 Task: Plan a trip to Sidi Bennour, Morocco from 10th December, 2023 to 25th December, 2023 for 4 adults. Place can be private room with 4 bedrooms having 4 beds and 4 bathrooms. Property type can be hotel. Amenities needed are: wifi, TV, free parkinig on premises, gym, breakfast.
Action: Mouse moved to (610, 133)
Screenshot: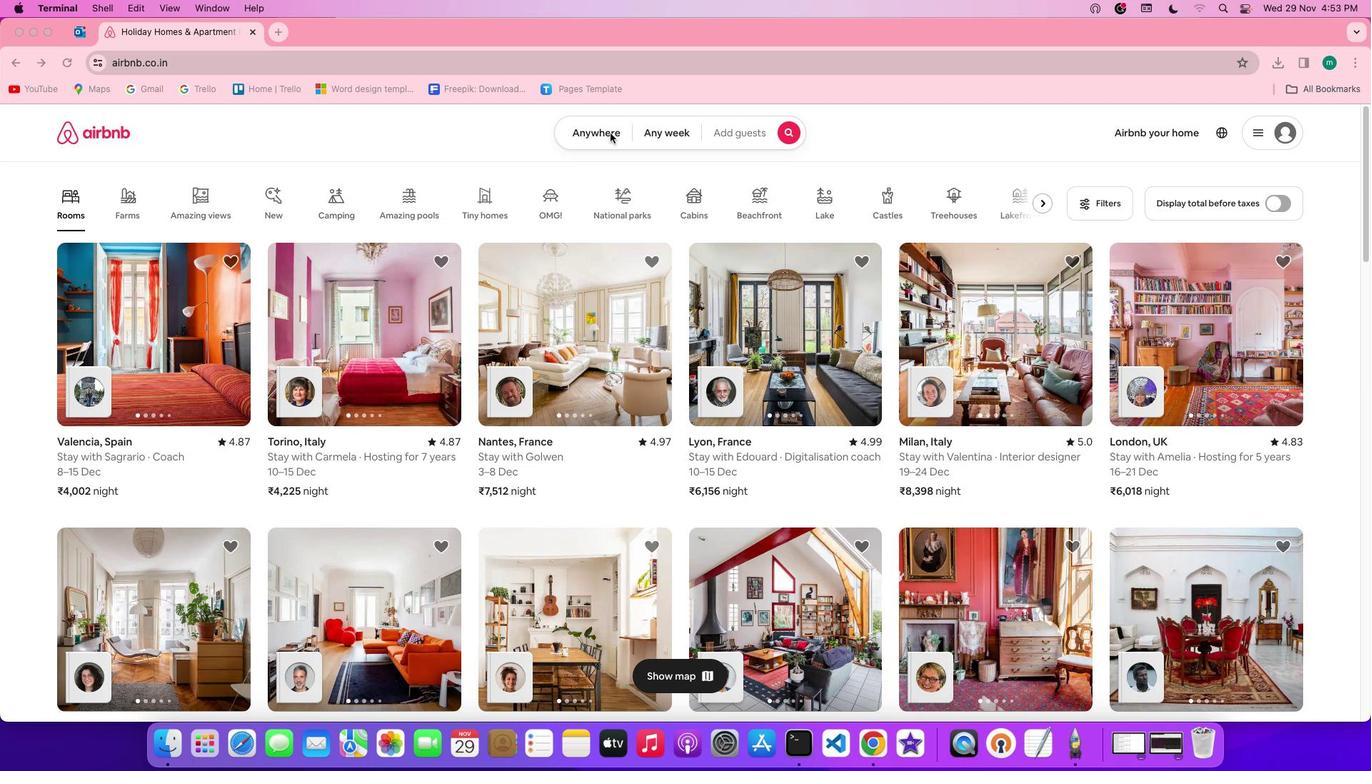 
Action: Mouse pressed left at (610, 133)
Screenshot: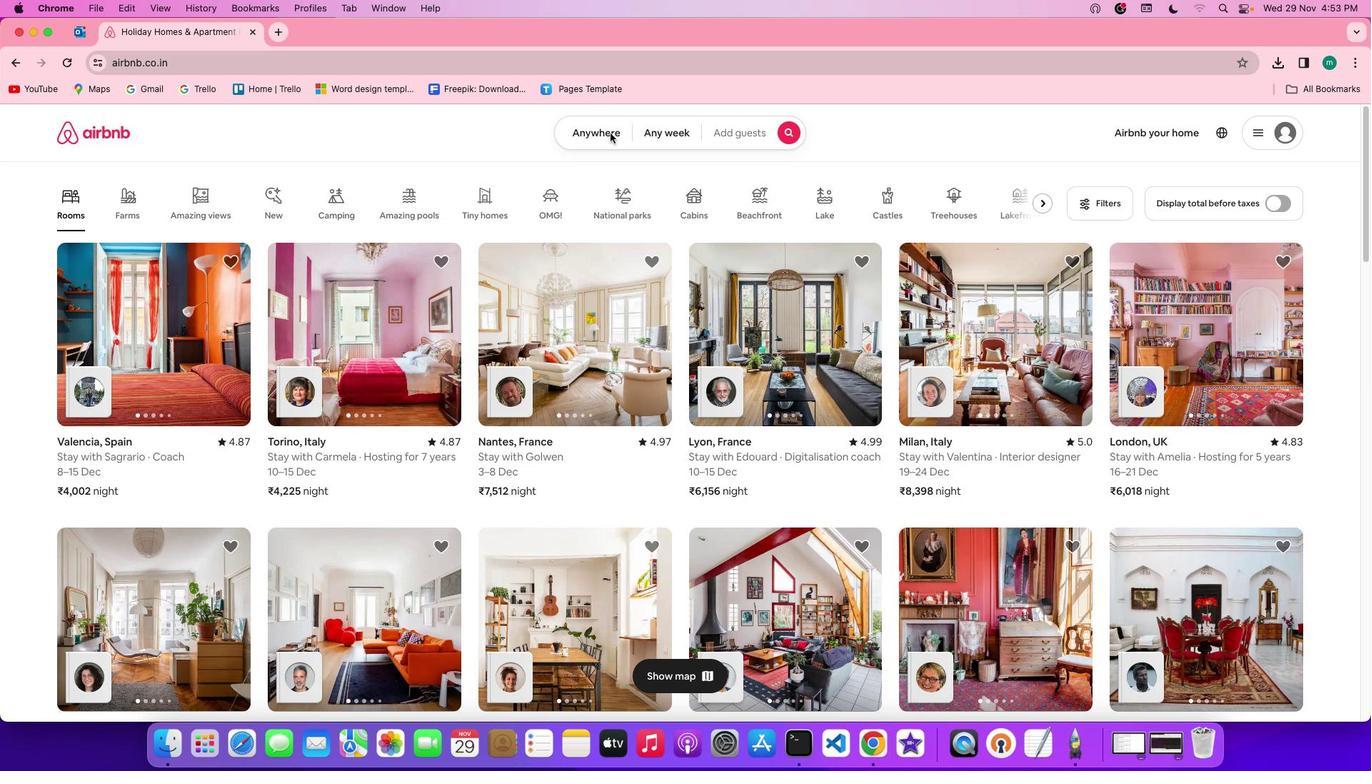 
Action: Mouse pressed left at (610, 133)
Screenshot: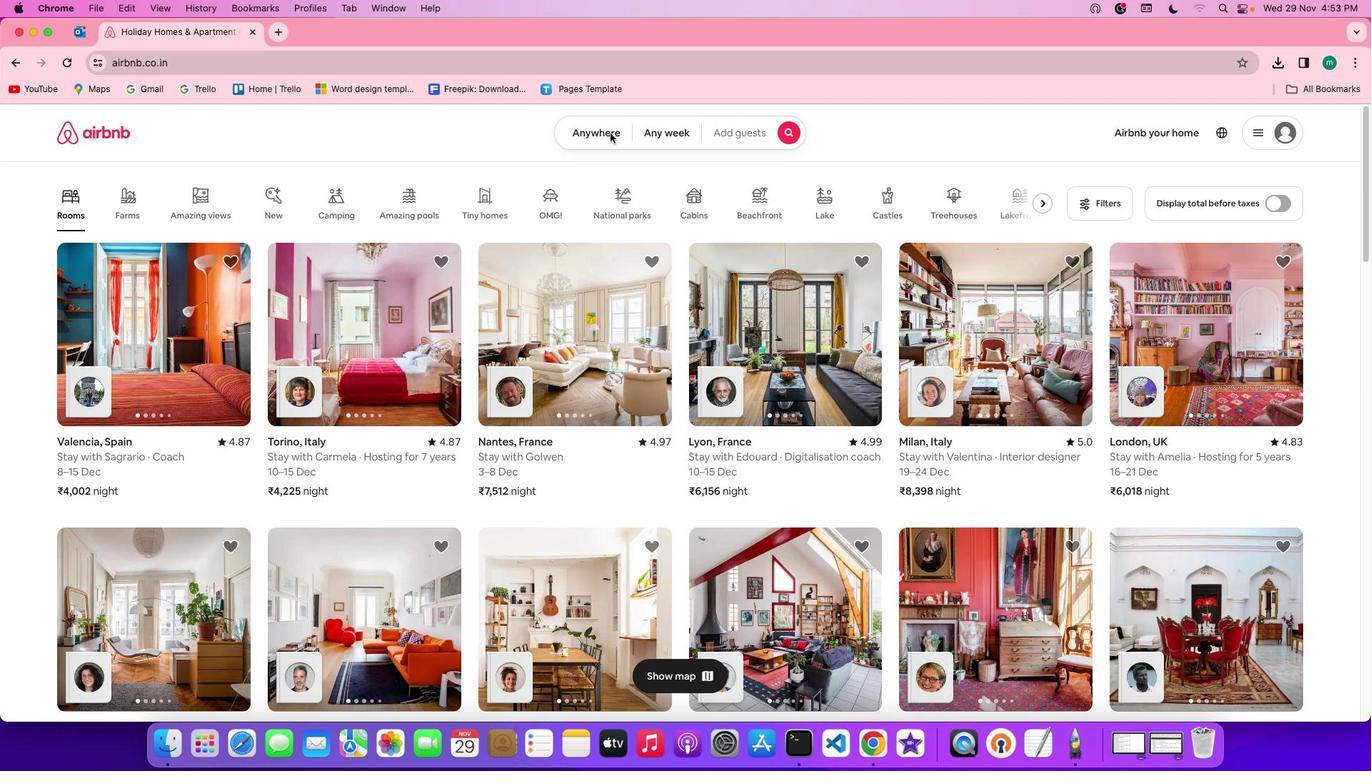 
Action: Mouse moved to (520, 188)
Screenshot: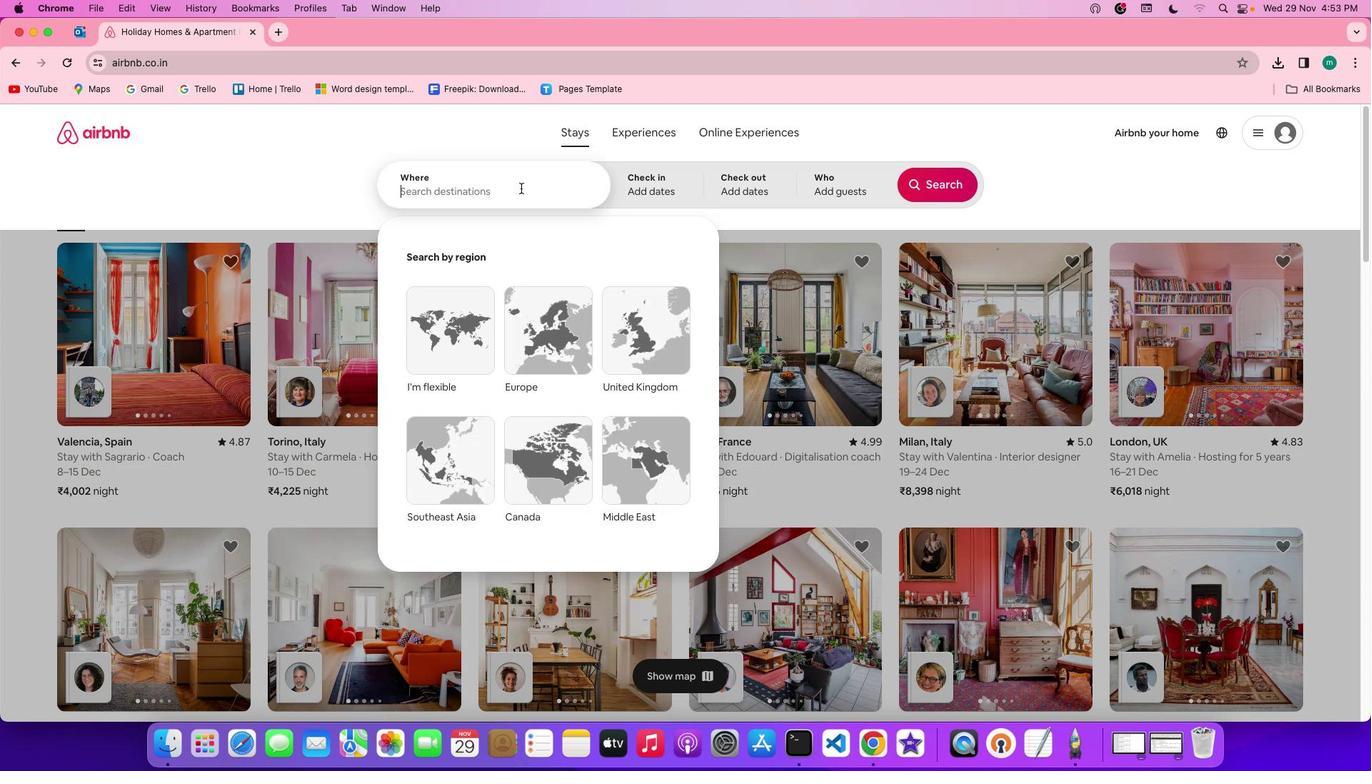 
Action: Mouse pressed left at (520, 188)
Screenshot: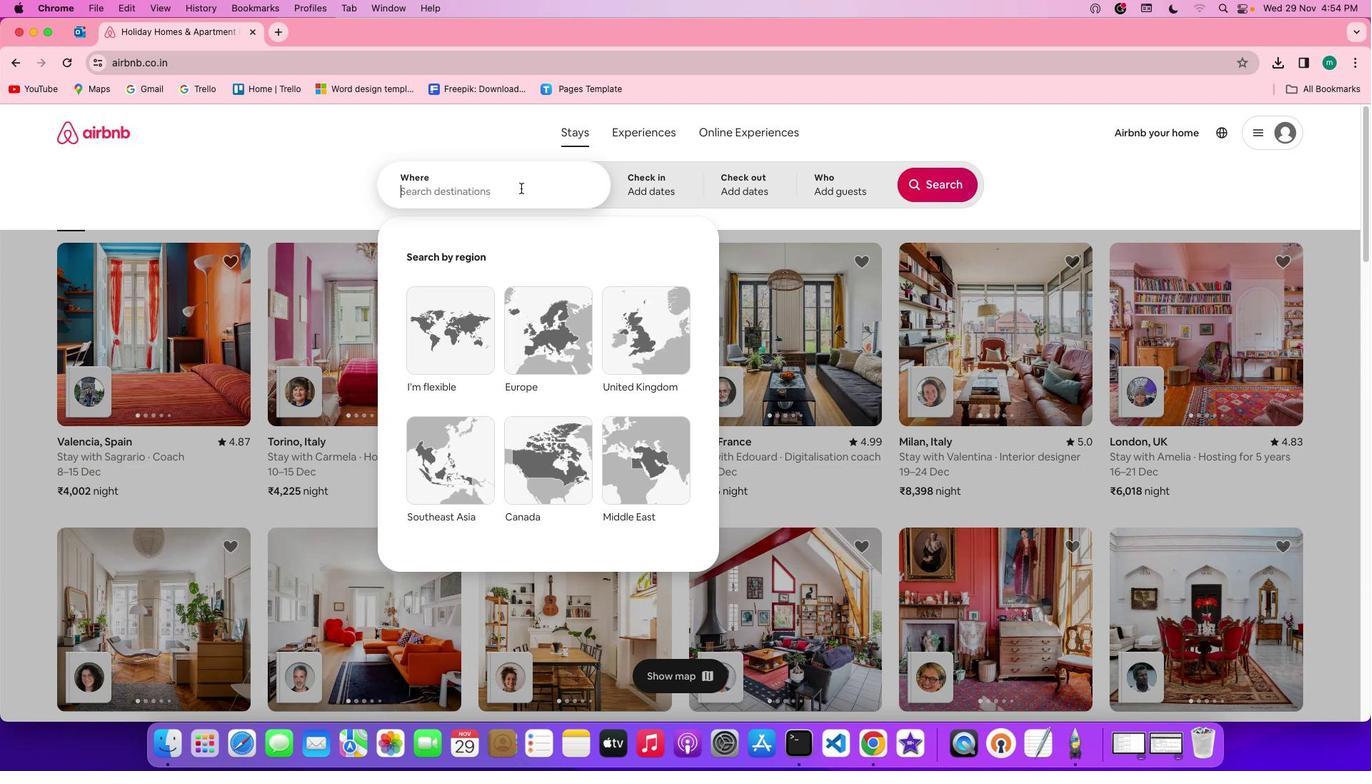 
Action: Key pressed Key.shift'S''i''d''i'','Key.spaceKey.backspaceKey.backspaceKey.spaceKey.shift'B''e''n''n''o''u''r'','Key.spaceKey.shift'M''o''r''o''c''c''o'
Screenshot: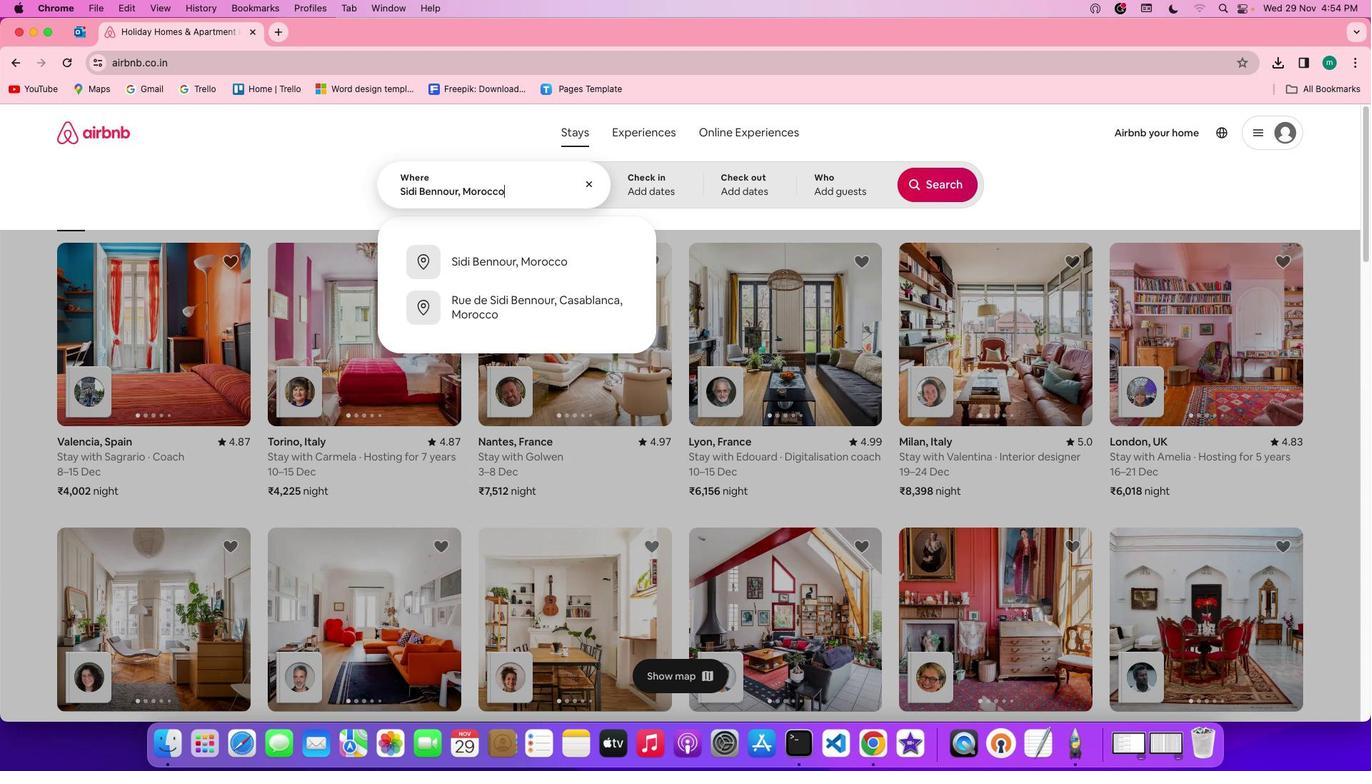 
Action: Mouse moved to (671, 190)
Screenshot: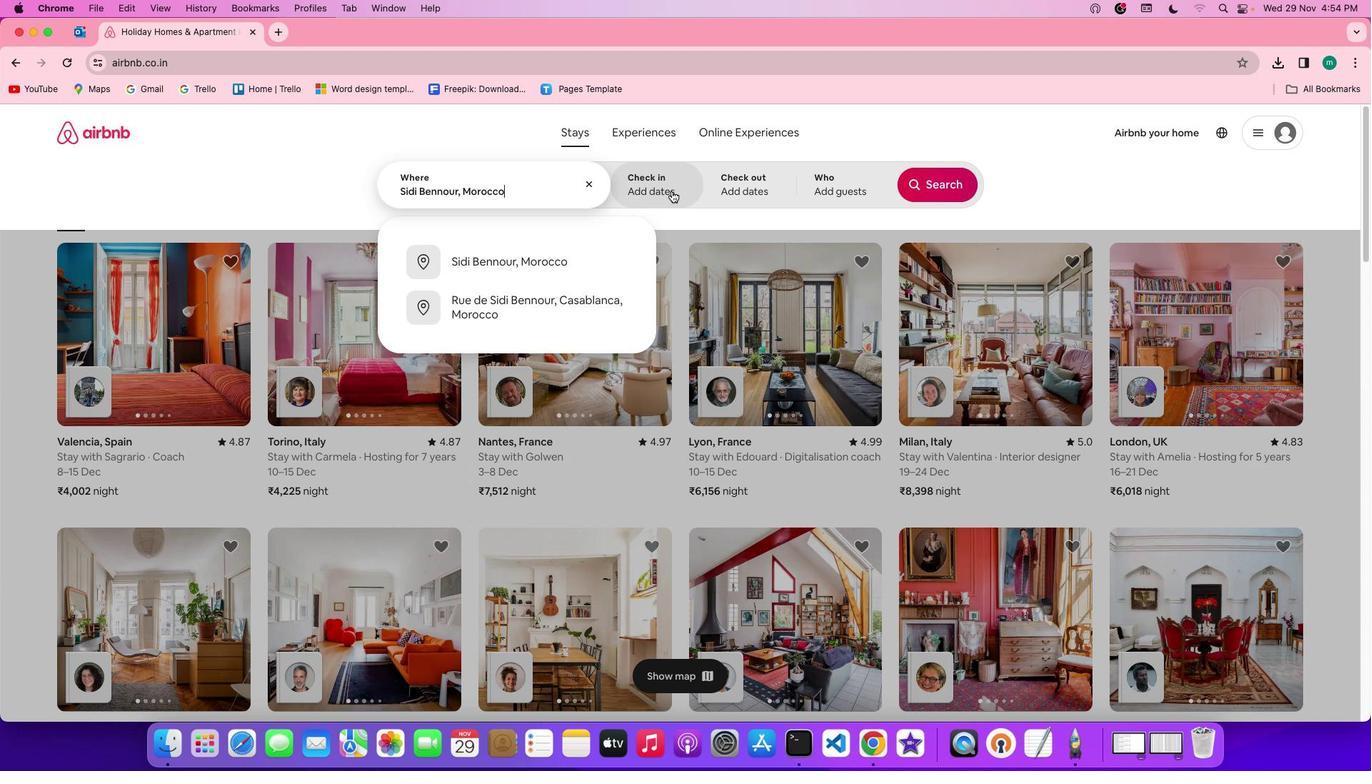 
Action: Mouse pressed left at (671, 190)
Screenshot: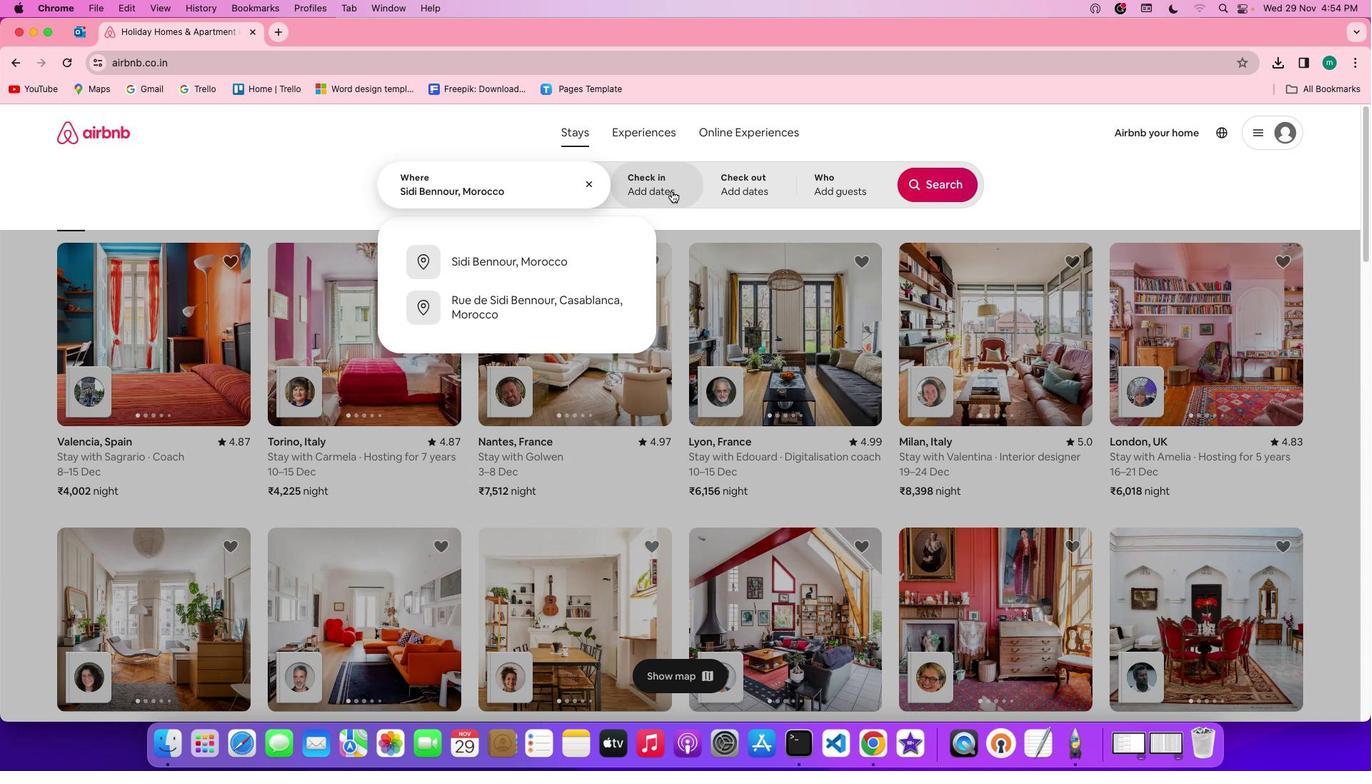 
Action: Mouse moved to (710, 425)
Screenshot: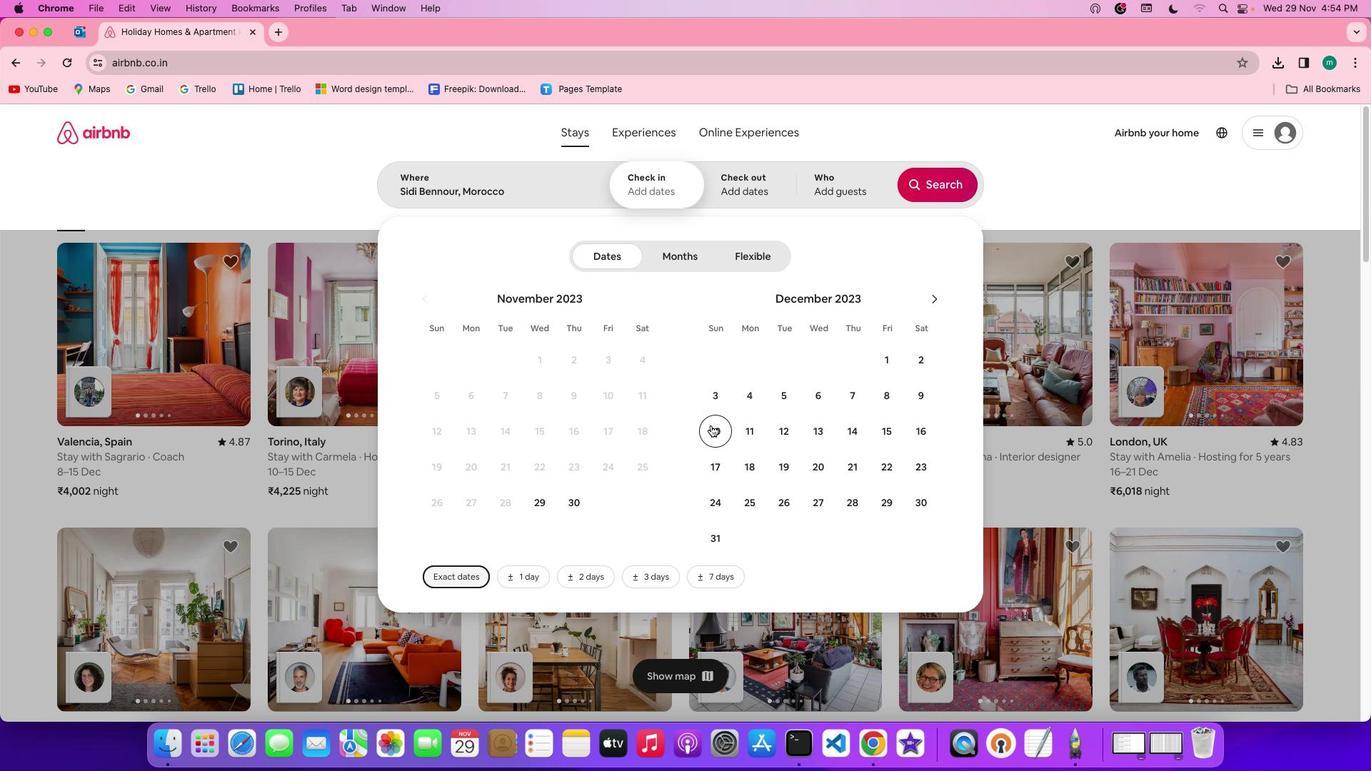 
Action: Mouse pressed left at (710, 425)
Screenshot: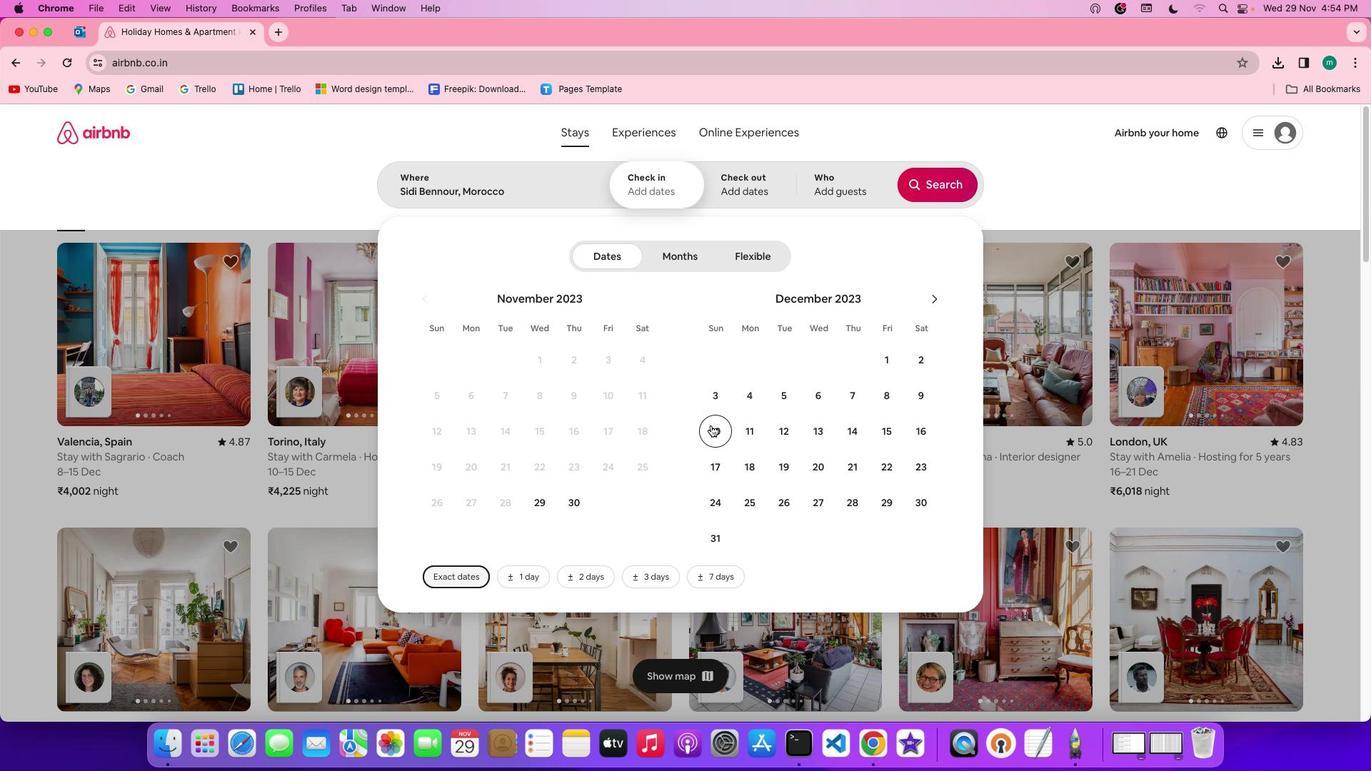 
Action: Mouse moved to (747, 504)
Screenshot: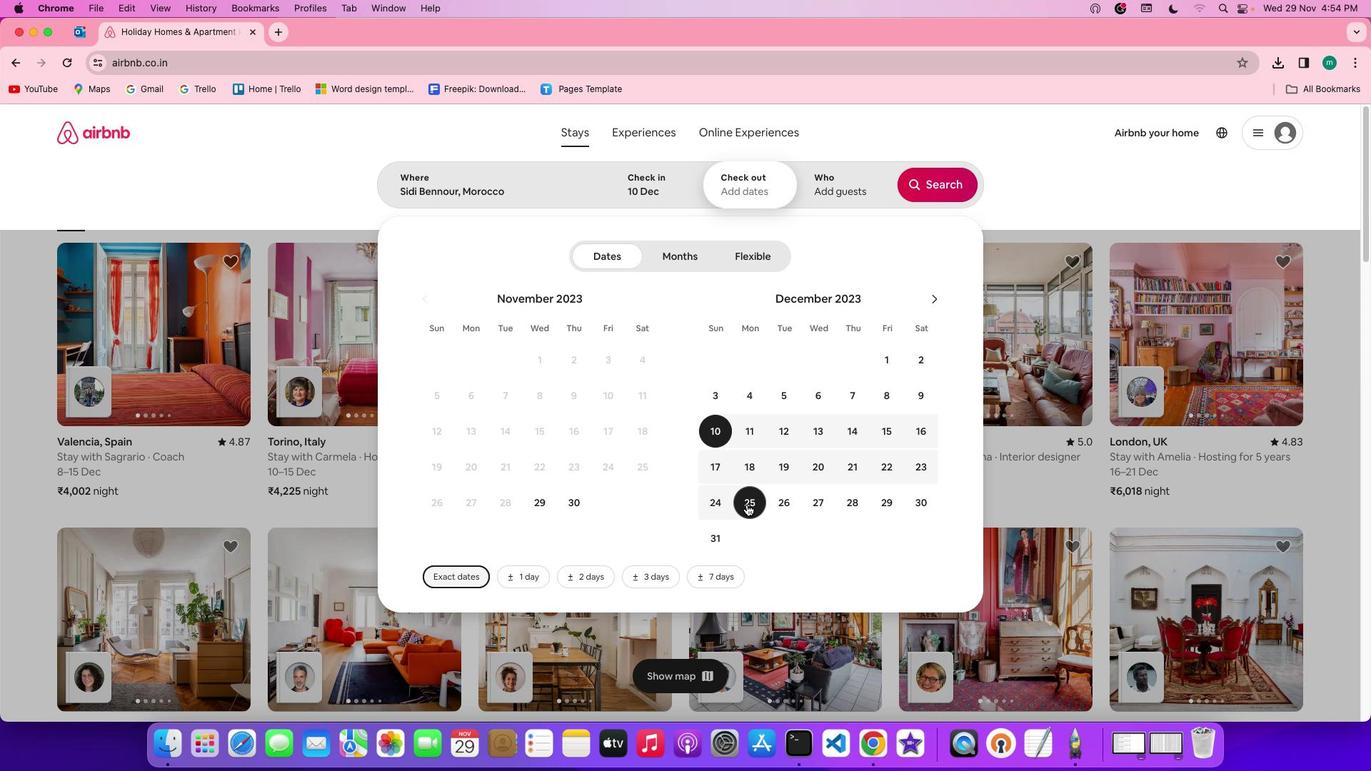
Action: Mouse pressed left at (747, 504)
Screenshot: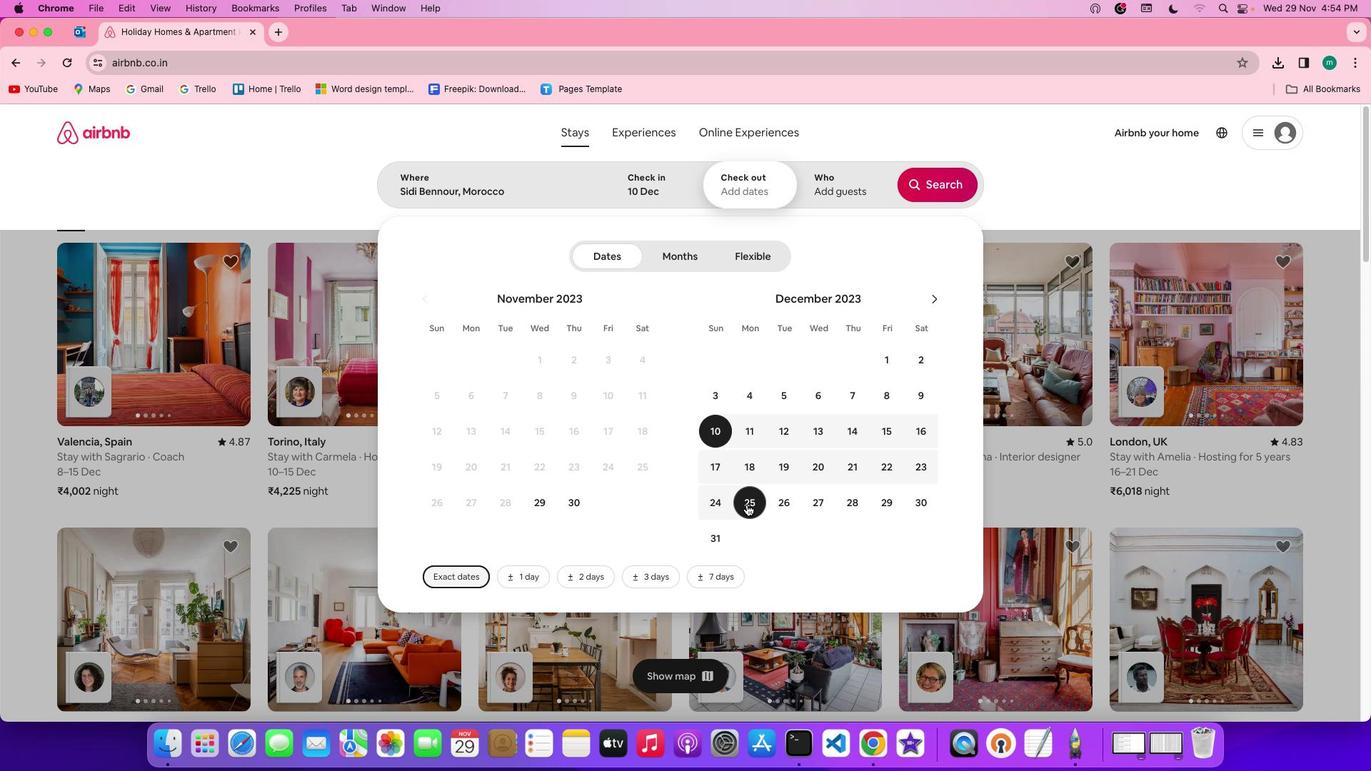 
Action: Mouse moved to (833, 180)
Screenshot: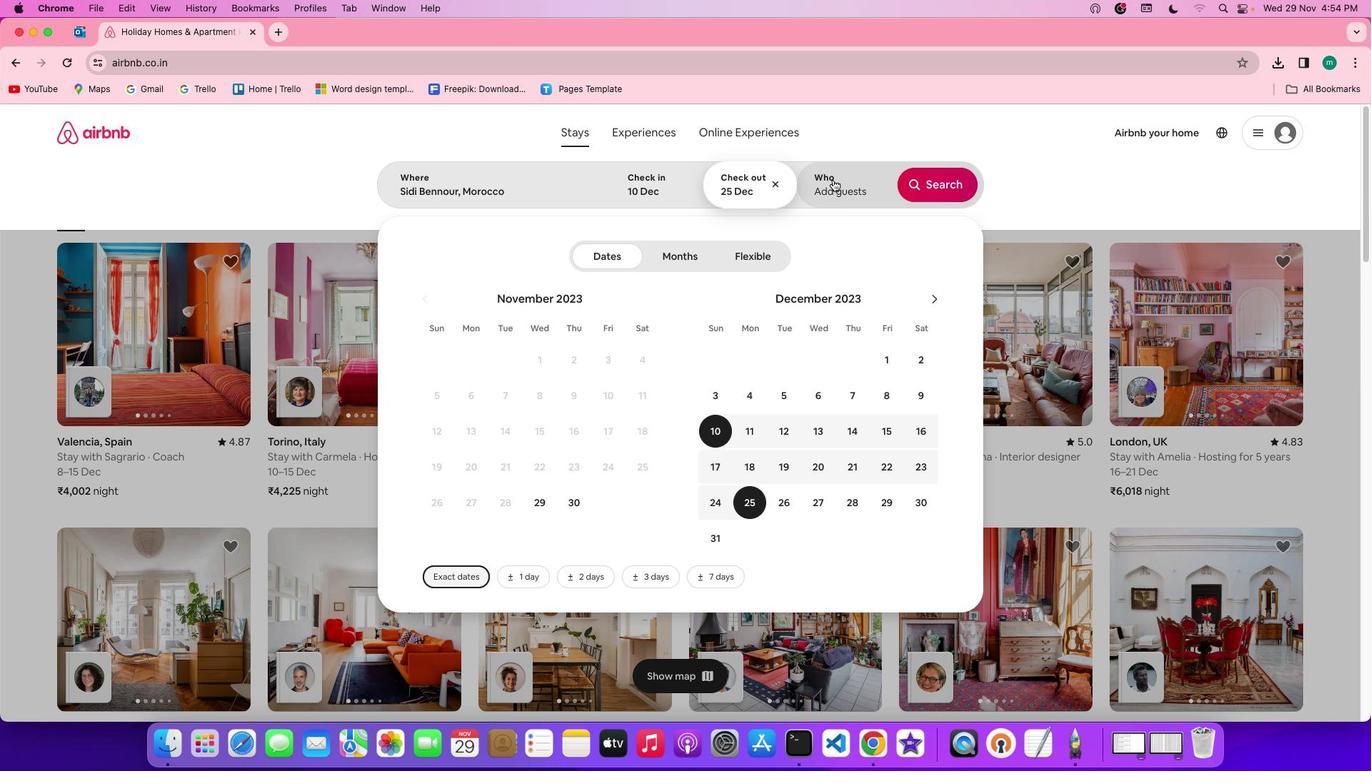 
Action: Mouse pressed left at (833, 180)
Screenshot: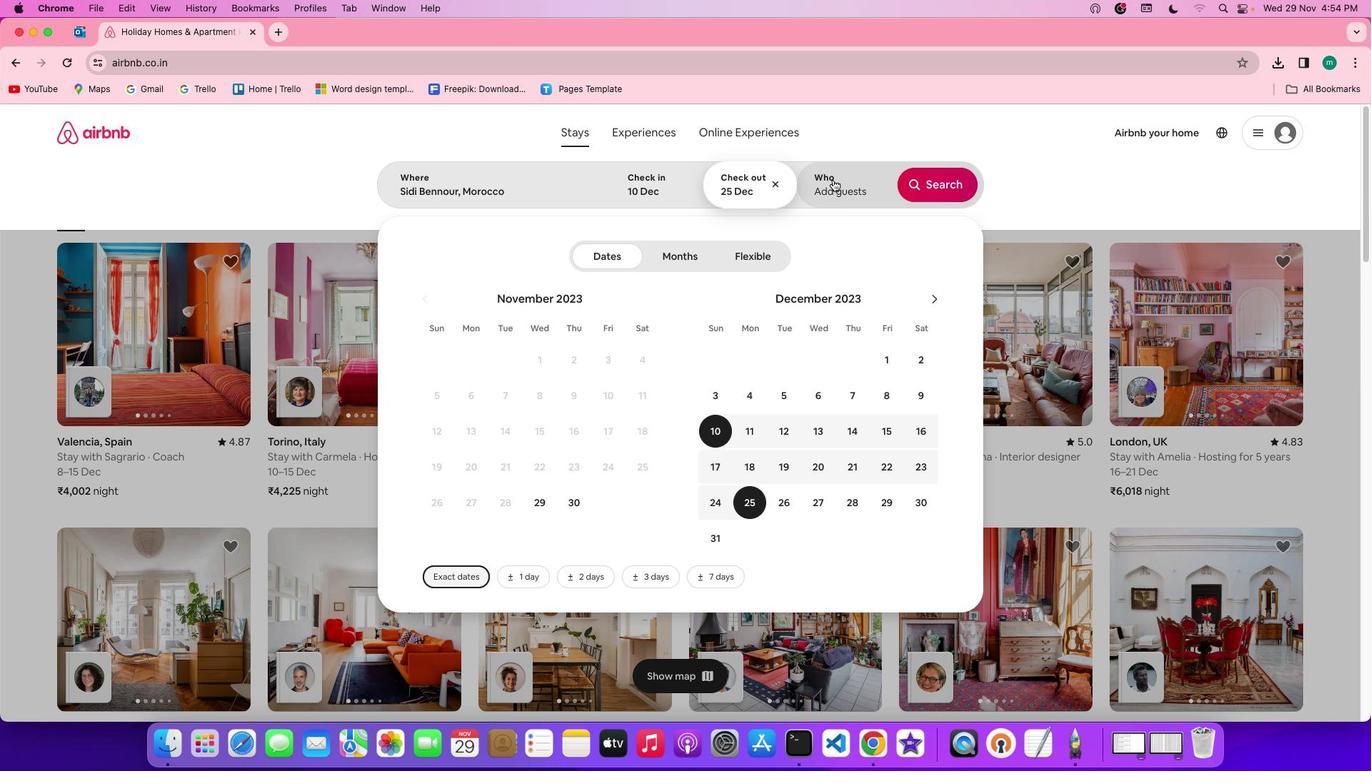 
Action: Mouse moved to (945, 267)
Screenshot: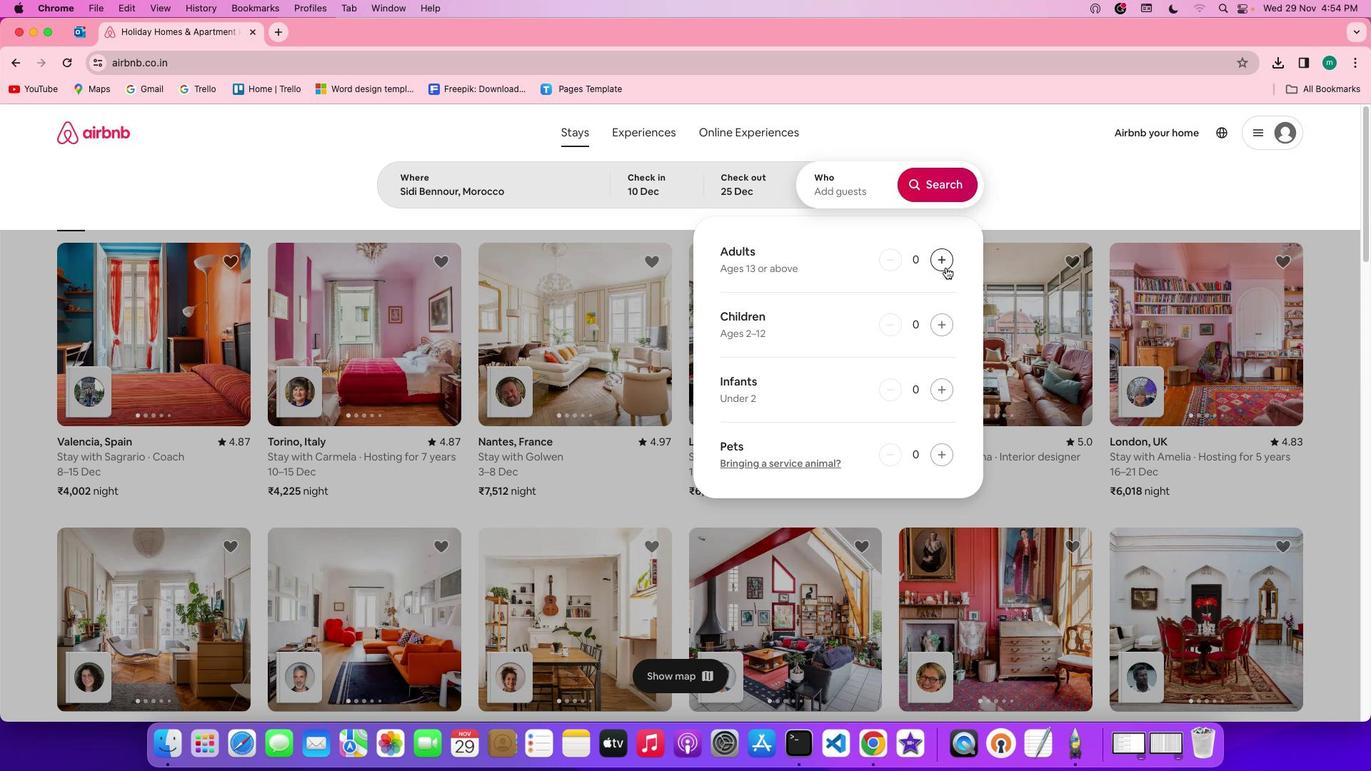 
Action: Mouse pressed left at (945, 267)
Screenshot: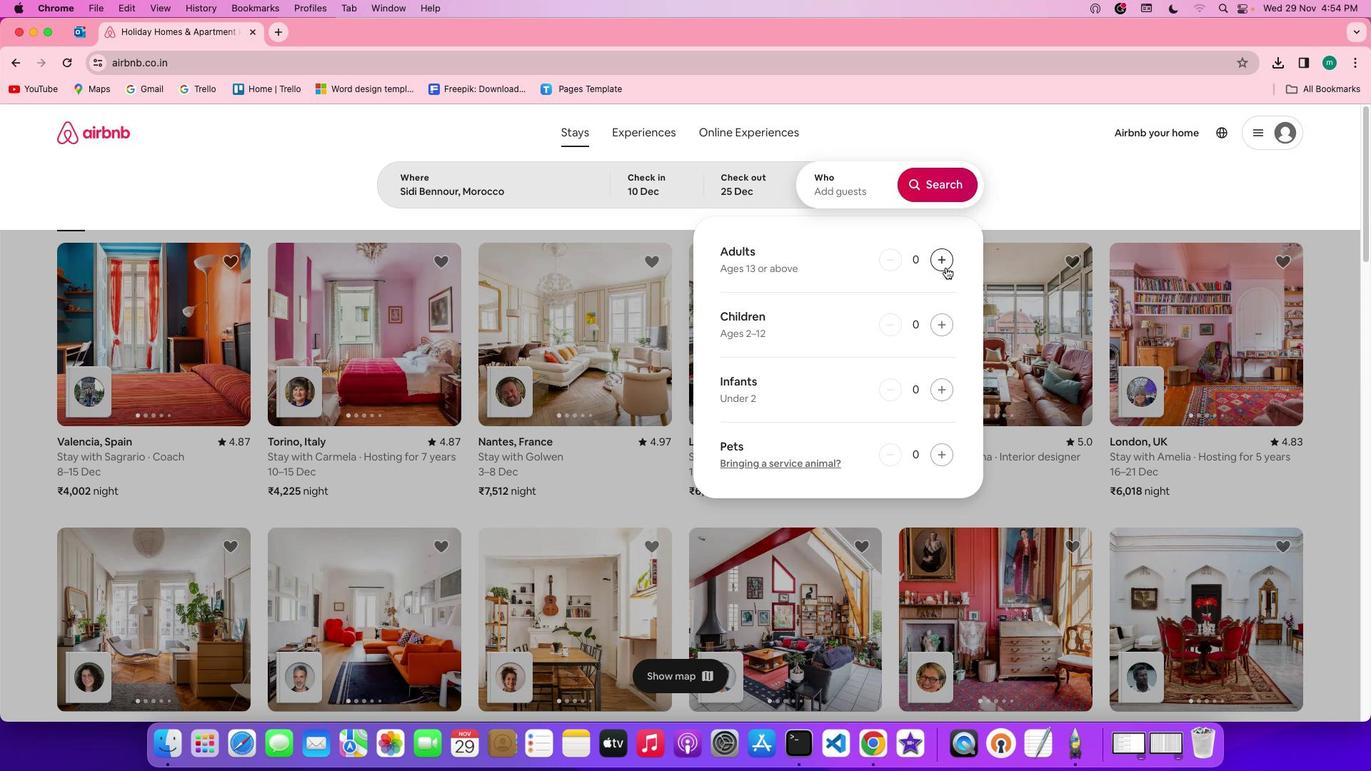 
Action: Mouse pressed left at (945, 267)
Screenshot: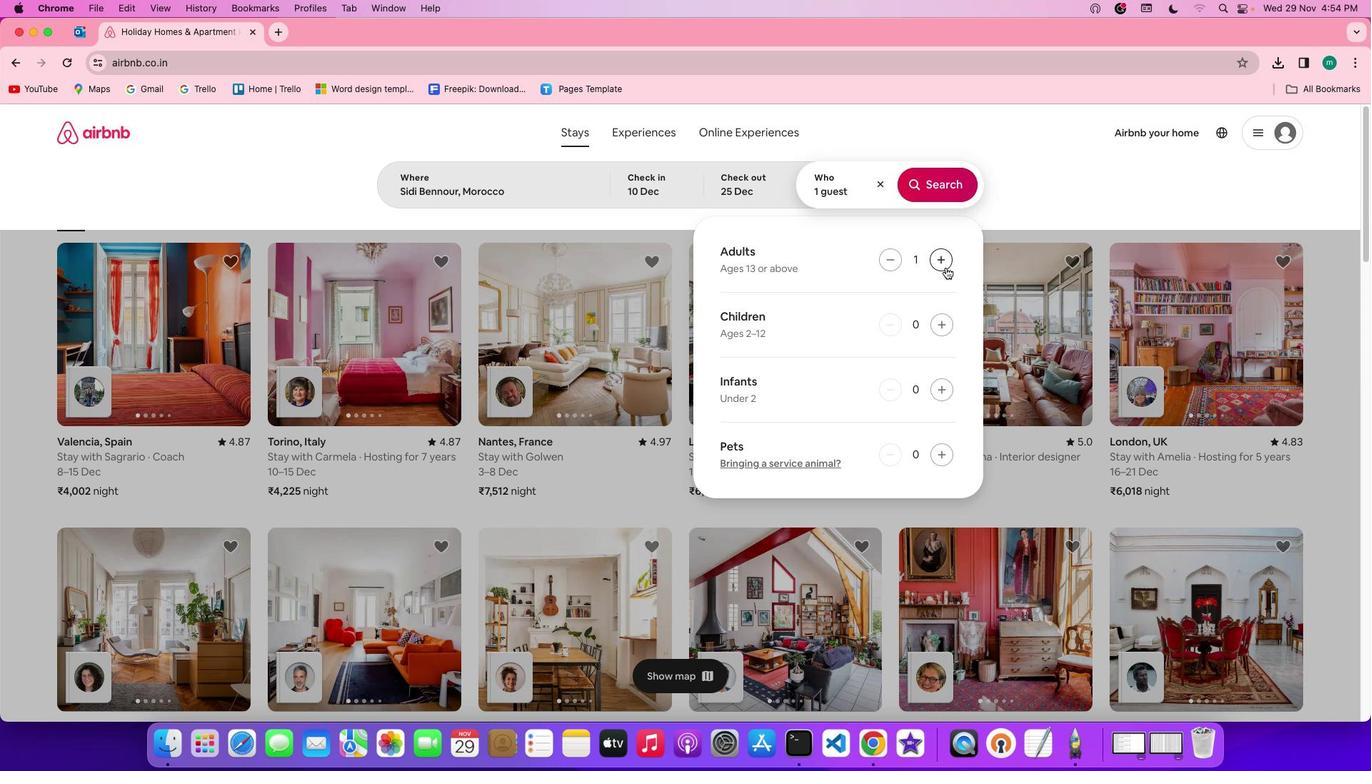 
Action: Mouse pressed left at (945, 267)
Screenshot: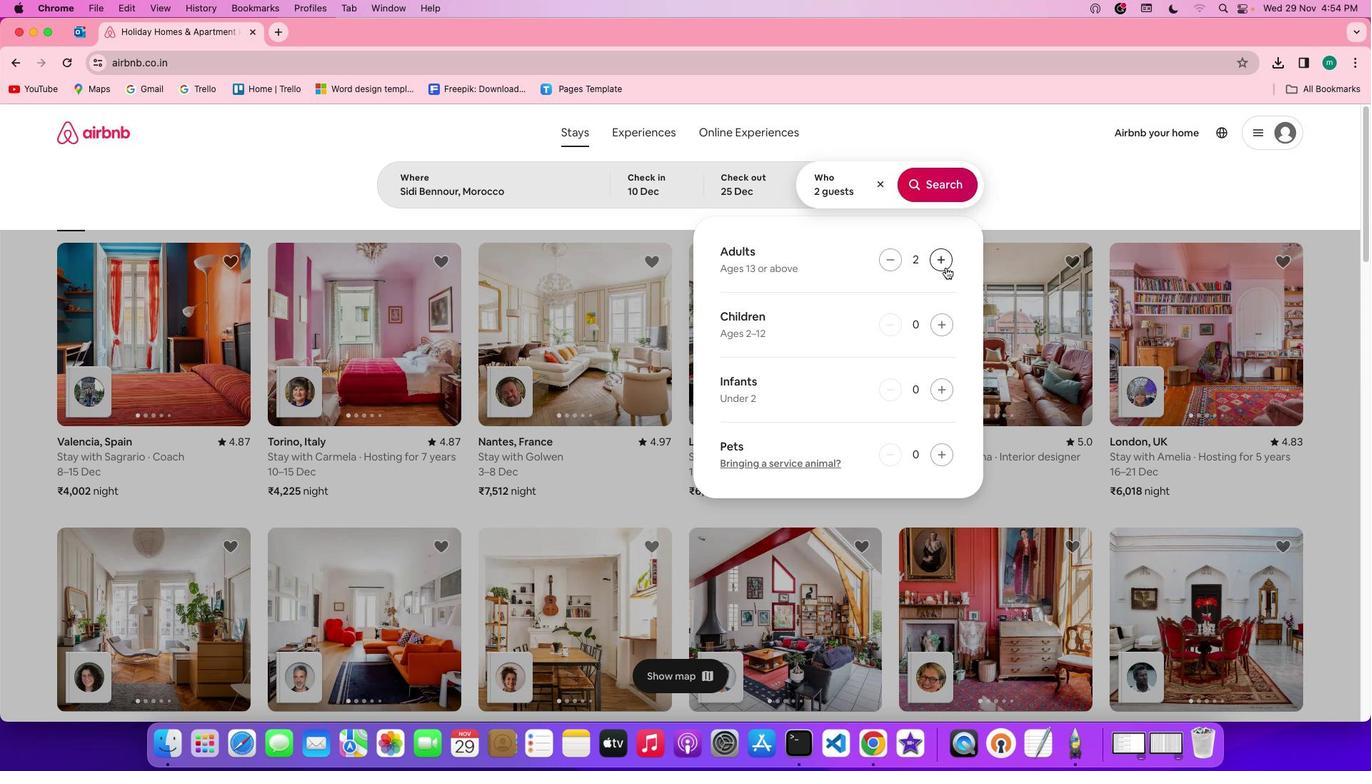 
Action: Mouse pressed left at (945, 267)
Screenshot: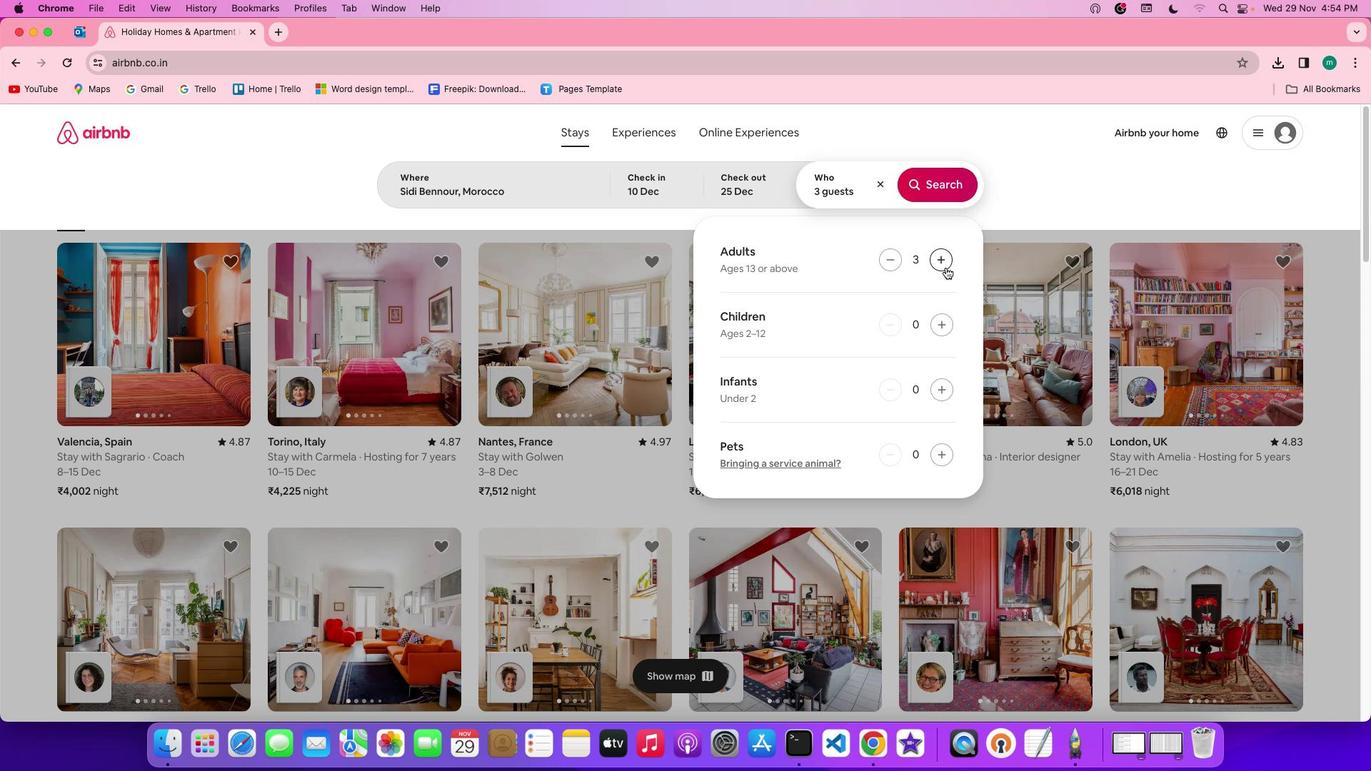 
Action: Mouse moved to (933, 180)
Screenshot: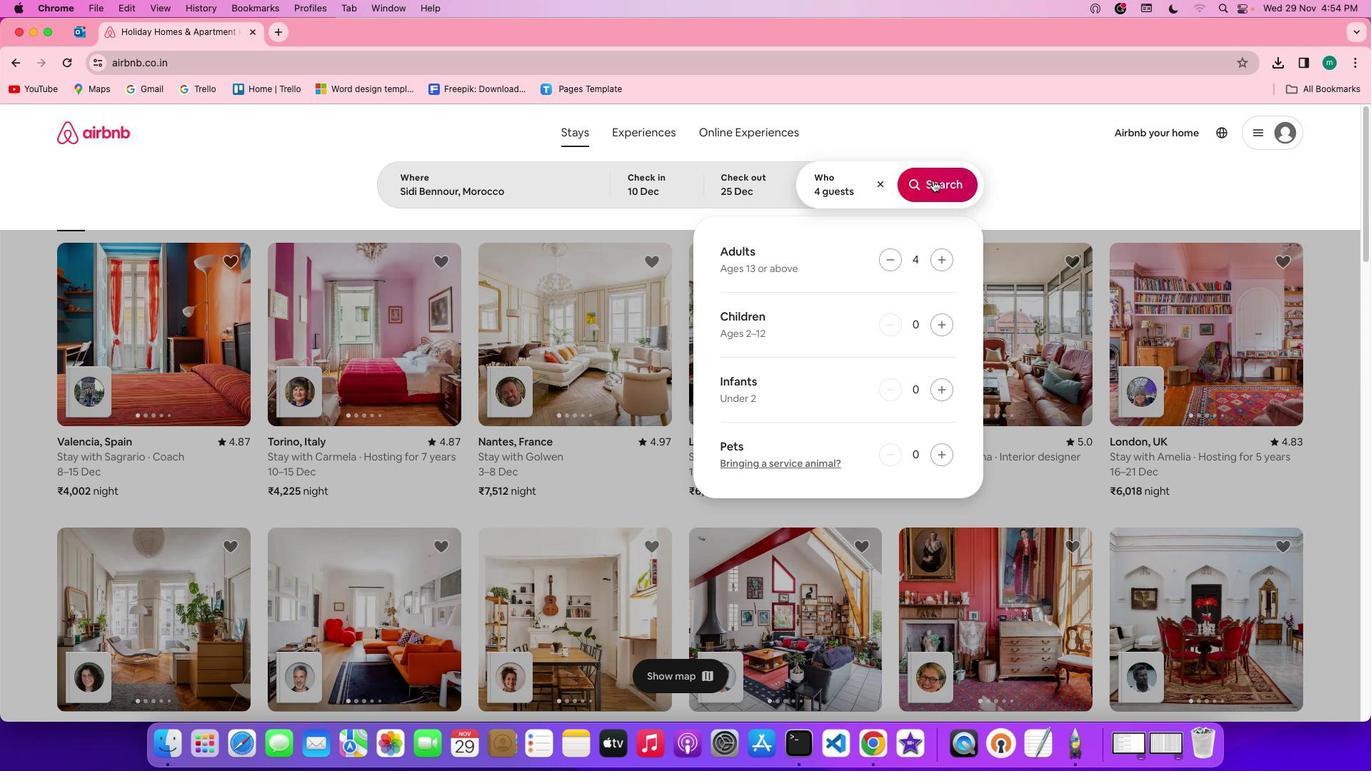 
Action: Mouse pressed left at (933, 180)
Screenshot: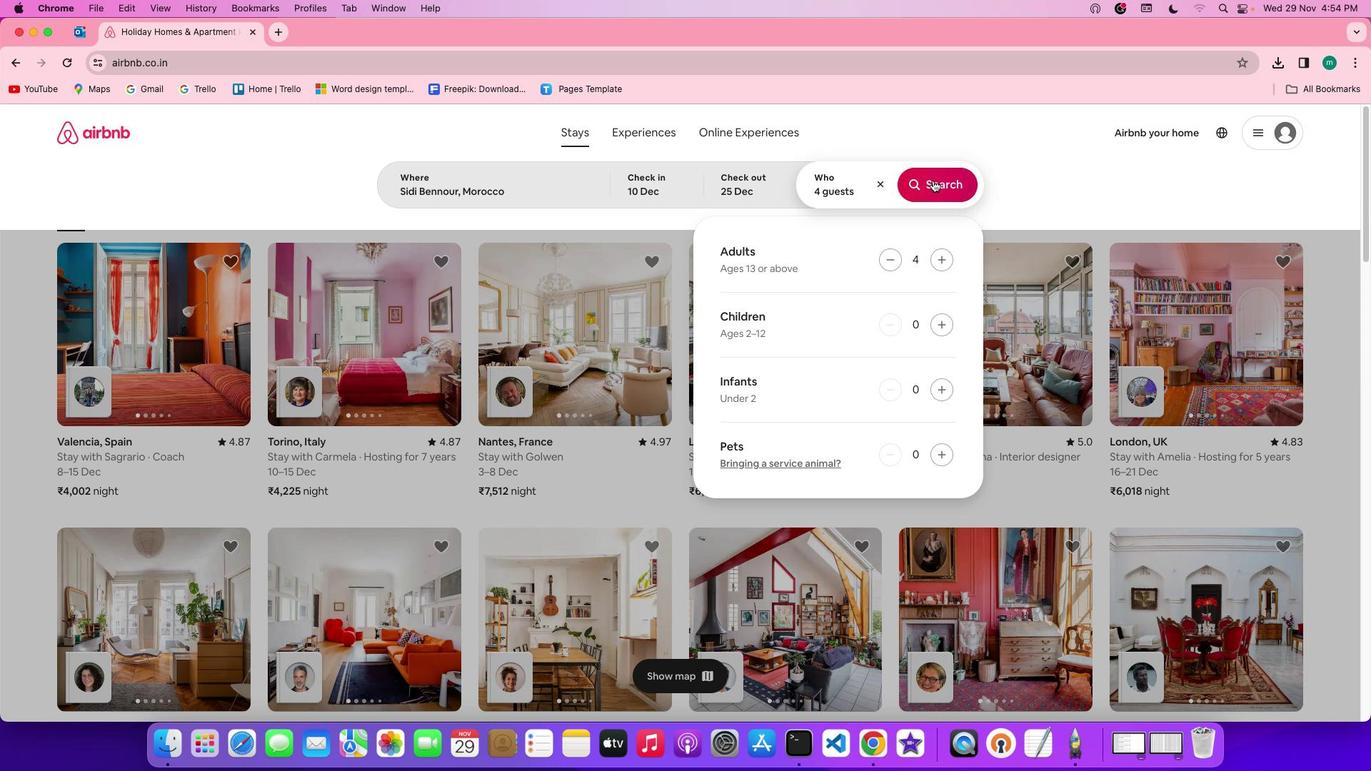 
Action: Mouse moved to (1166, 191)
Screenshot: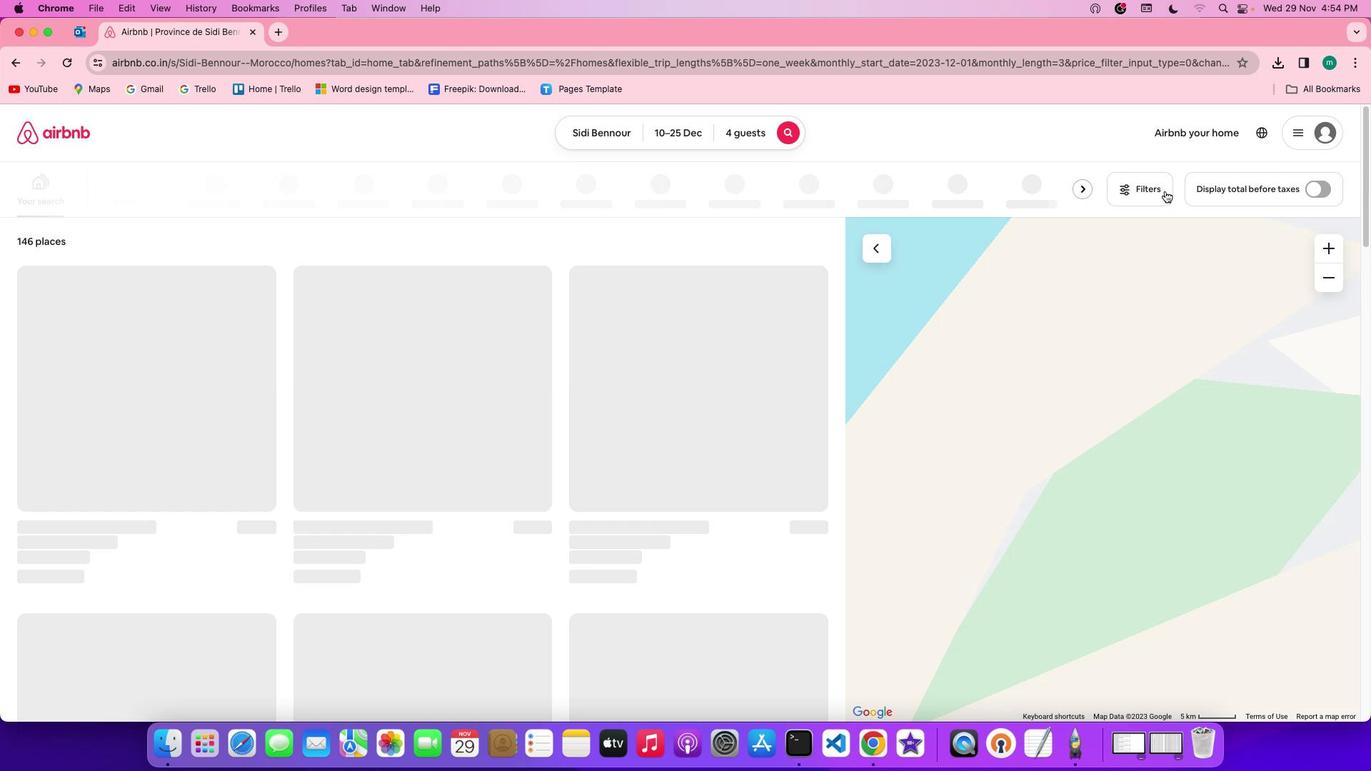 
Action: Mouse pressed left at (1166, 191)
Screenshot: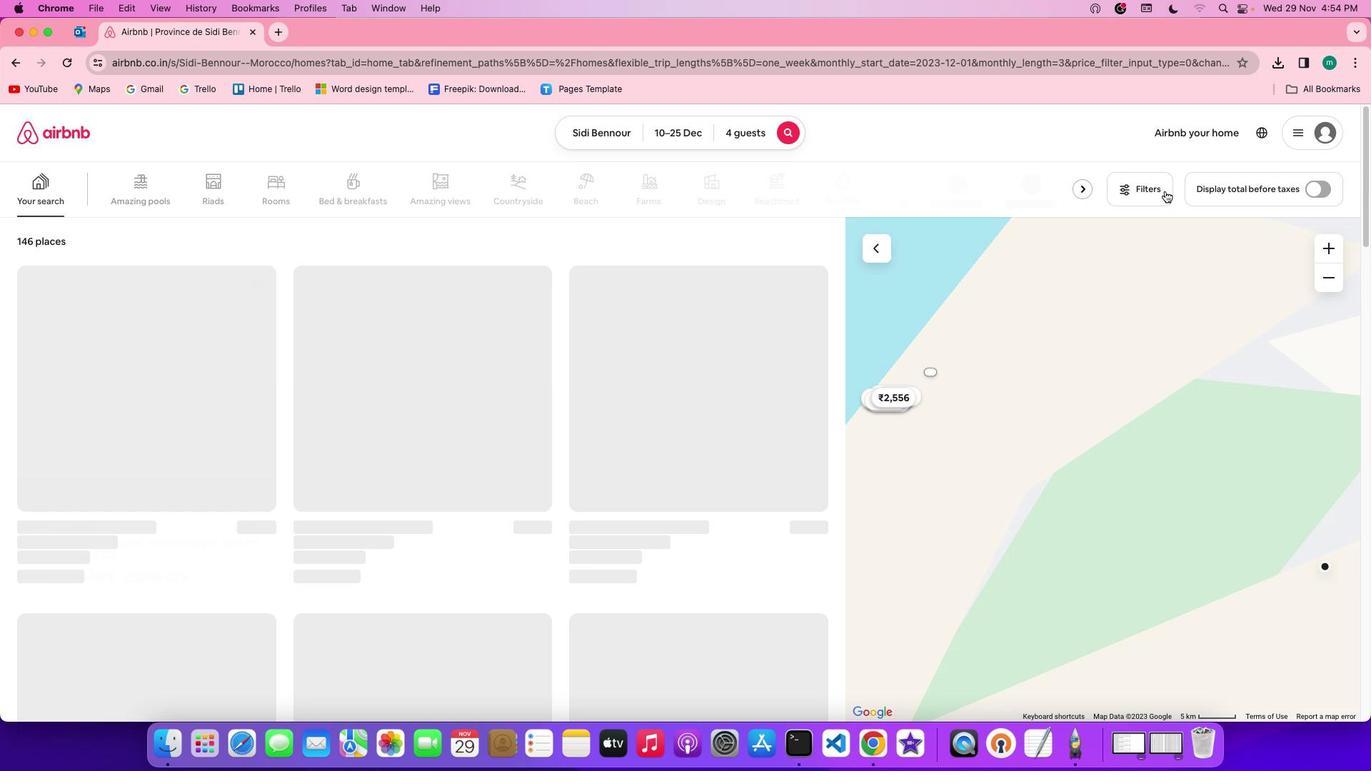 
Action: Mouse moved to (694, 433)
Screenshot: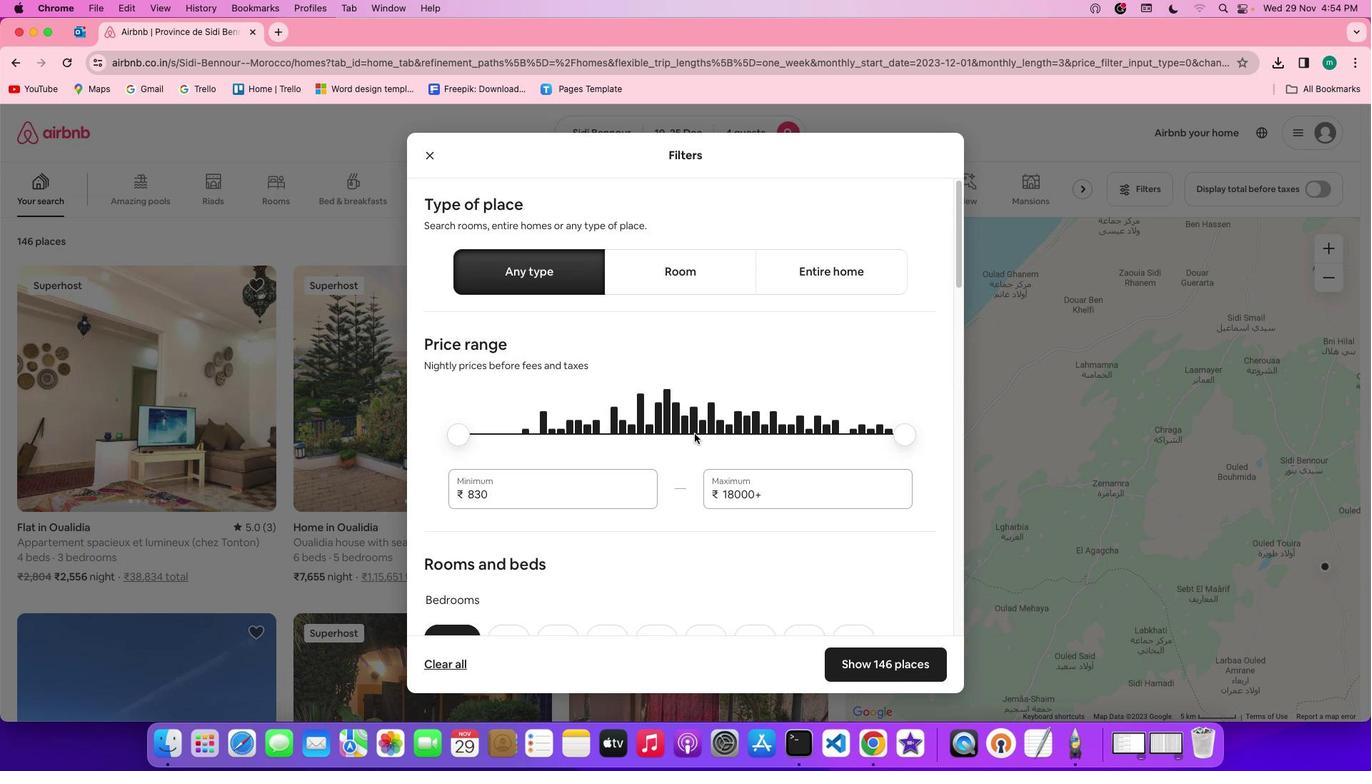 
Action: Mouse scrolled (694, 433) with delta (0, 0)
Screenshot: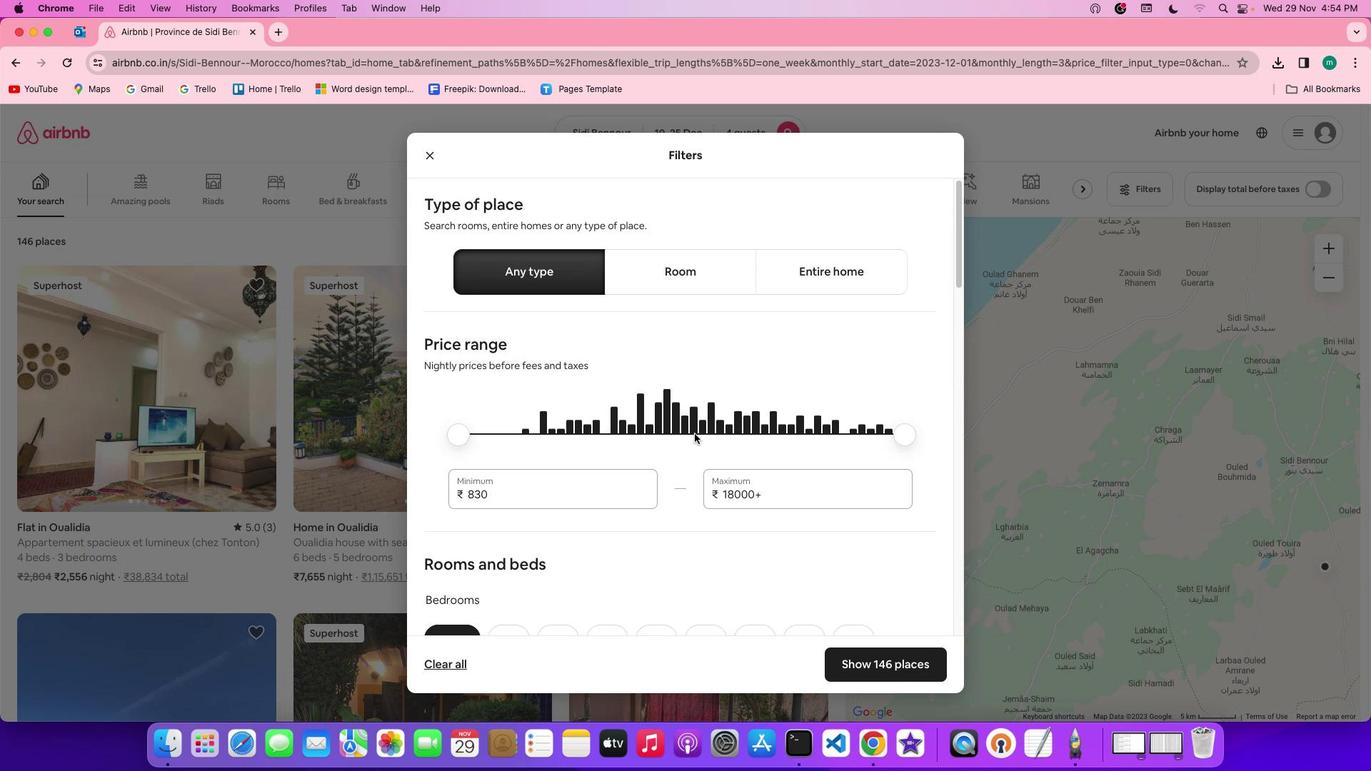 
Action: Mouse moved to (694, 433)
Screenshot: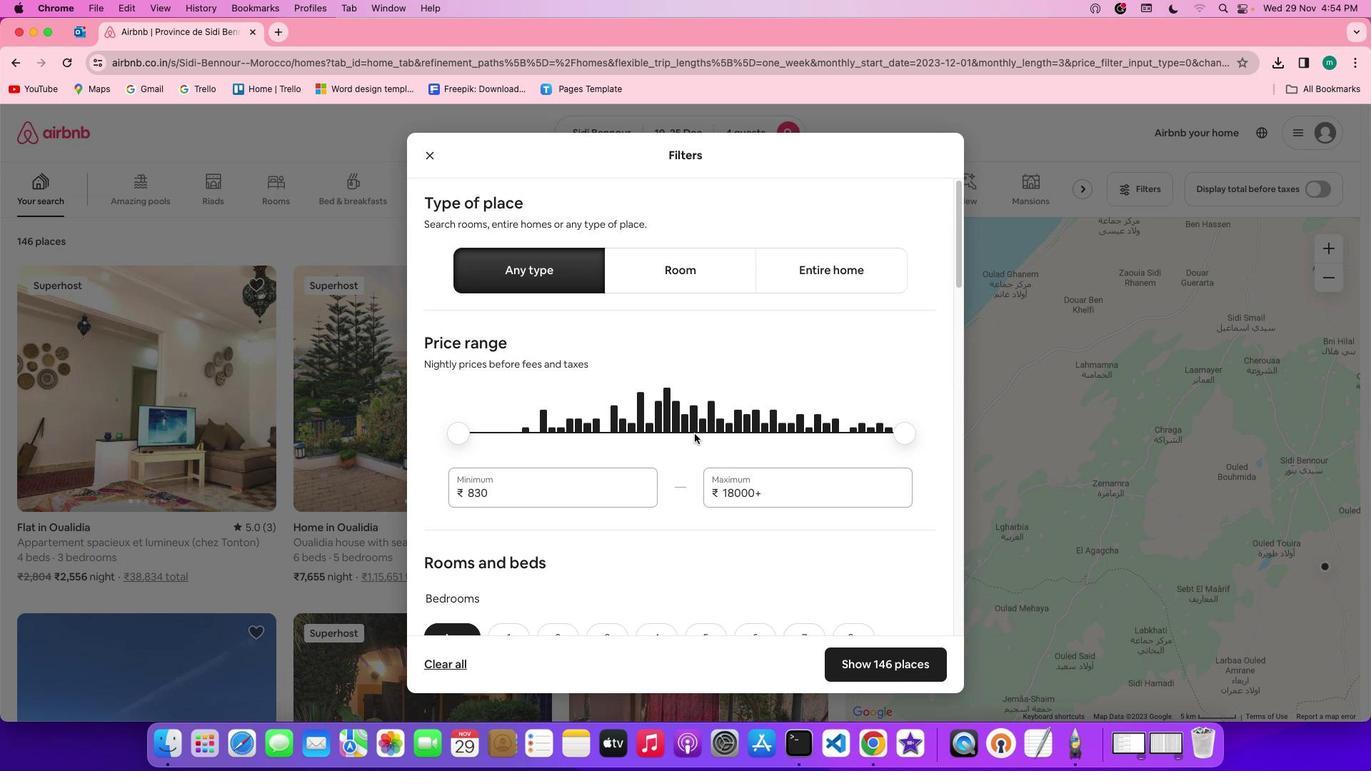 
Action: Mouse scrolled (694, 433) with delta (0, 0)
Screenshot: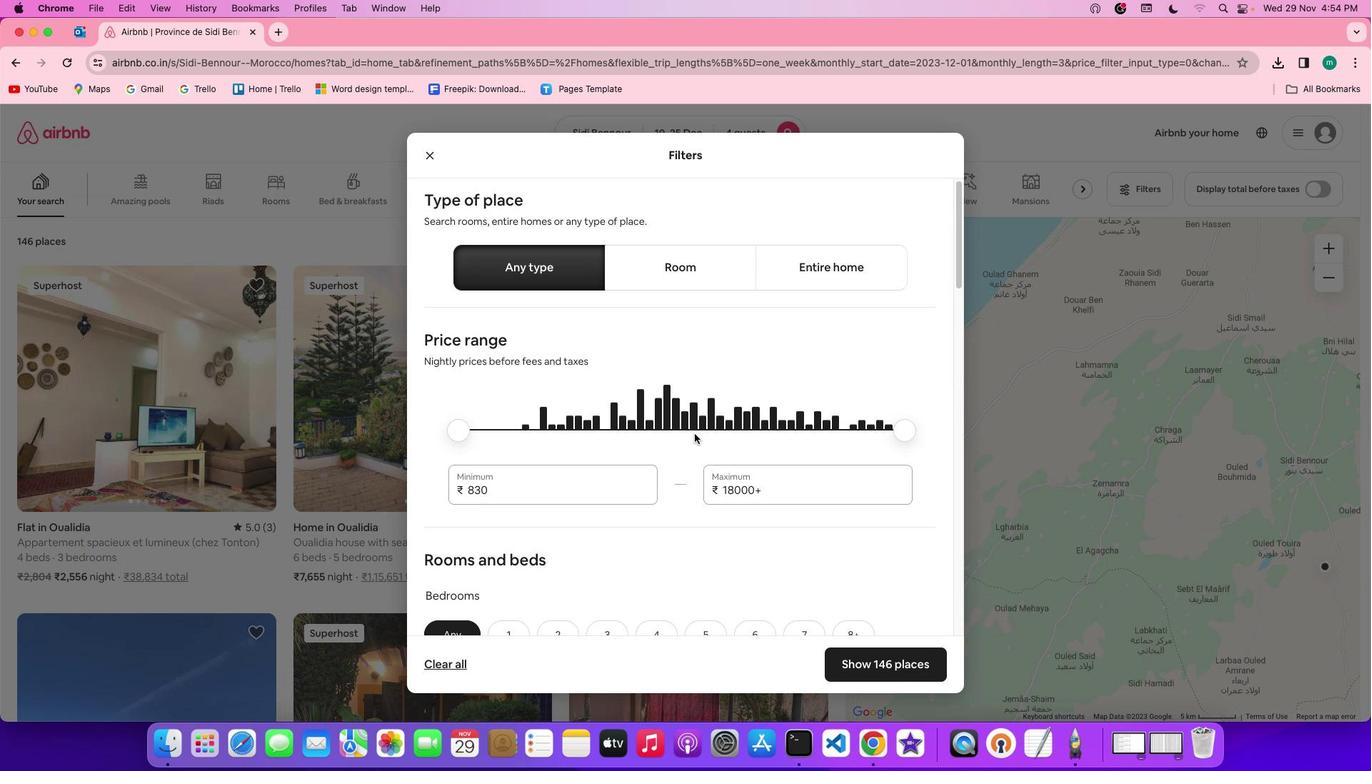 
Action: Mouse scrolled (694, 433) with delta (0, 0)
Screenshot: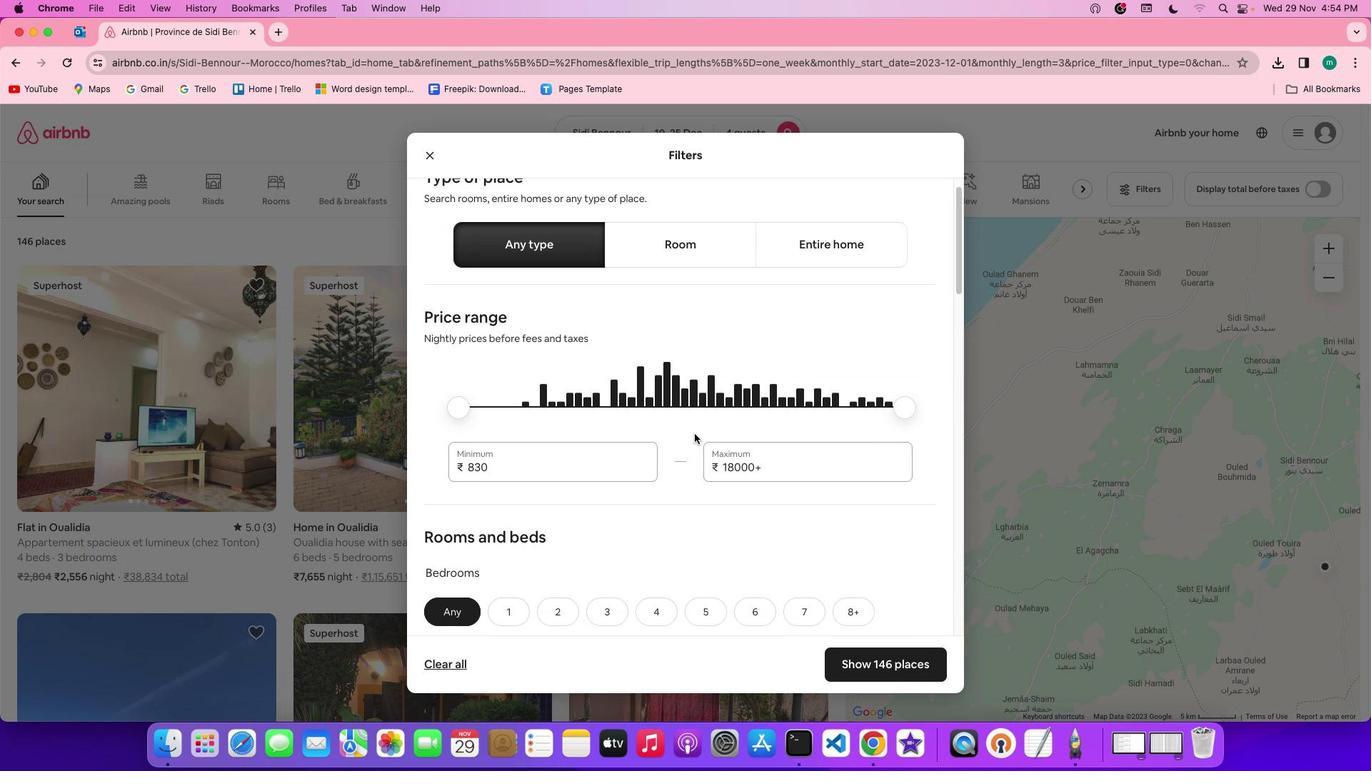 
Action: Mouse scrolled (694, 433) with delta (0, -1)
Screenshot: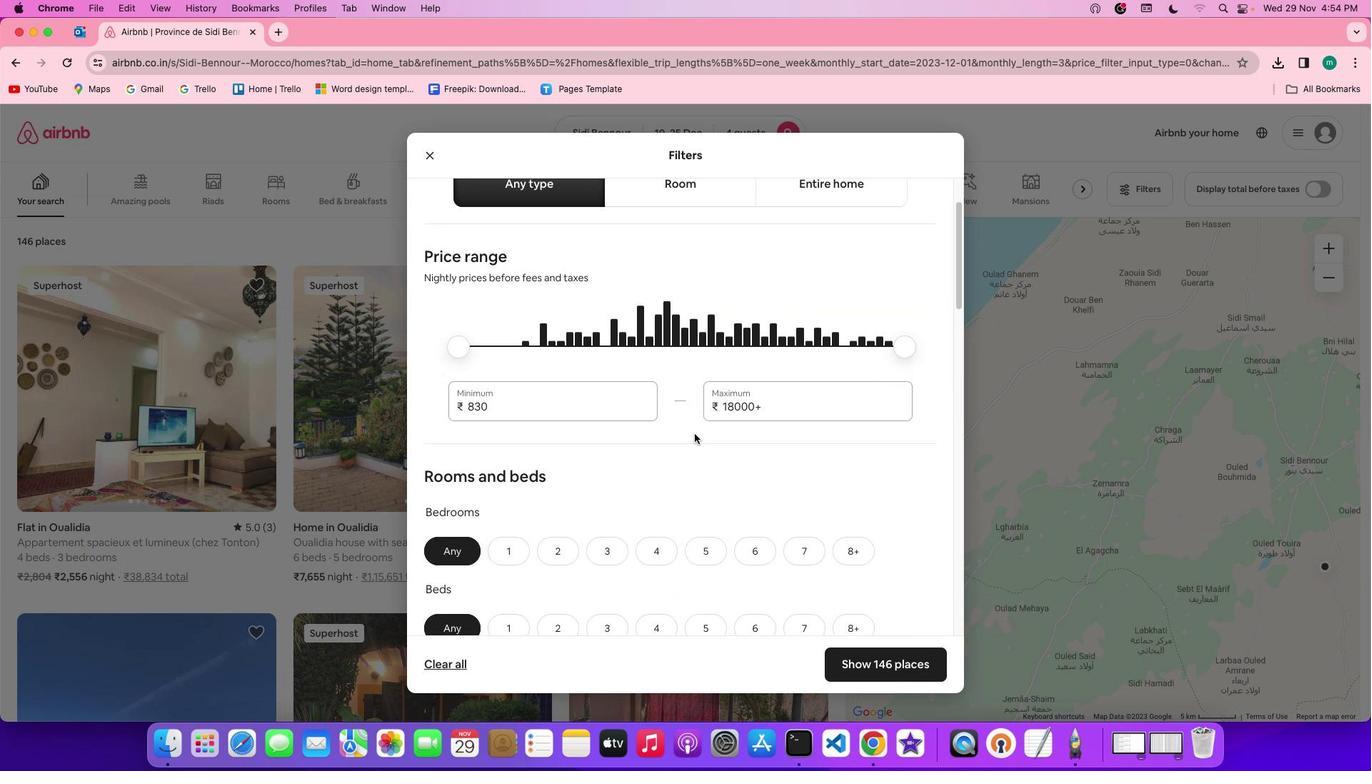
Action: Mouse scrolled (694, 433) with delta (0, -2)
Screenshot: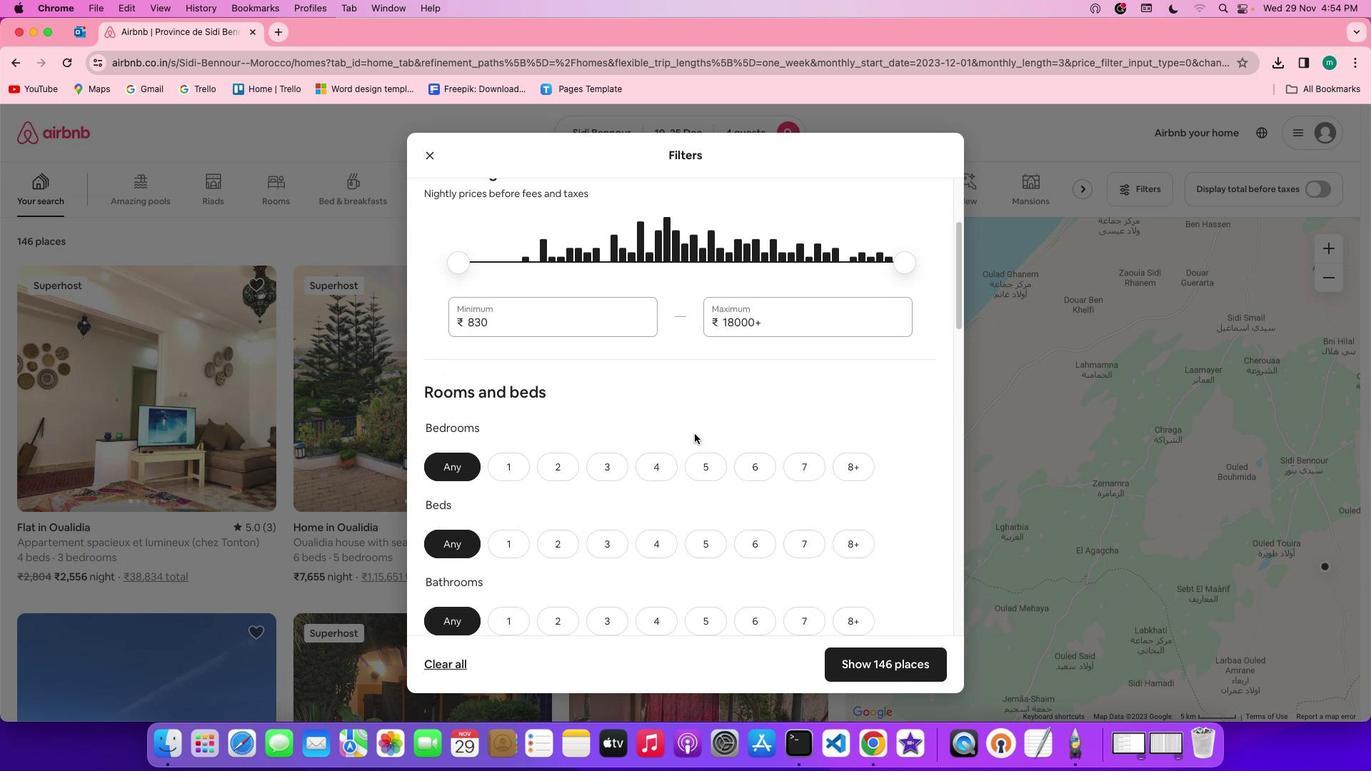 
Action: Mouse scrolled (694, 433) with delta (0, 0)
Screenshot: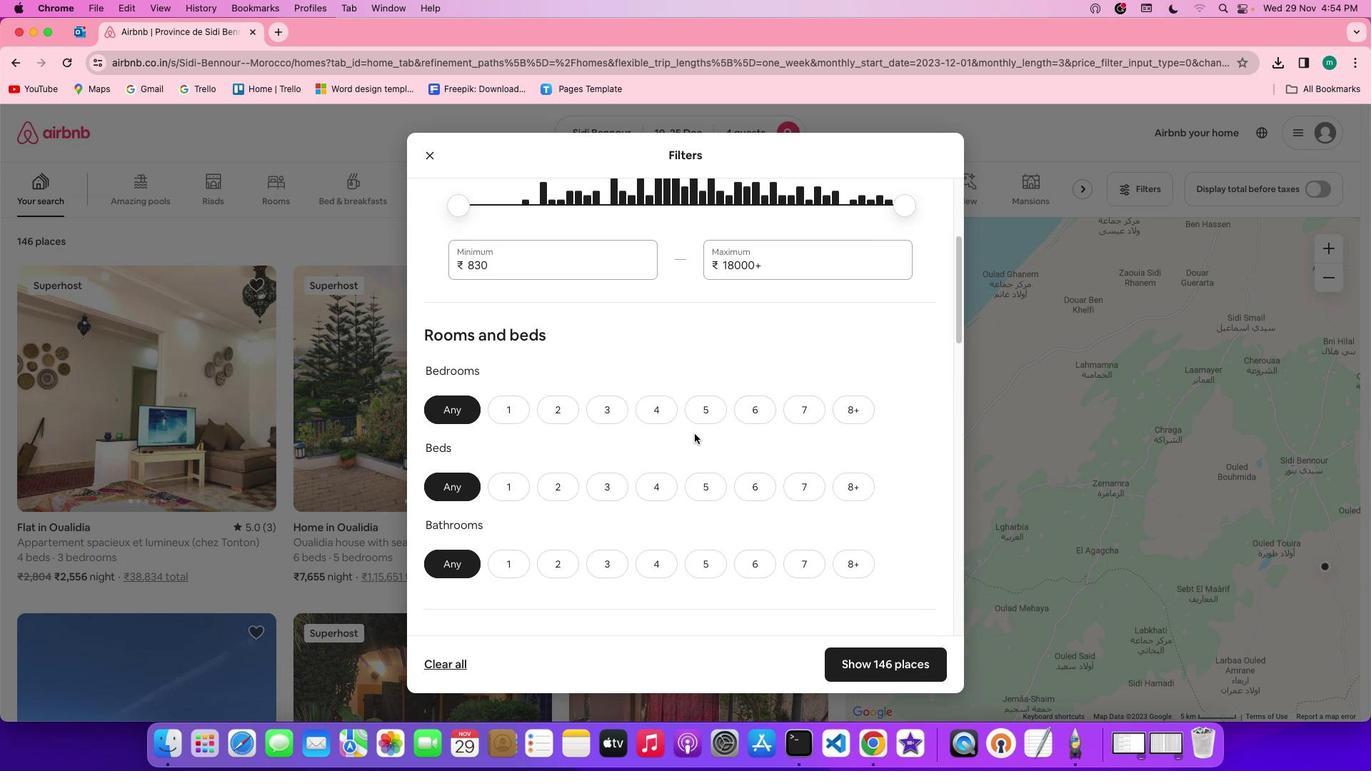 
Action: Mouse scrolled (694, 433) with delta (0, 0)
Screenshot: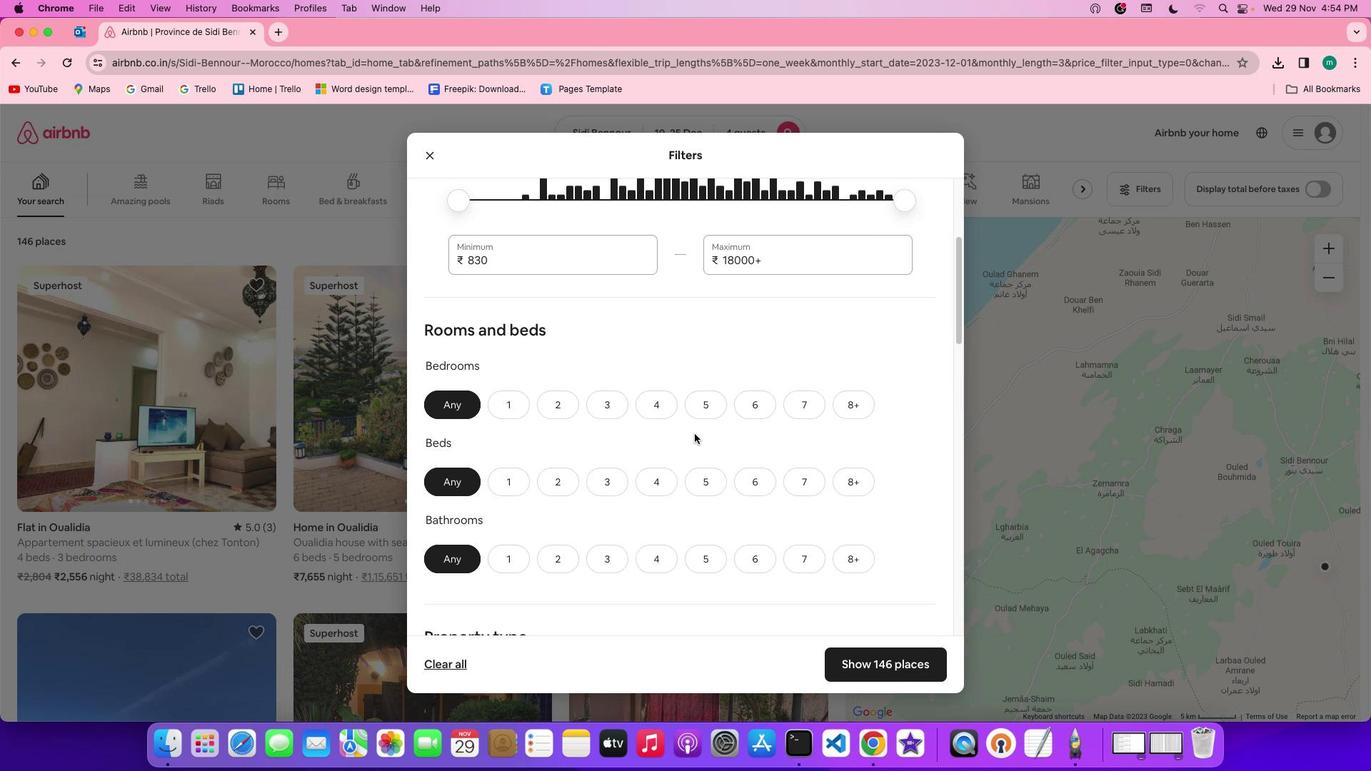 
Action: Mouse scrolled (694, 433) with delta (0, 0)
Screenshot: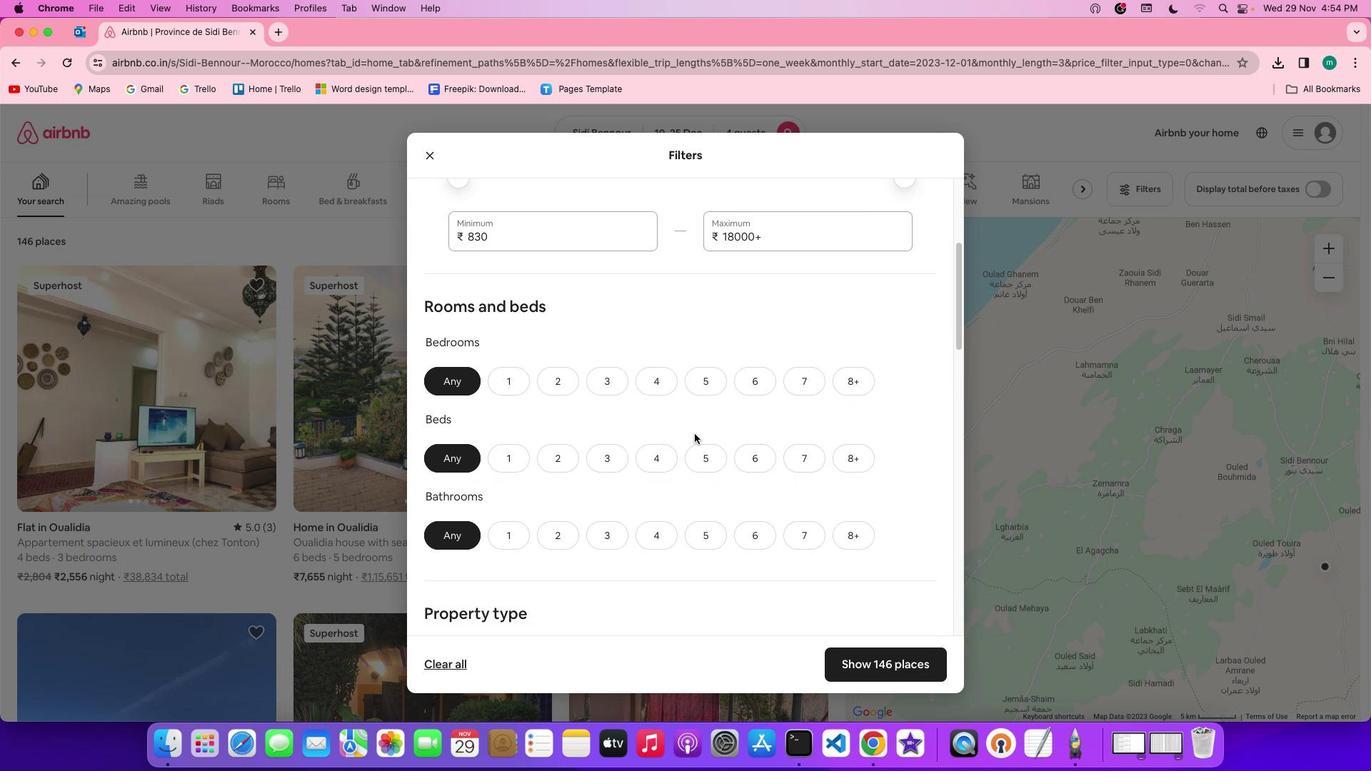 
Action: Mouse scrolled (694, 433) with delta (0, 0)
Screenshot: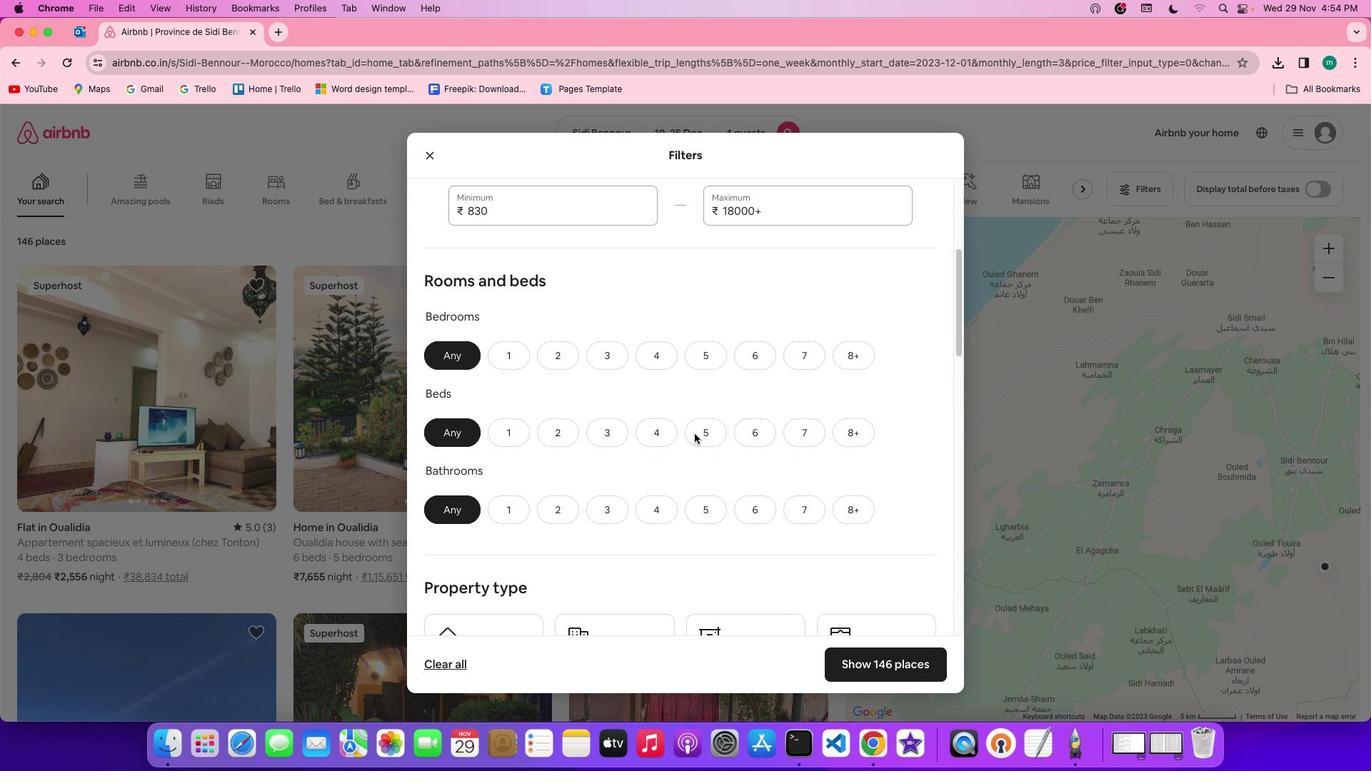 
Action: Mouse scrolled (694, 433) with delta (0, 0)
Screenshot: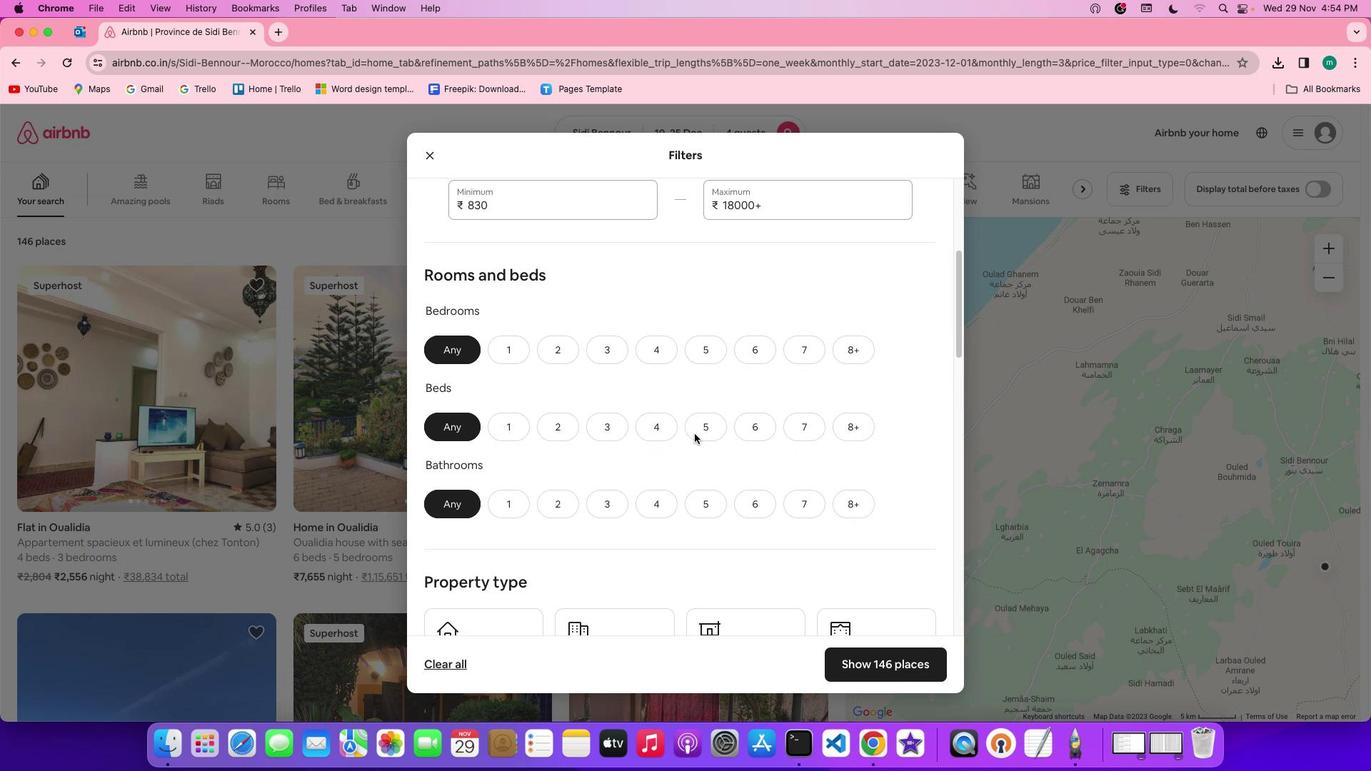 
Action: Mouse scrolled (694, 433) with delta (0, 0)
Screenshot: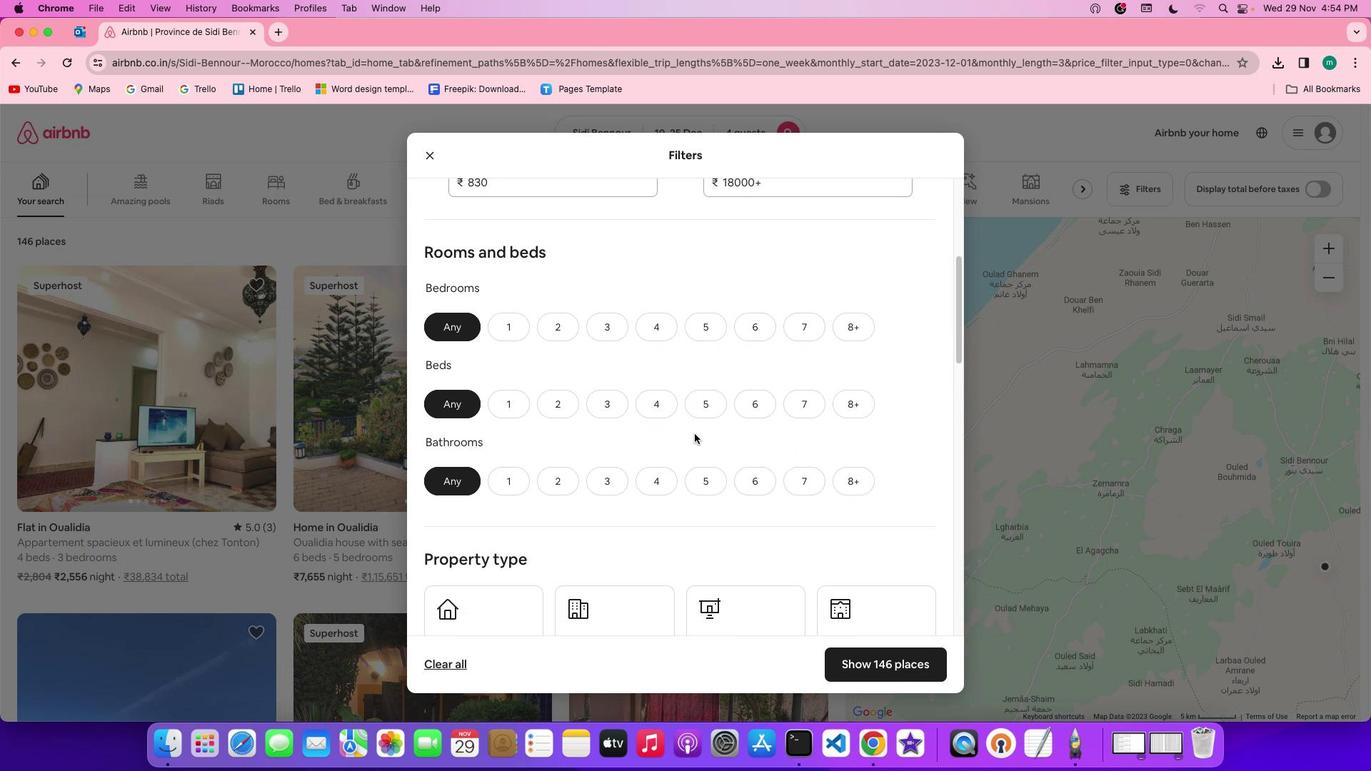 
Action: Mouse moved to (651, 290)
Screenshot: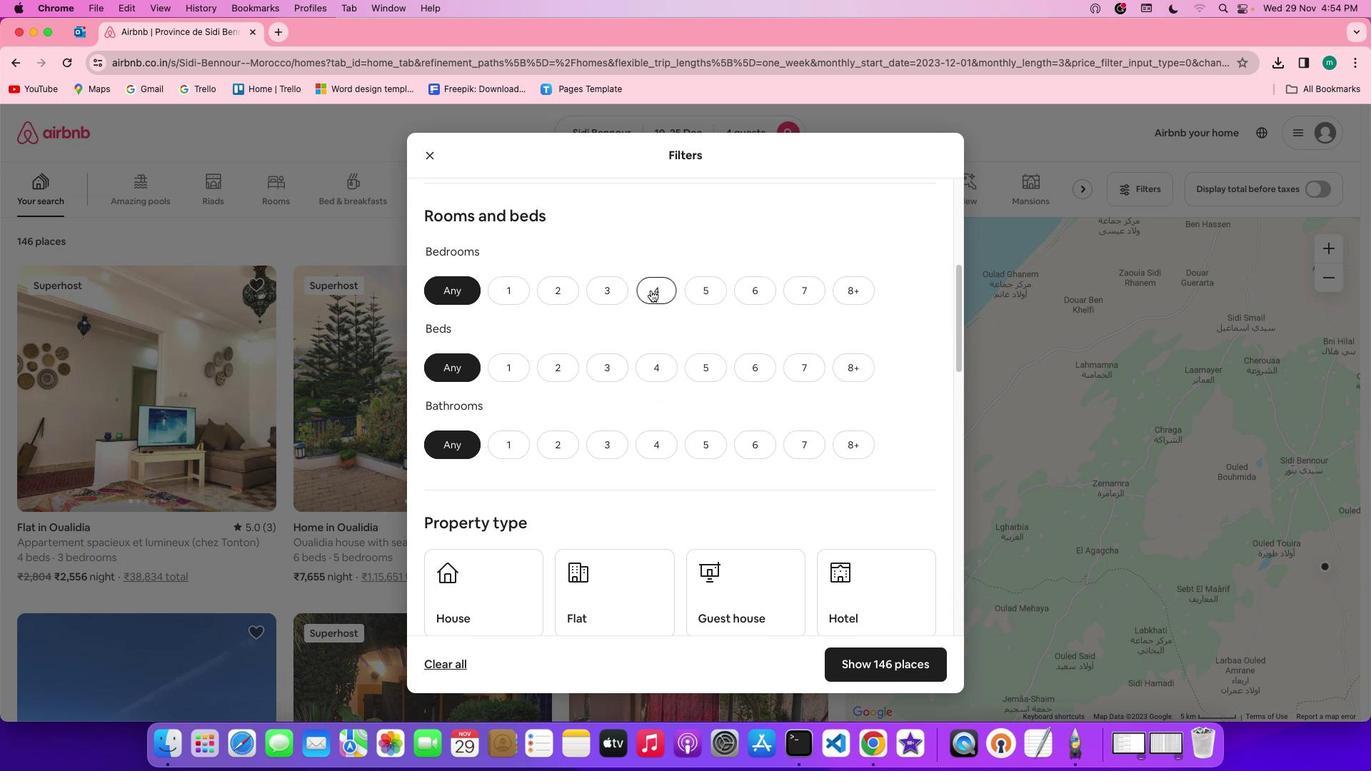 
Action: Mouse pressed left at (651, 290)
Screenshot: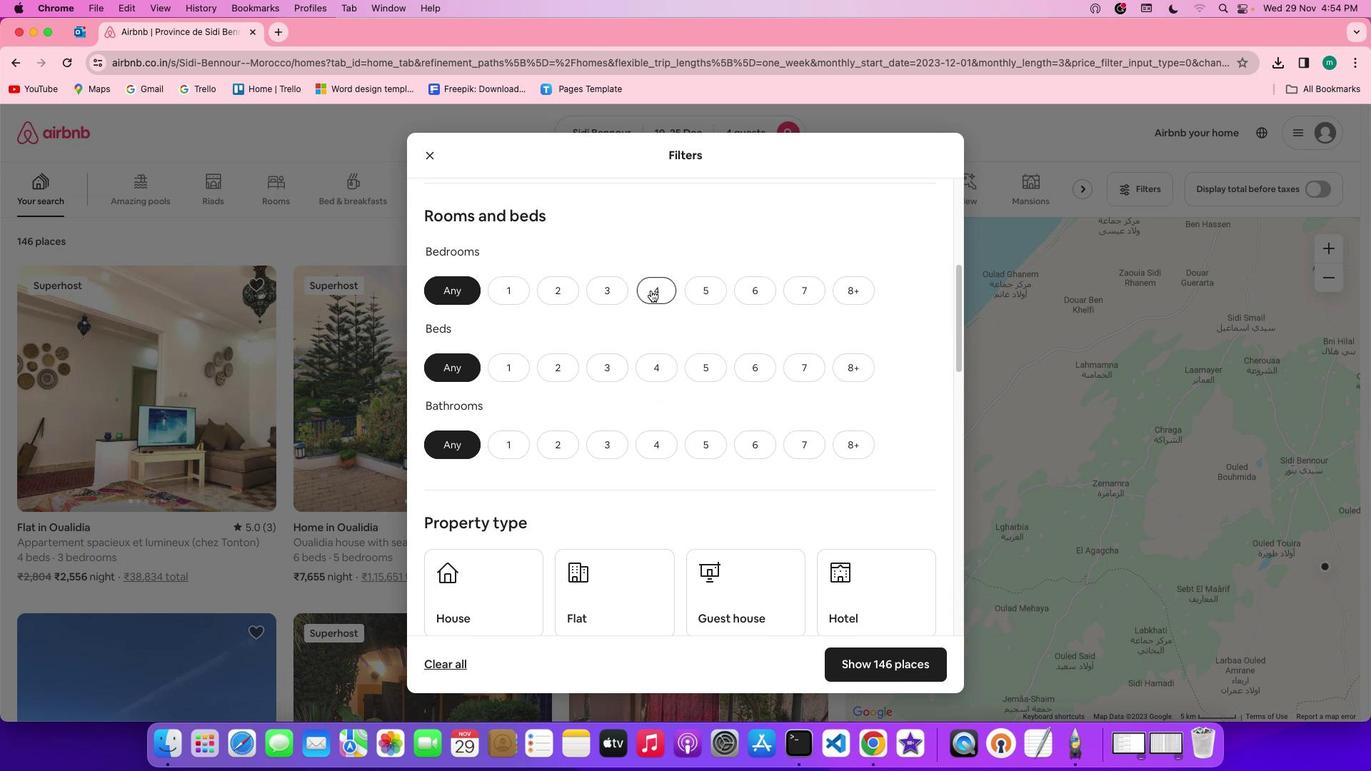 
Action: Mouse moved to (665, 372)
Screenshot: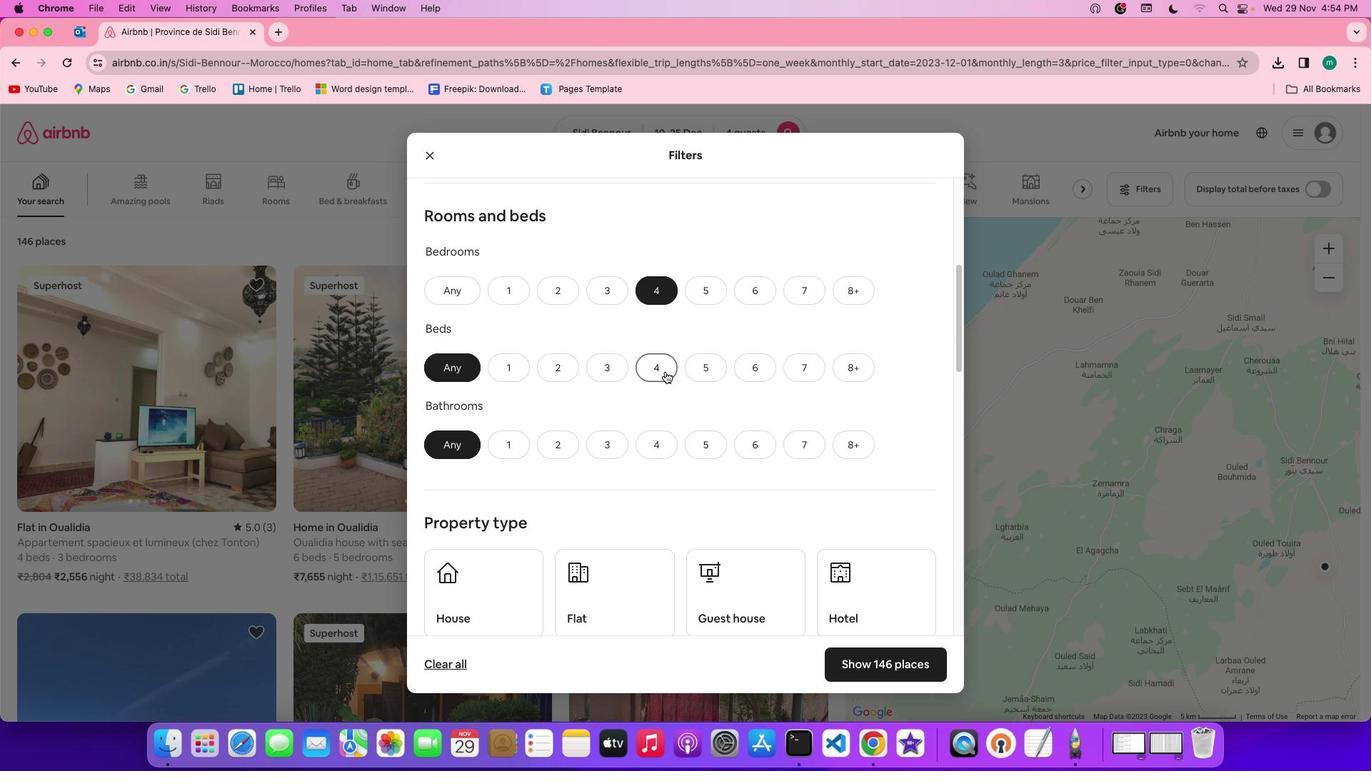 
Action: Mouse pressed left at (665, 372)
Screenshot: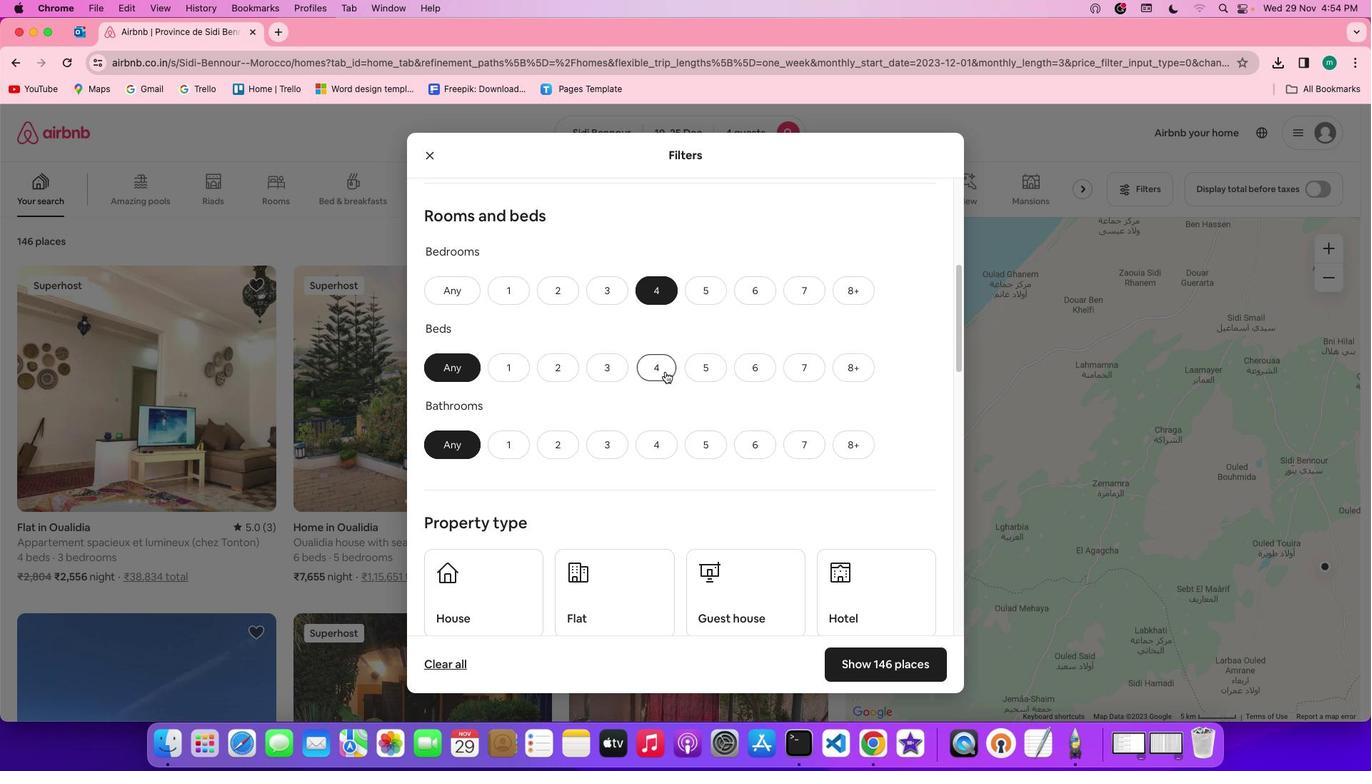 
Action: Mouse moved to (668, 448)
Screenshot: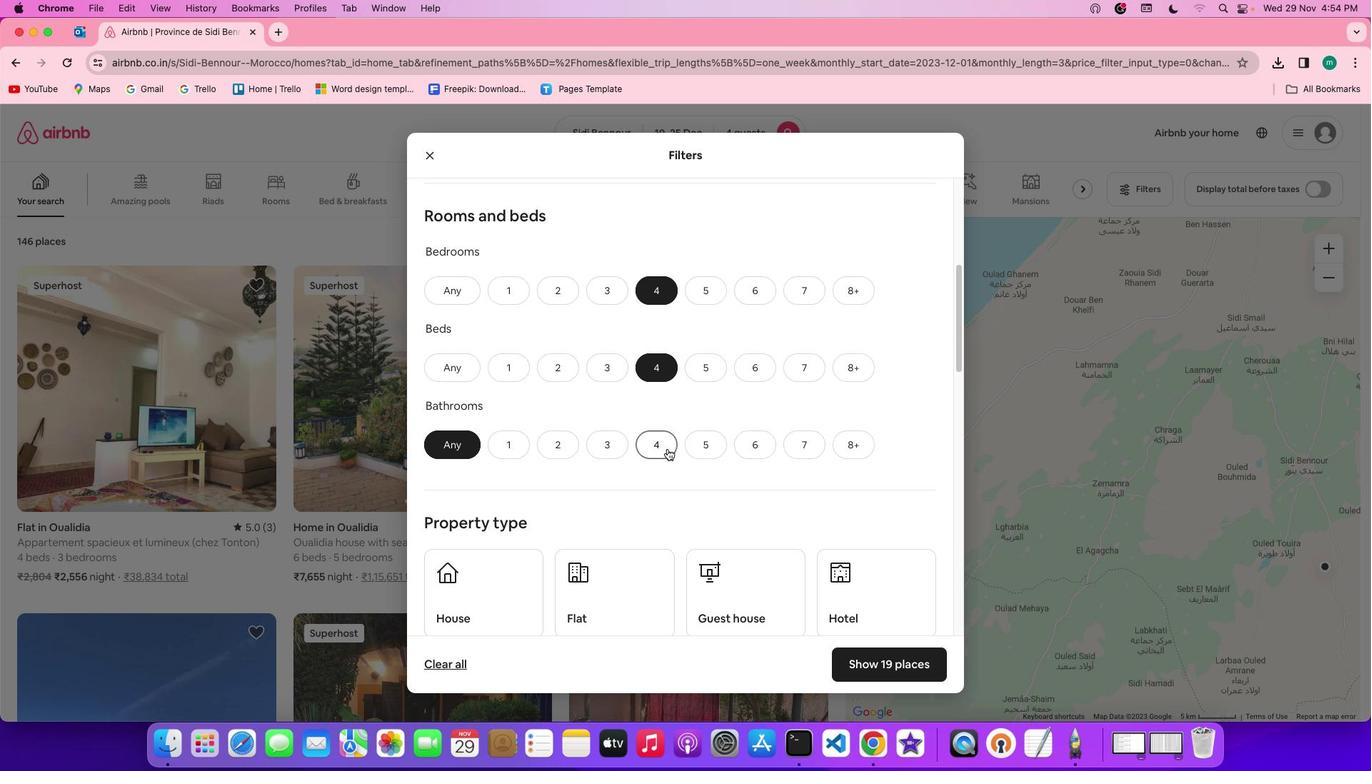 
Action: Mouse pressed left at (668, 448)
Screenshot: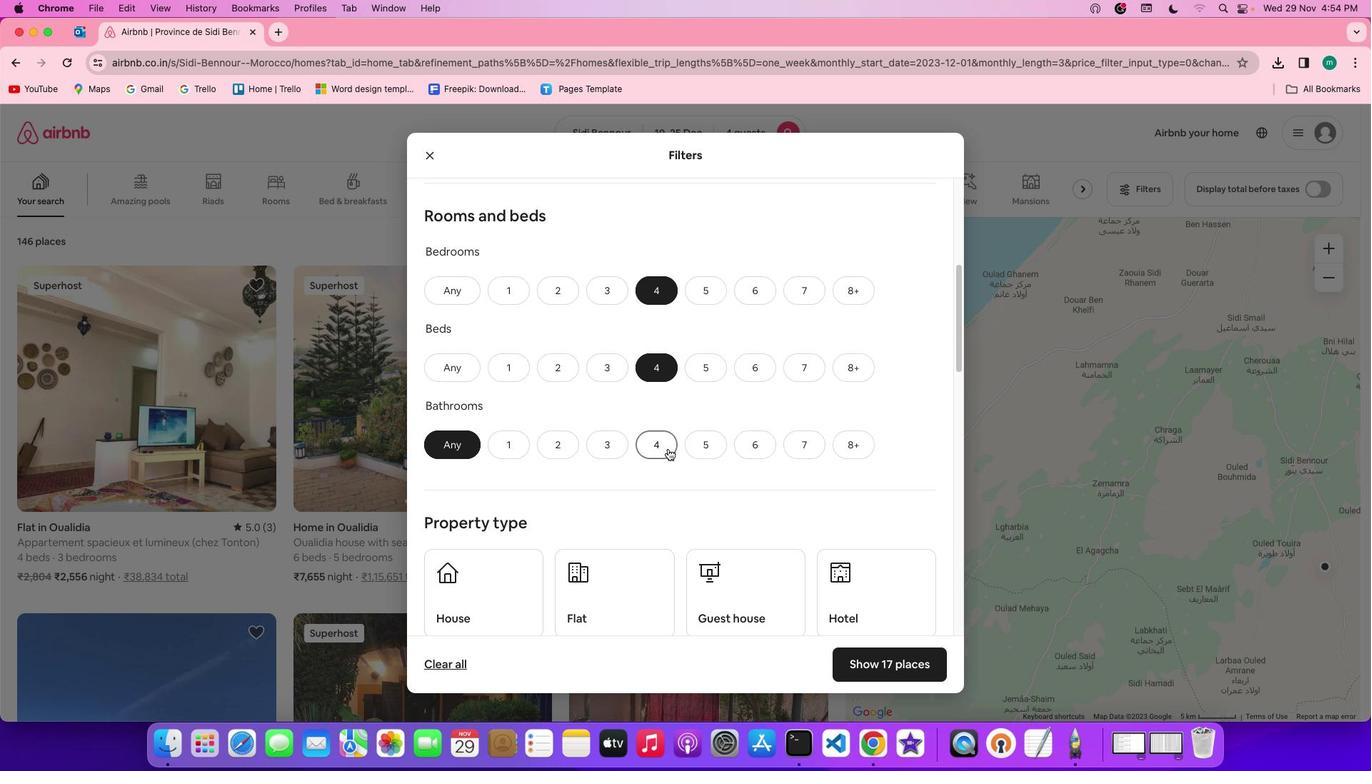 
Action: Mouse moved to (779, 457)
Screenshot: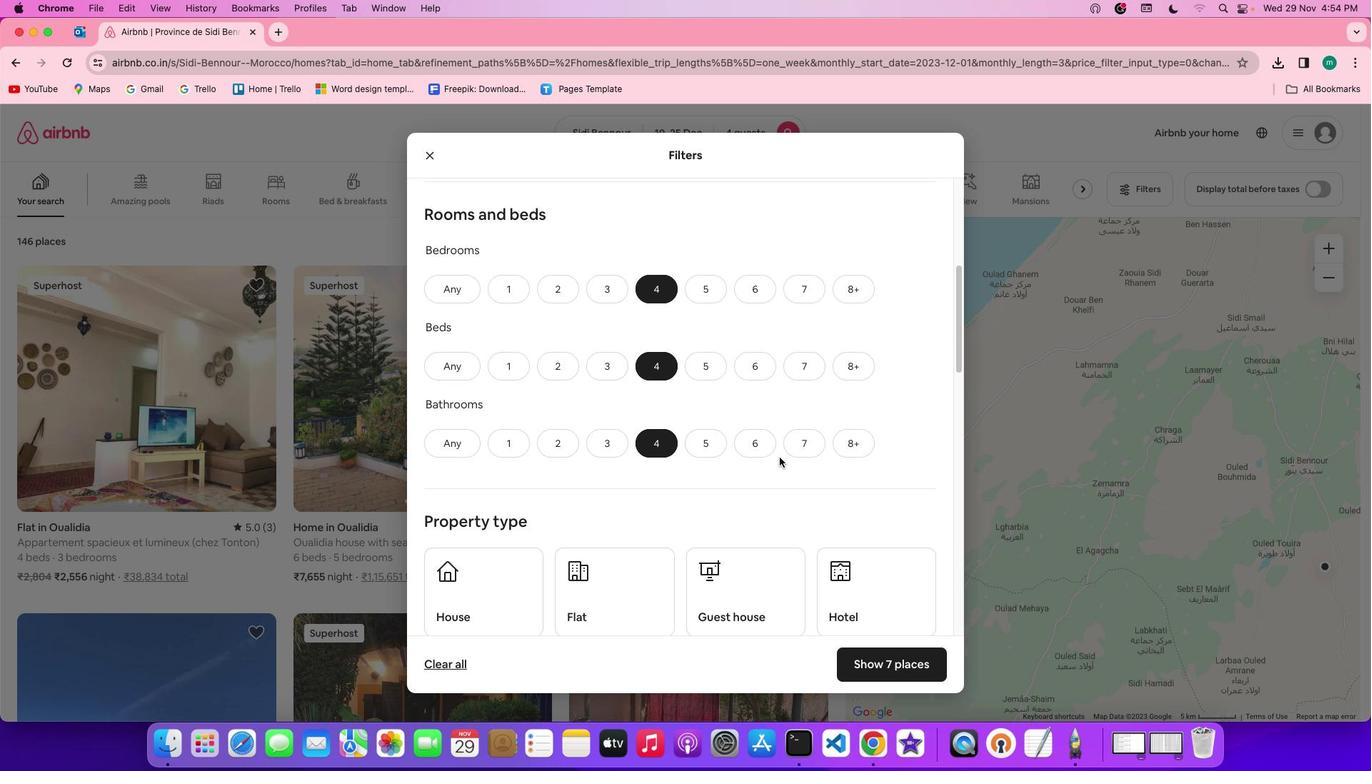 
Action: Mouse scrolled (779, 457) with delta (0, 0)
Screenshot: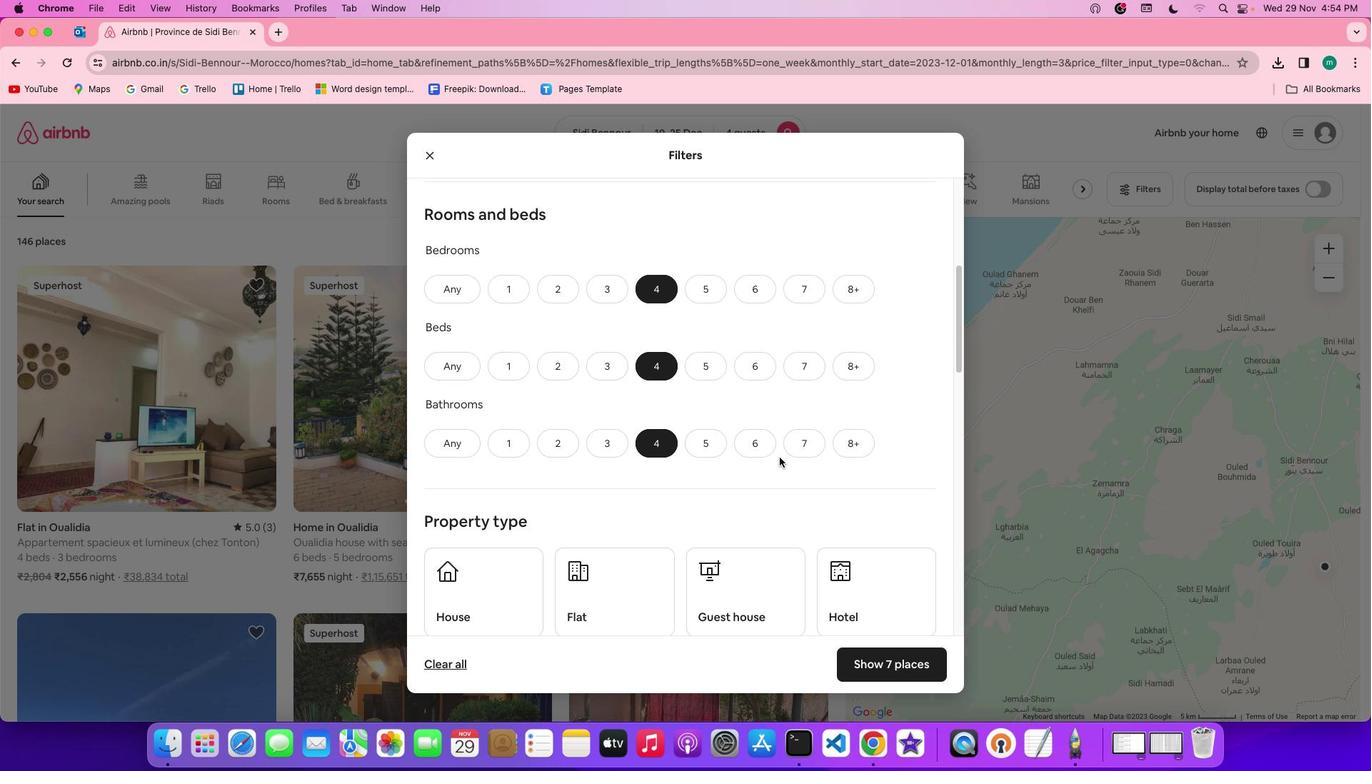 
Action: Mouse moved to (780, 457)
Screenshot: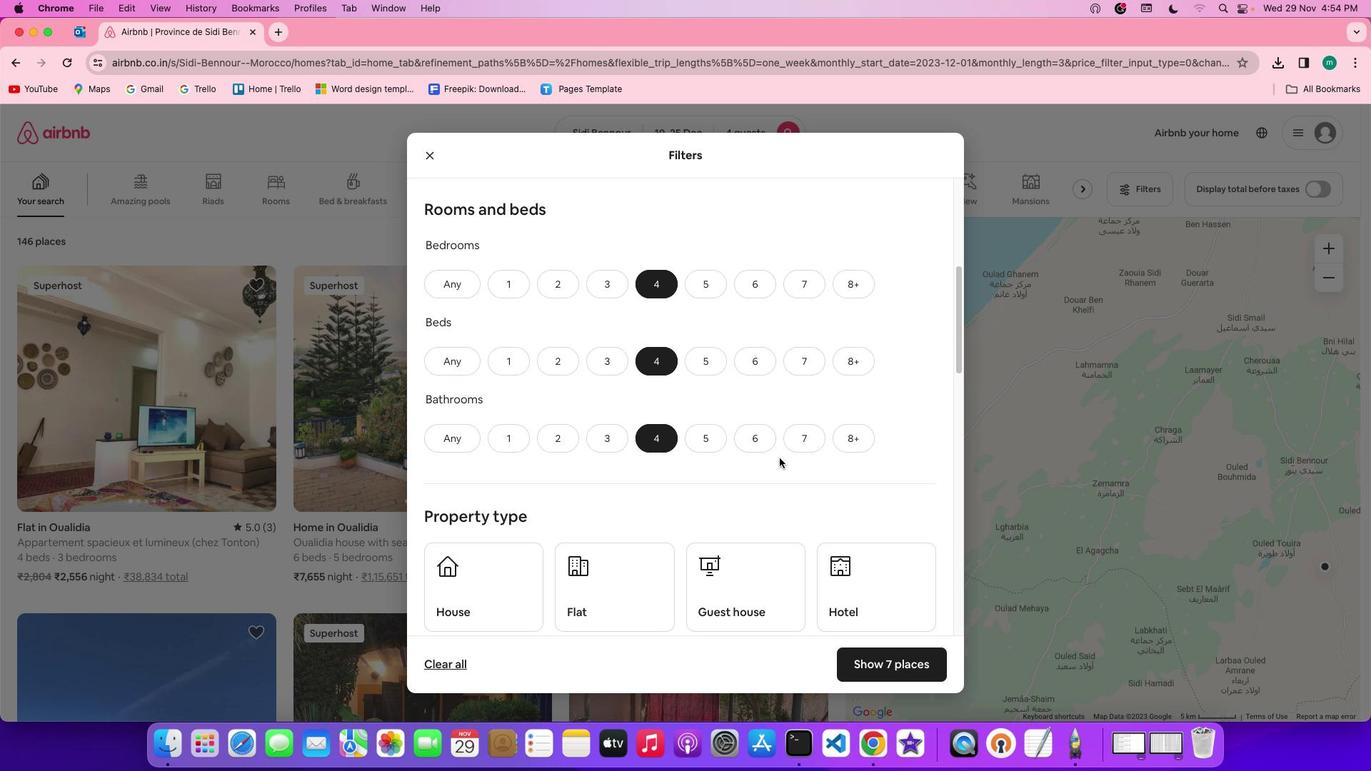 
Action: Mouse scrolled (780, 457) with delta (0, 0)
Screenshot: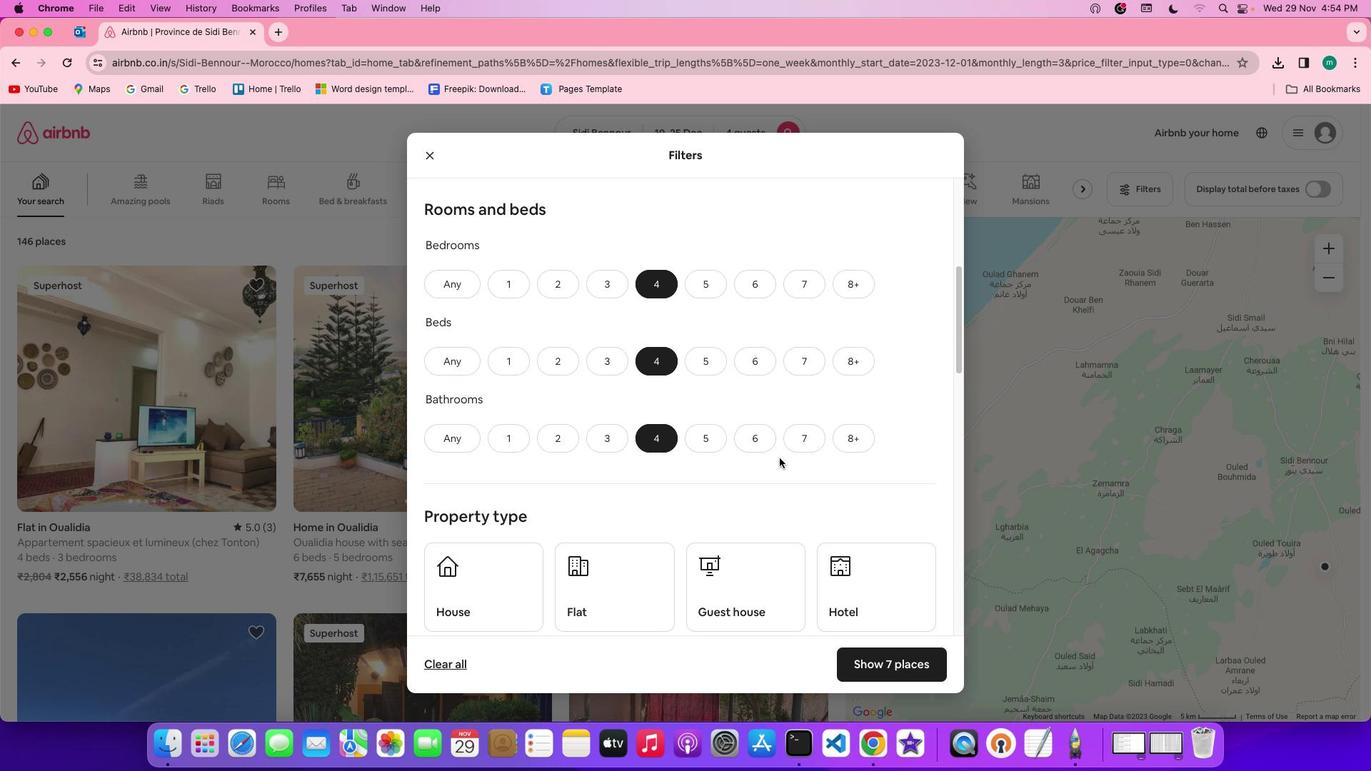 
Action: Mouse moved to (780, 457)
Screenshot: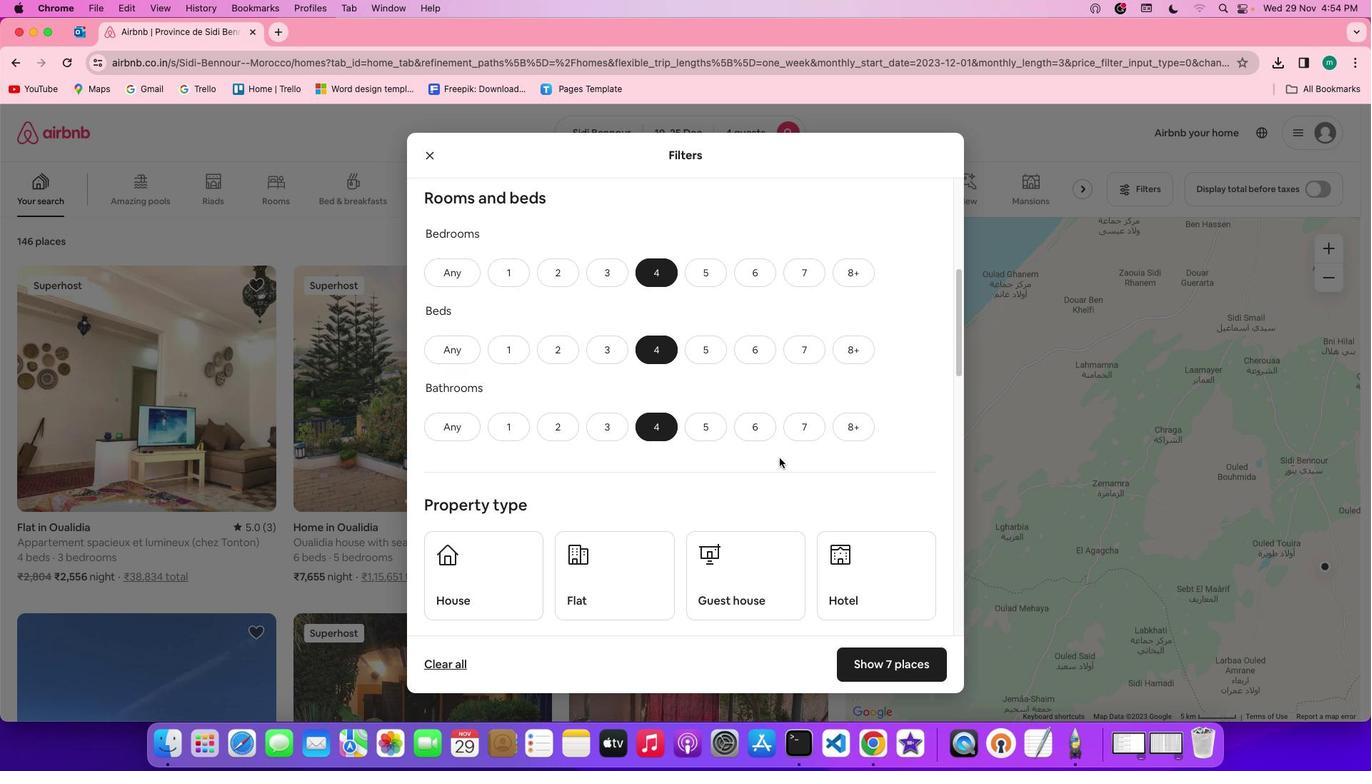 
Action: Mouse scrolled (780, 457) with delta (0, 0)
Screenshot: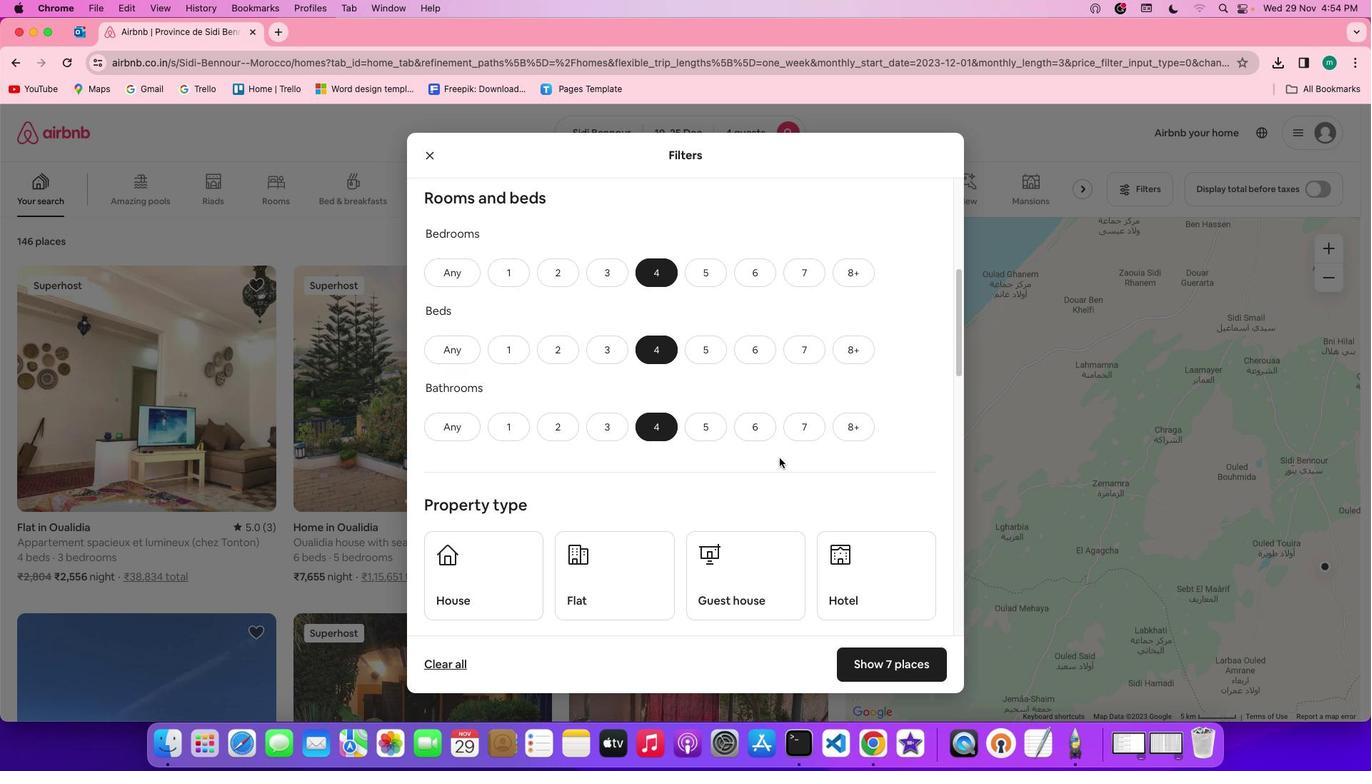
Action: Mouse moved to (780, 457)
Screenshot: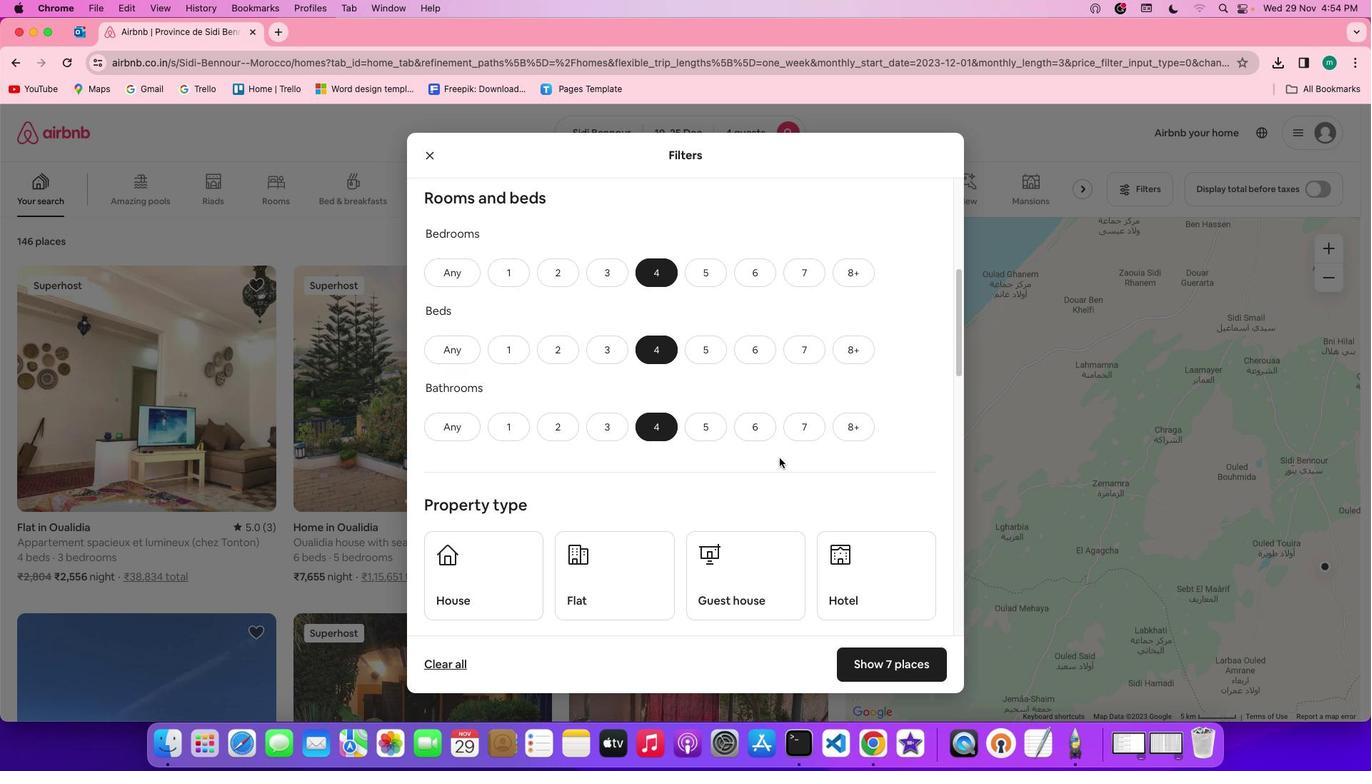 
Action: Mouse scrolled (780, 457) with delta (0, 0)
Screenshot: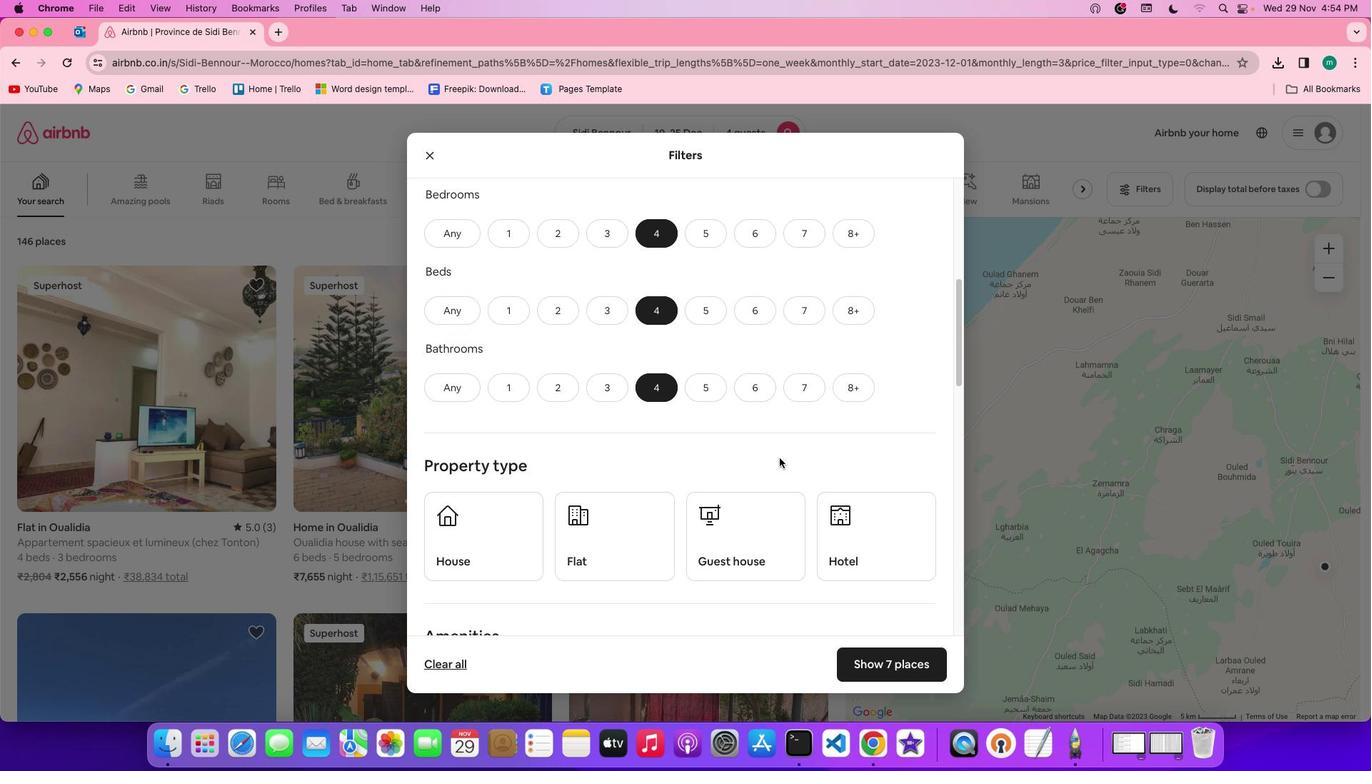 
Action: Mouse scrolled (780, 457) with delta (0, 0)
Screenshot: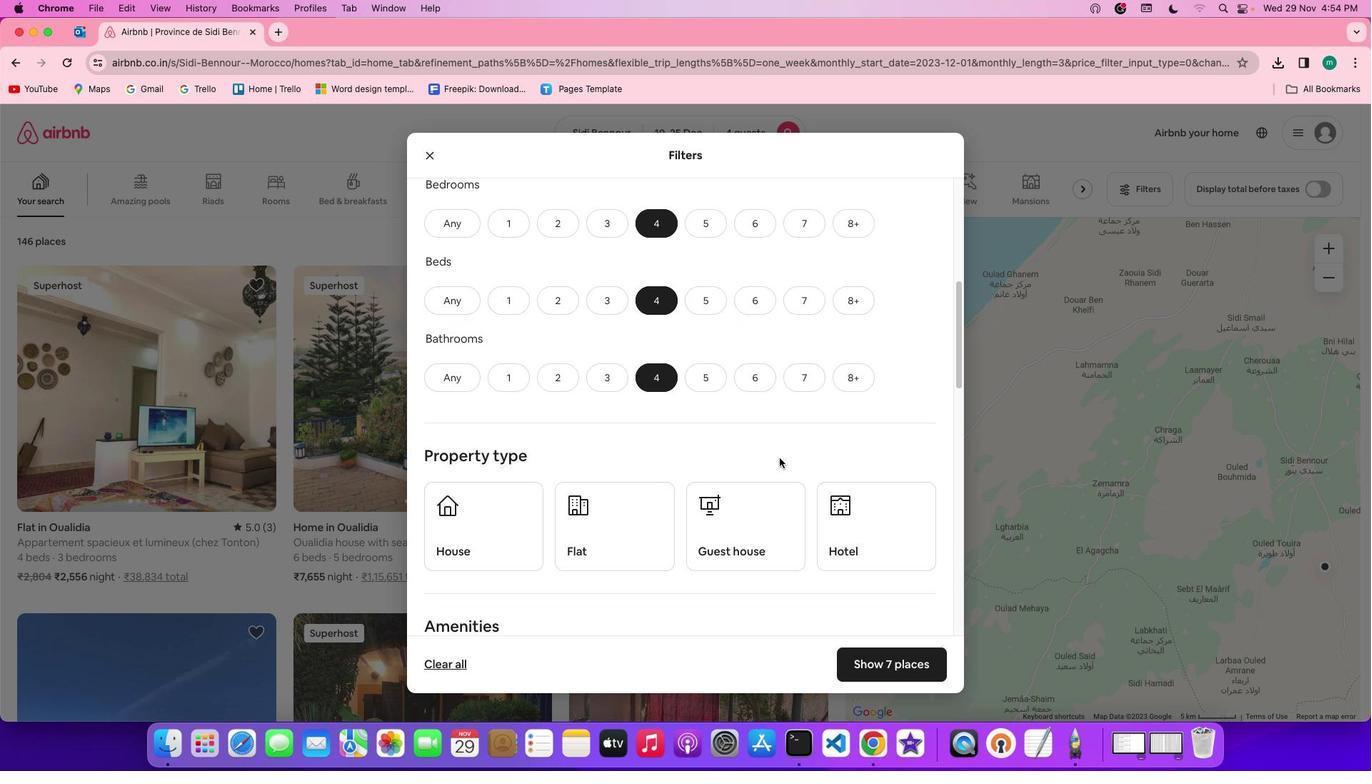 
Action: Mouse scrolled (780, 457) with delta (0, 0)
Screenshot: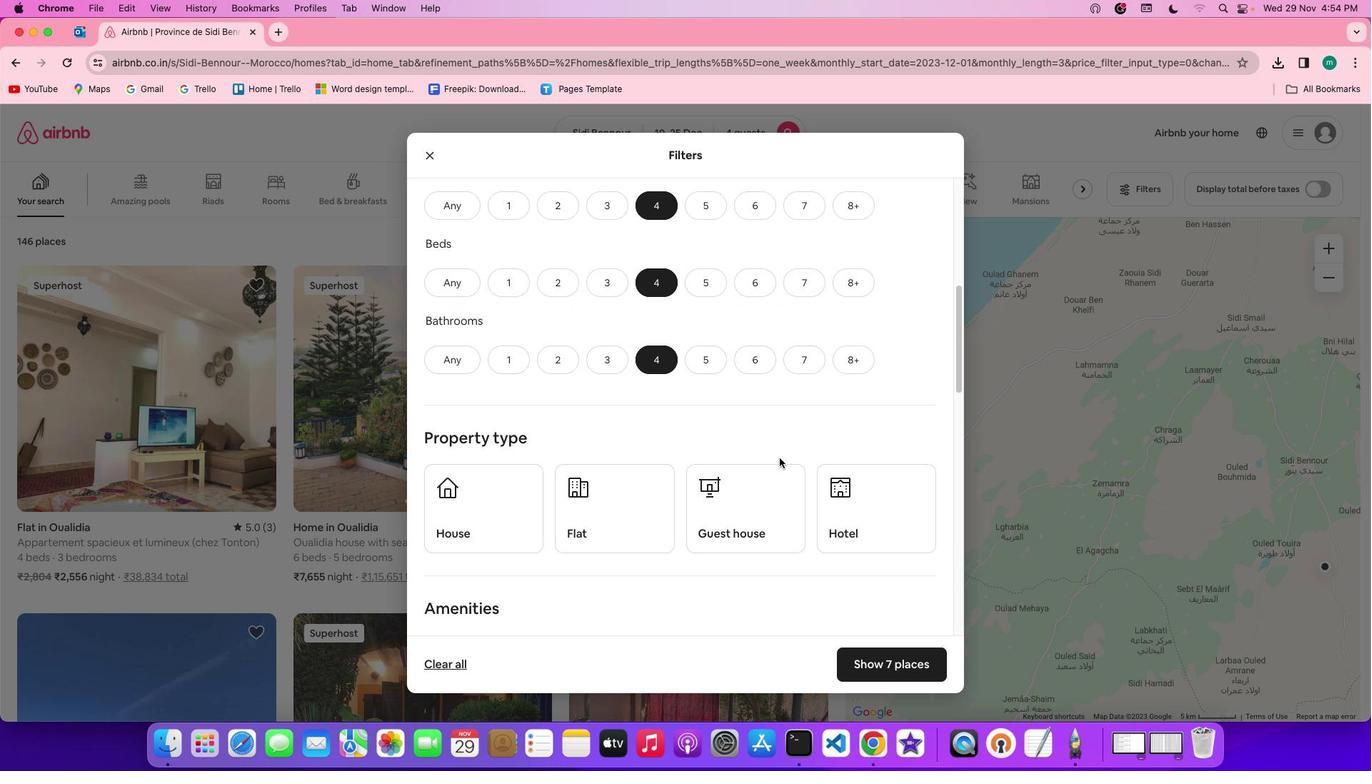
Action: Mouse moved to (780, 458)
Screenshot: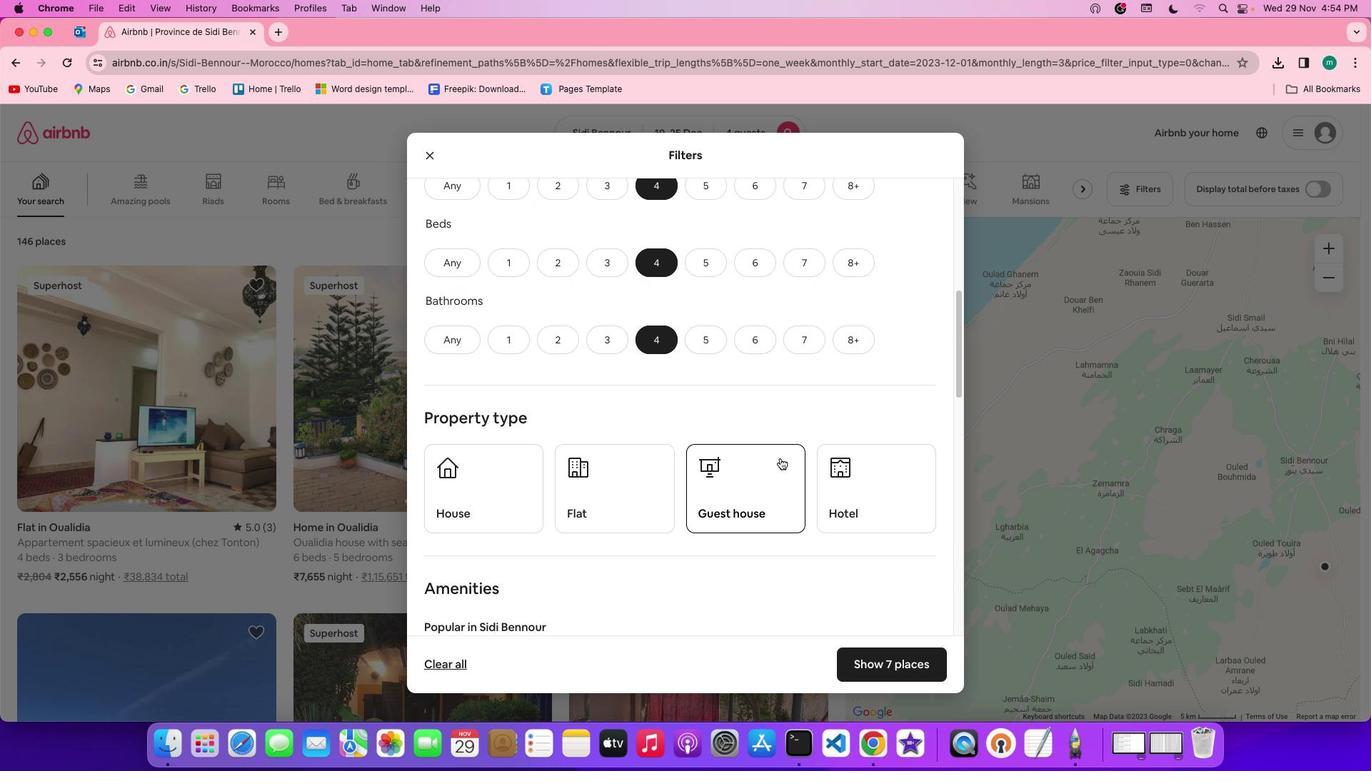 
Action: Mouse scrolled (780, 458) with delta (0, 0)
Screenshot: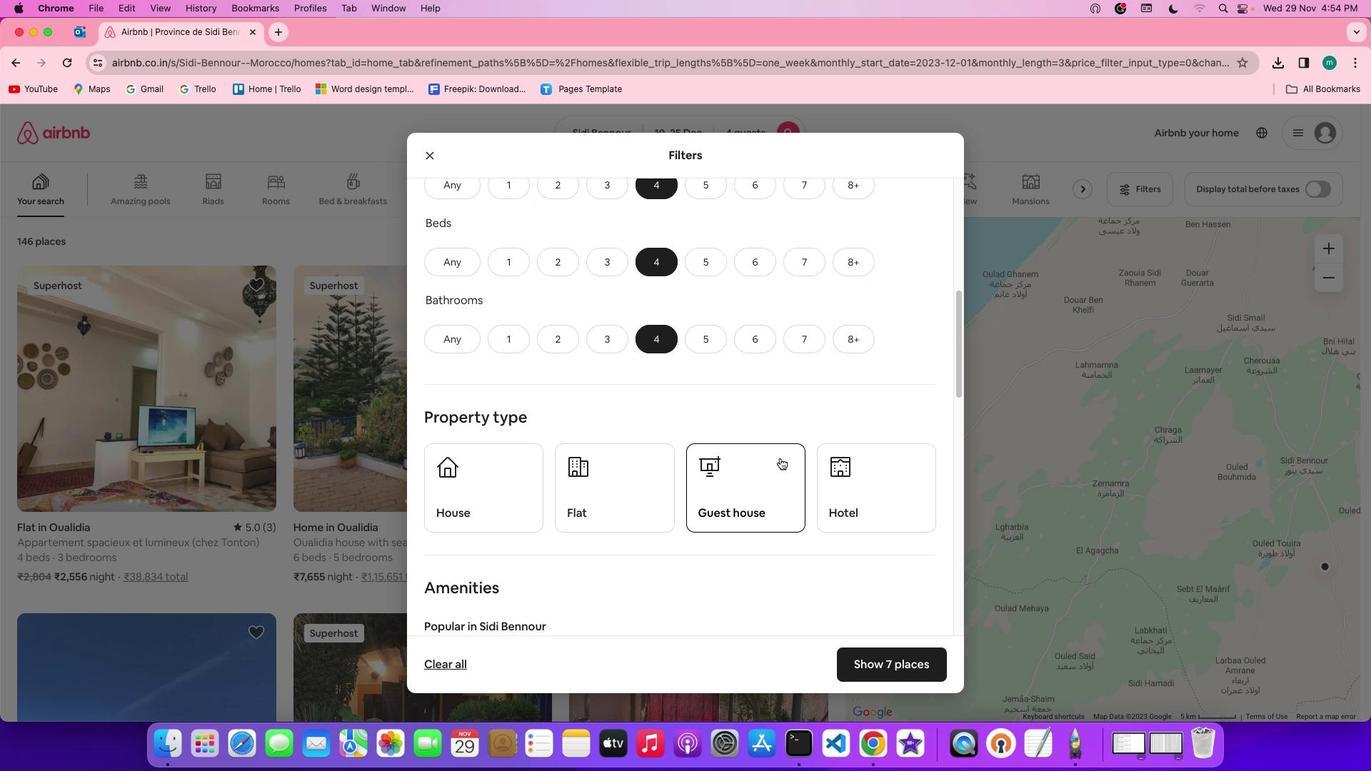 
Action: Mouse scrolled (780, 458) with delta (0, 0)
Screenshot: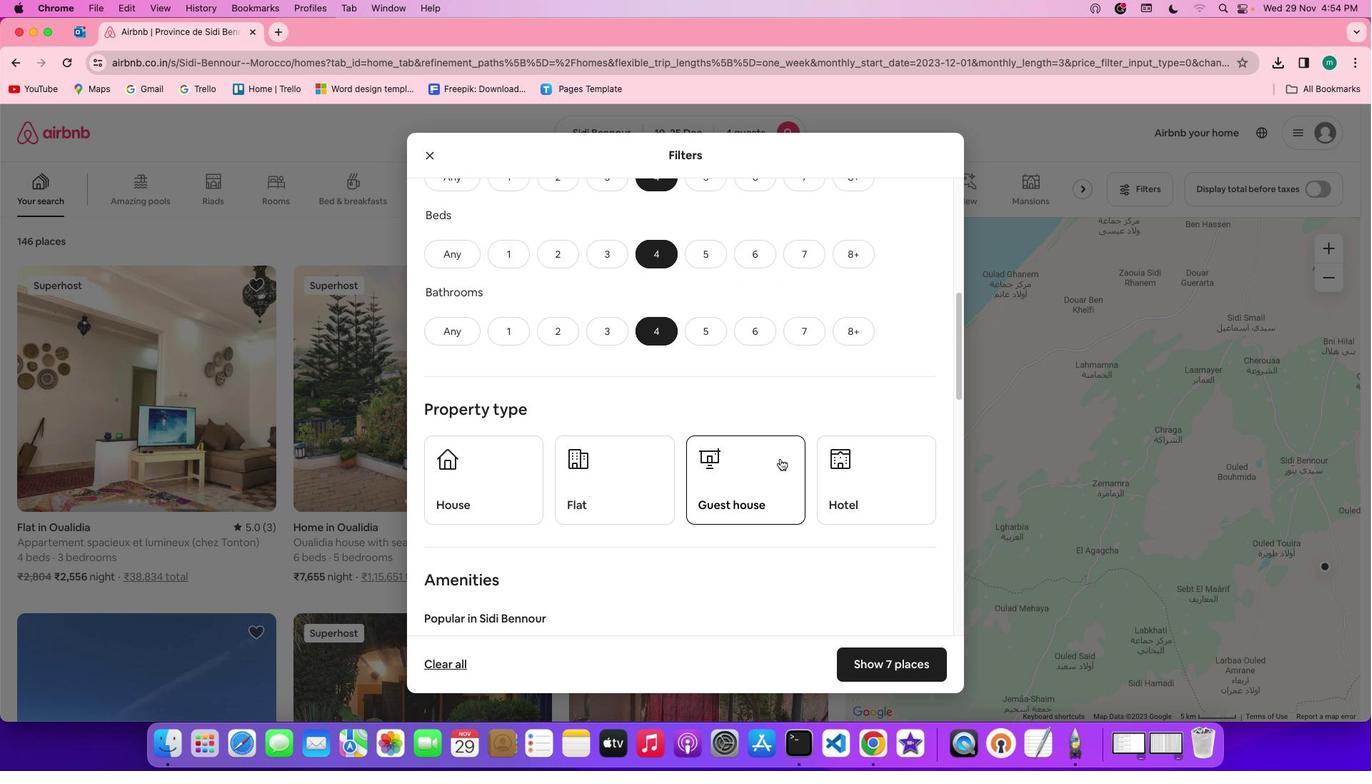 
Action: Mouse moved to (780, 458)
Screenshot: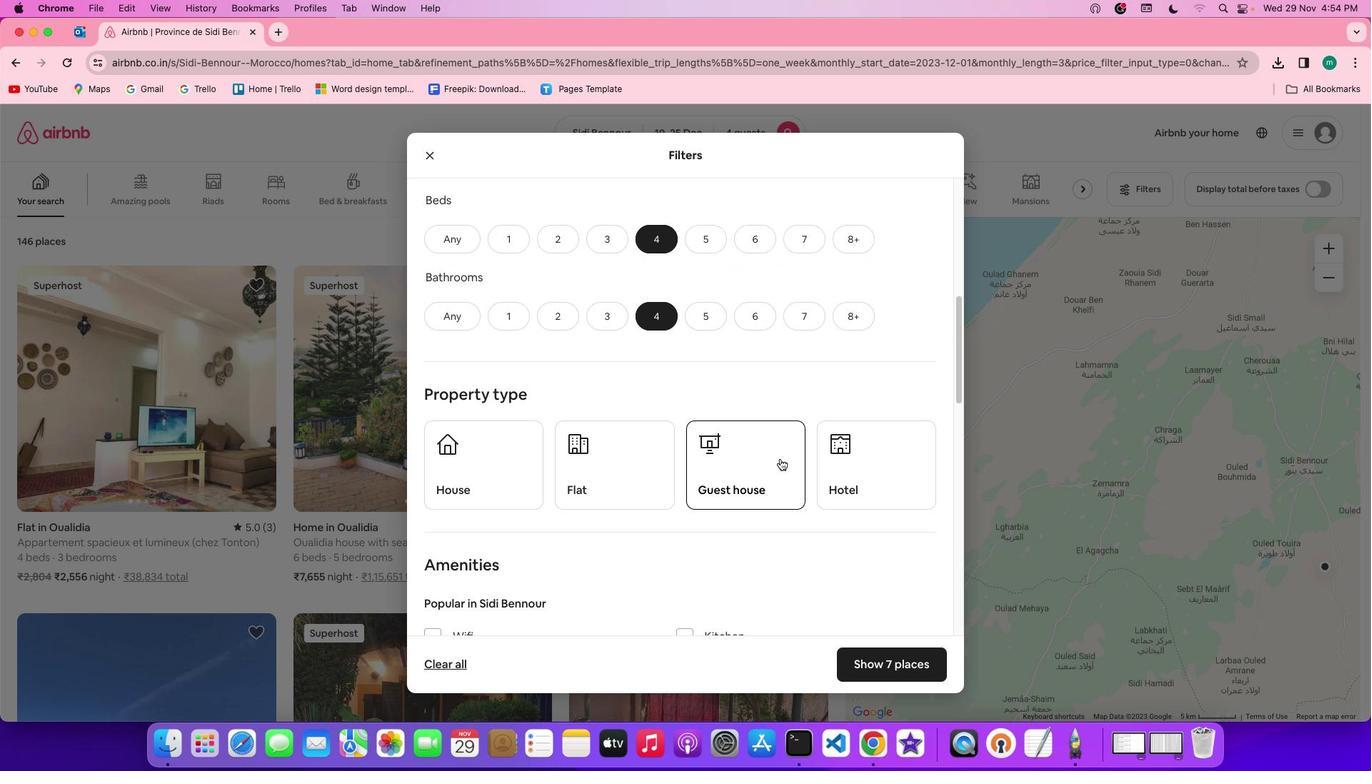 
Action: Mouse scrolled (780, 458) with delta (0, 0)
Screenshot: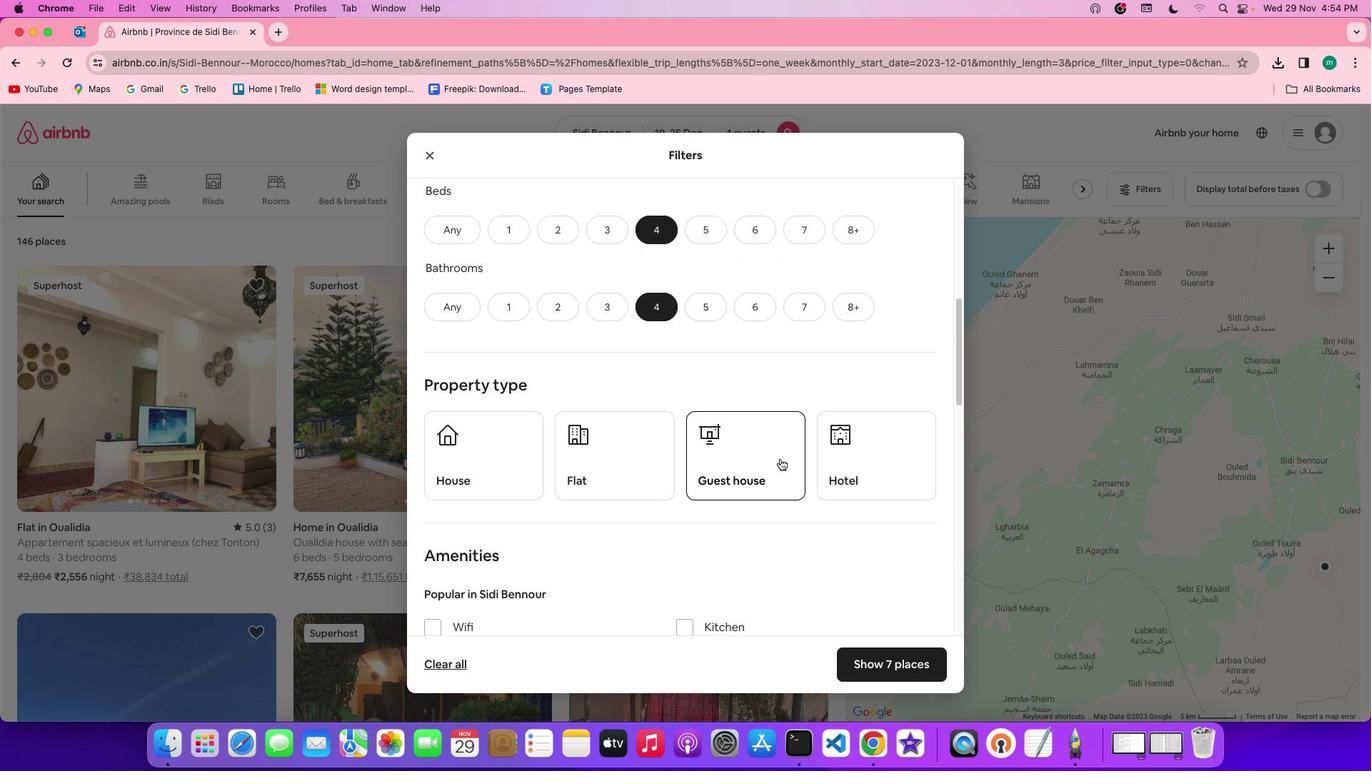 
Action: Mouse scrolled (780, 458) with delta (0, 0)
Screenshot: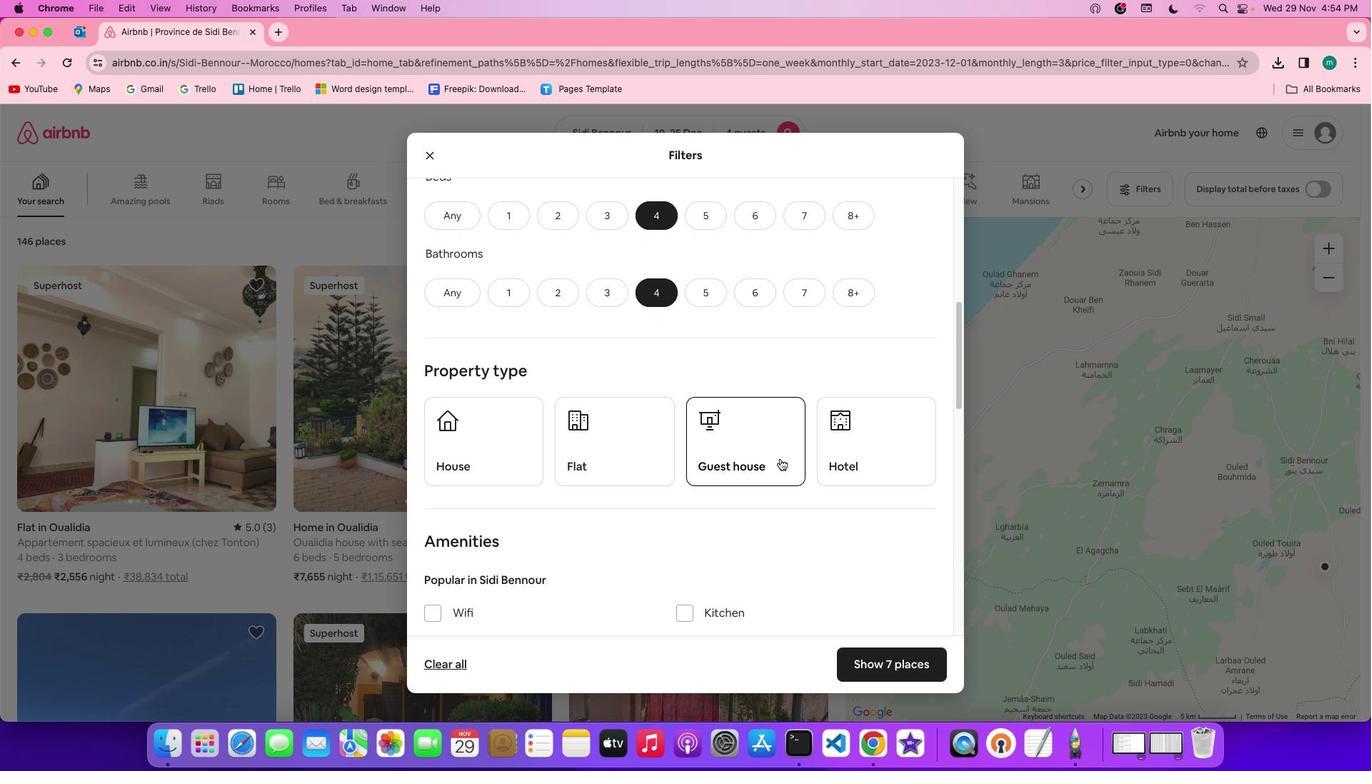 
Action: Mouse scrolled (780, 458) with delta (0, 0)
Screenshot: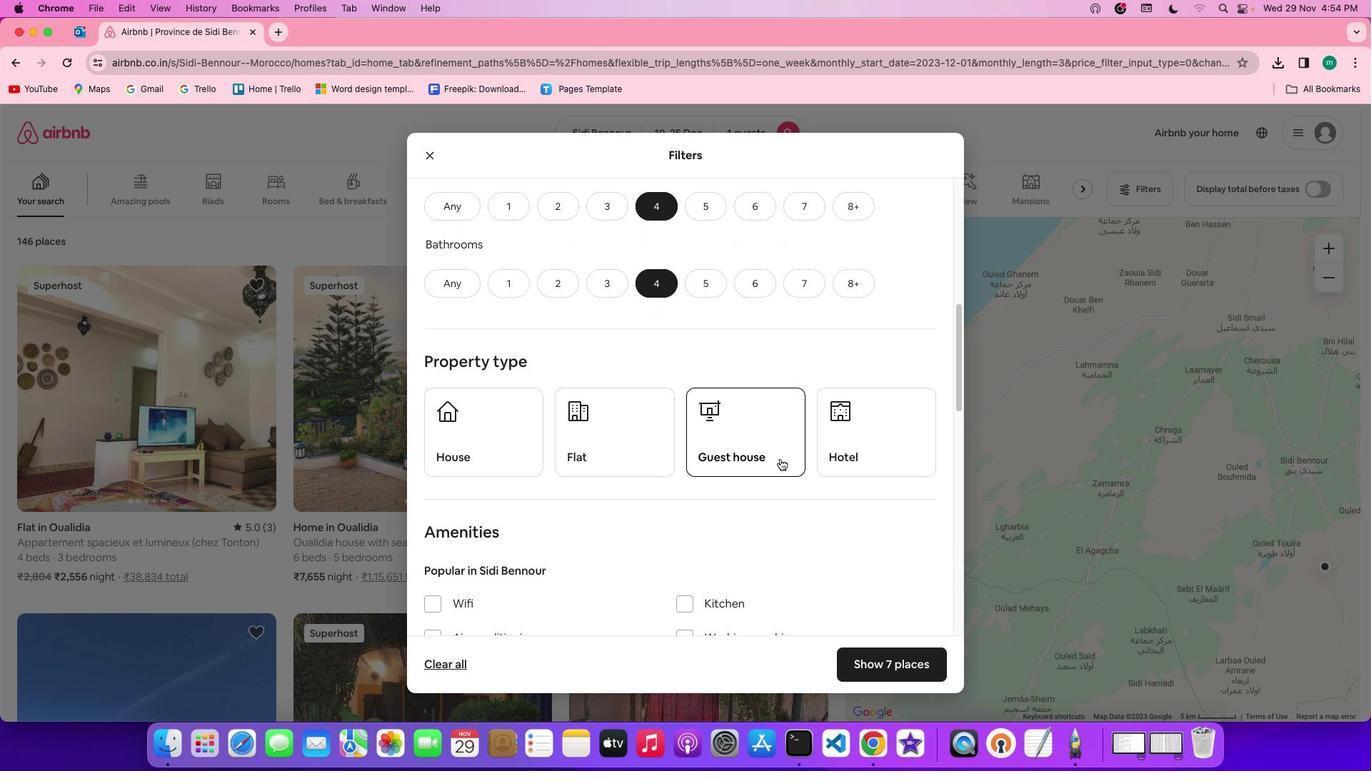 
Action: Mouse scrolled (780, 458) with delta (0, 0)
Screenshot: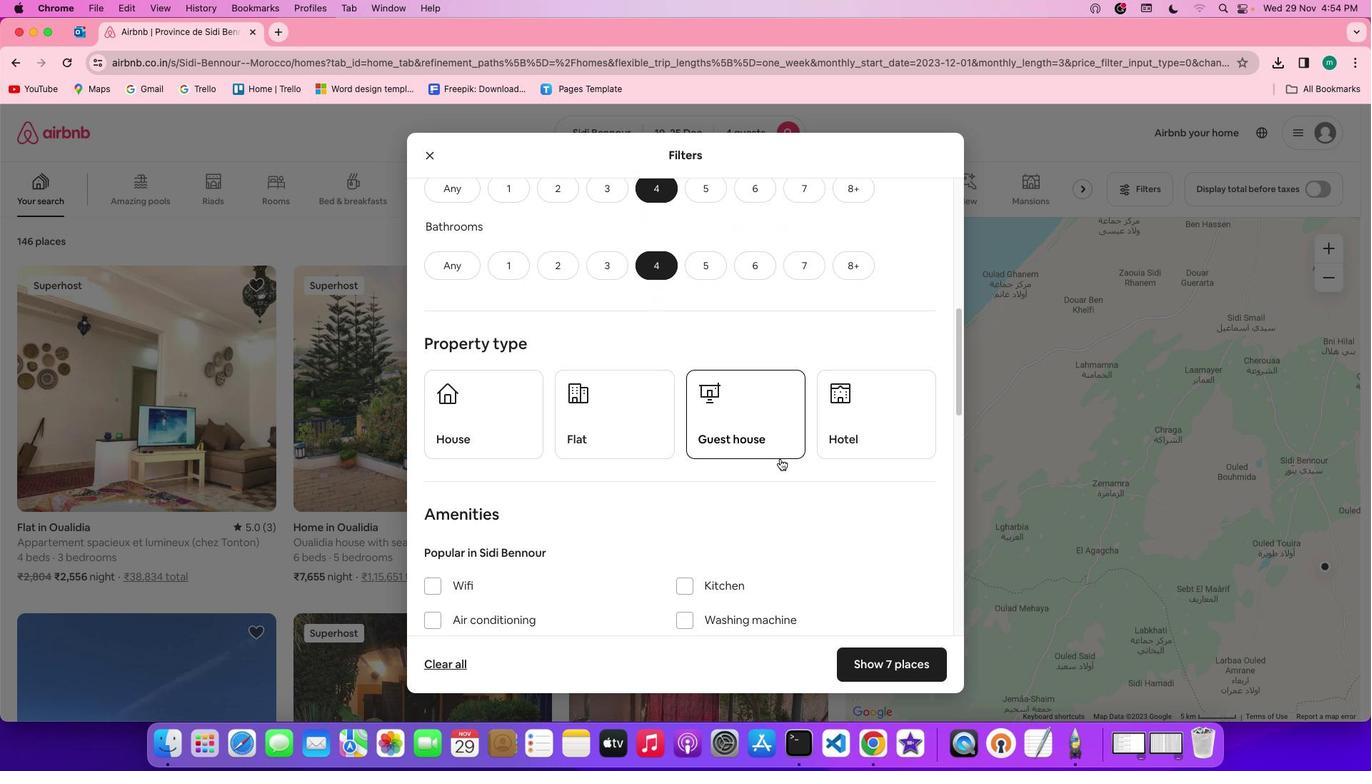 
Action: Mouse moved to (875, 400)
Screenshot: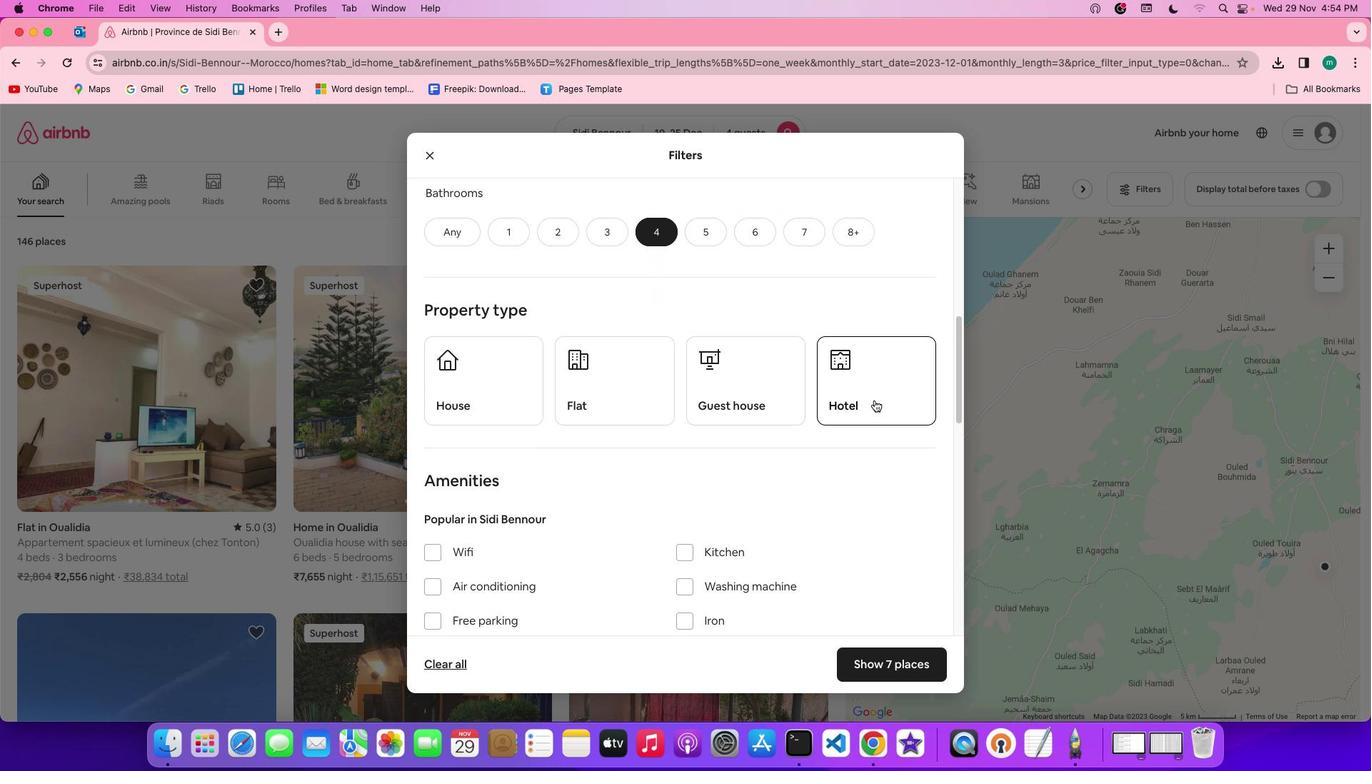 
Action: Mouse pressed left at (875, 400)
Screenshot: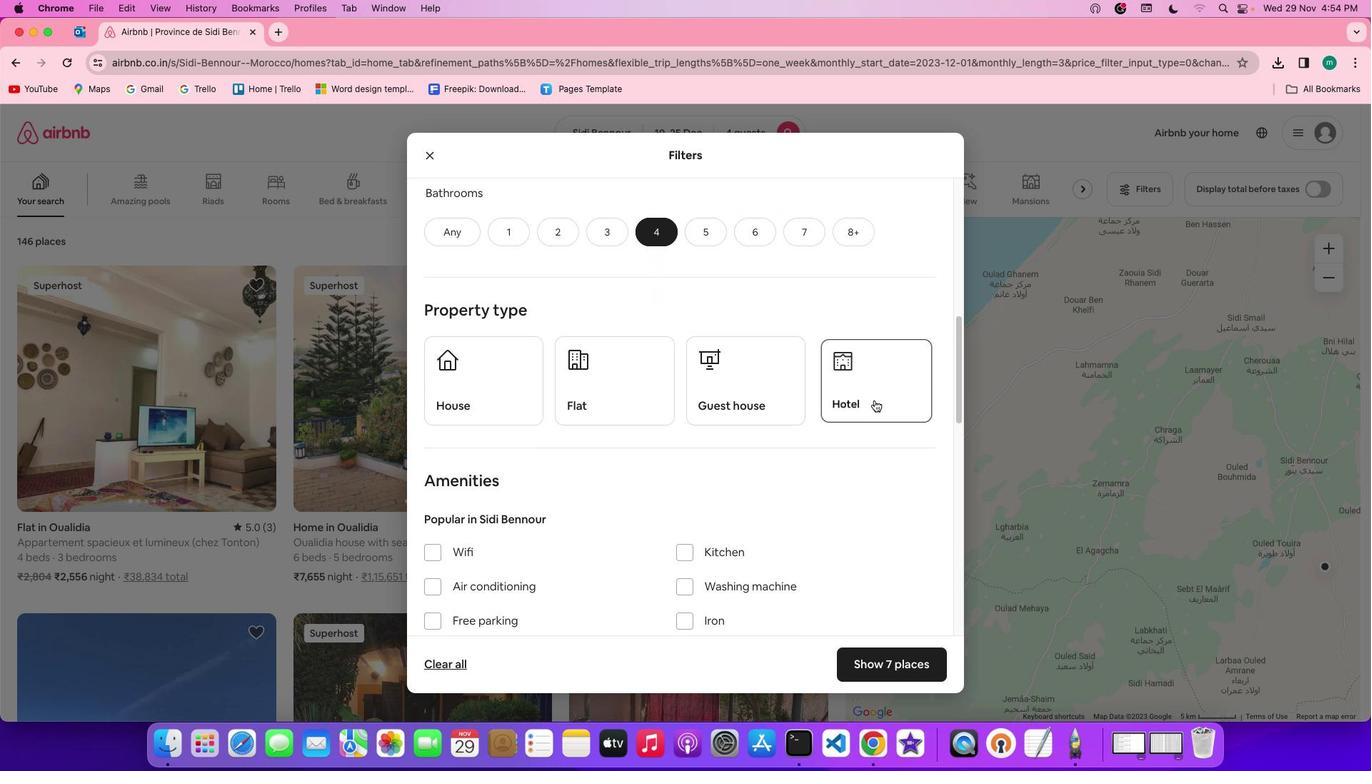
Action: Mouse moved to (808, 444)
Screenshot: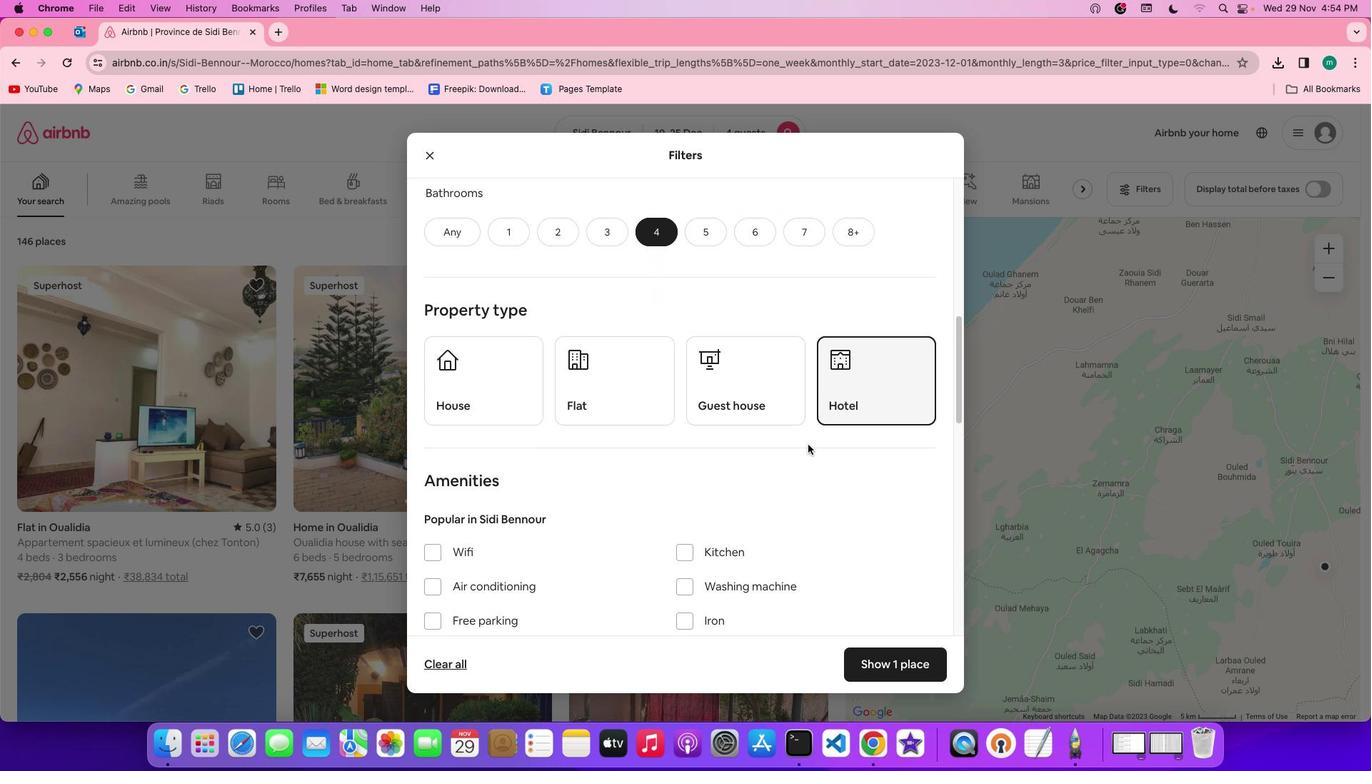 
Action: Mouse scrolled (808, 444) with delta (0, 0)
Screenshot: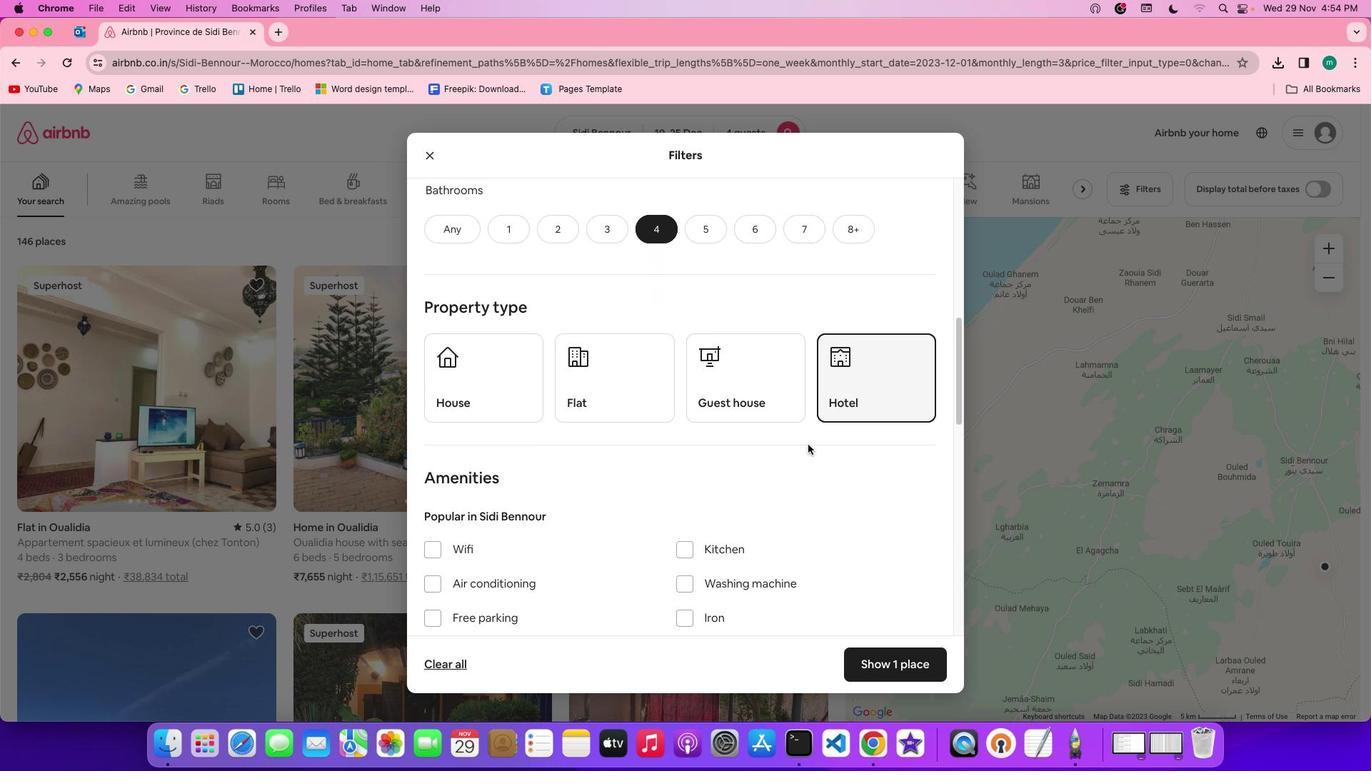 
Action: Mouse scrolled (808, 444) with delta (0, 0)
Screenshot: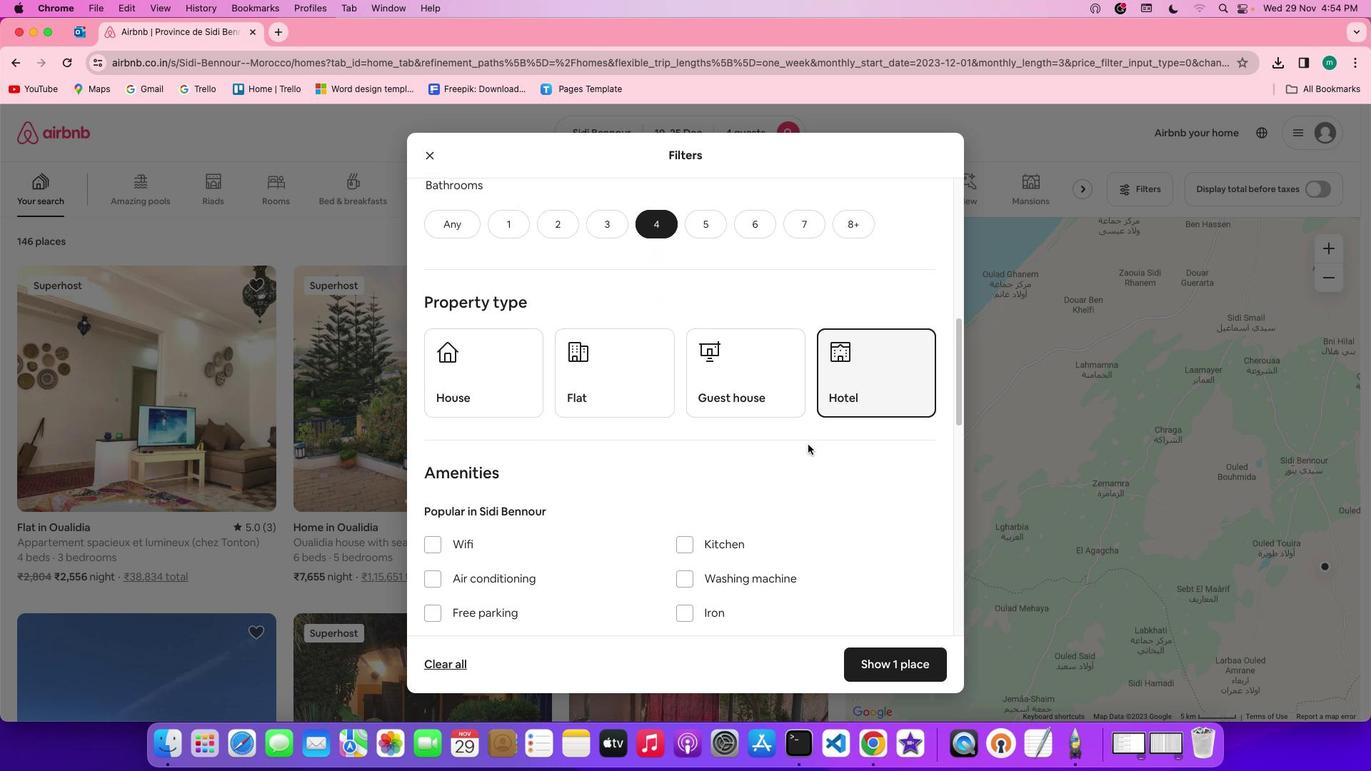 
Action: Mouse scrolled (808, 444) with delta (0, 0)
Screenshot: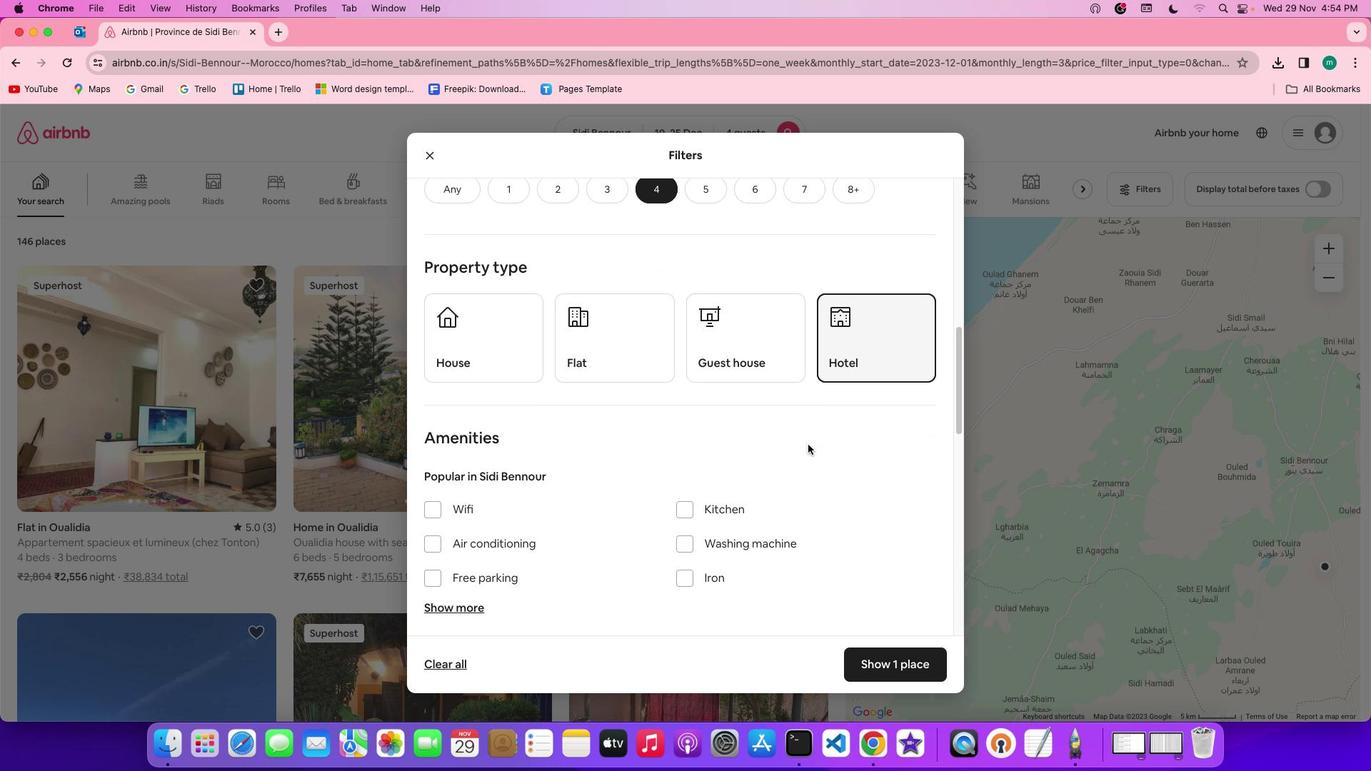 
Action: Mouse moved to (808, 444)
Screenshot: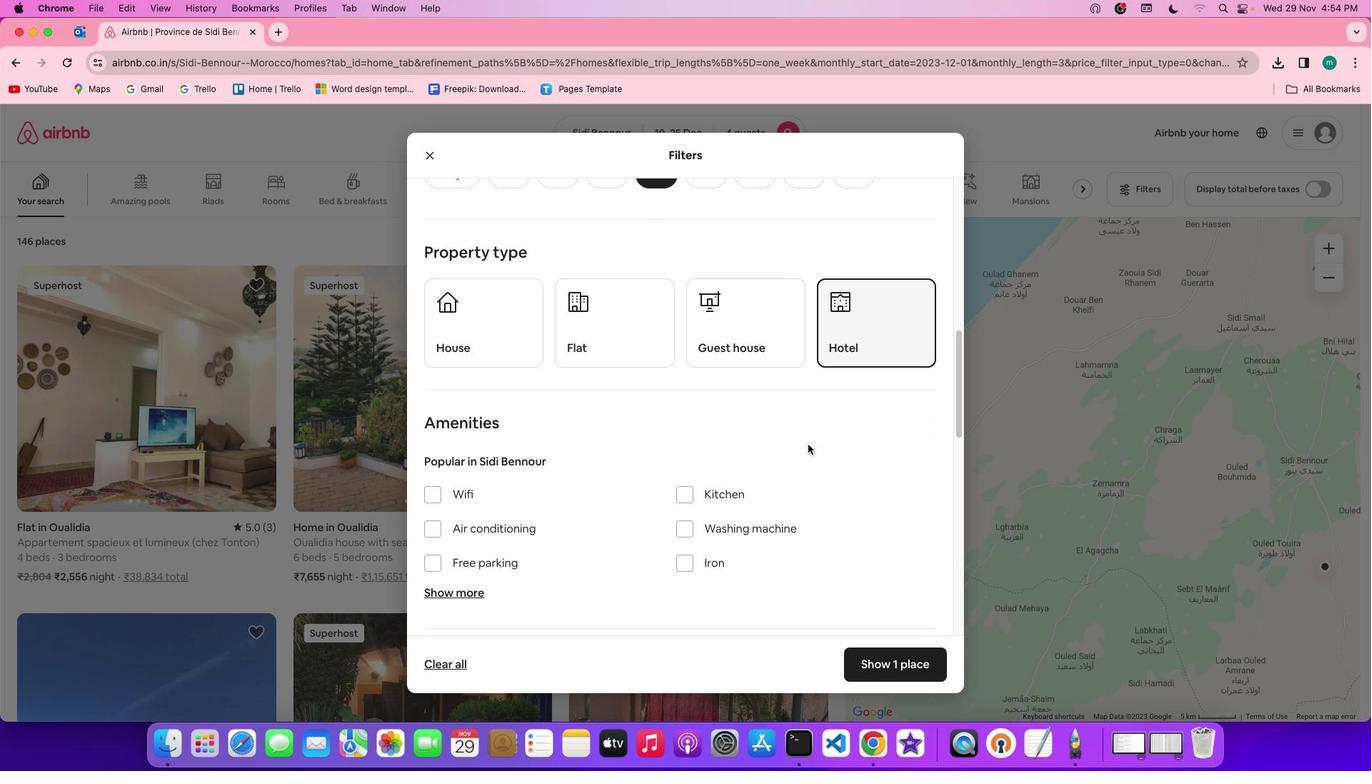 
Action: Mouse scrolled (808, 444) with delta (0, 0)
Screenshot: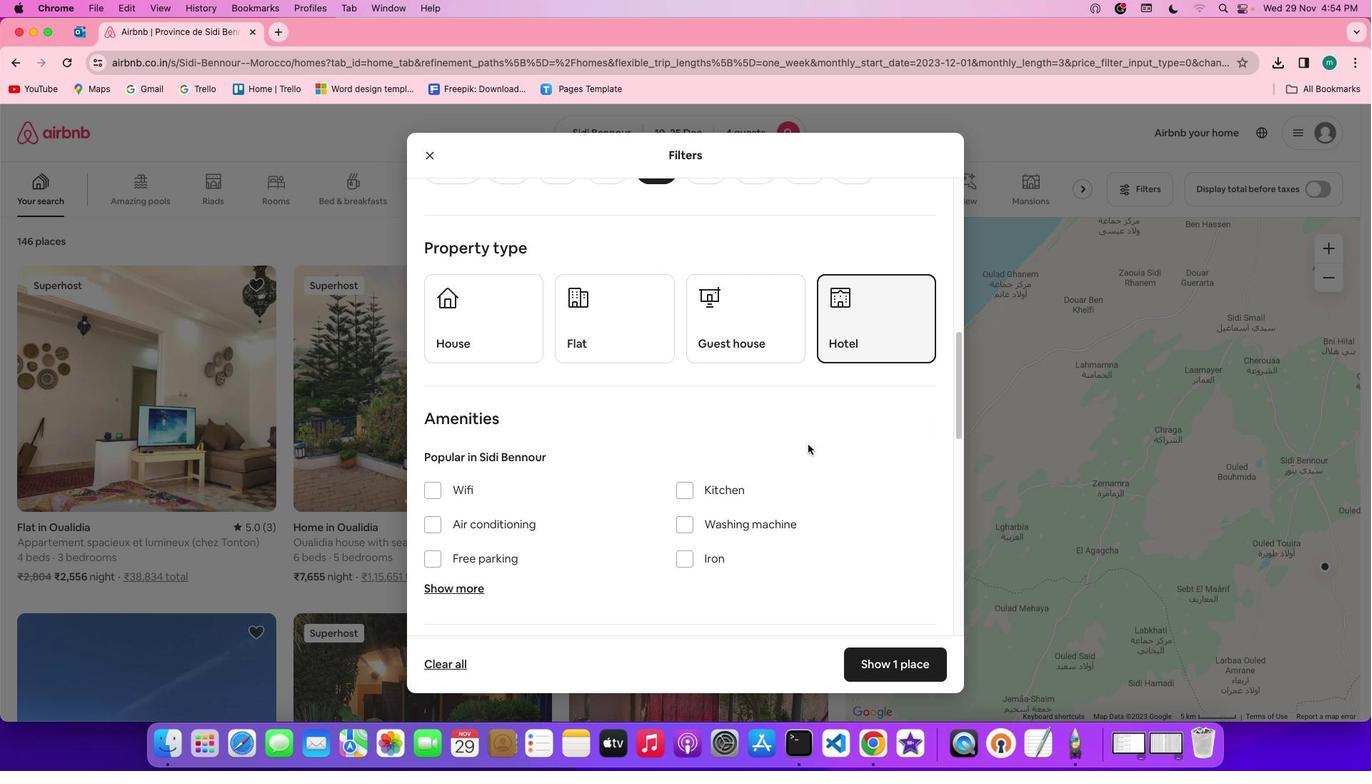 
Action: Mouse scrolled (808, 444) with delta (0, 0)
Screenshot: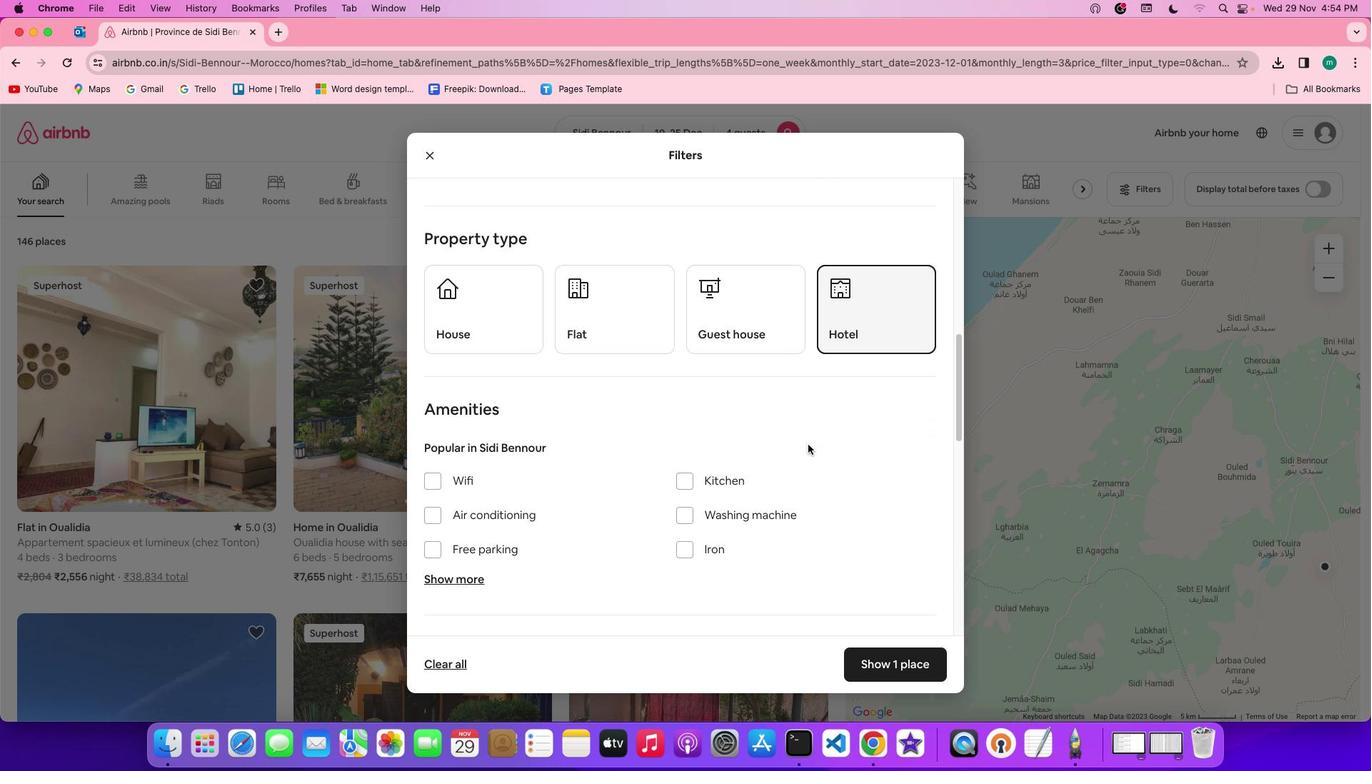 
Action: Mouse scrolled (808, 444) with delta (0, -1)
Screenshot: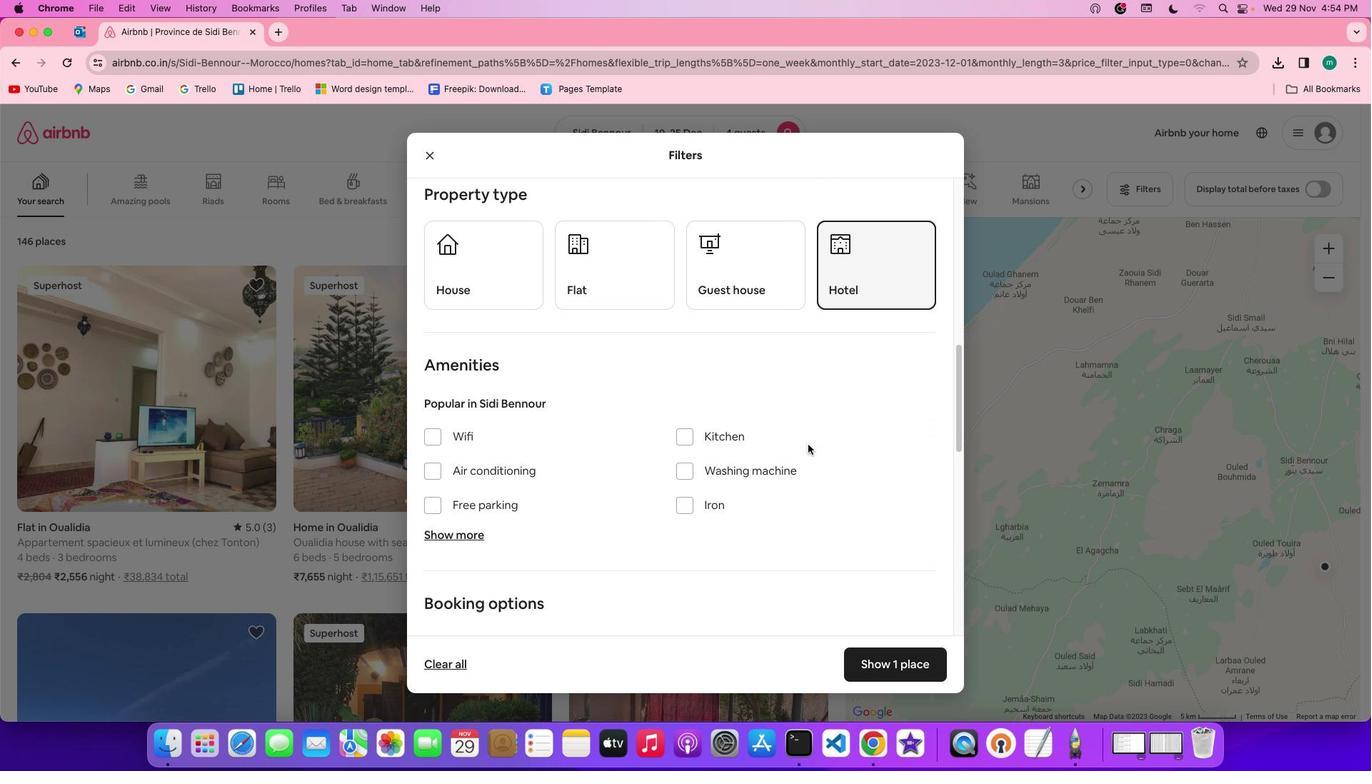 
Action: Mouse moved to (808, 443)
Screenshot: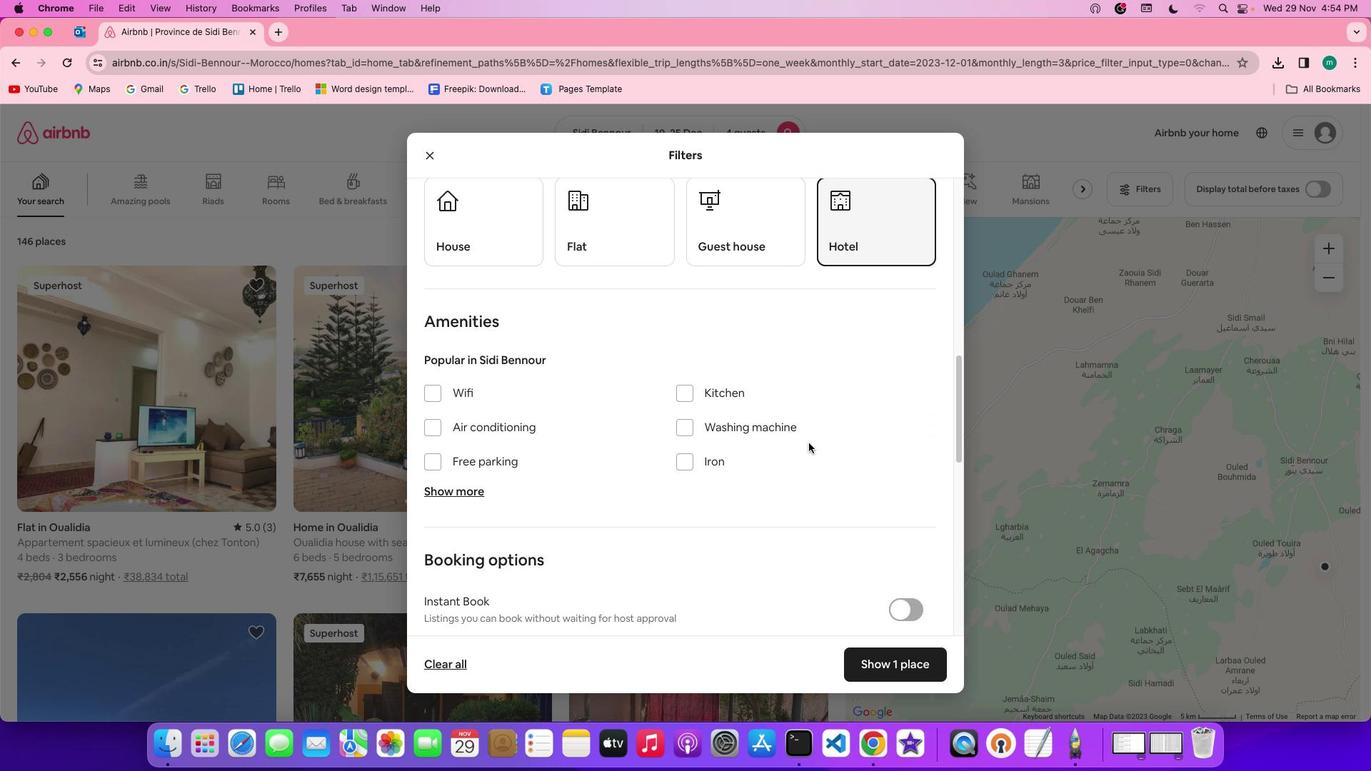 
Action: Mouse scrolled (808, 443) with delta (0, 0)
Screenshot: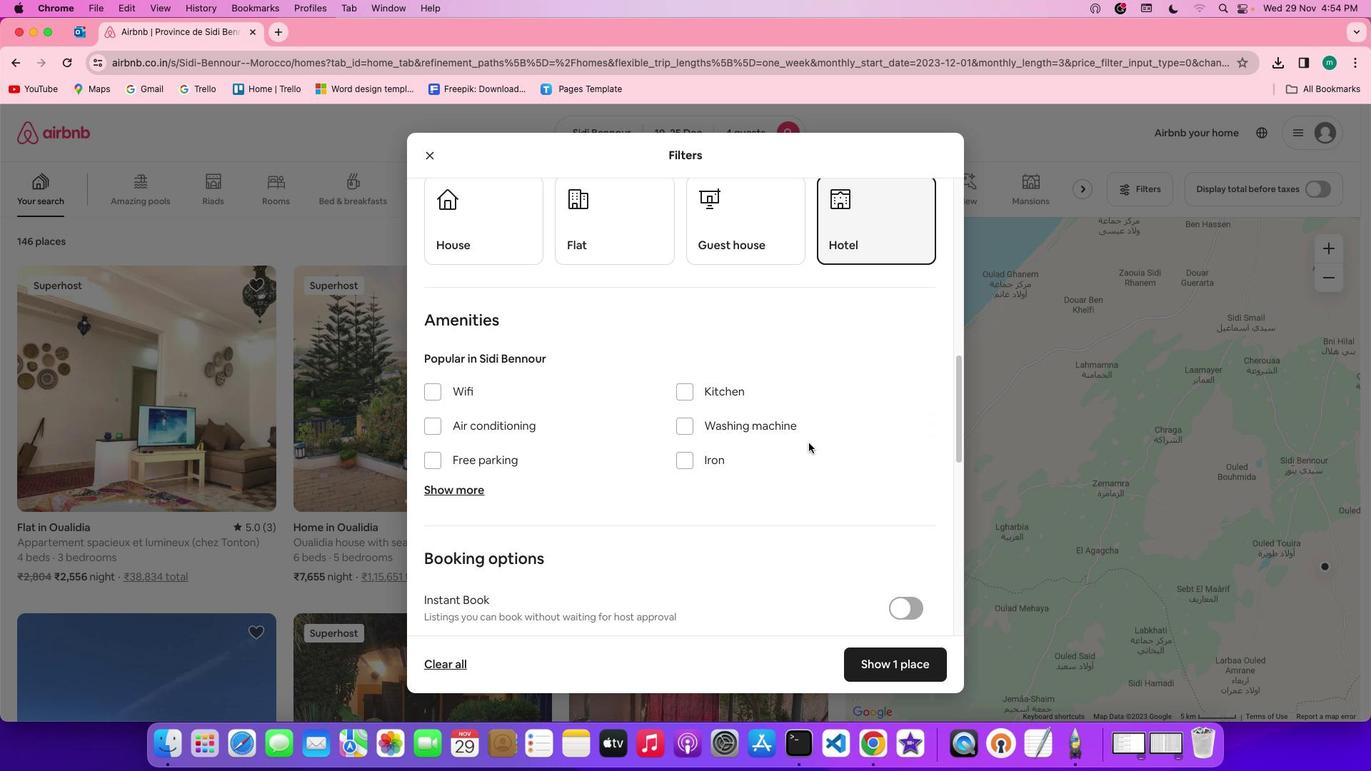 
Action: Mouse scrolled (808, 443) with delta (0, 0)
Screenshot: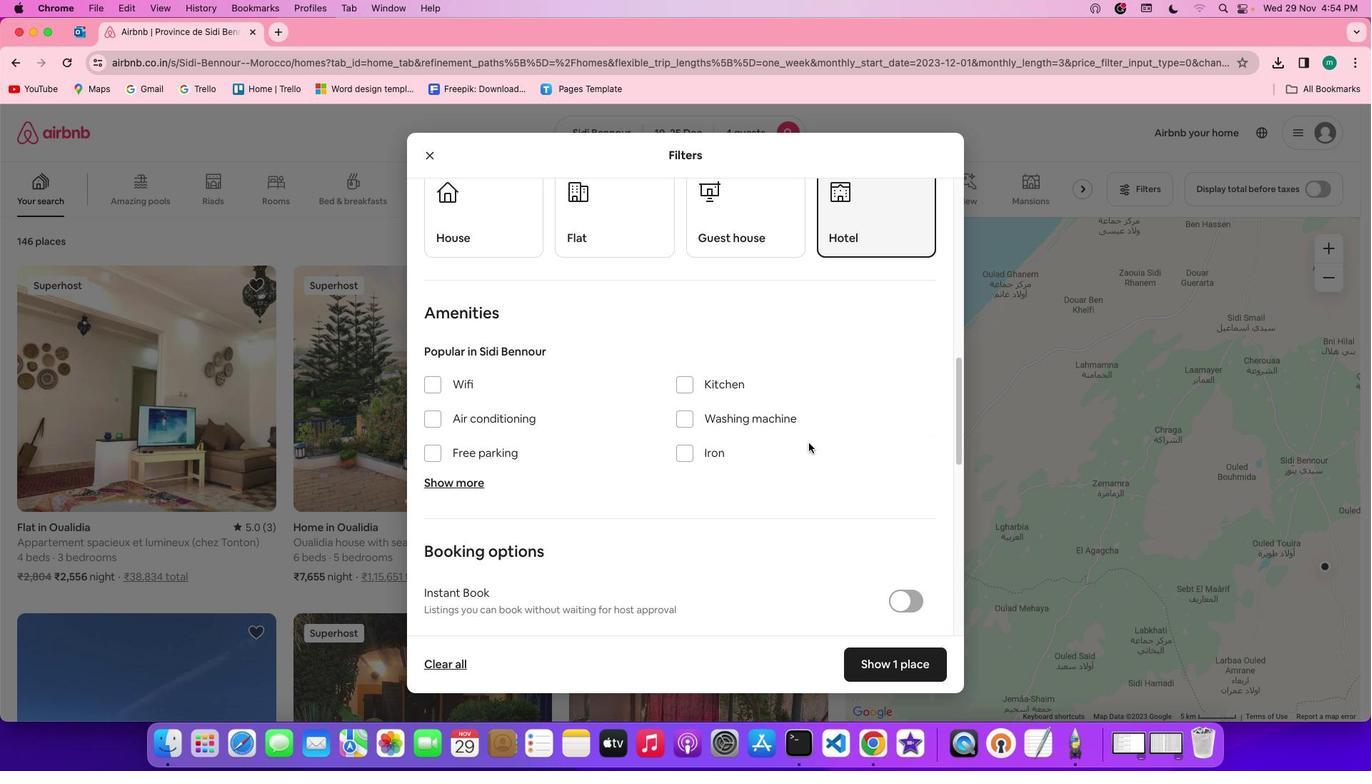 
Action: Mouse scrolled (808, 443) with delta (0, 0)
Screenshot: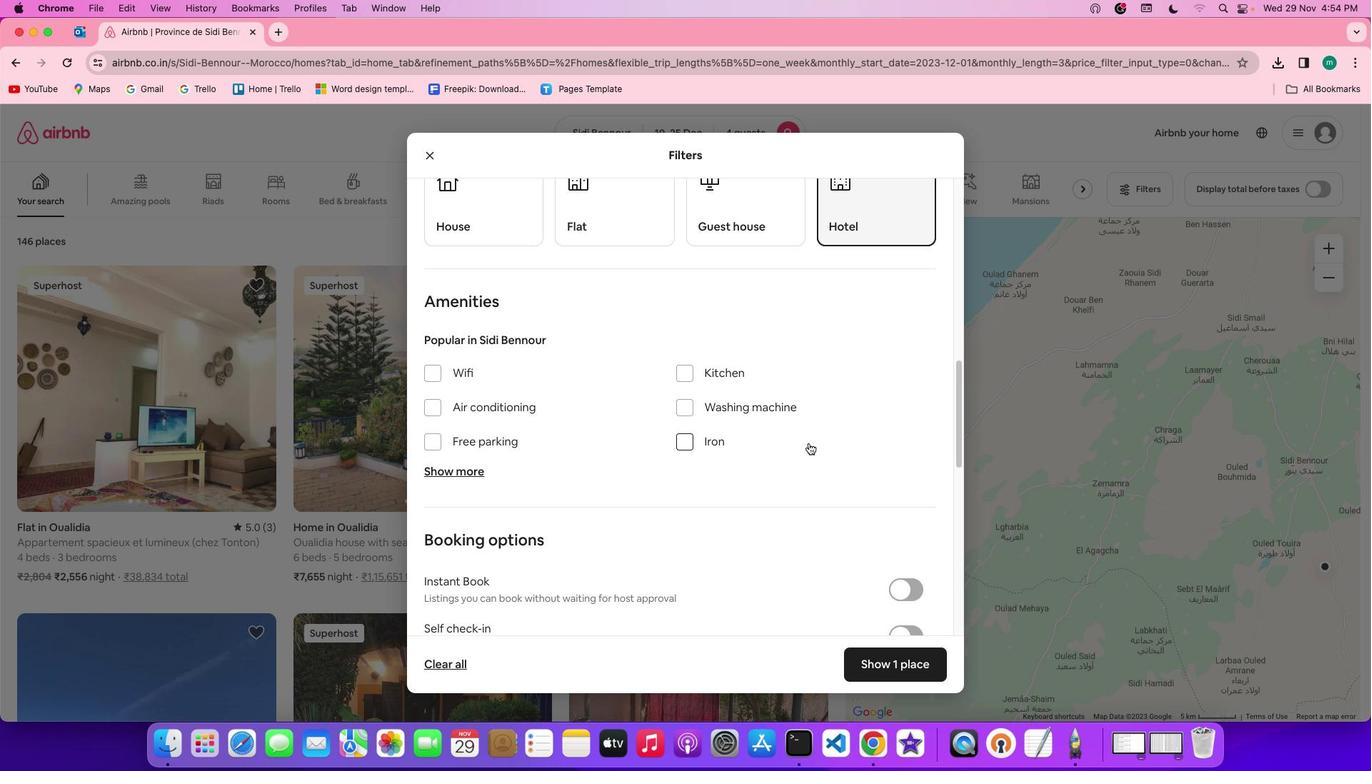 
Action: Mouse scrolled (808, 443) with delta (0, 0)
Screenshot: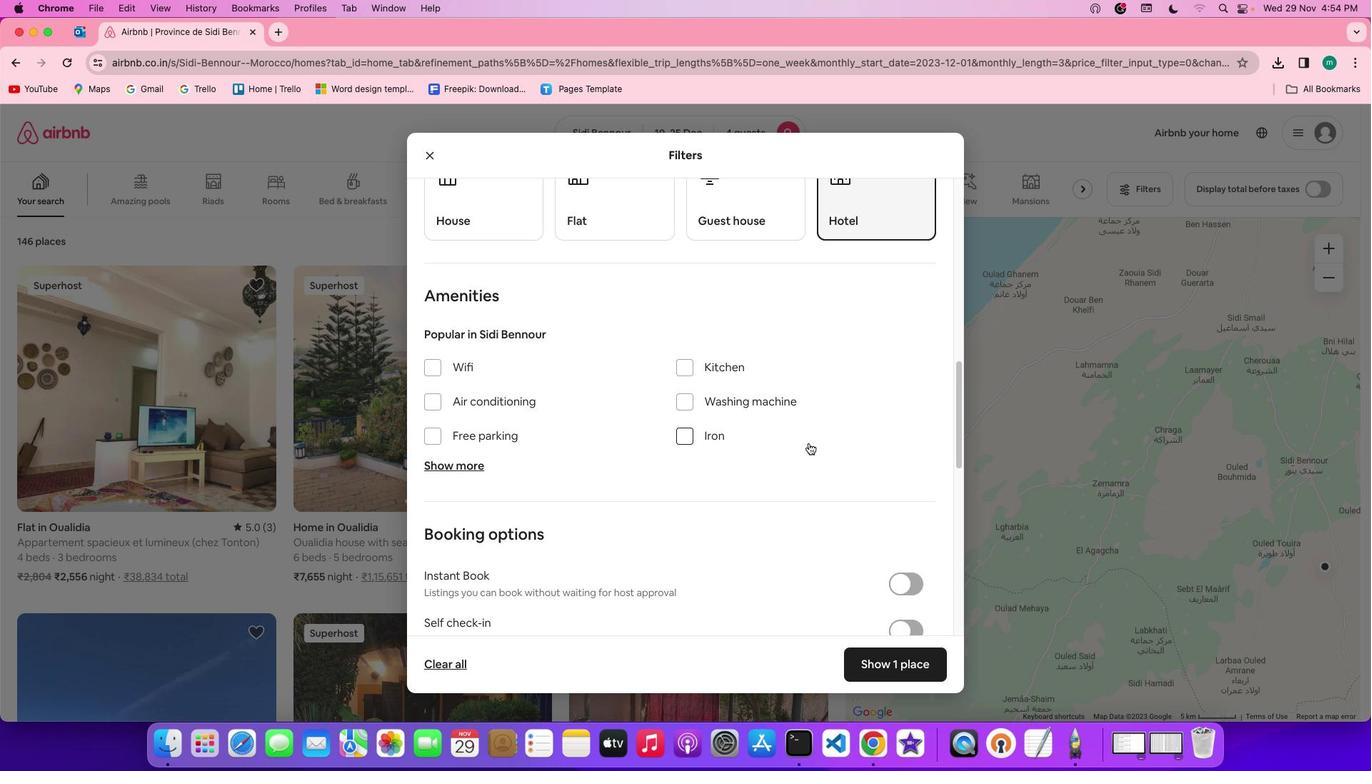 
Action: Mouse scrolled (808, 443) with delta (0, 0)
Screenshot: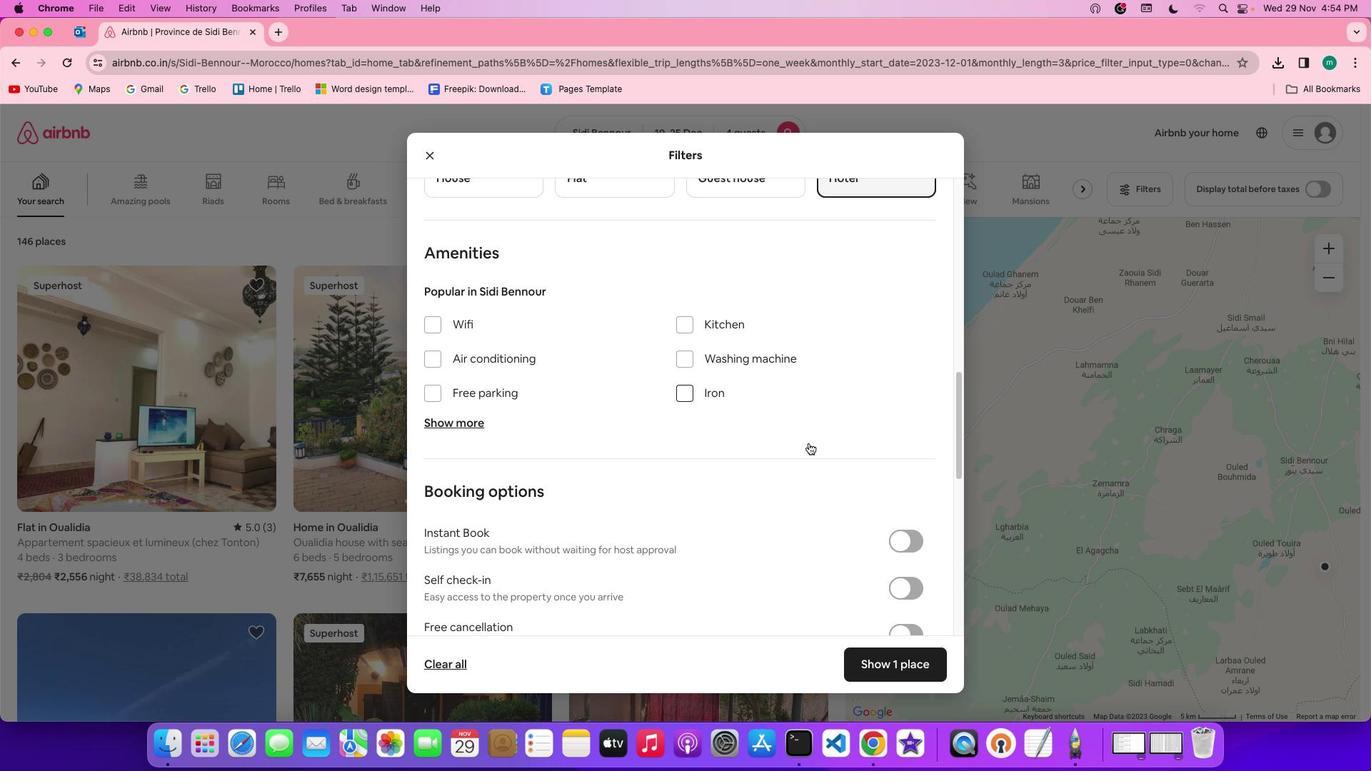 
Action: Mouse scrolled (808, 443) with delta (0, 0)
Screenshot: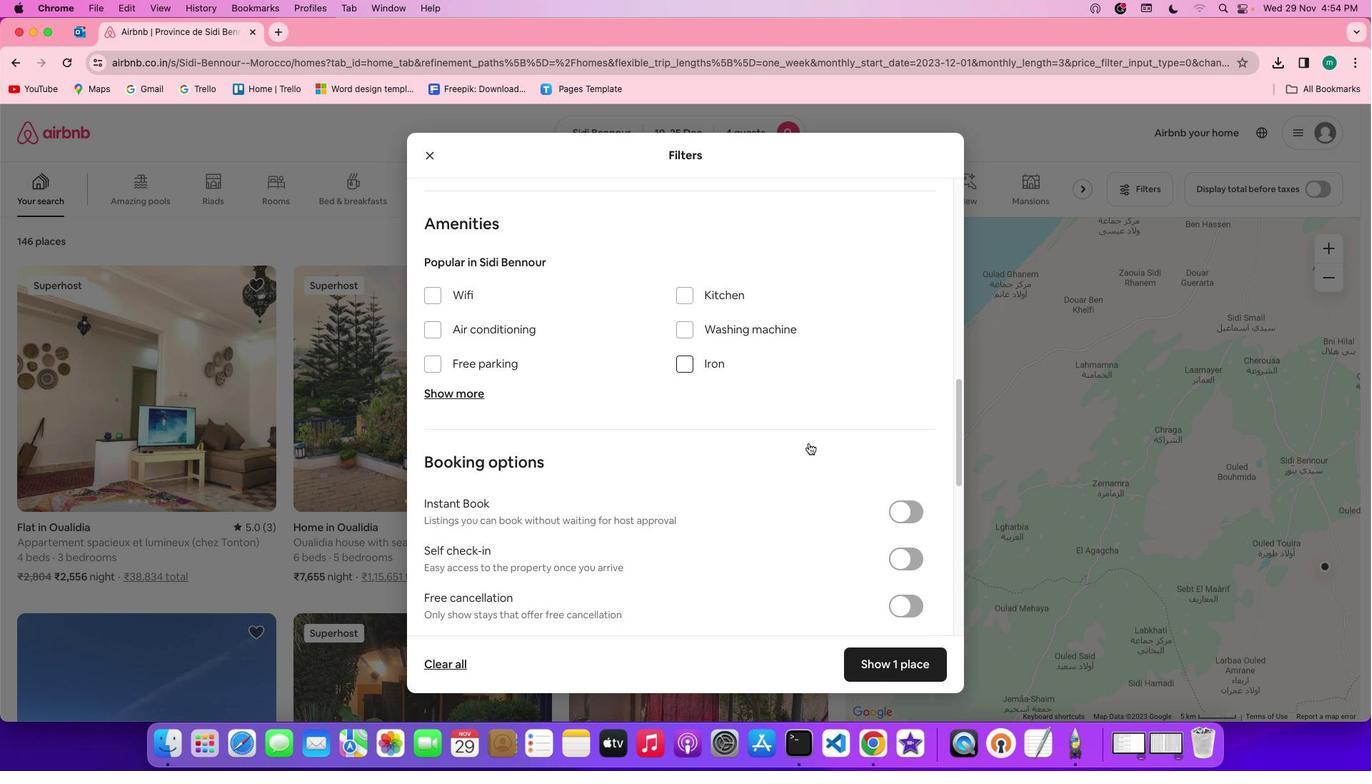 
Action: Mouse scrolled (808, 443) with delta (0, 0)
Screenshot: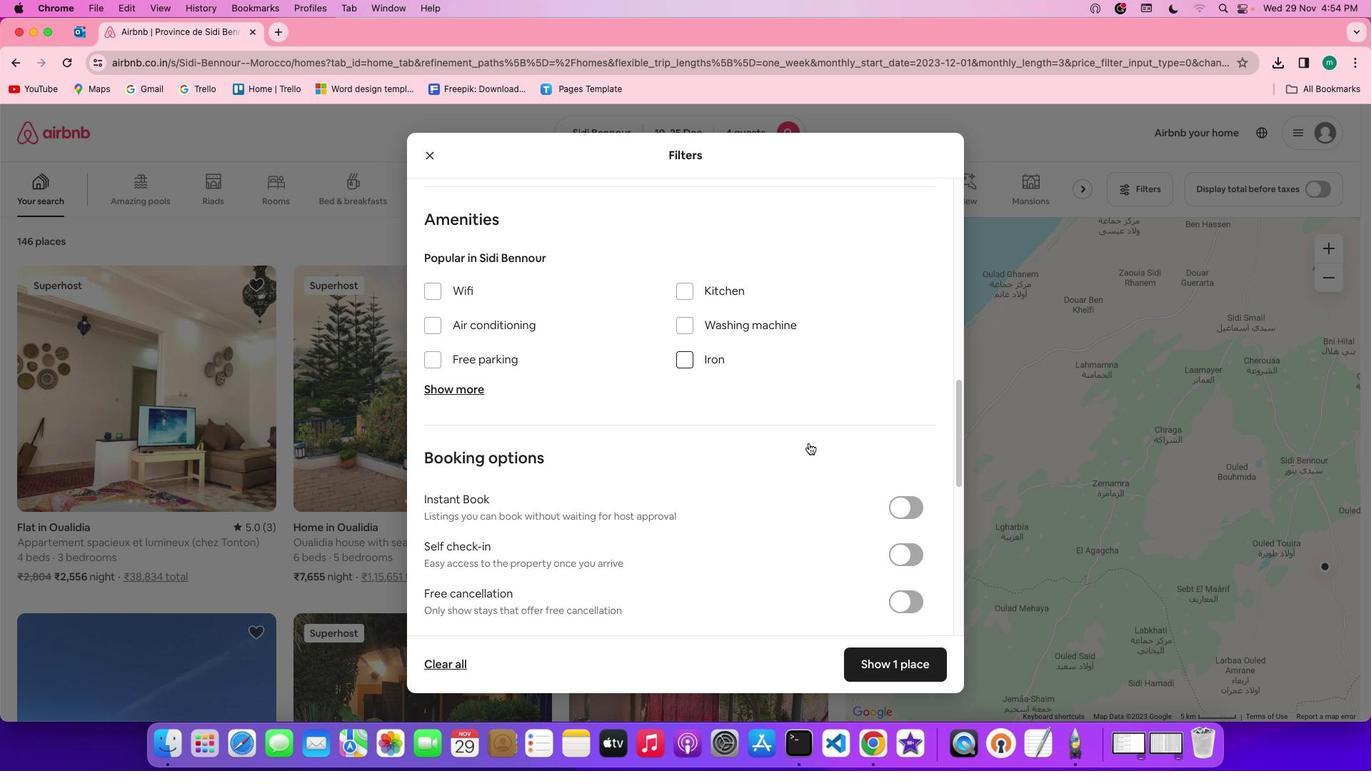 
Action: Mouse scrolled (808, 443) with delta (0, 0)
Screenshot: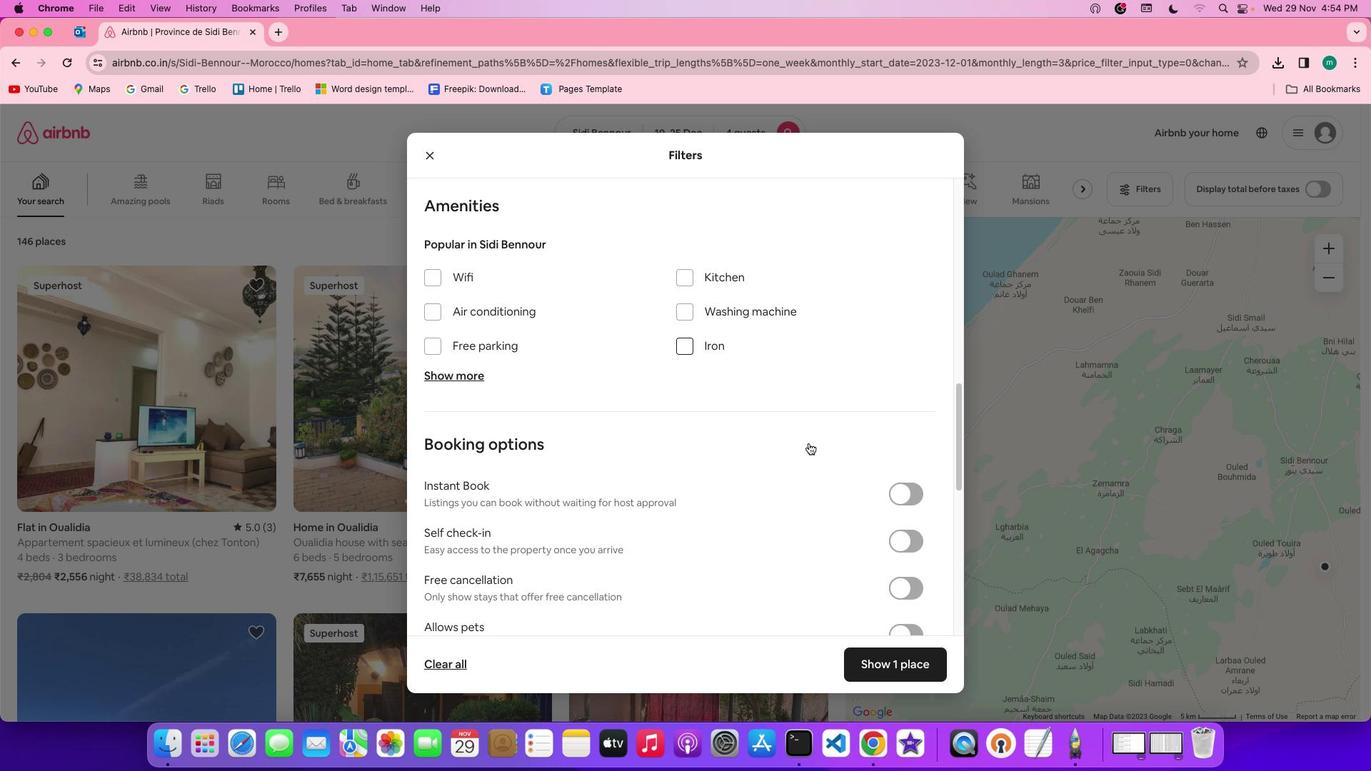 
Action: Mouse scrolled (808, 443) with delta (0, 0)
Screenshot: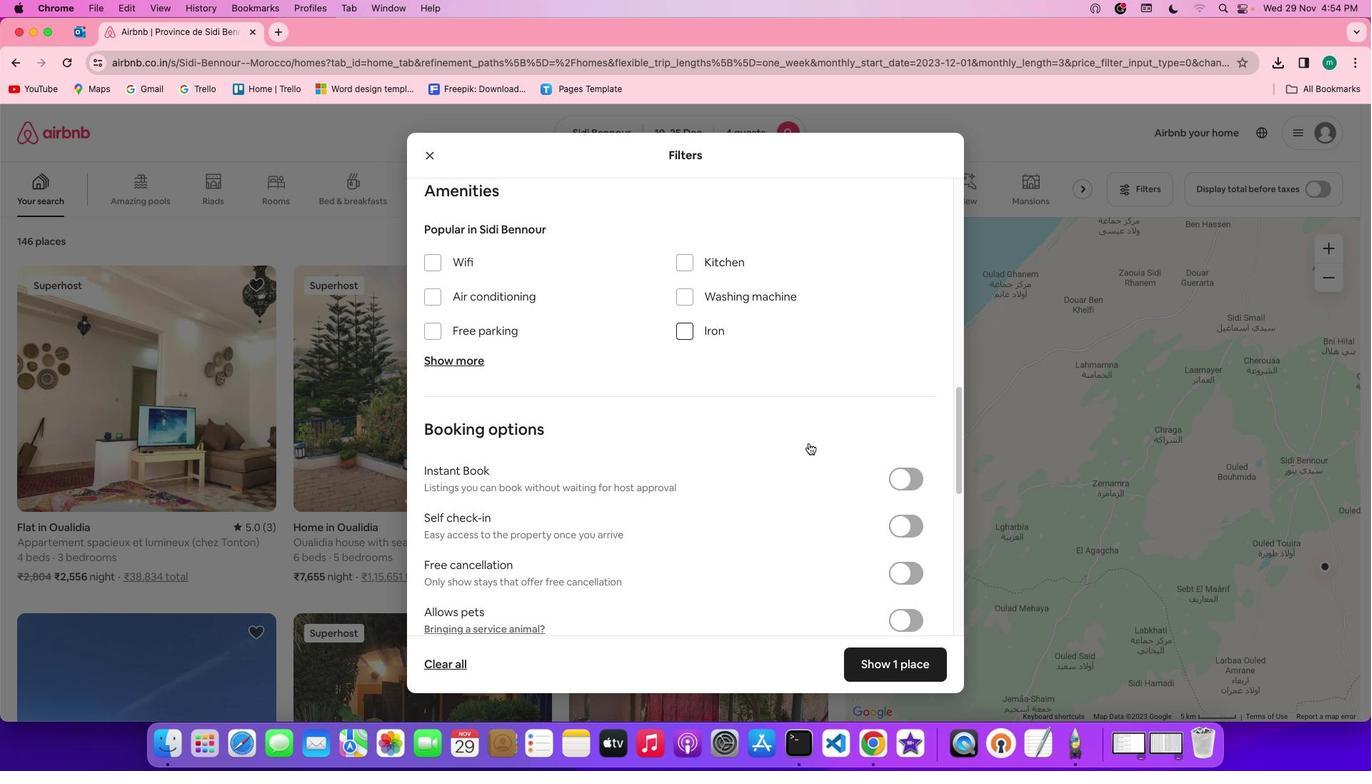 
Action: Mouse scrolled (808, 443) with delta (0, 0)
Screenshot: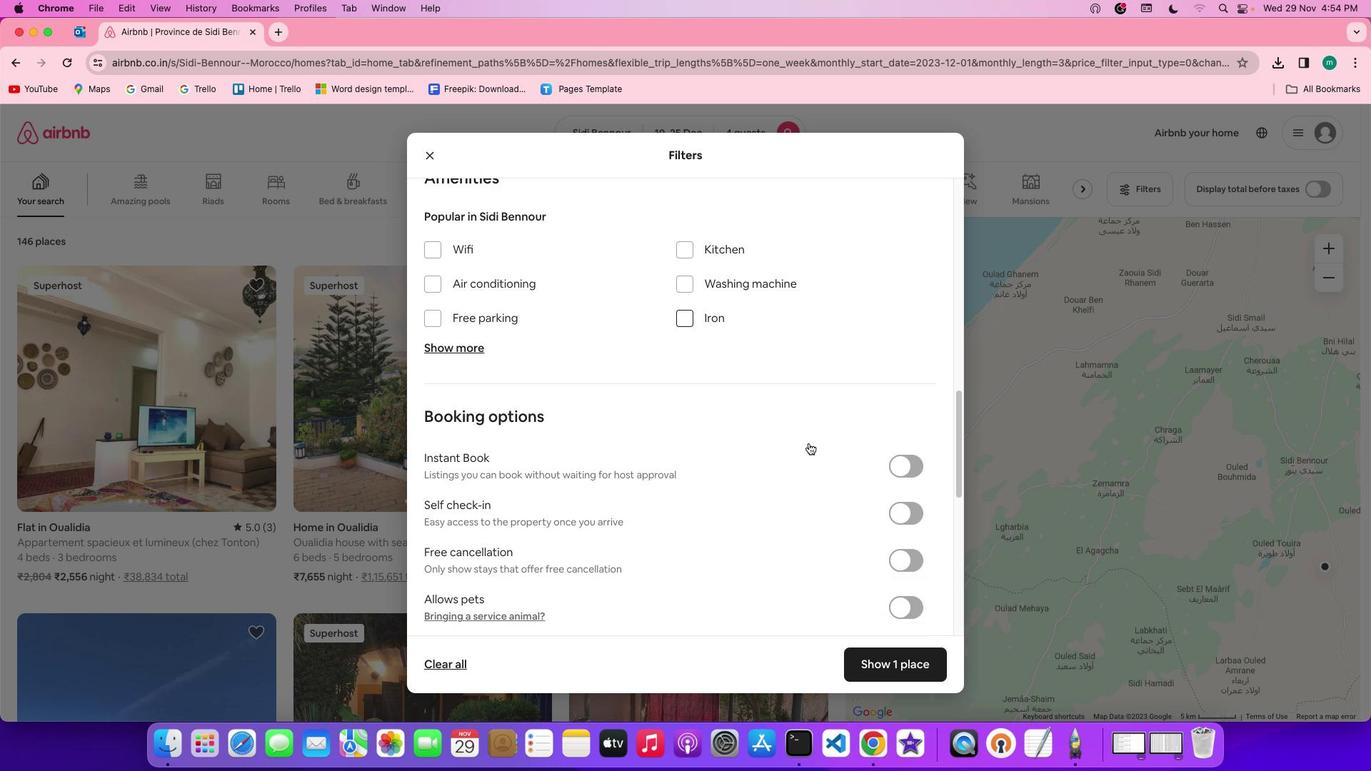 
Action: Mouse scrolled (808, 443) with delta (0, 0)
Screenshot: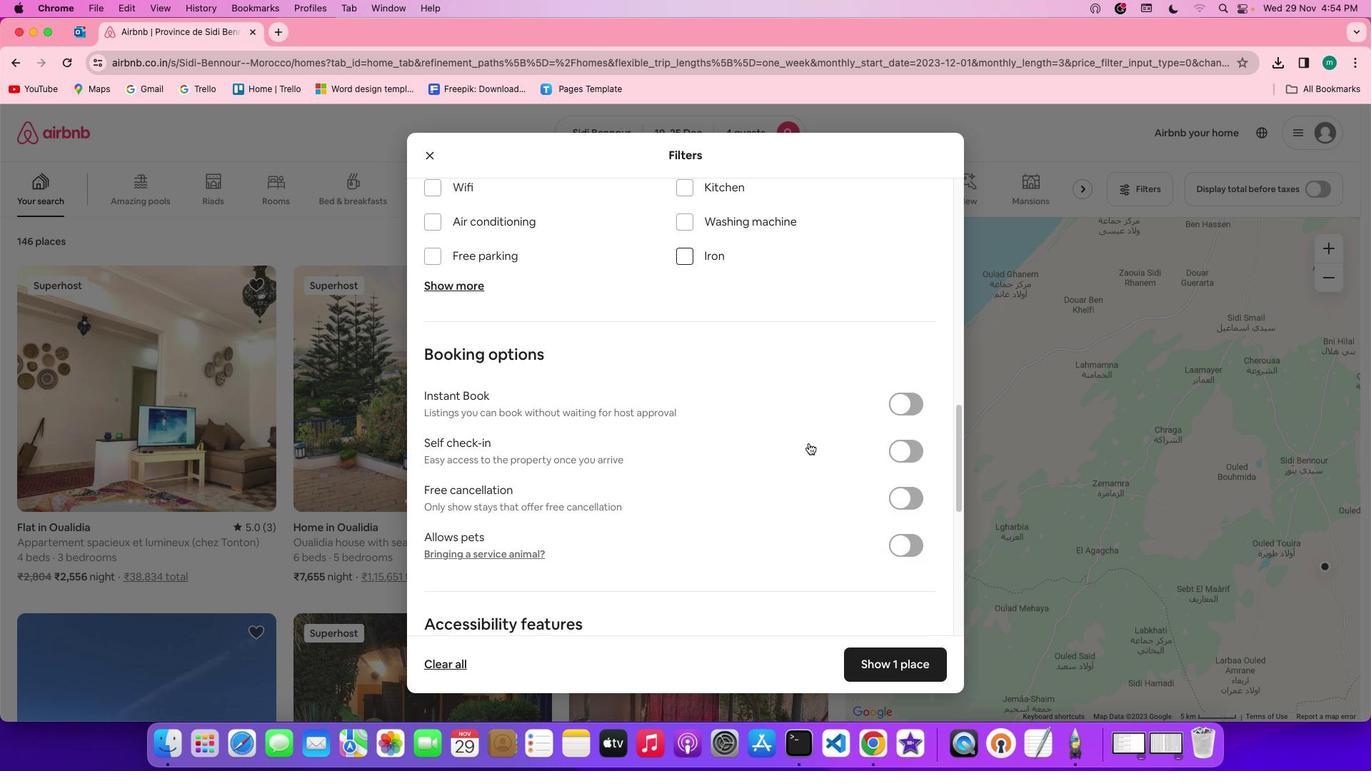 
Action: Mouse scrolled (808, 443) with delta (0, 0)
Screenshot: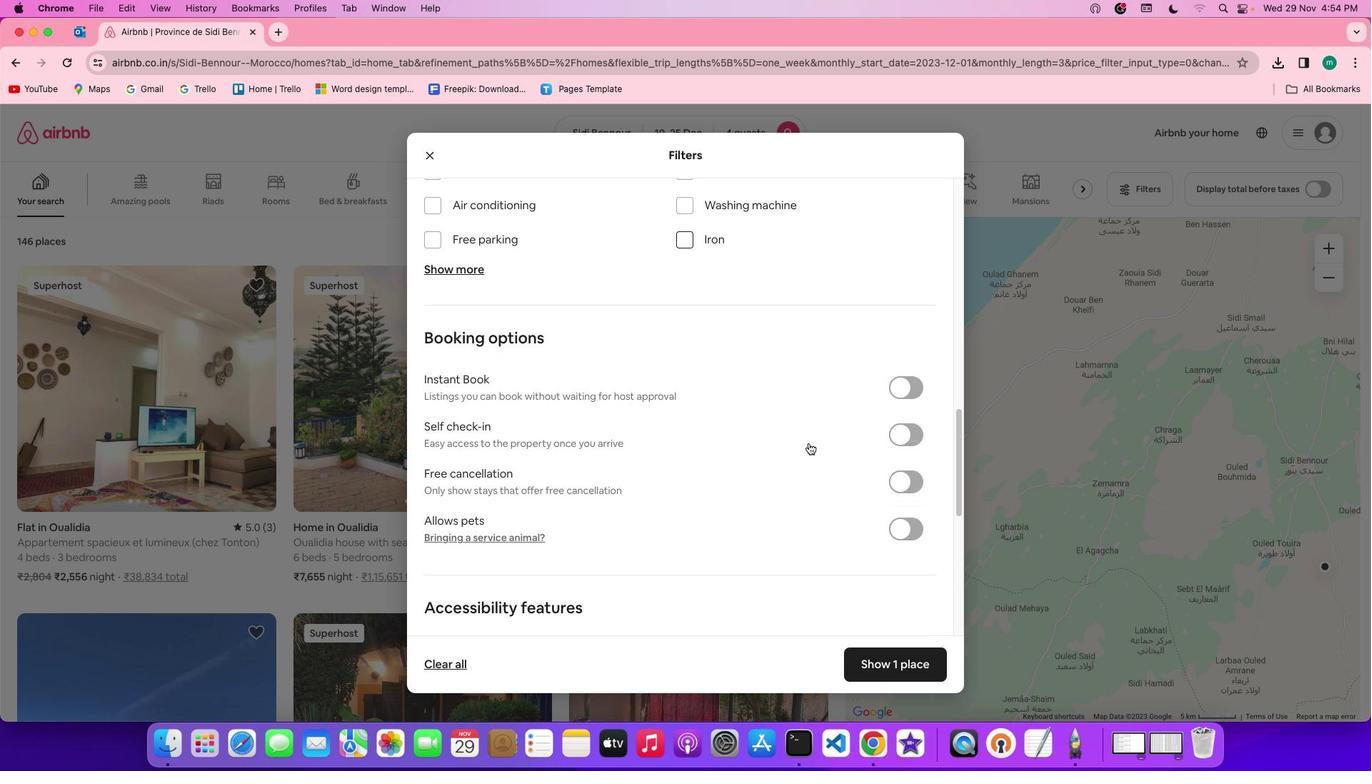 
Action: Mouse scrolled (808, 443) with delta (0, 0)
Screenshot: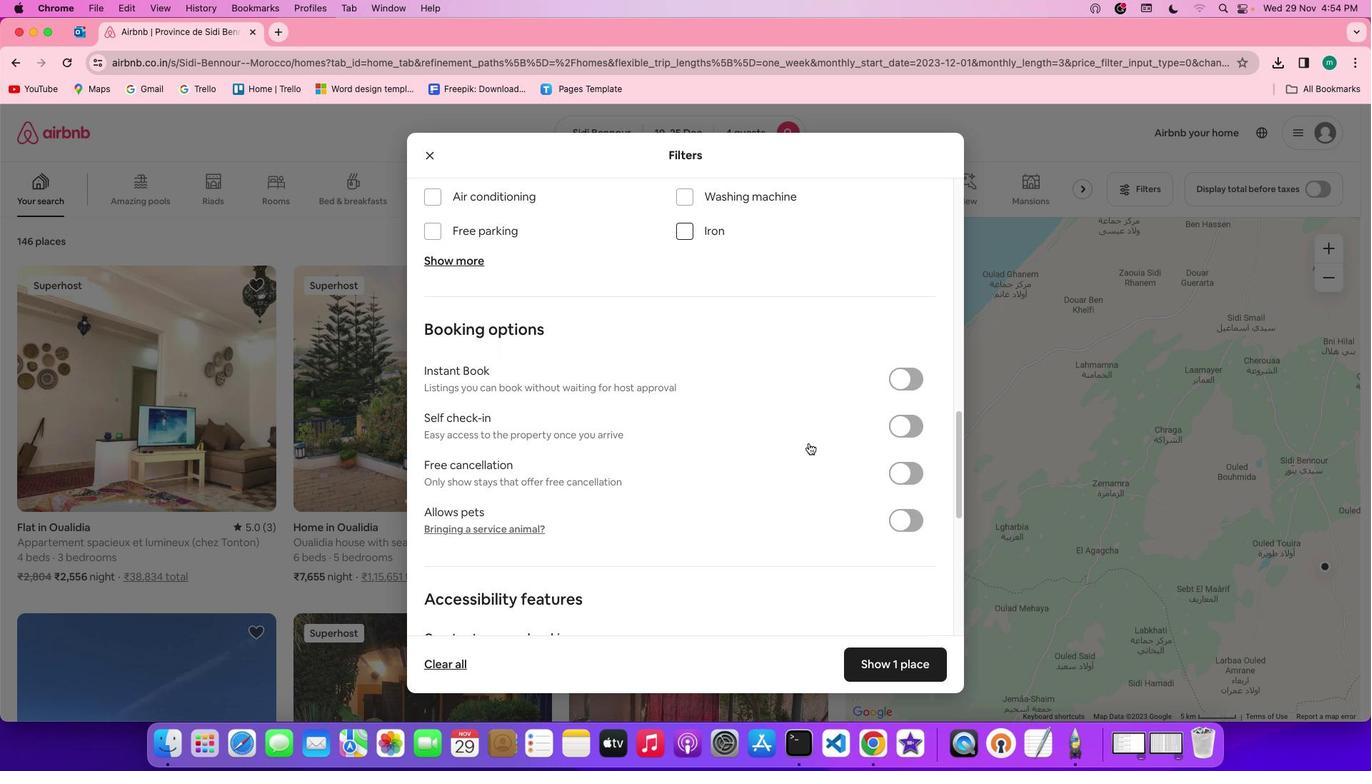 
Action: Mouse scrolled (808, 443) with delta (0, 0)
Screenshot: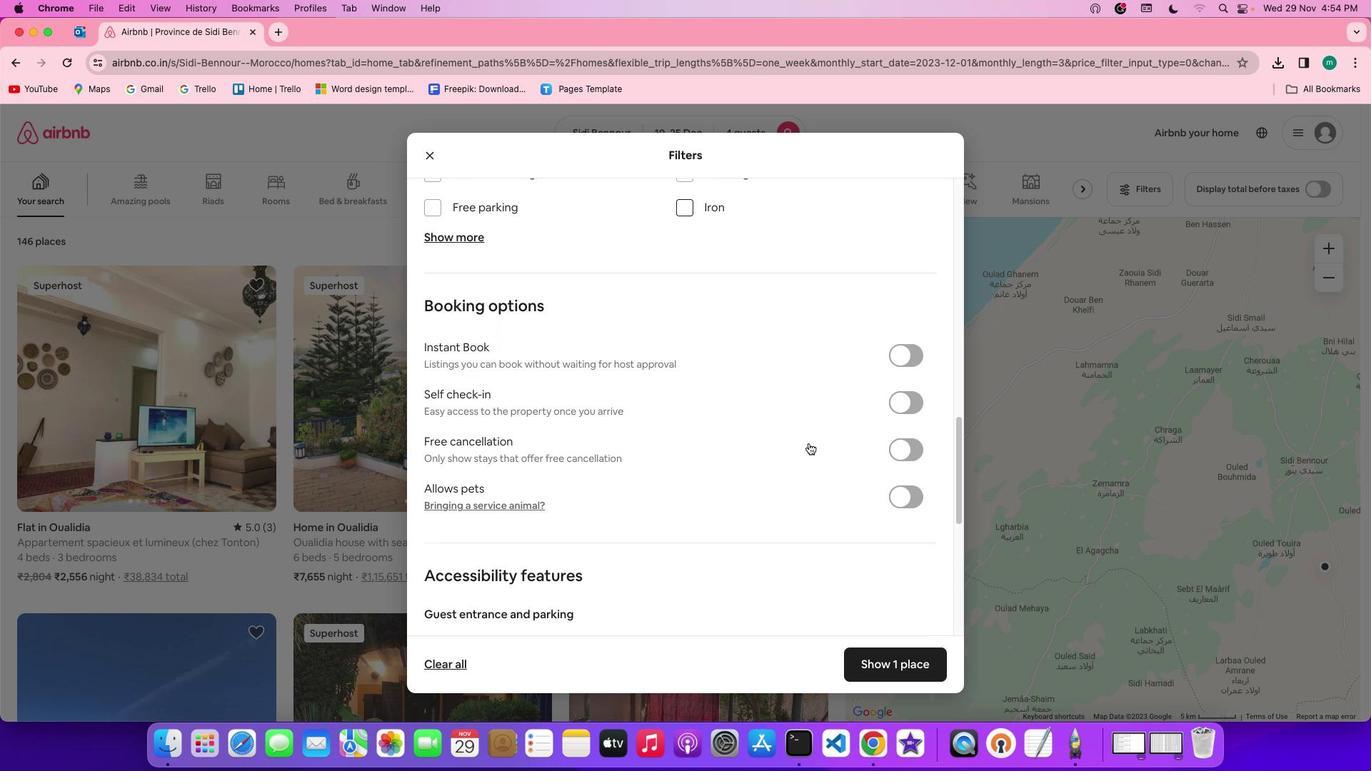 
Action: Mouse scrolled (808, 443) with delta (0, 0)
Screenshot: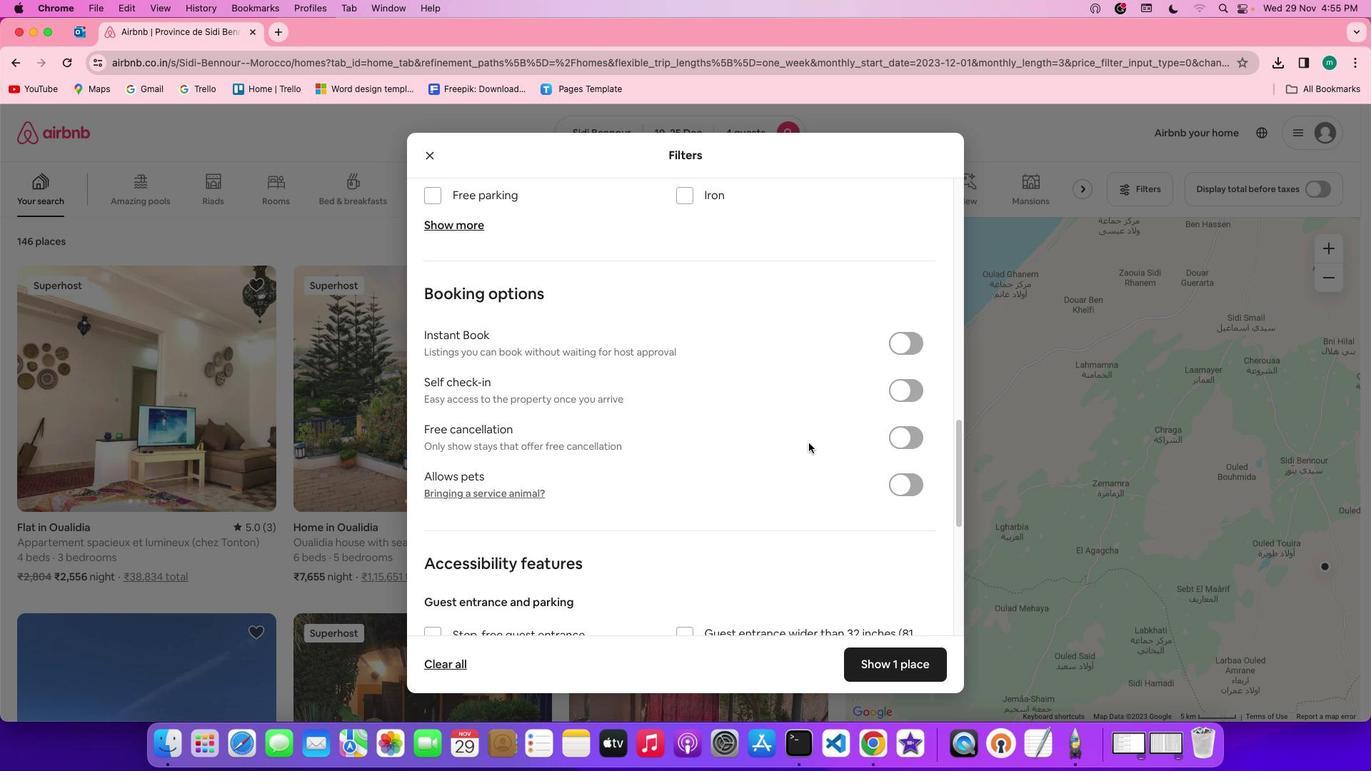 
Action: Mouse scrolled (808, 443) with delta (0, 0)
Screenshot: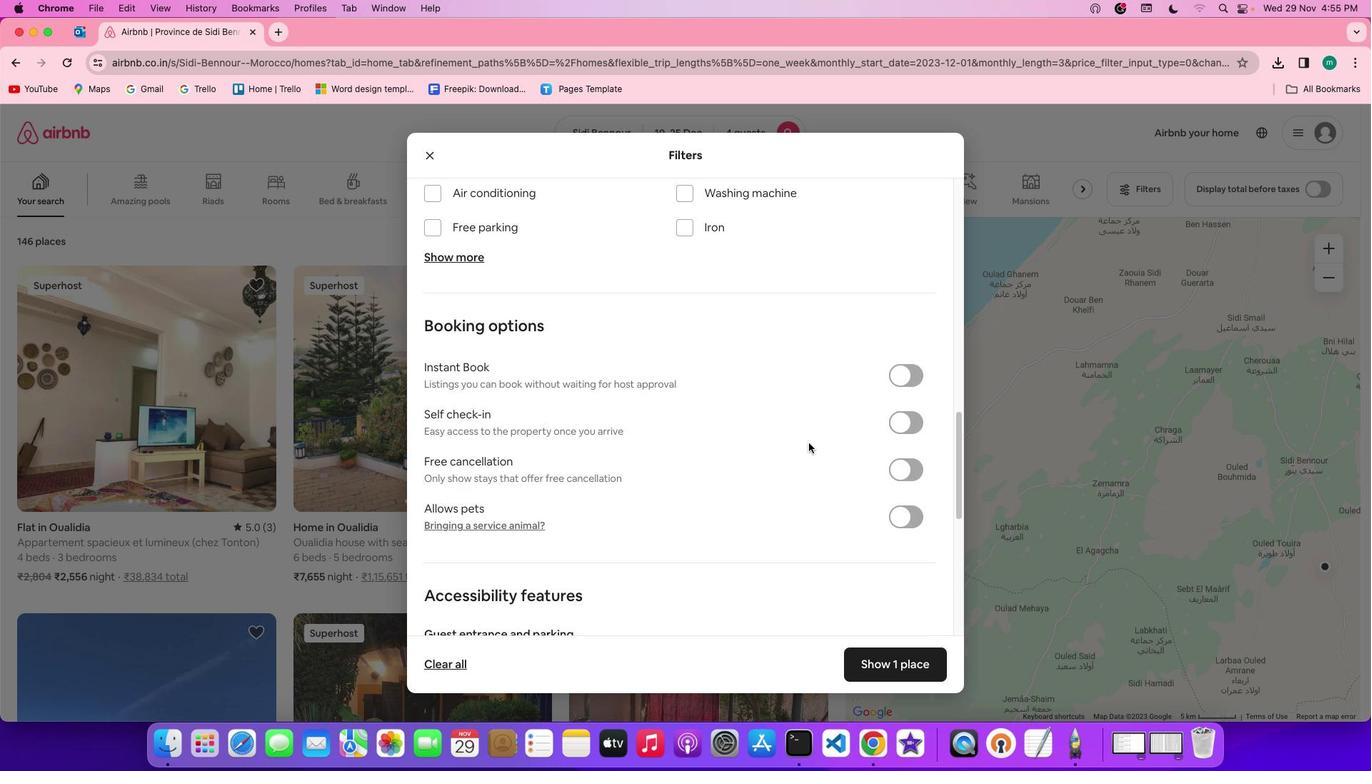 
Action: Mouse scrolled (808, 443) with delta (0, 2)
Screenshot: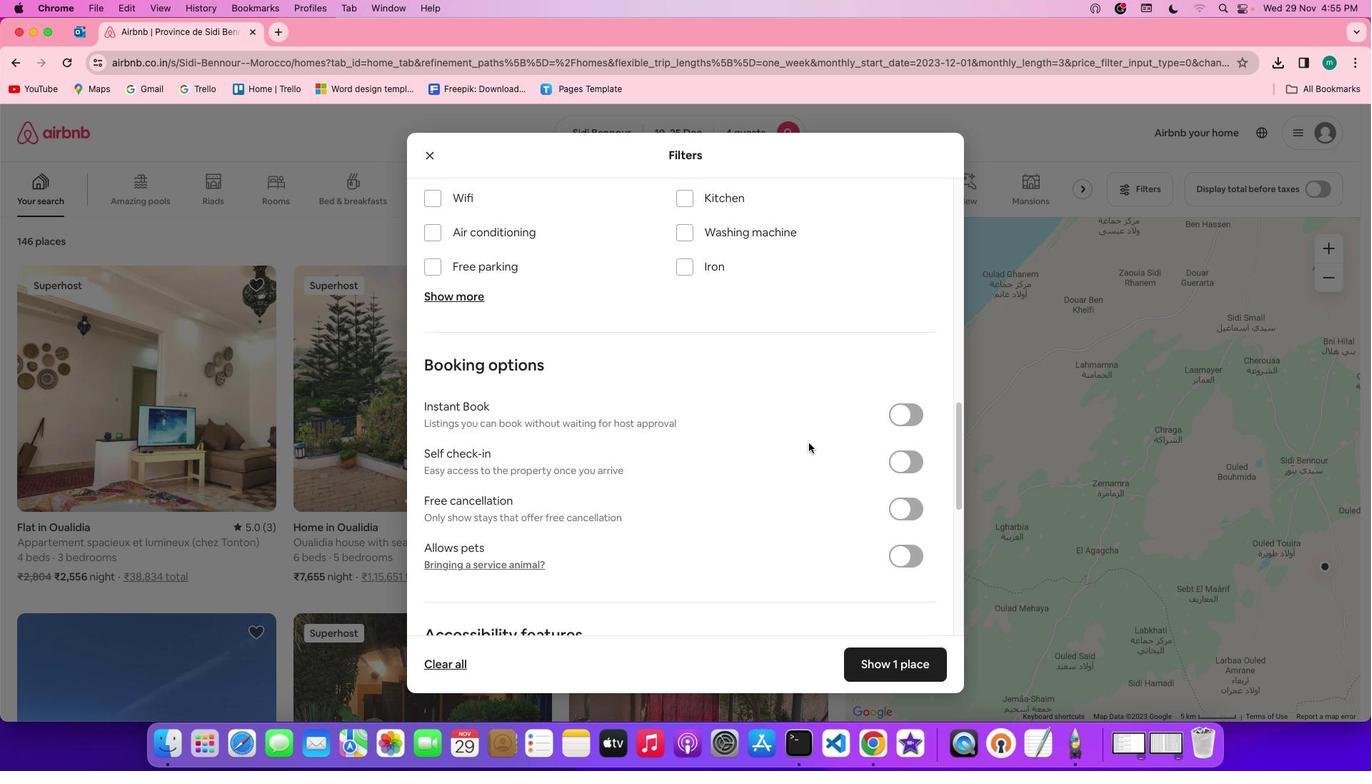 
Action: Mouse scrolled (808, 443) with delta (0, 0)
Screenshot: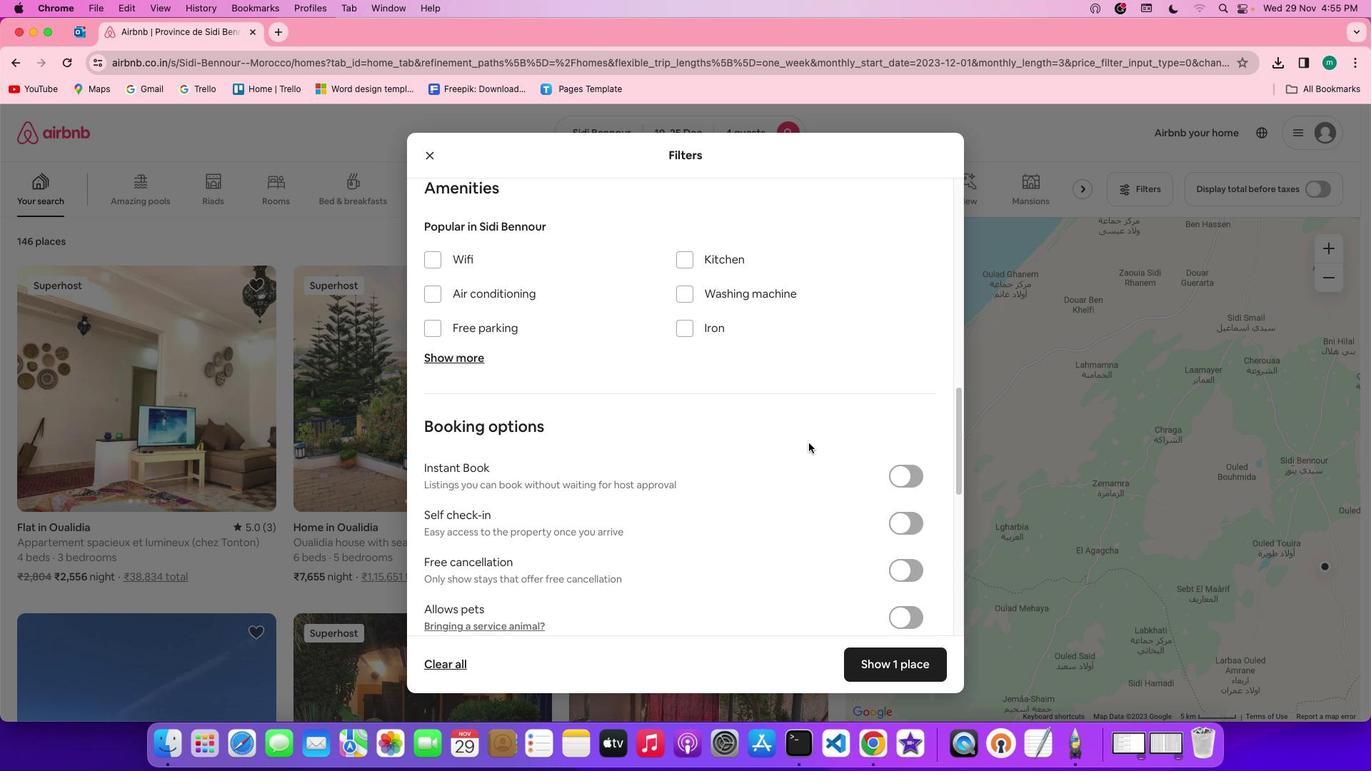 
Action: Mouse scrolled (808, 443) with delta (0, 0)
Screenshot: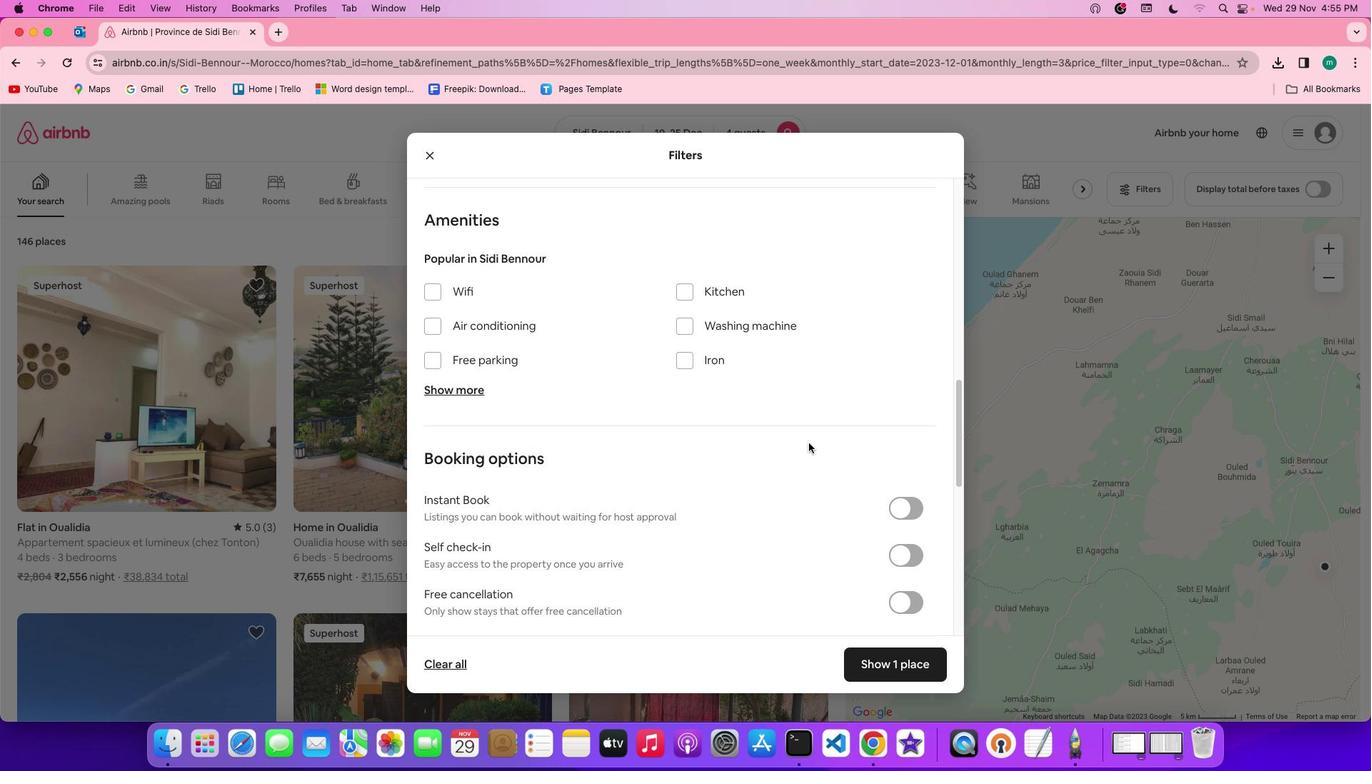 
Action: Mouse scrolled (808, 443) with delta (0, 2)
Screenshot: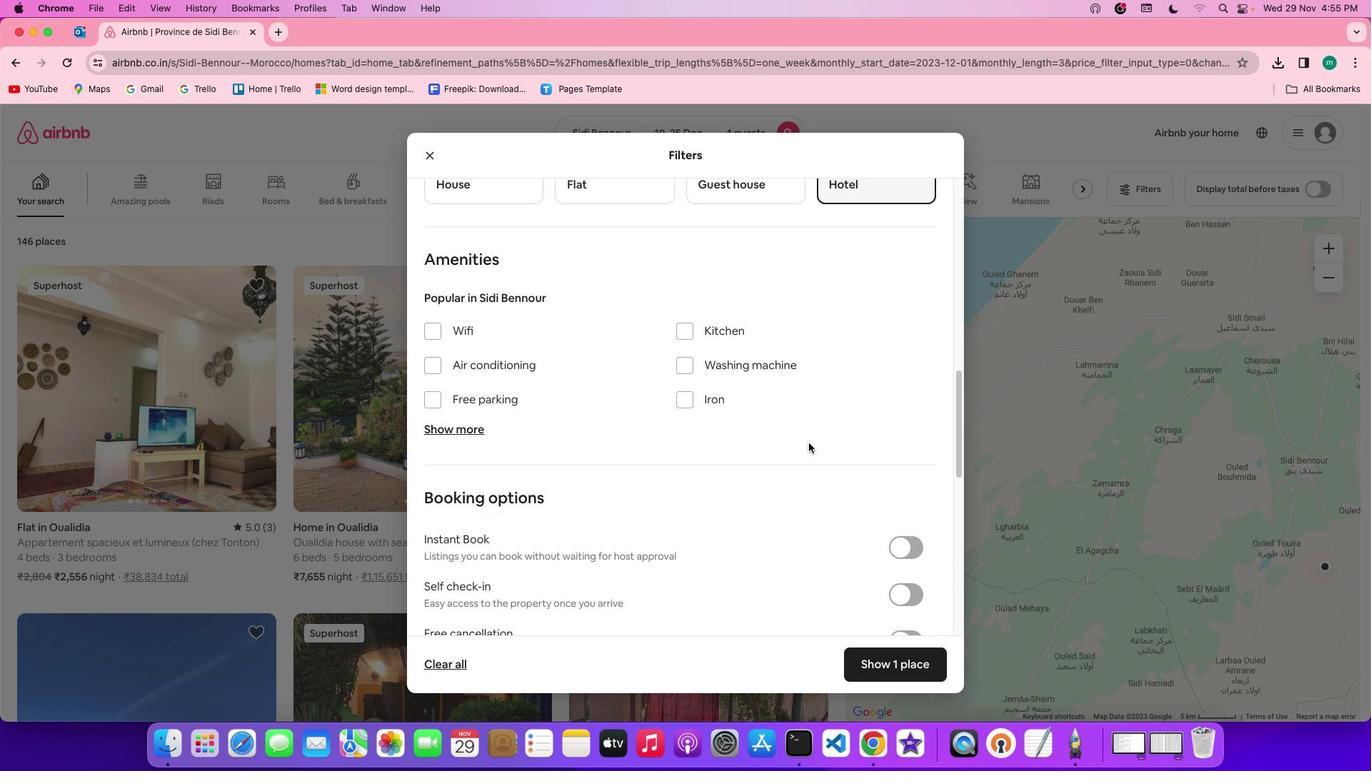 
Action: Mouse moved to (442, 372)
Screenshot: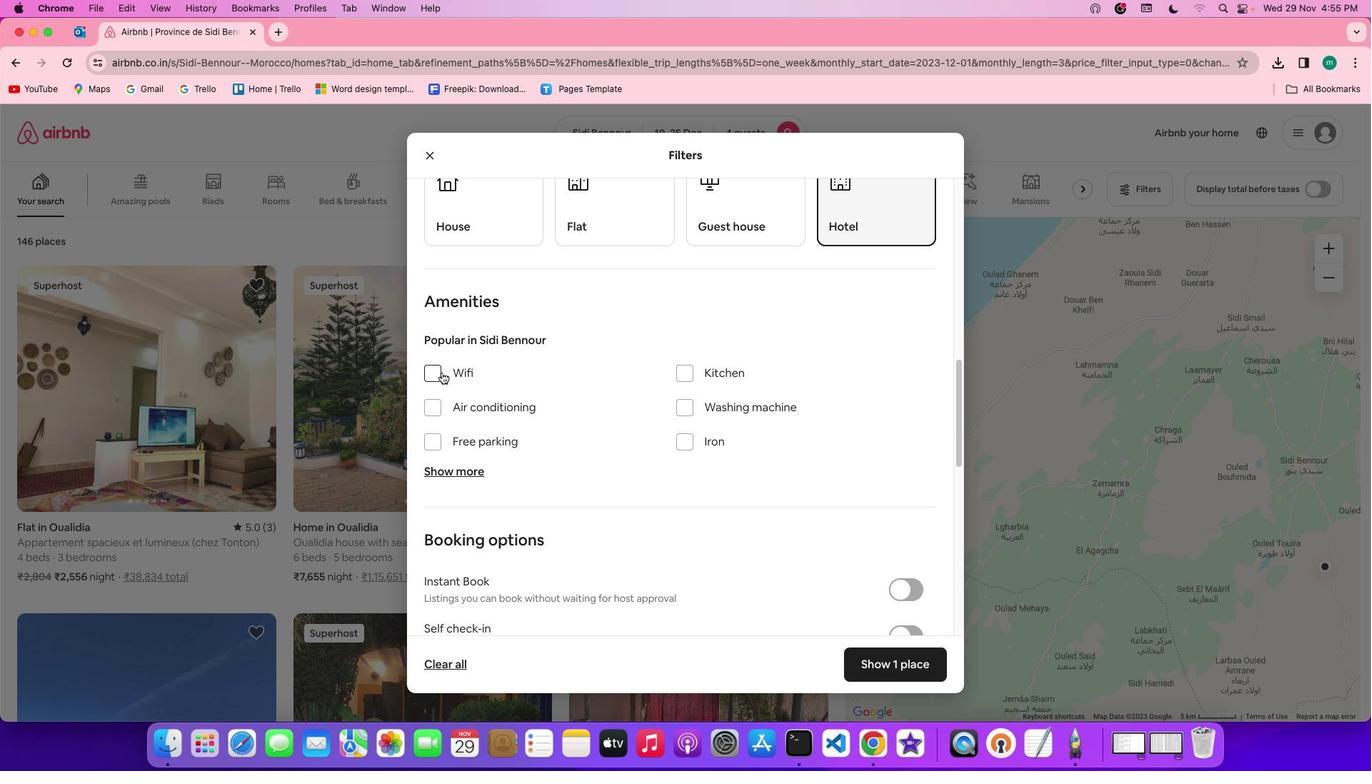 
Action: Mouse pressed left at (442, 372)
Screenshot: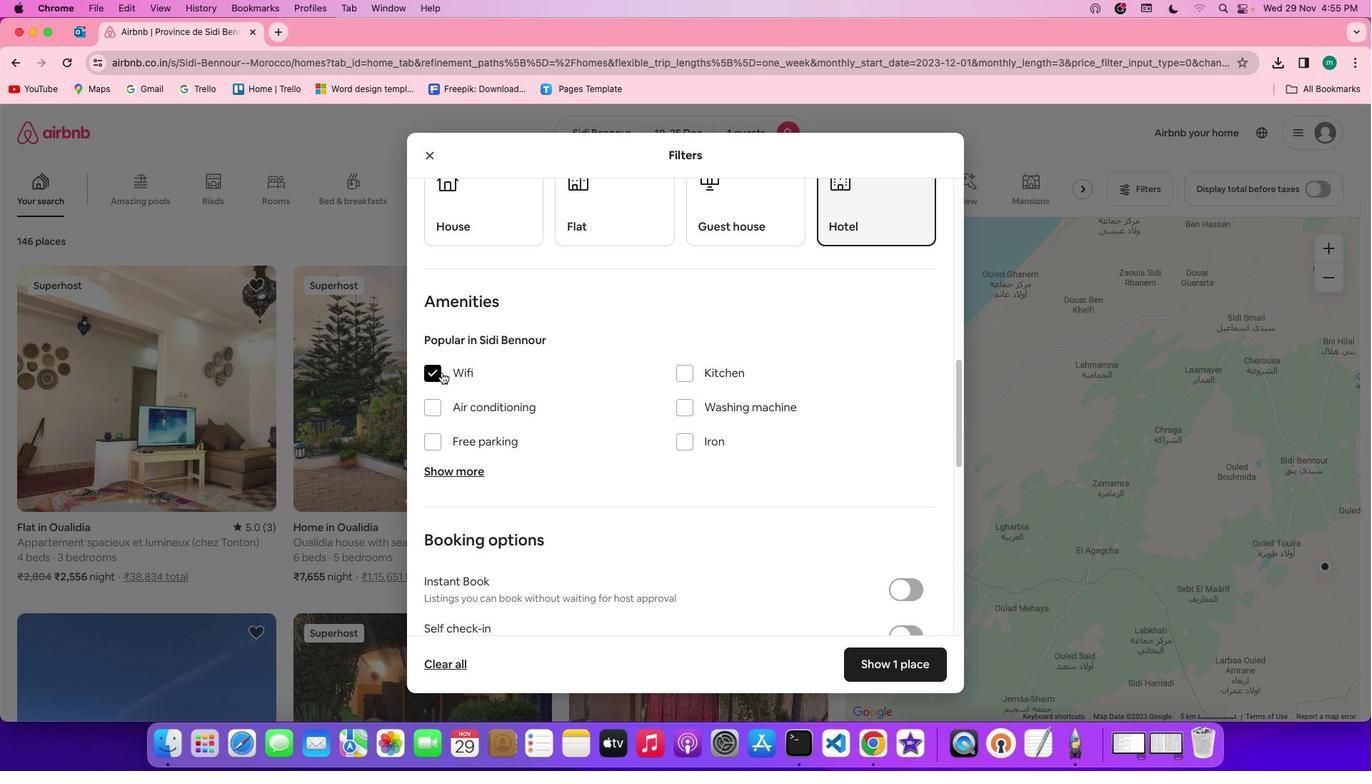 
Action: Mouse moved to (468, 472)
Screenshot: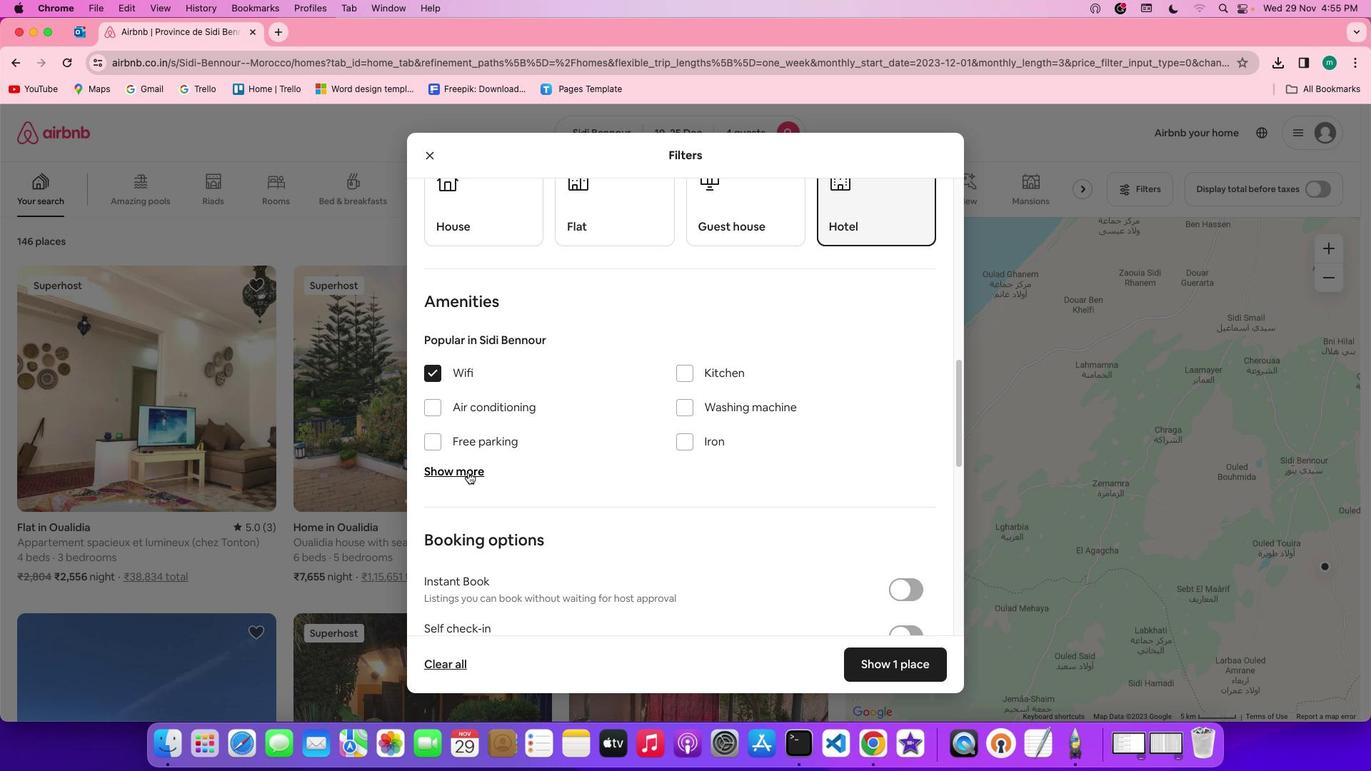 
Action: Mouse pressed left at (468, 472)
Screenshot: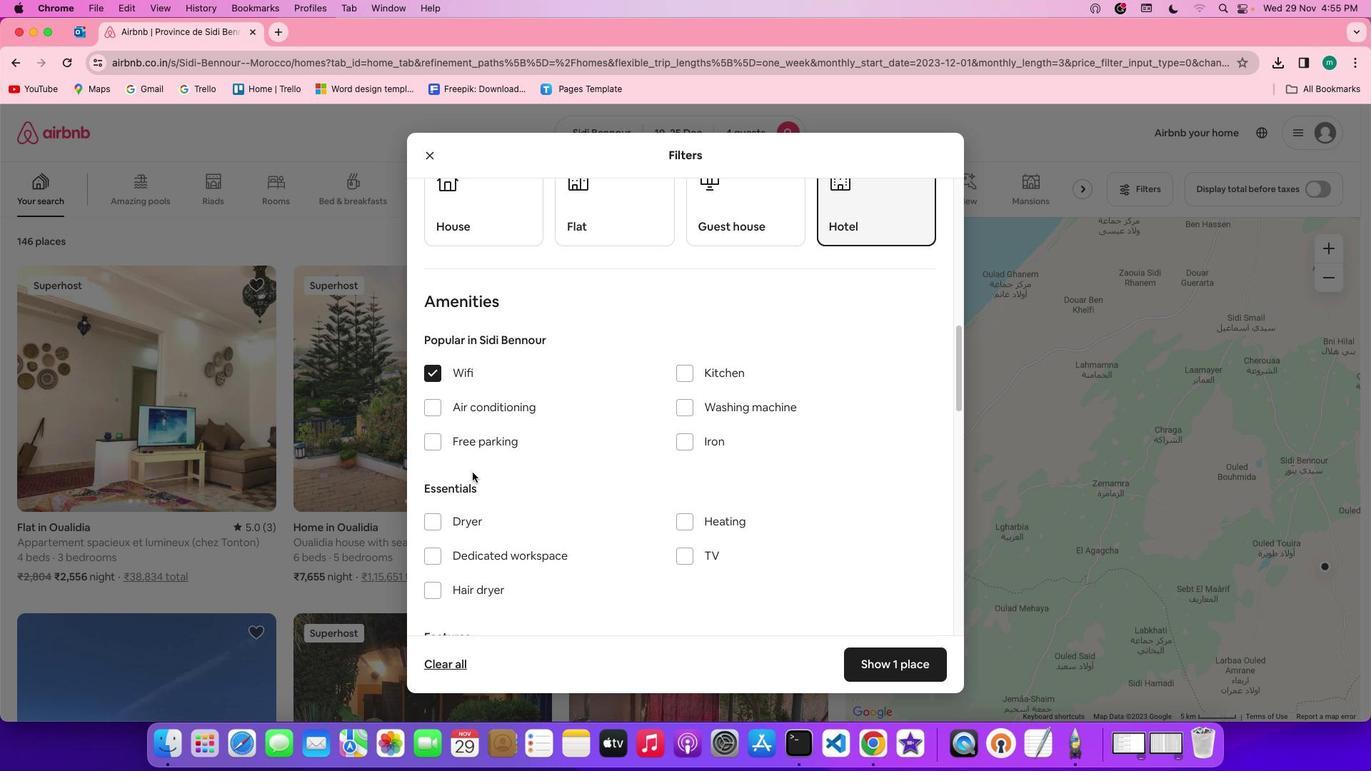 
Action: Mouse moved to (658, 496)
Screenshot: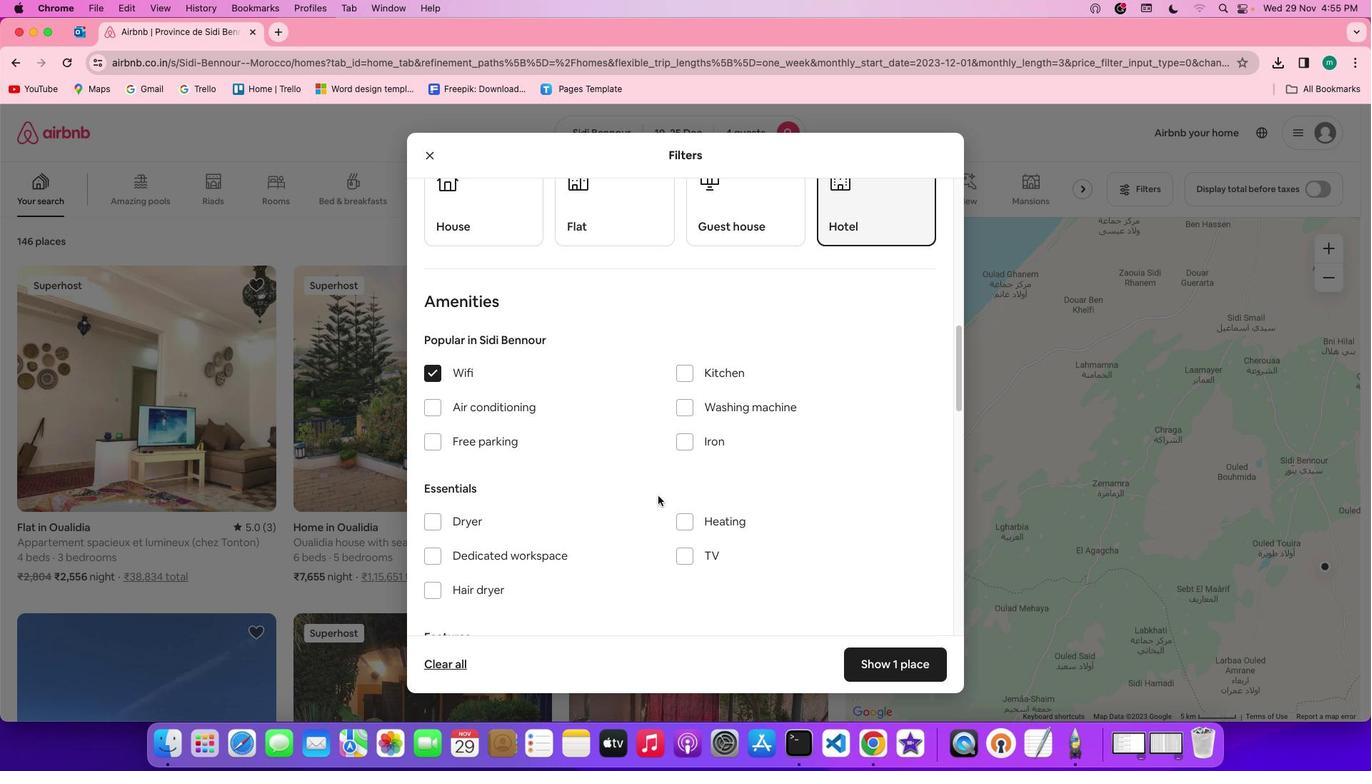 
Action: Mouse scrolled (658, 496) with delta (0, 0)
Screenshot: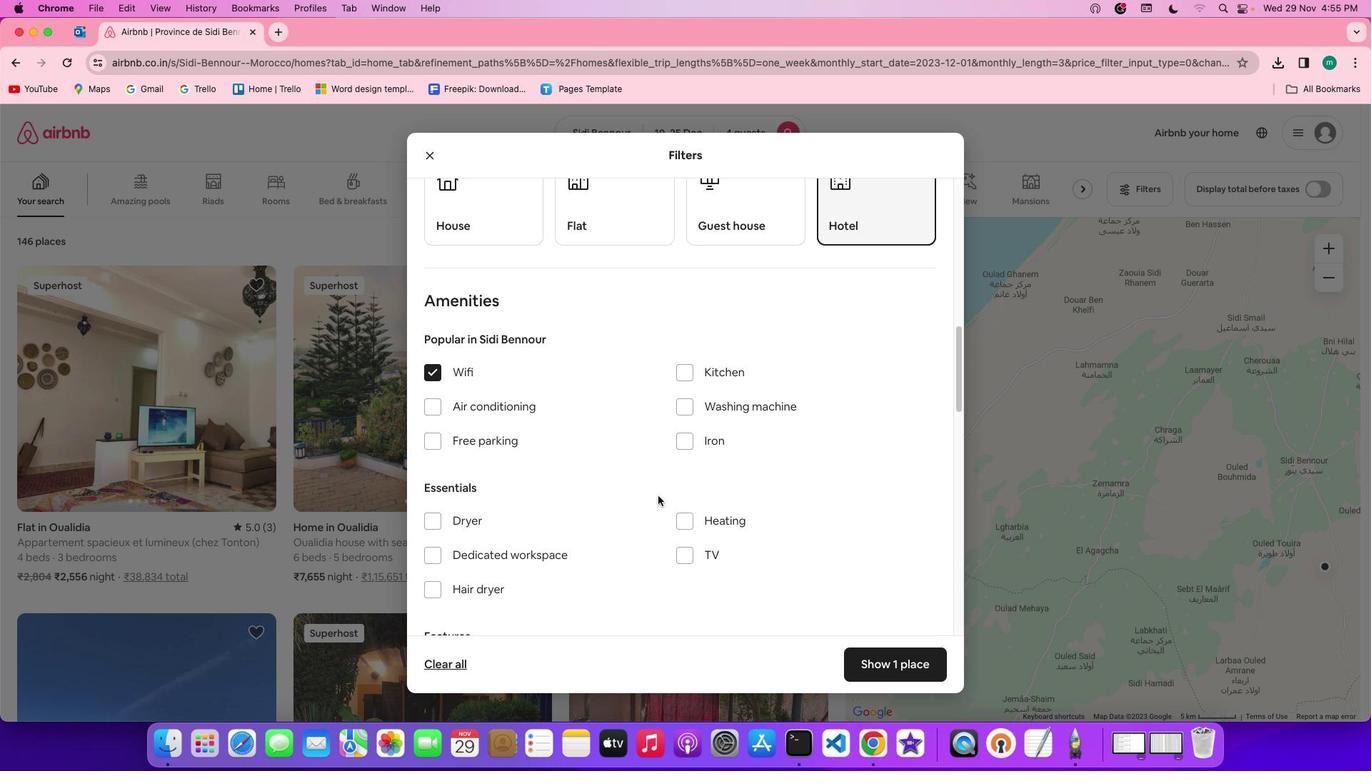 
Action: Mouse scrolled (658, 496) with delta (0, 0)
Screenshot: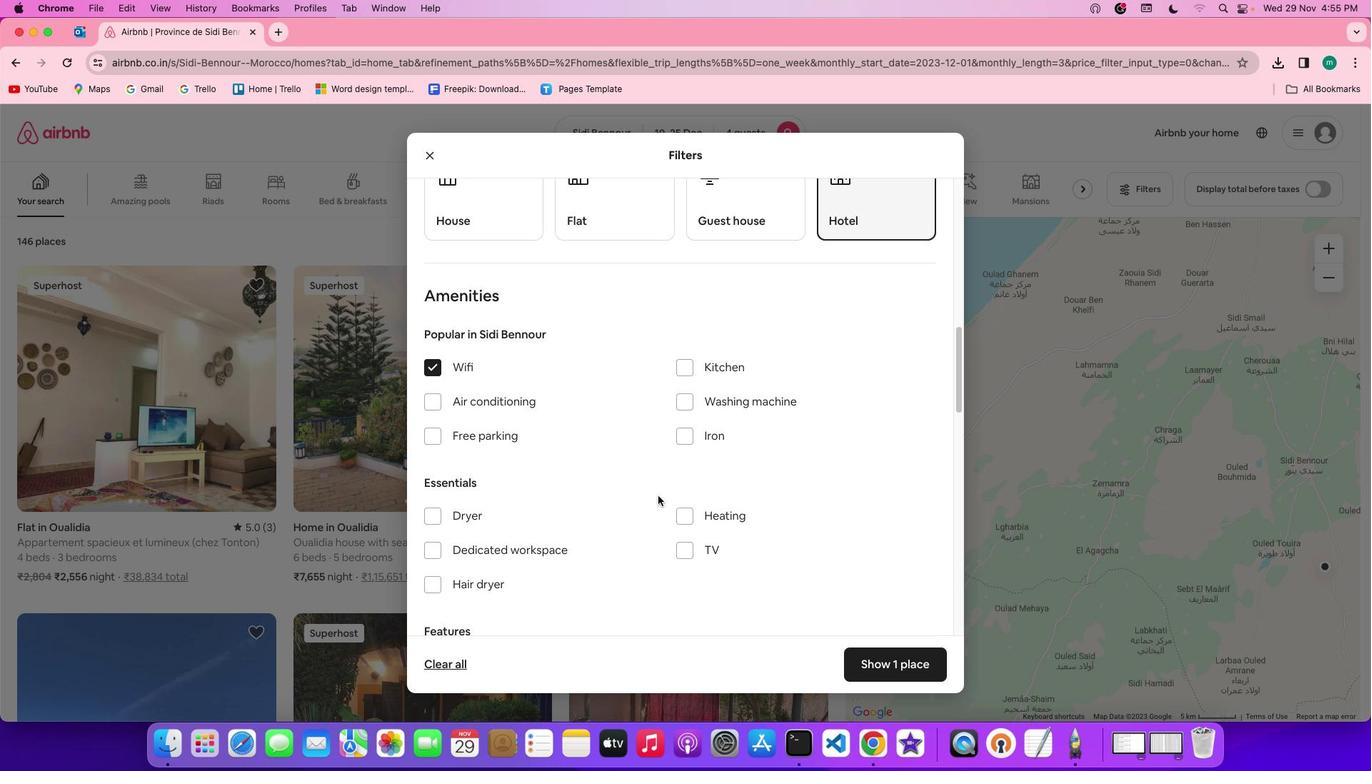 
Action: Mouse scrolled (658, 496) with delta (0, 0)
Screenshot: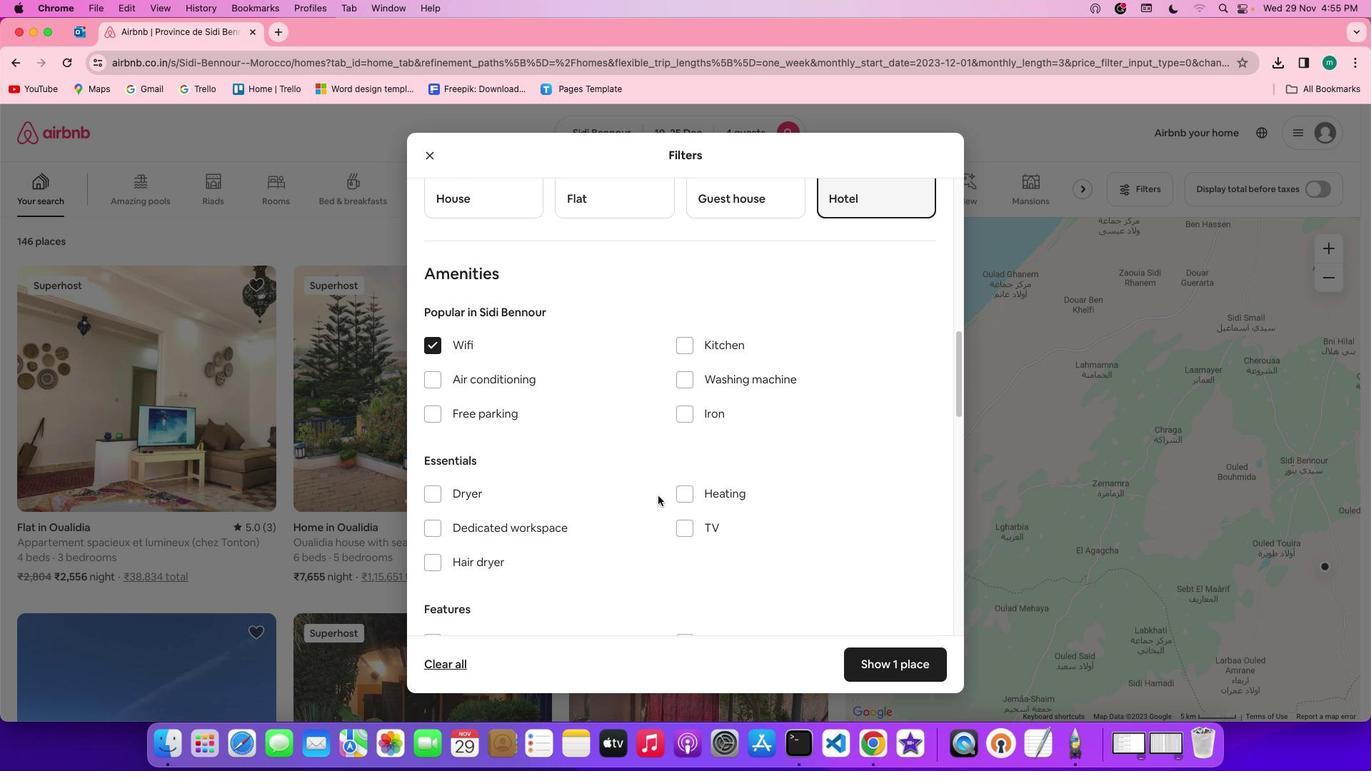 
Action: Mouse moved to (658, 496)
Screenshot: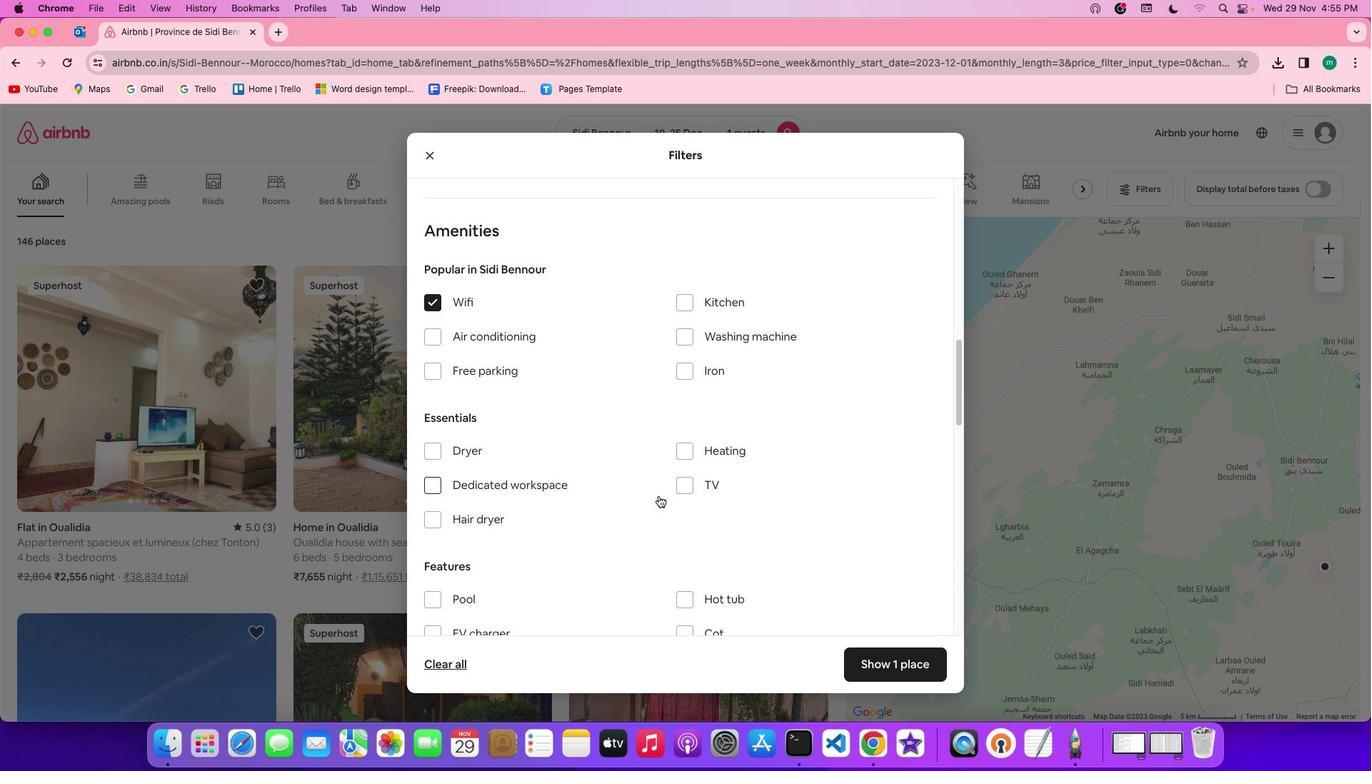 
Action: Mouse scrolled (658, 496) with delta (0, 0)
Screenshot: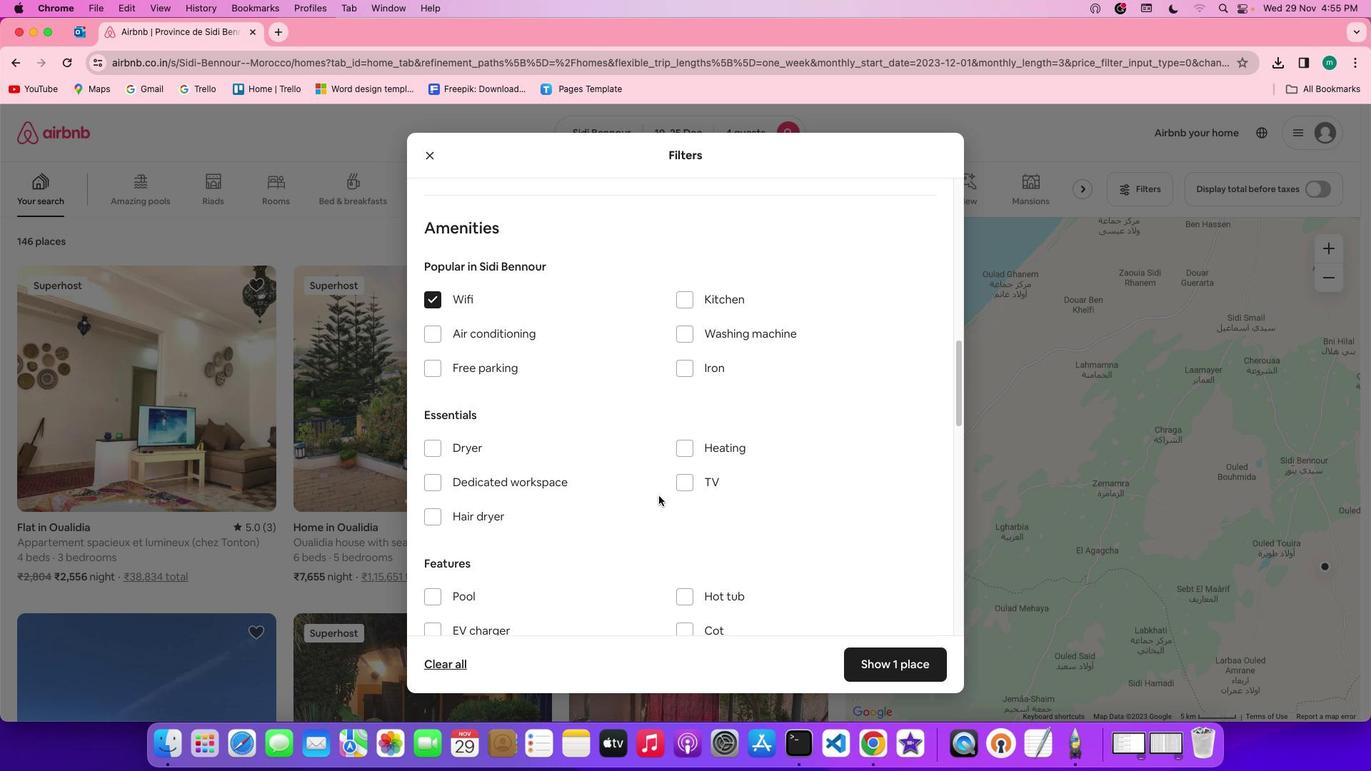 
Action: Mouse scrolled (658, 496) with delta (0, 0)
Screenshot: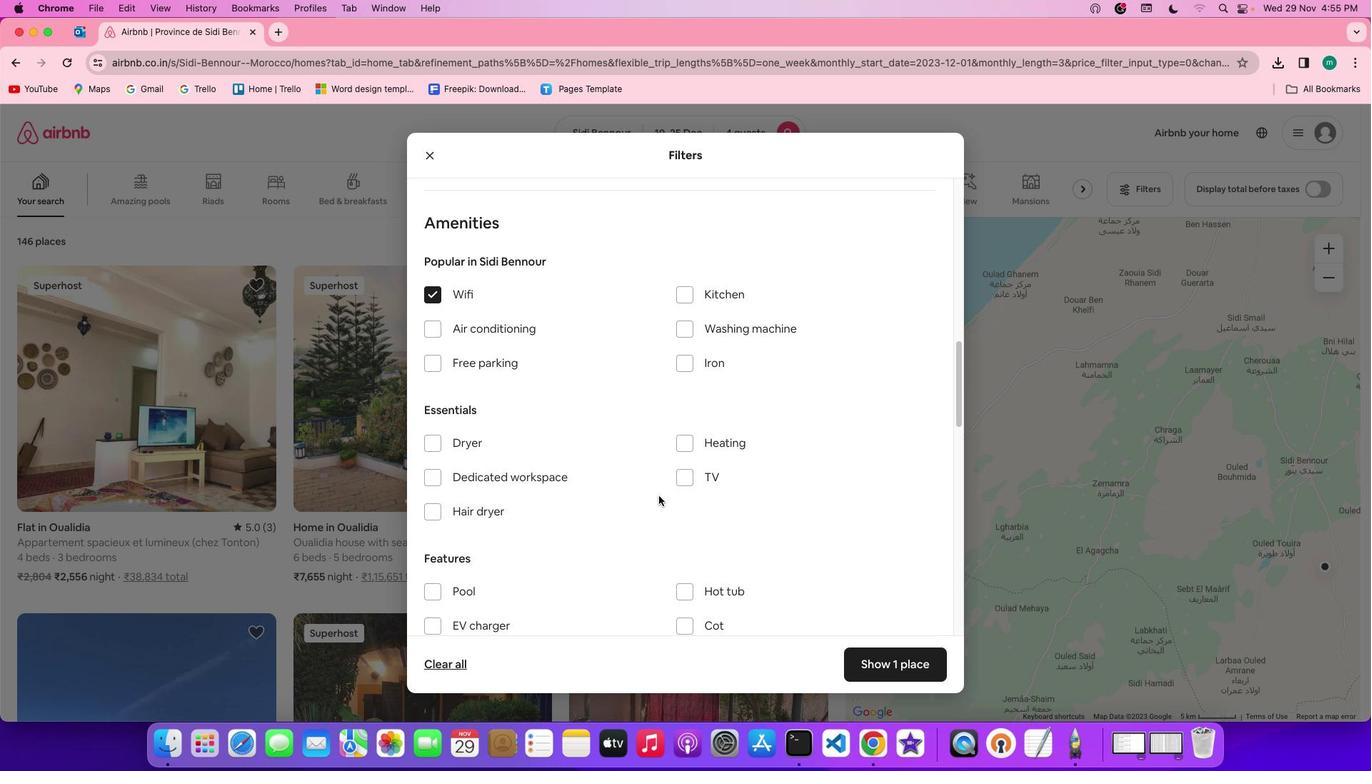 
Action: Mouse moved to (680, 467)
Screenshot: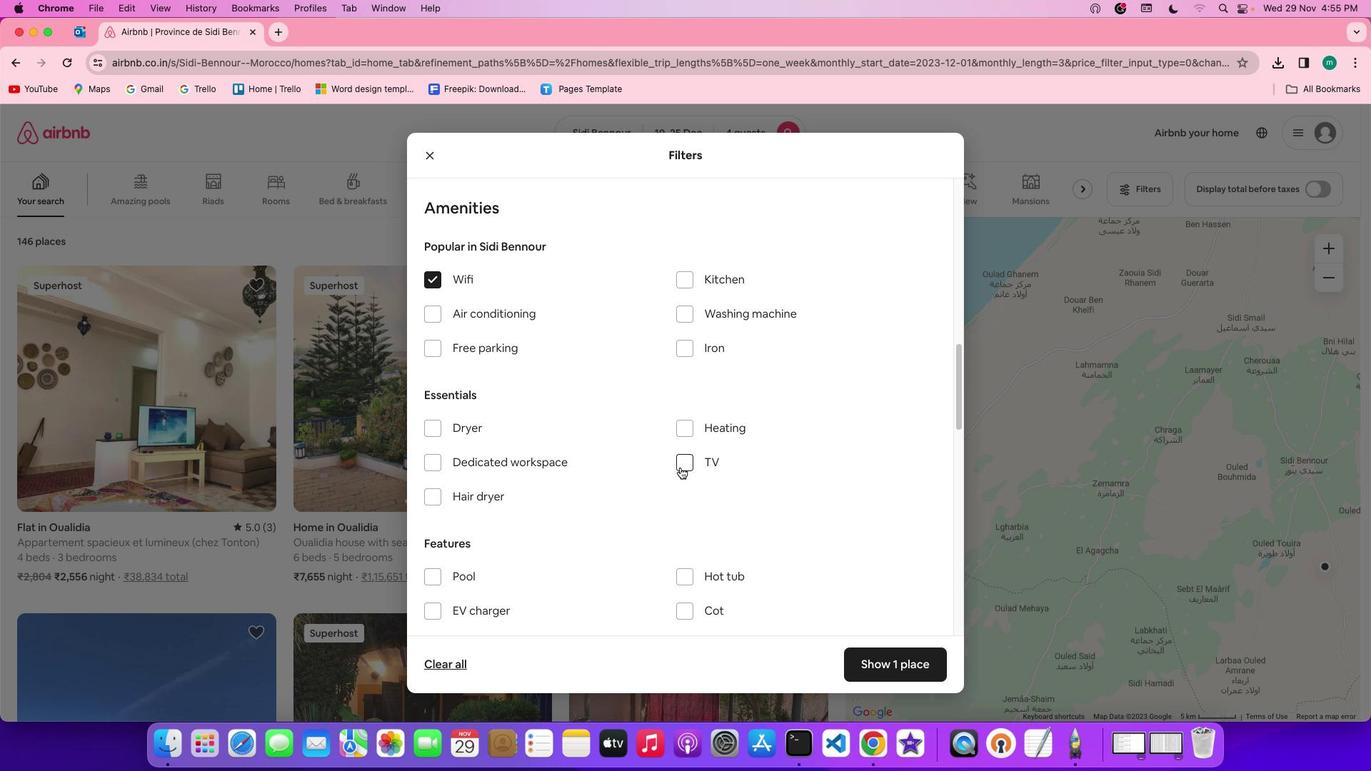 
Action: Mouse pressed left at (680, 467)
Screenshot: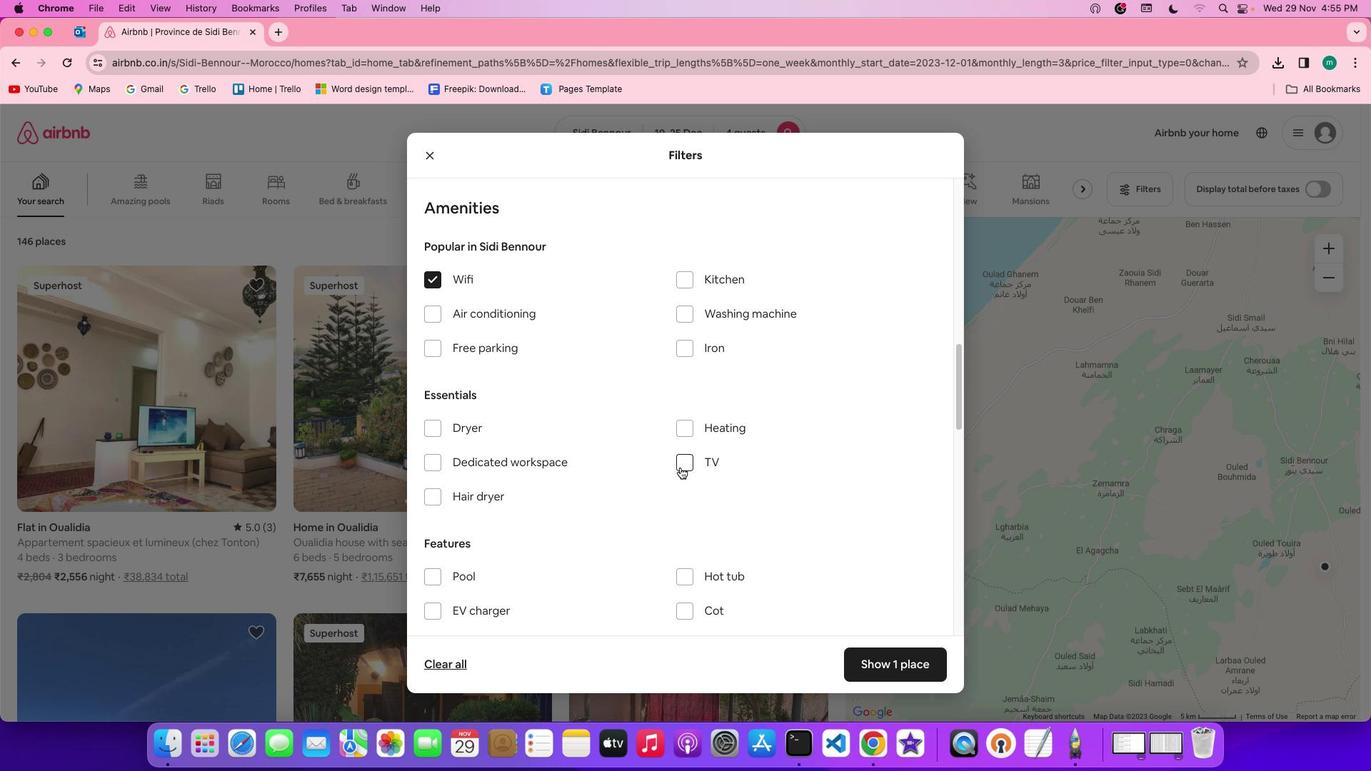 
Action: Mouse moved to (485, 345)
Screenshot: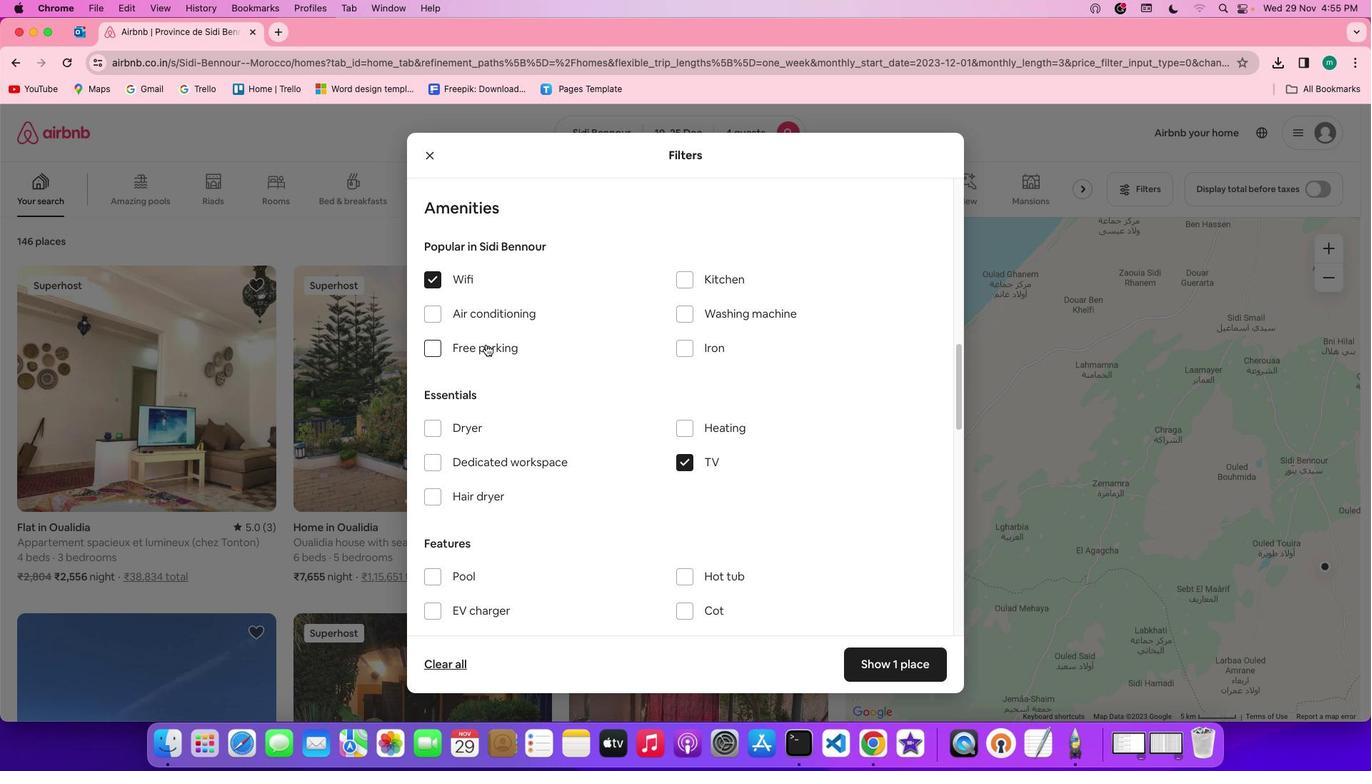 
Action: Mouse pressed left at (485, 345)
Screenshot: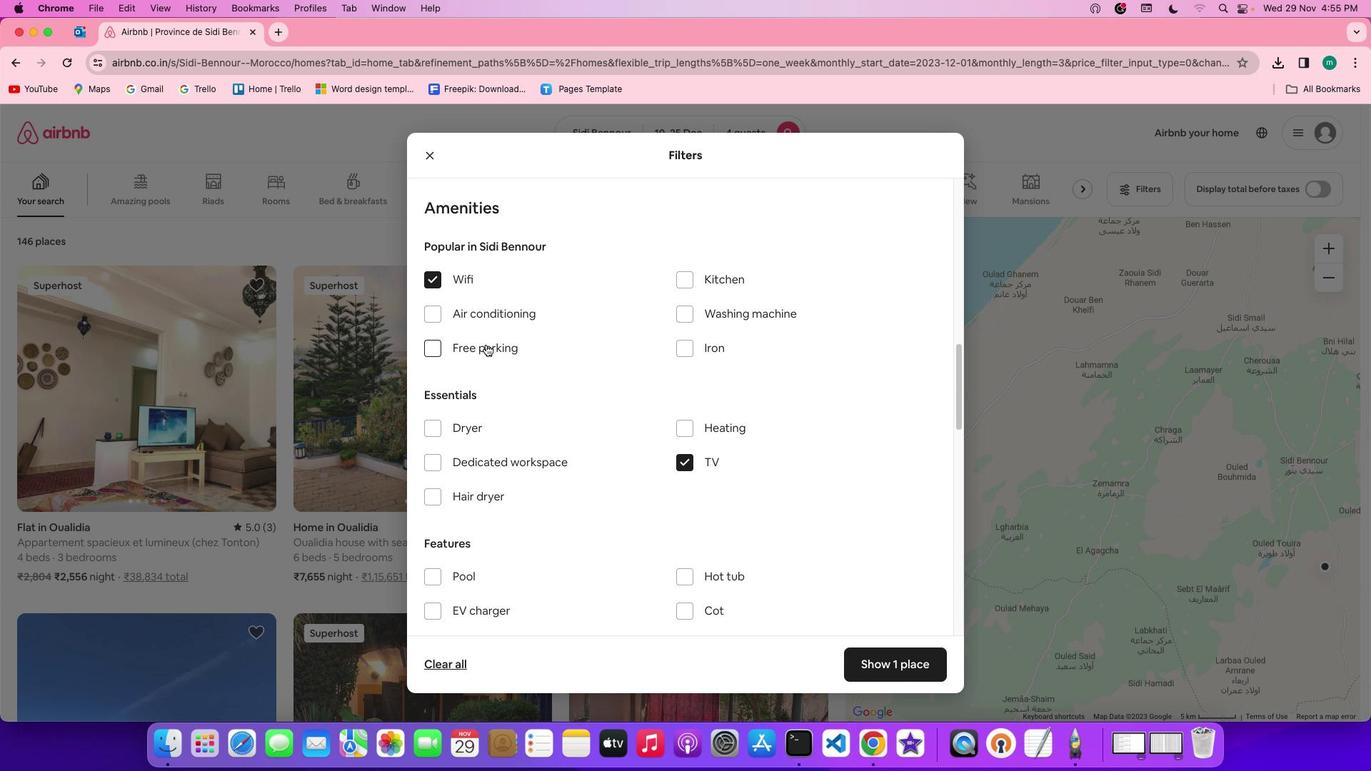 
Action: Mouse moved to (592, 415)
Screenshot: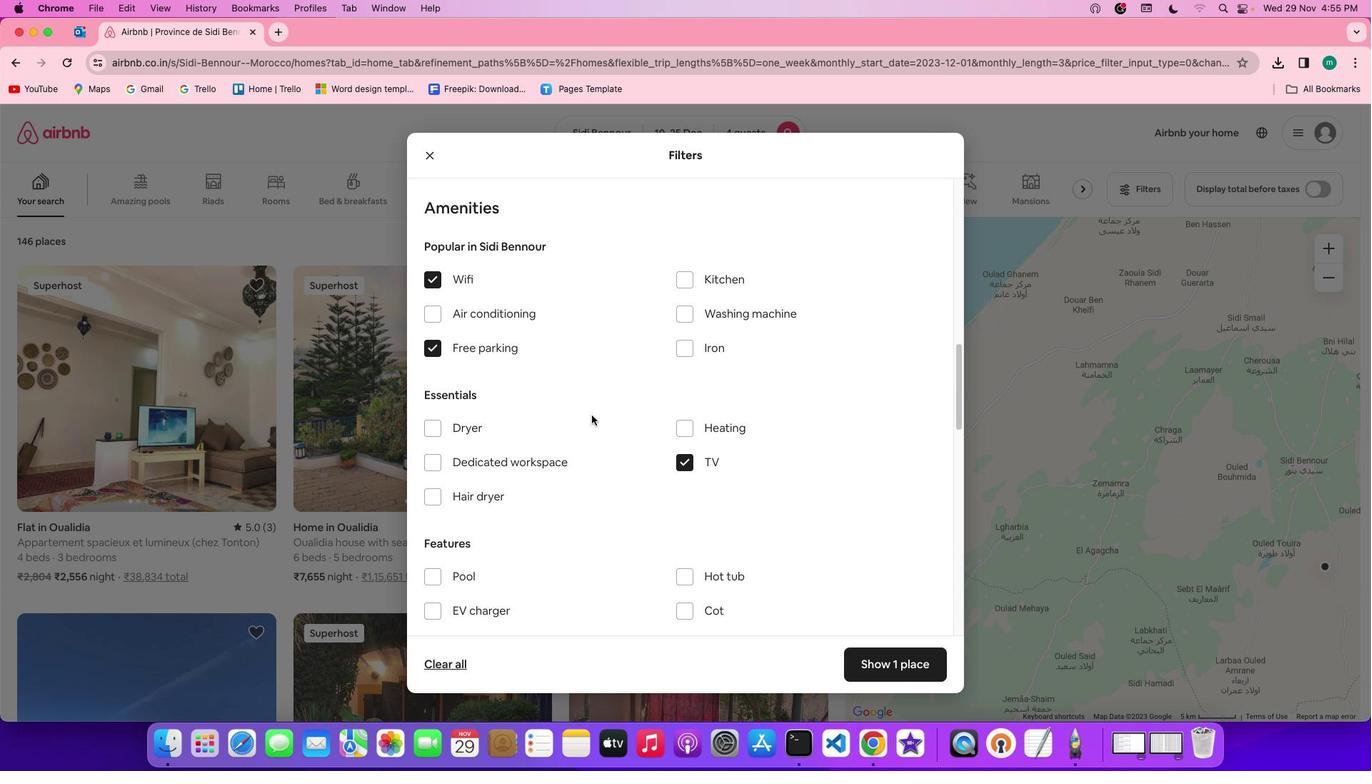 
Action: Mouse scrolled (592, 415) with delta (0, 0)
Screenshot: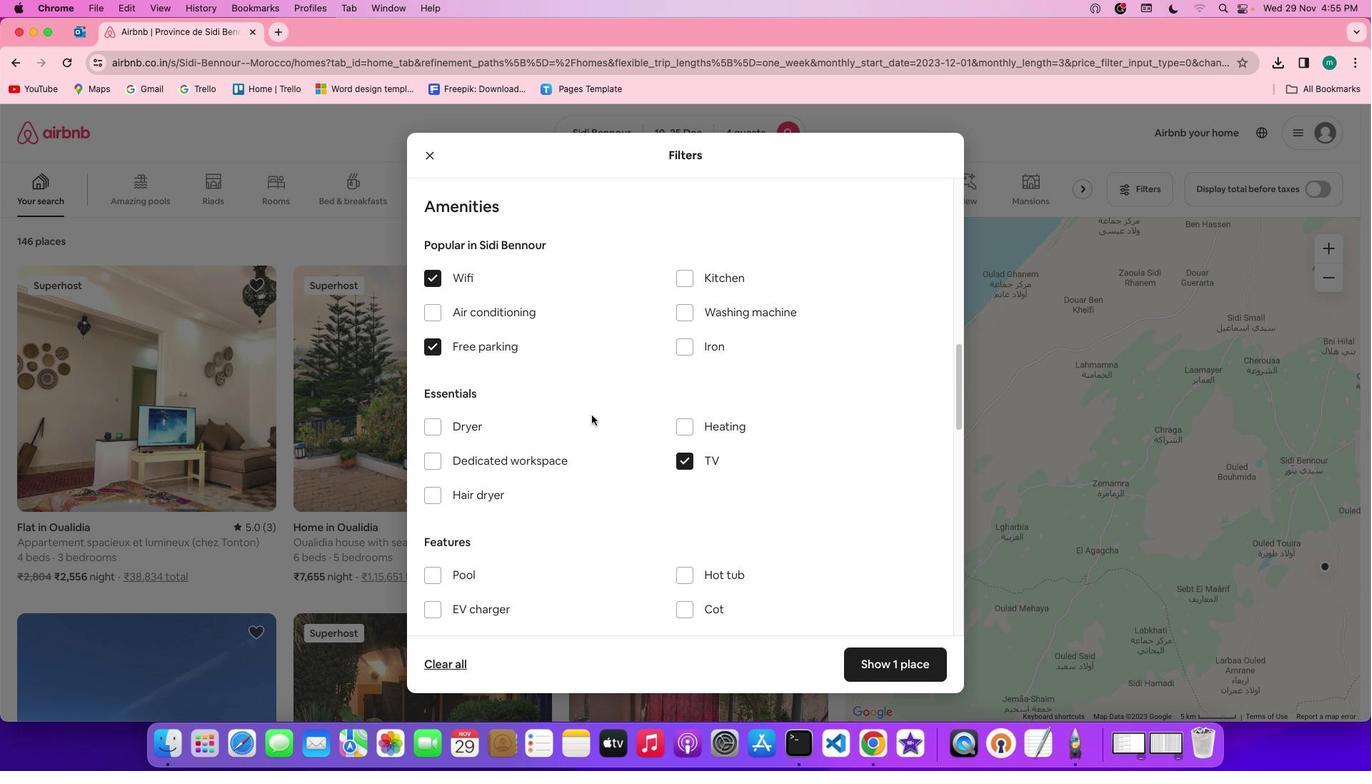 
Action: Mouse scrolled (592, 415) with delta (0, 0)
Screenshot: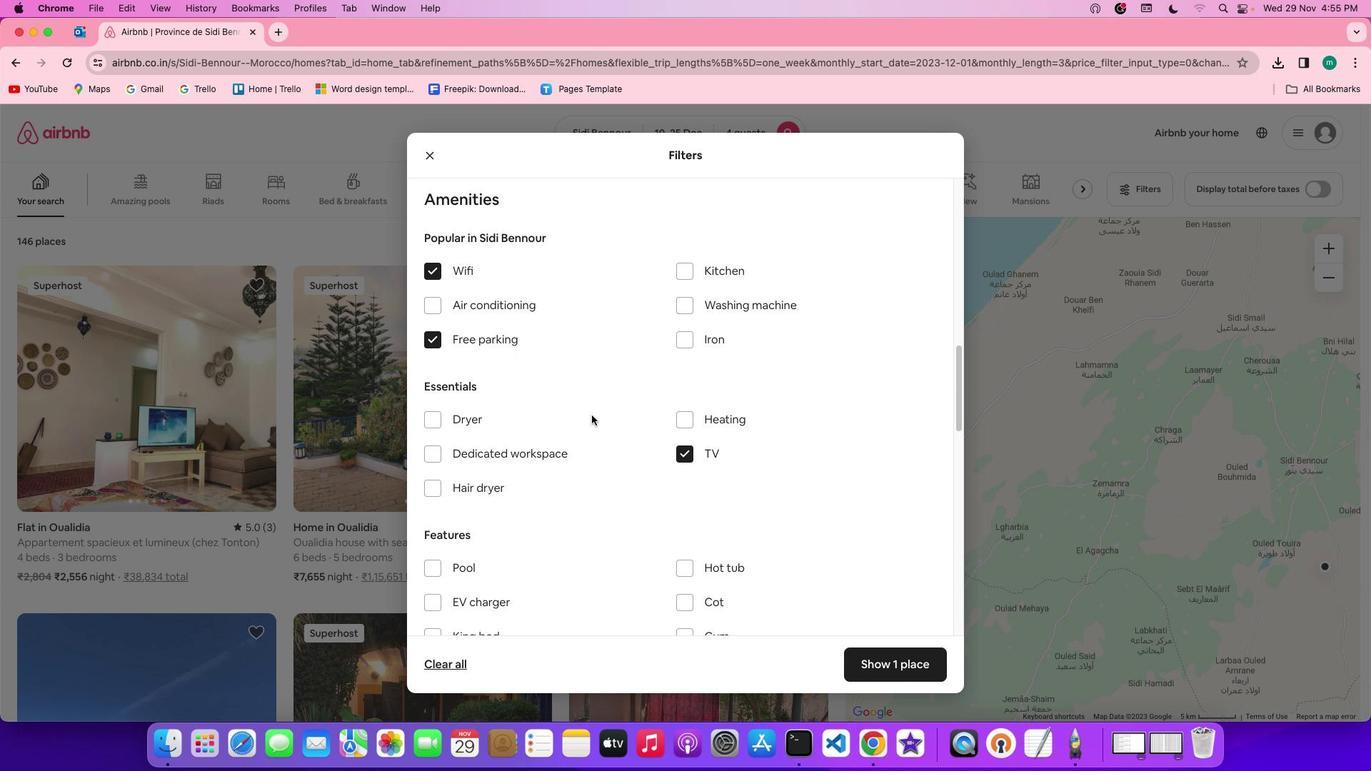 
Action: Mouse scrolled (592, 415) with delta (0, 0)
Screenshot: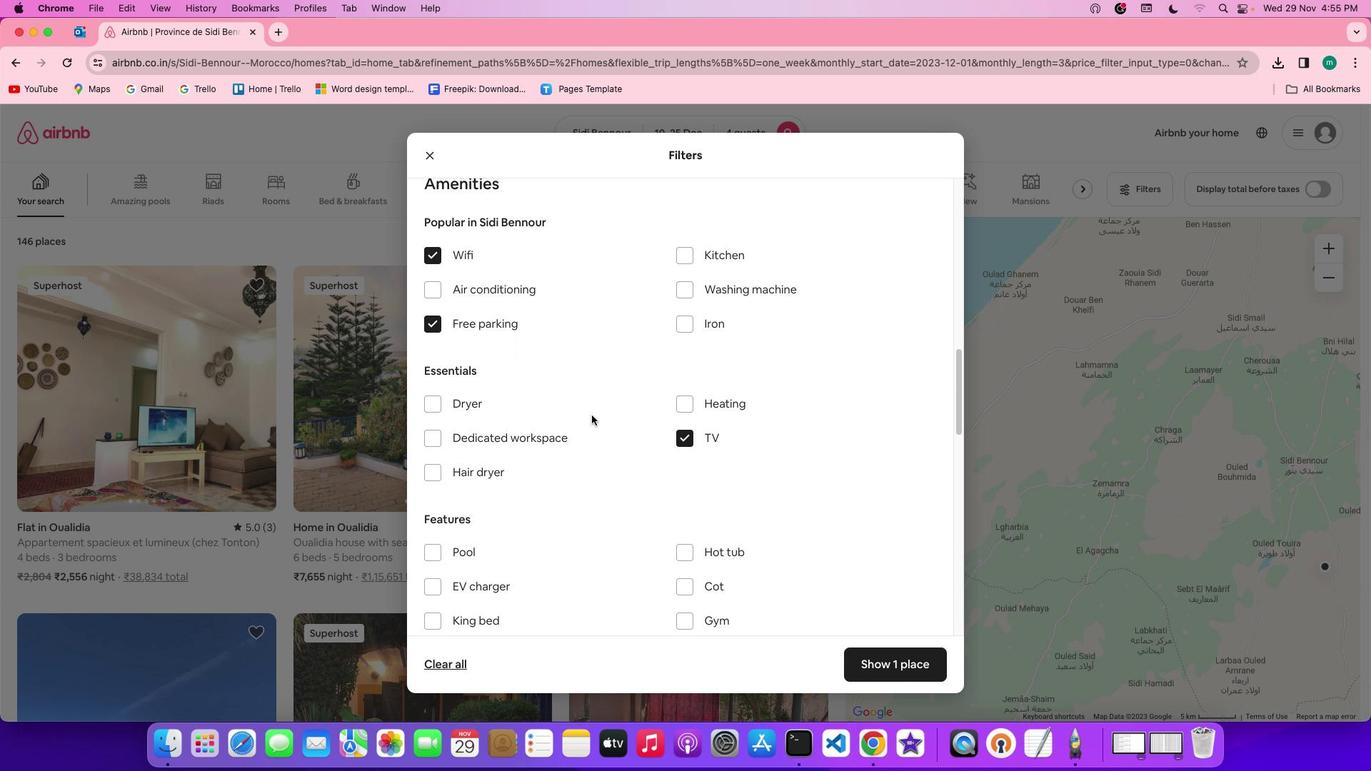 
Action: Mouse scrolled (592, 415) with delta (0, 0)
Screenshot: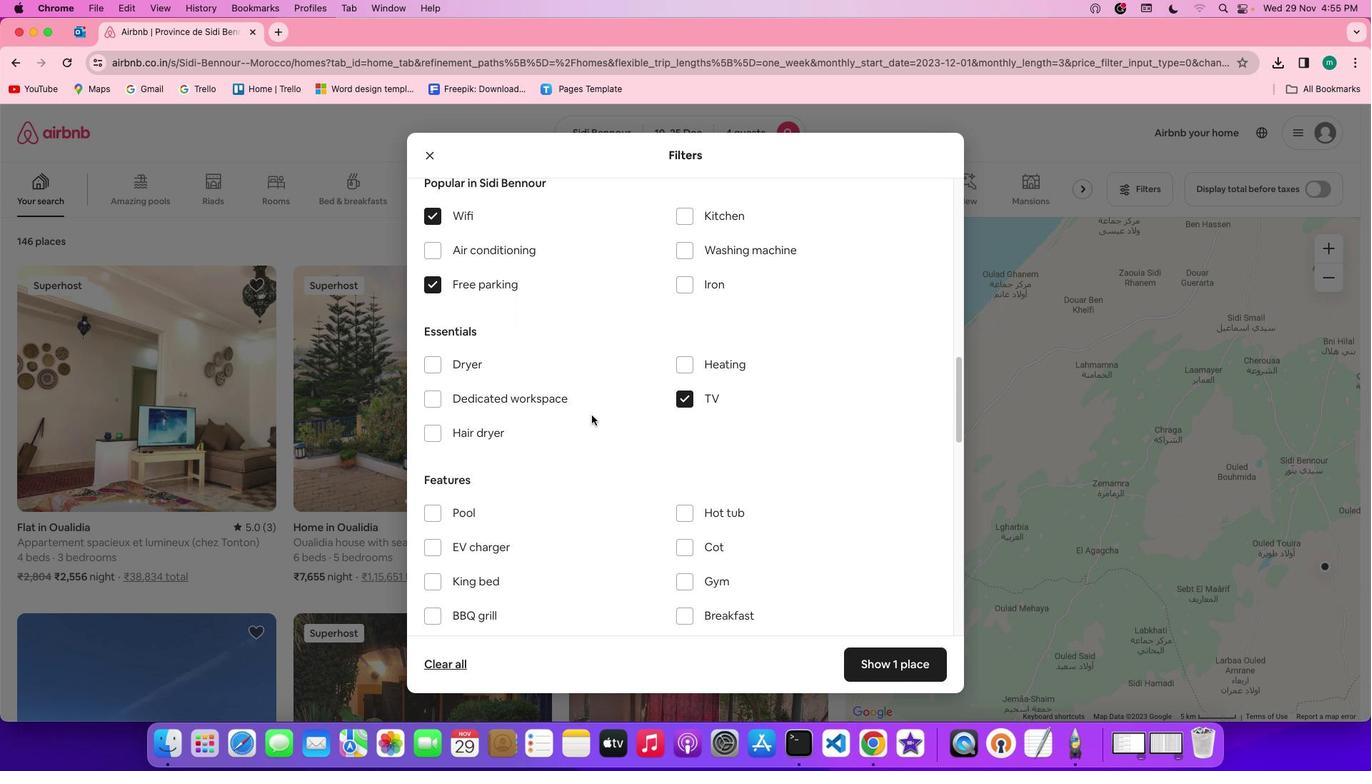 
Action: Mouse scrolled (592, 415) with delta (0, 0)
Screenshot: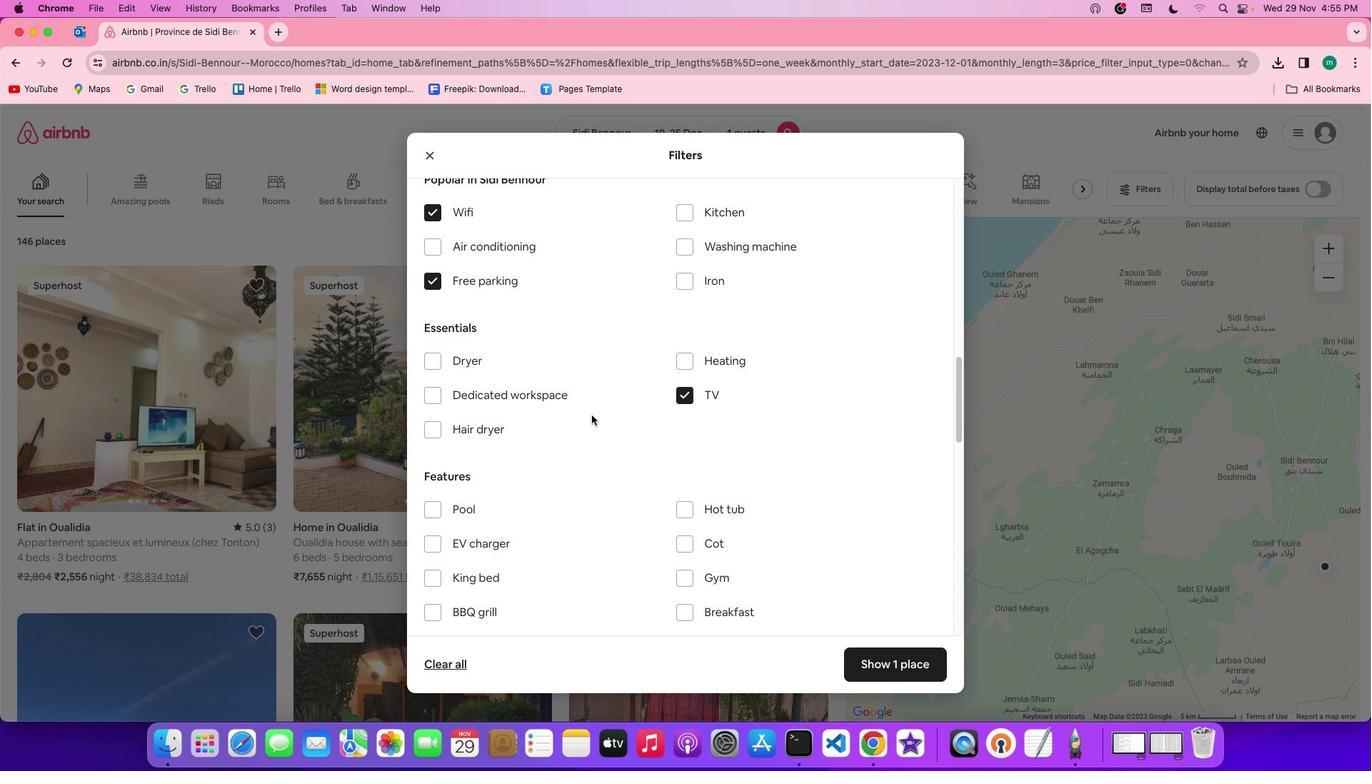 
Action: Mouse scrolled (592, 415) with delta (0, 0)
Screenshot: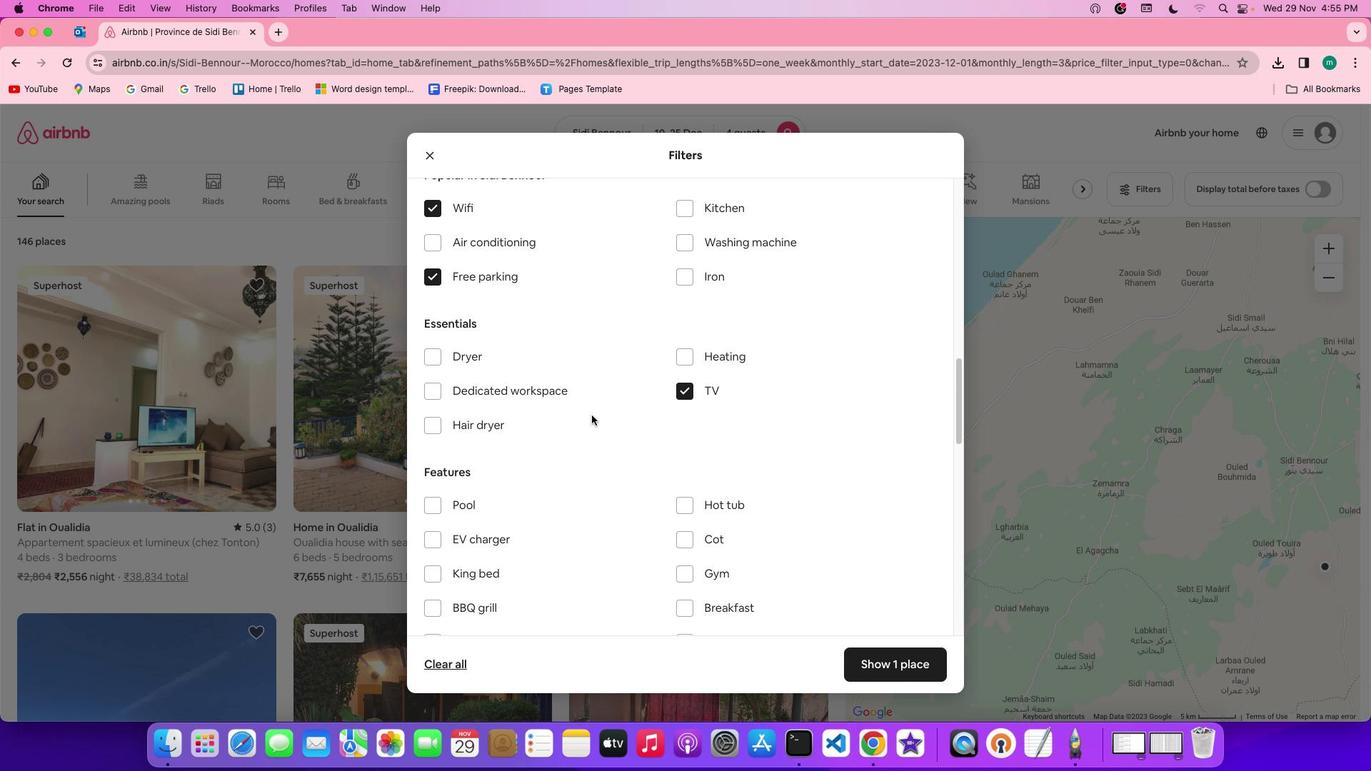 
Action: Mouse scrolled (592, 415) with delta (0, 0)
Screenshot: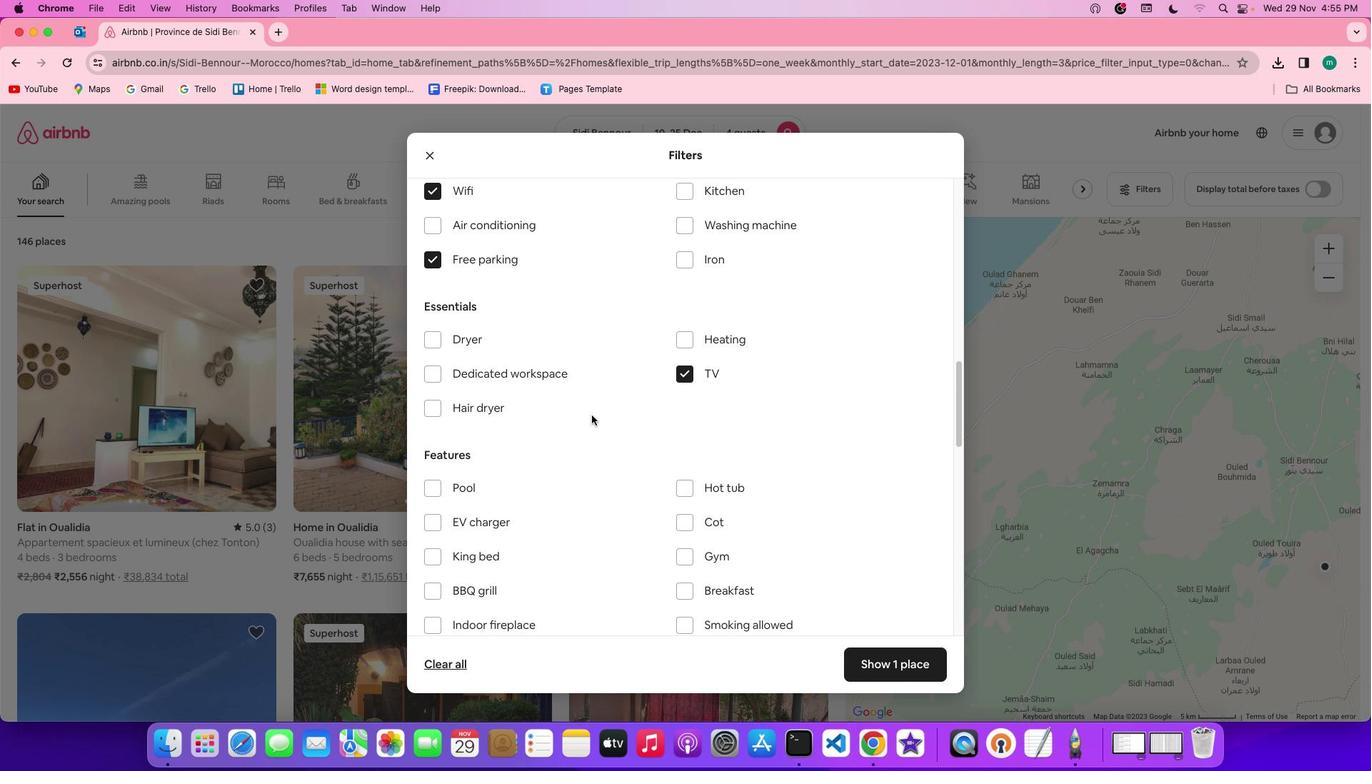 
Action: Mouse scrolled (592, 415) with delta (0, 0)
Screenshot: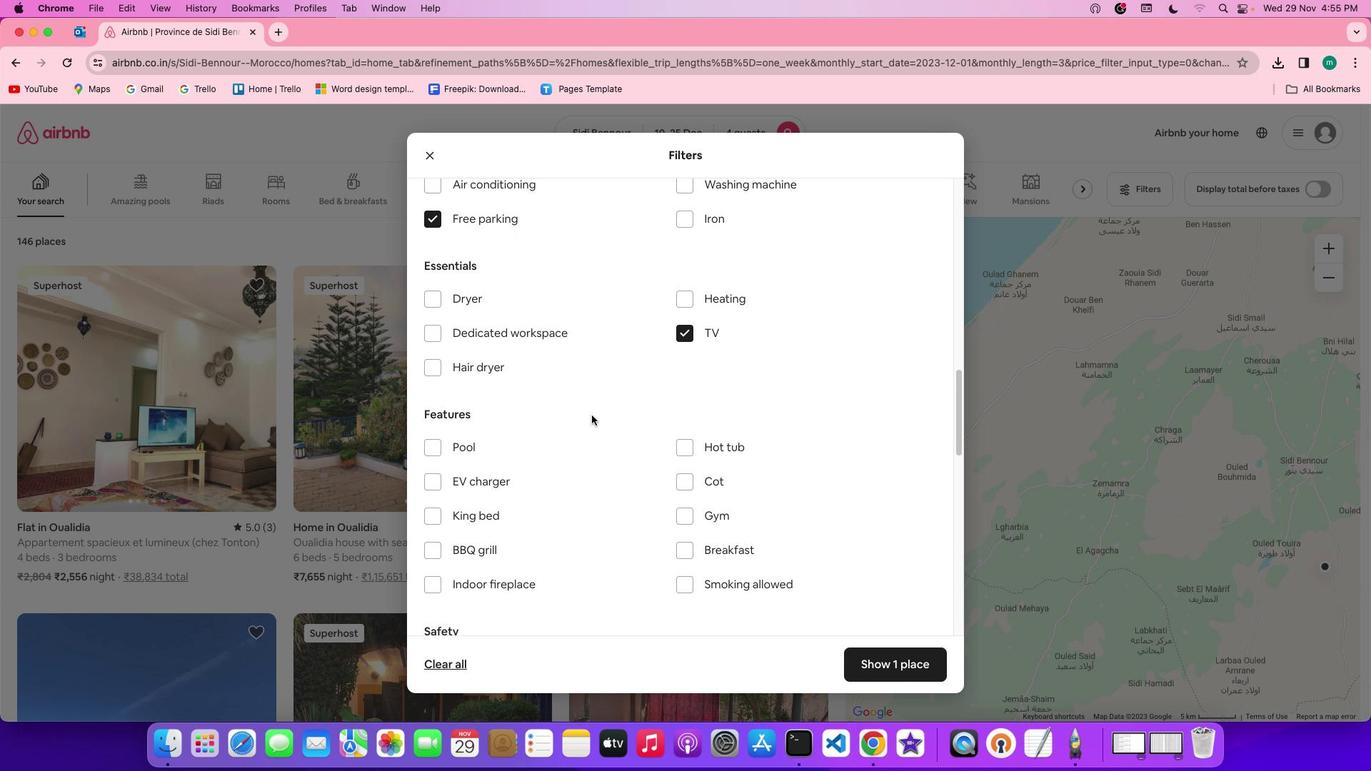 
Action: Mouse scrolled (592, 415) with delta (0, 0)
Screenshot: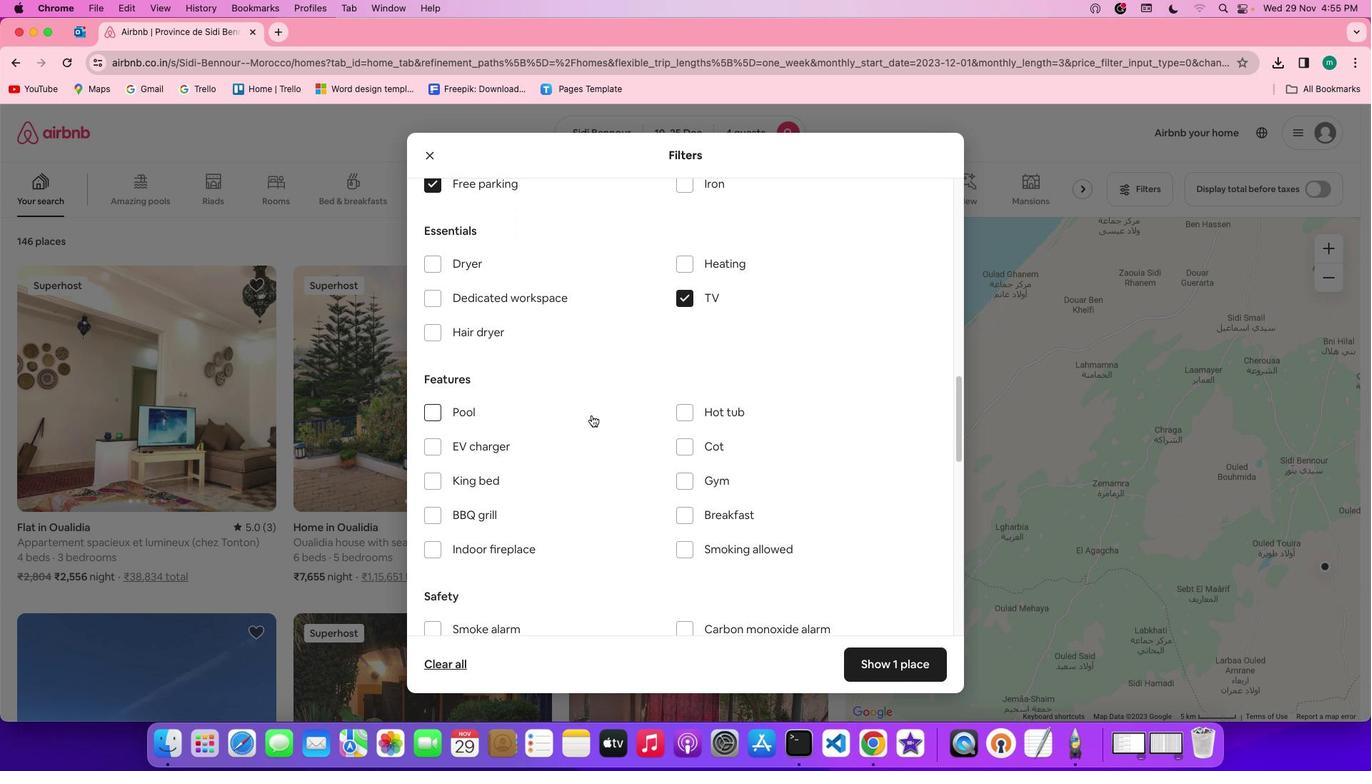 
Action: Mouse scrolled (592, 415) with delta (0, 0)
Screenshot: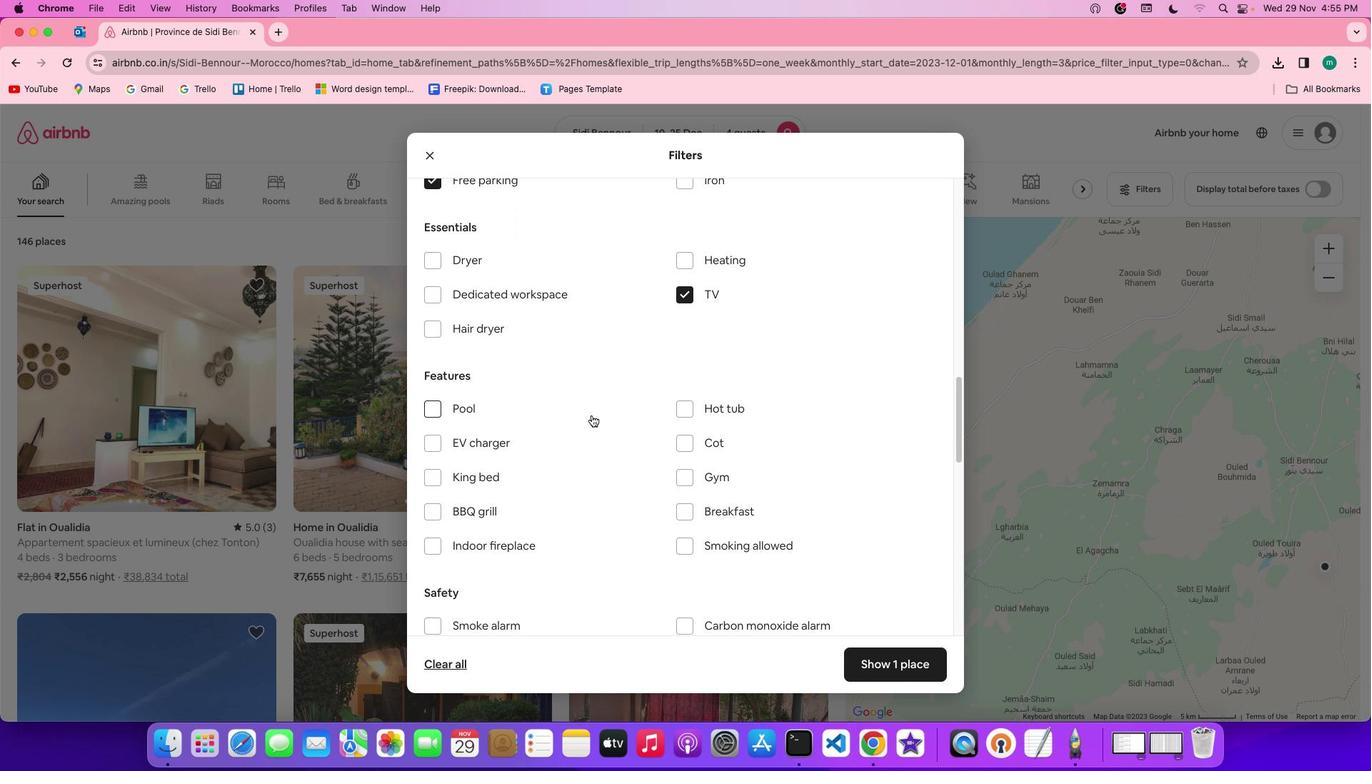 
Action: Mouse scrolled (592, 415) with delta (0, 0)
Screenshot: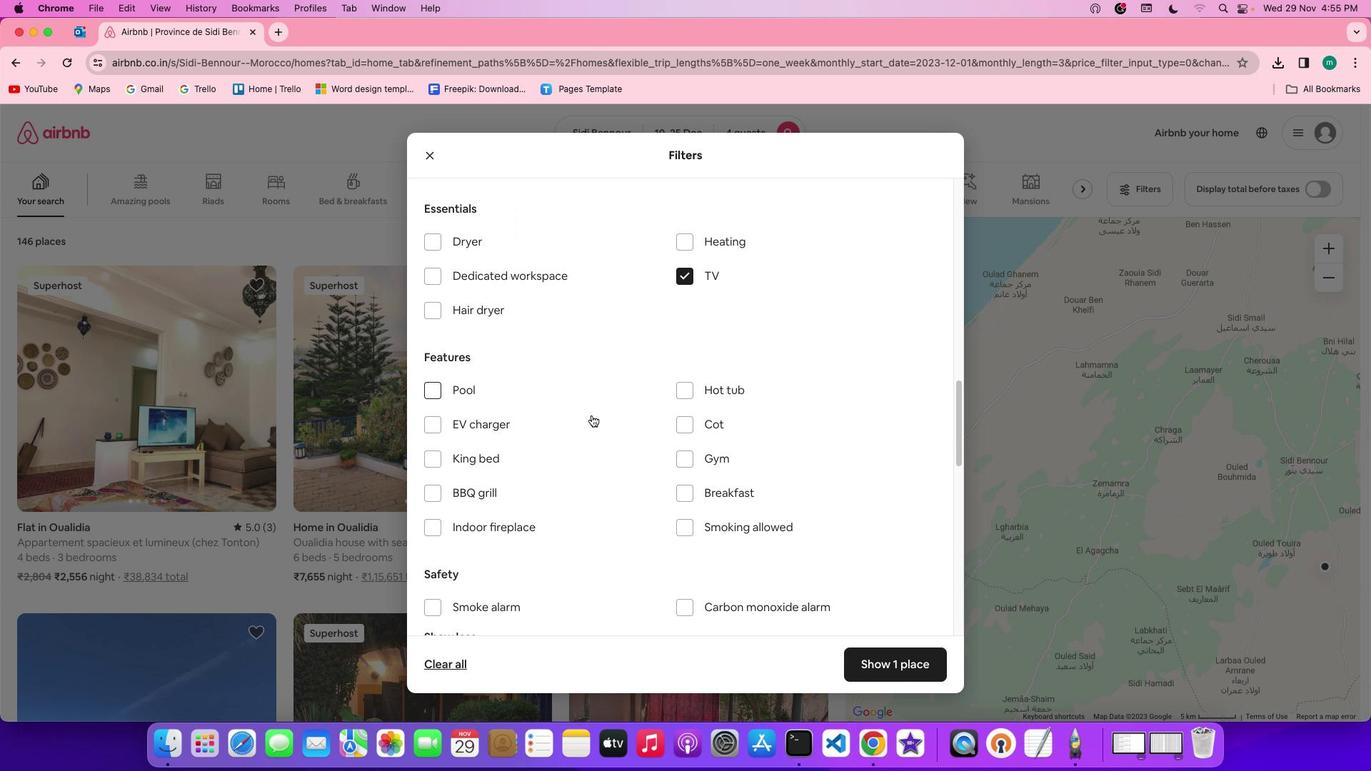 
Action: Mouse moved to (675, 443)
Screenshot: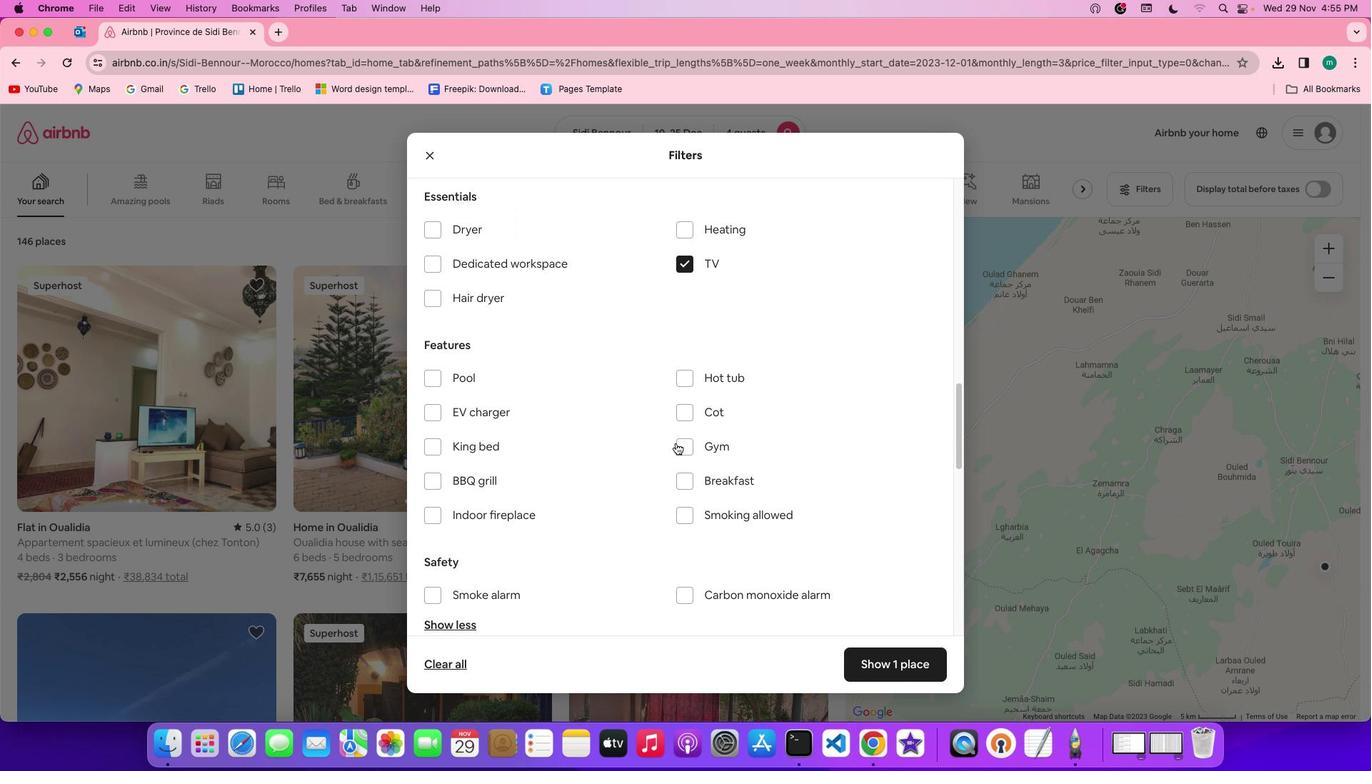 
Action: Mouse pressed left at (675, 443)
Screenshot: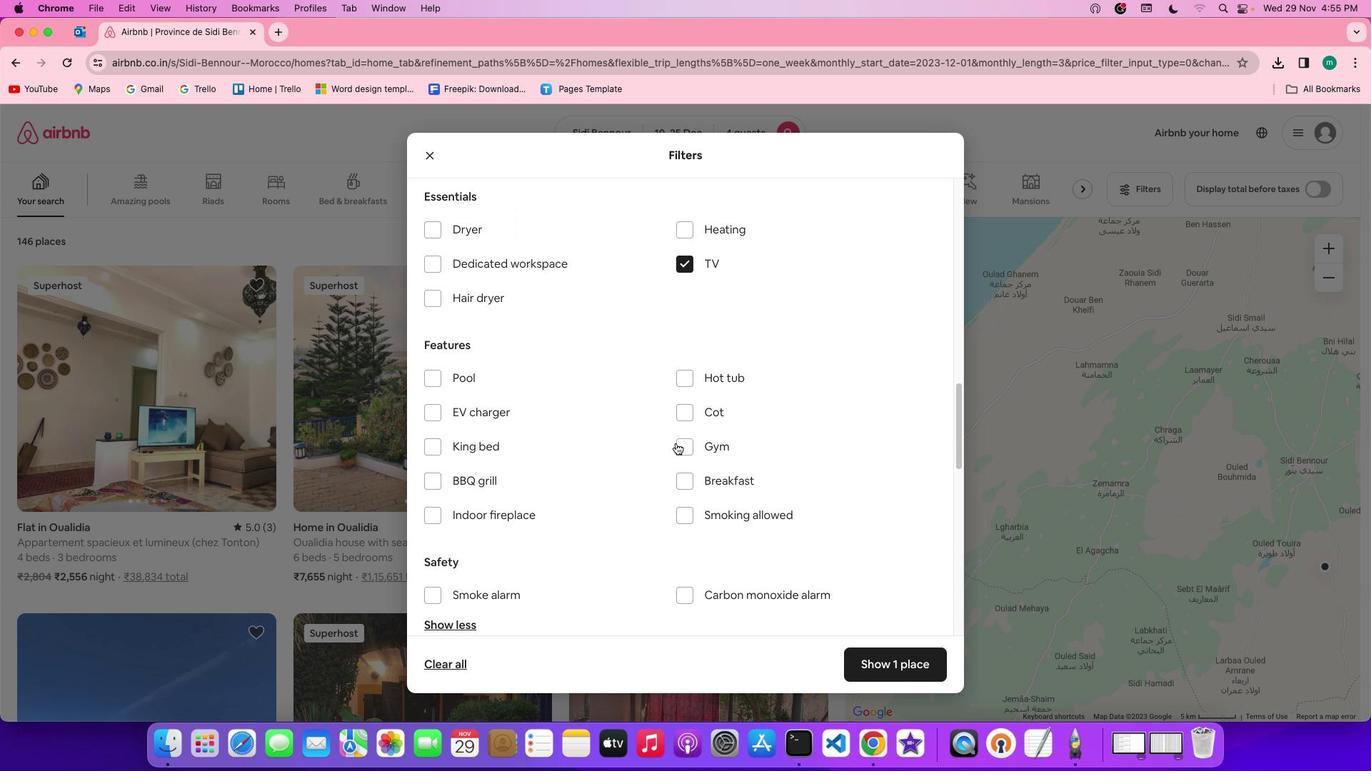 
Action: Mouse moved to (685, 476)
Screenshot: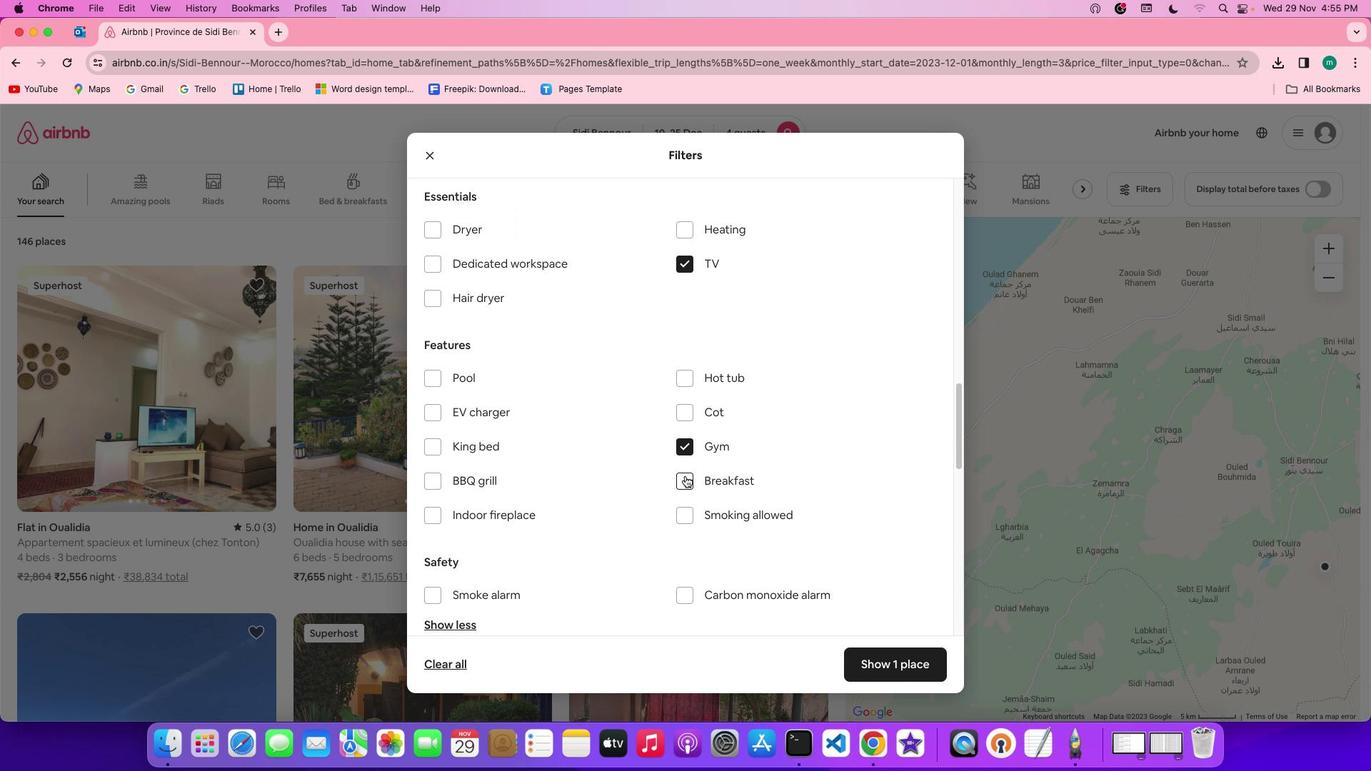 
Action: Mouse pressed left at (685, 476)
Screenshot: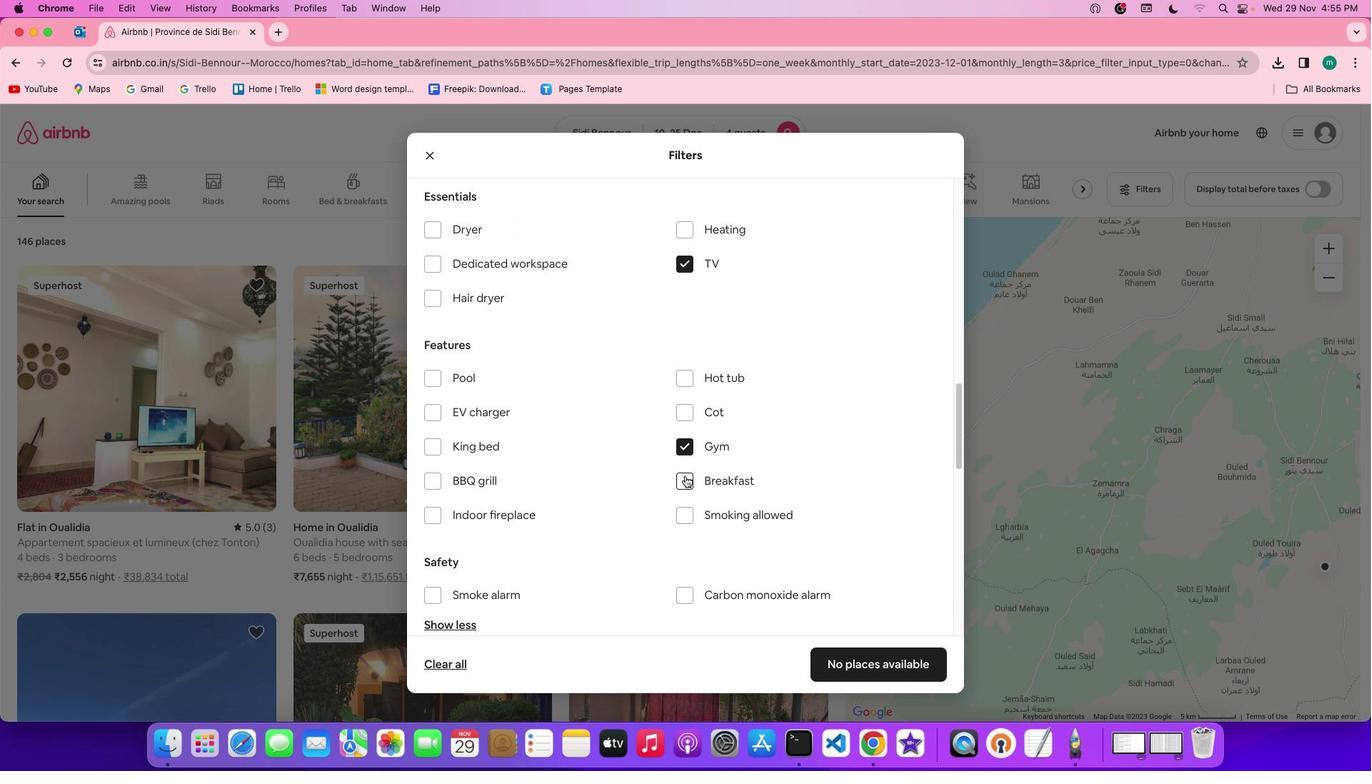 
Action: Mouse moved to (784, 504)
Screenshot: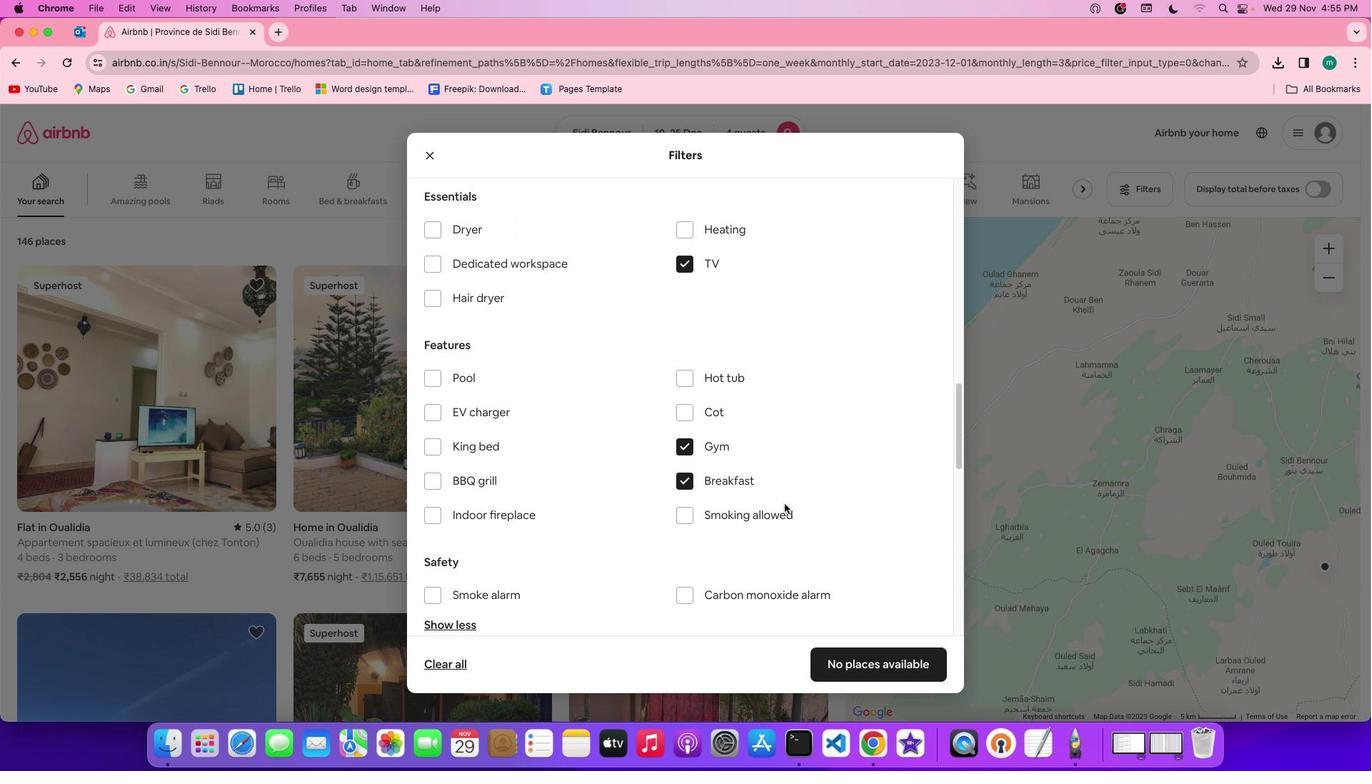 
Action: Mouse scrolled (784, 504) with delta (0, 0)
Screenshot: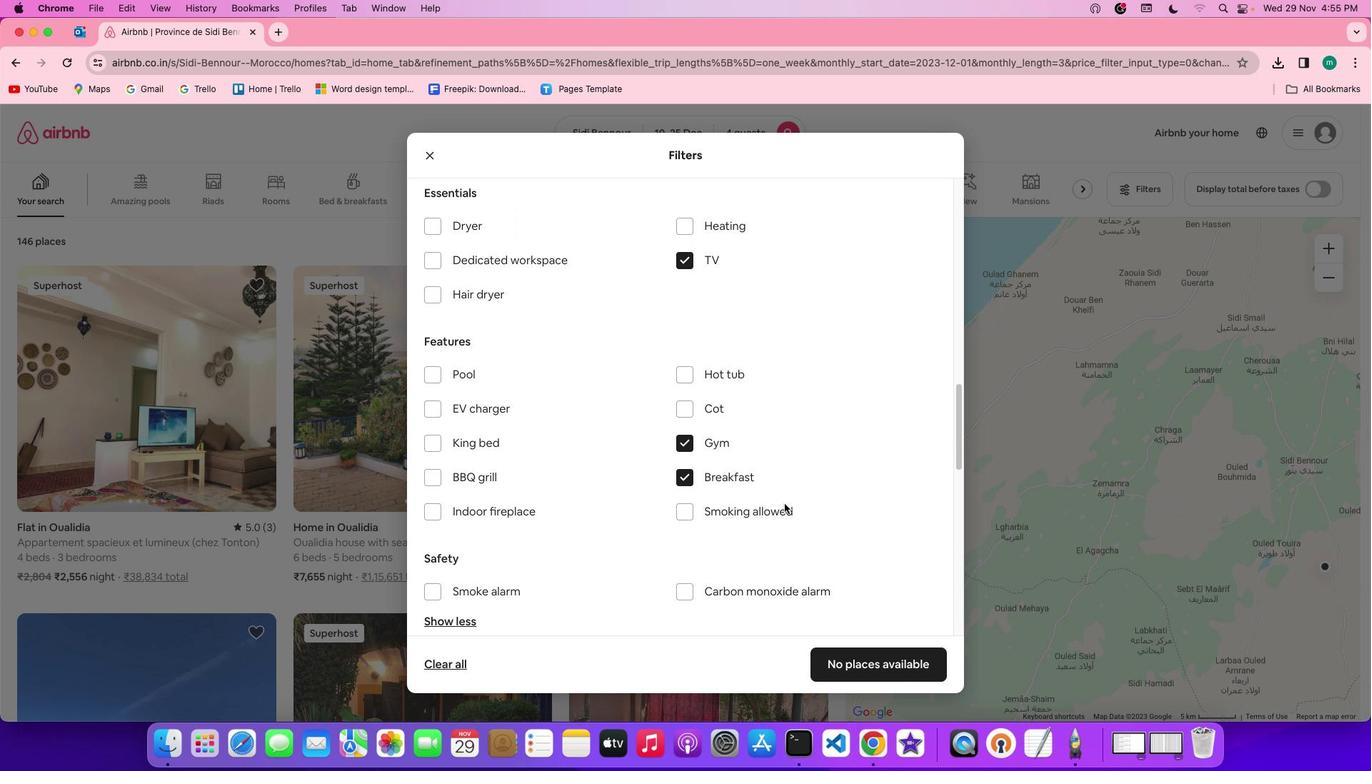 
Action: Mouse scrolled (784, 504) with delta (0, 0)
Screenshot: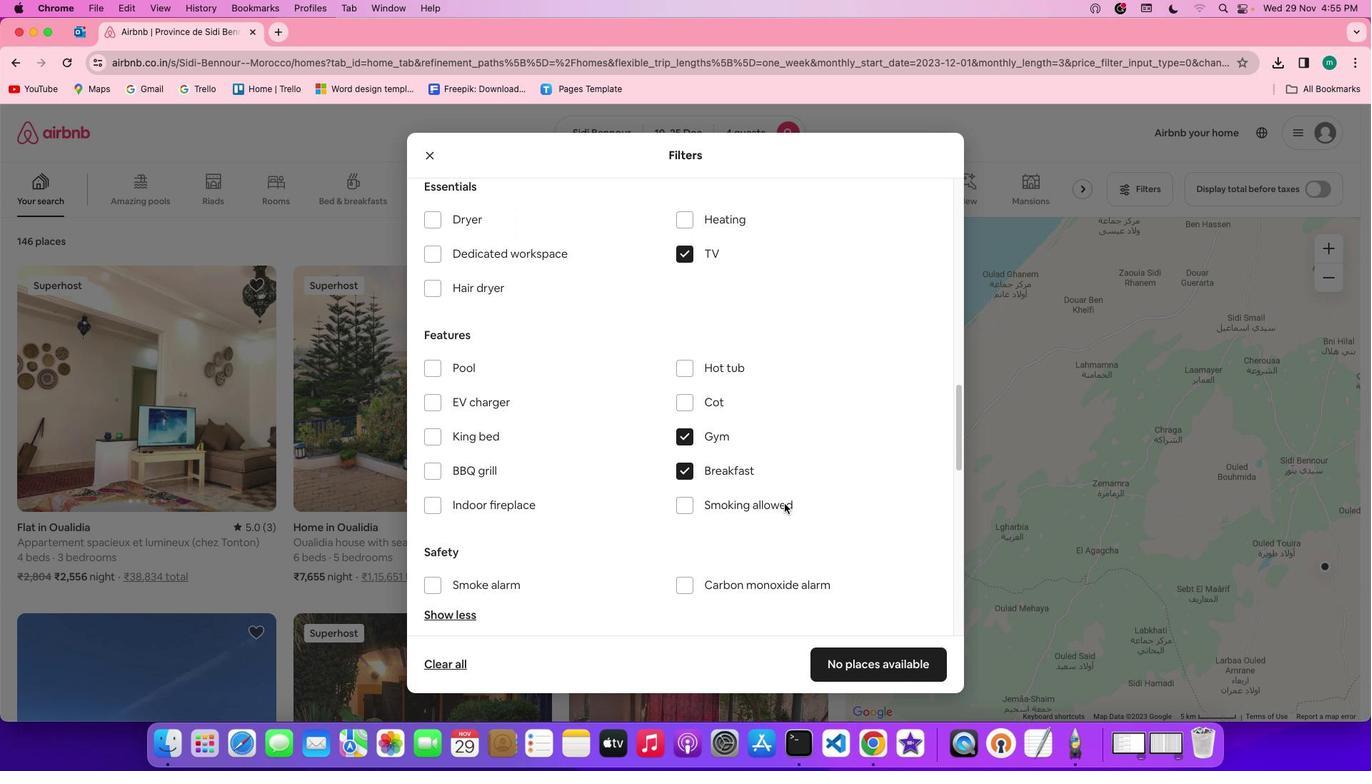 
Action: Mouse scrolled (784, 504) with delta (0, -1)
Screenshot: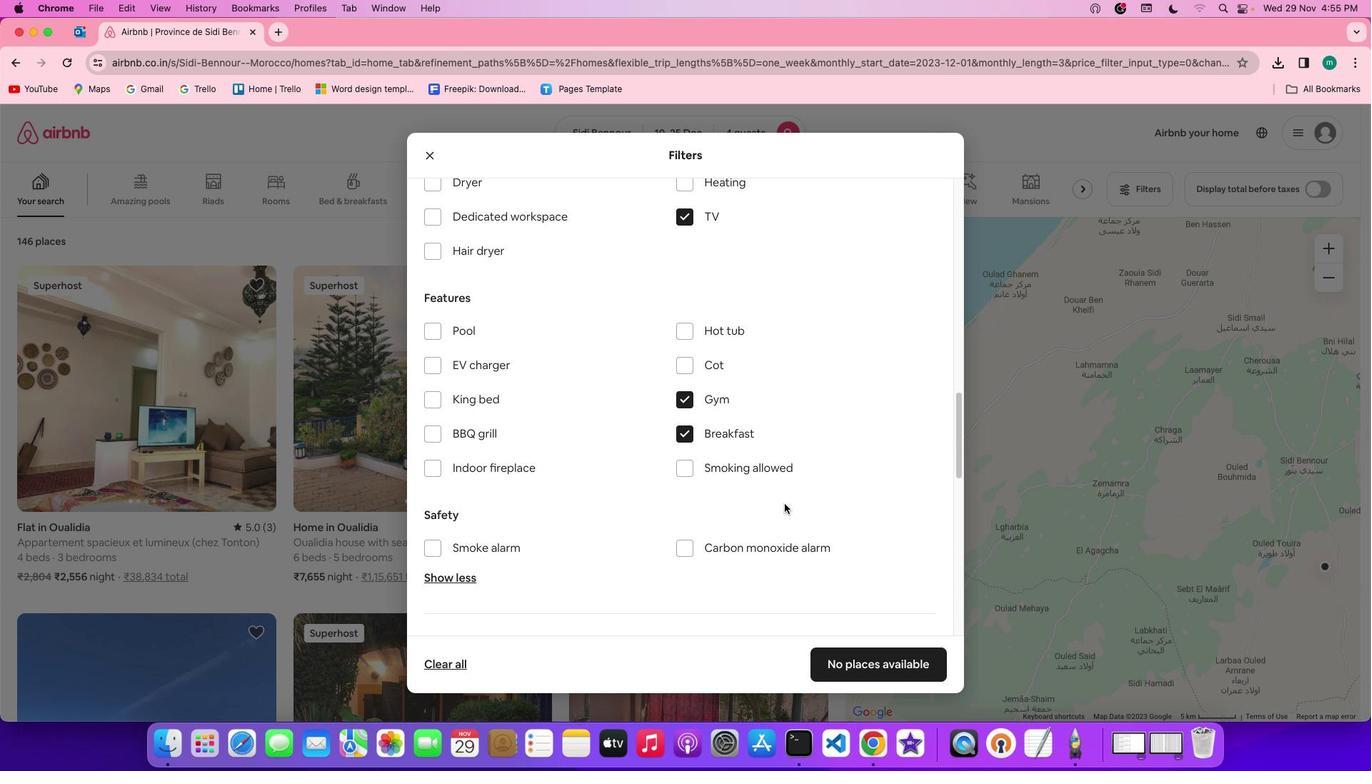 
Action: Mouse moved to (777, 532)
Screenshot: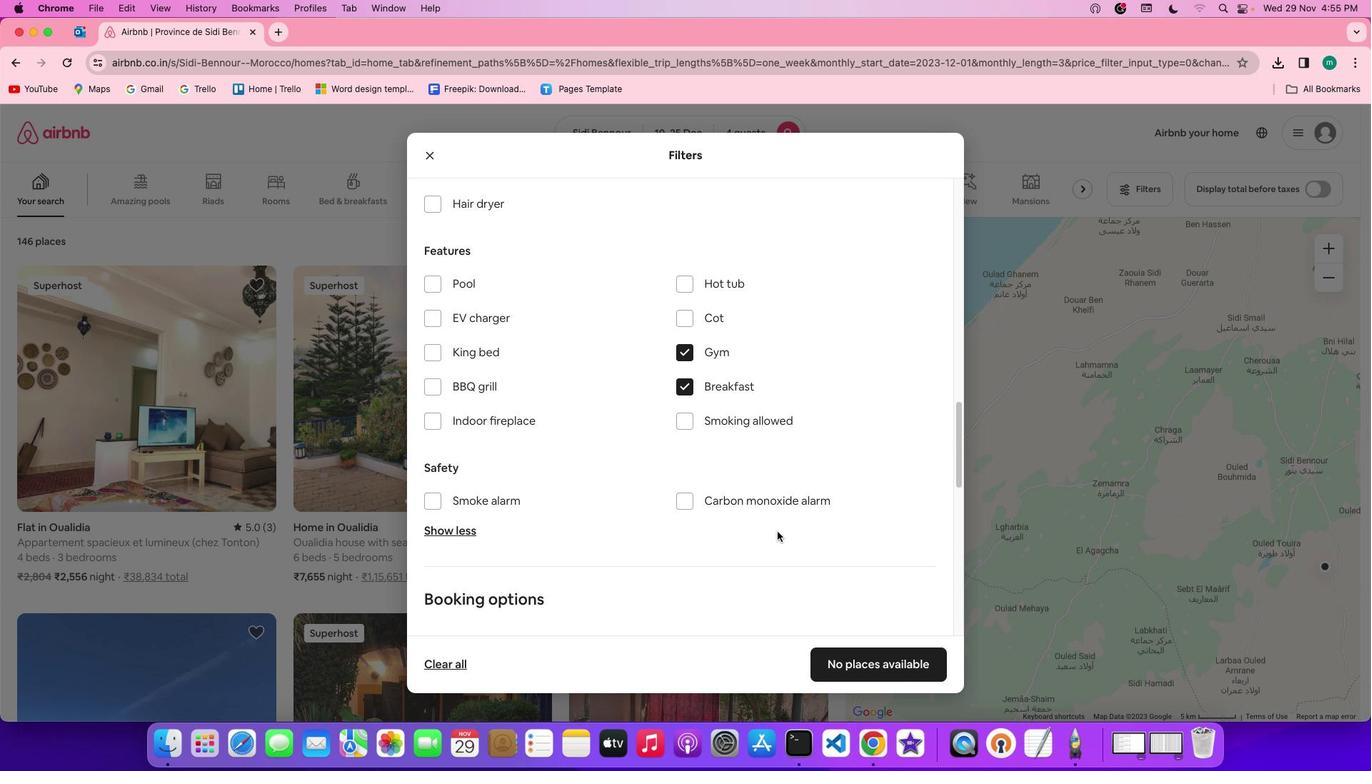 
Action: Mouse scrolled (777, 532) with delta (0, 0)
Screenshot: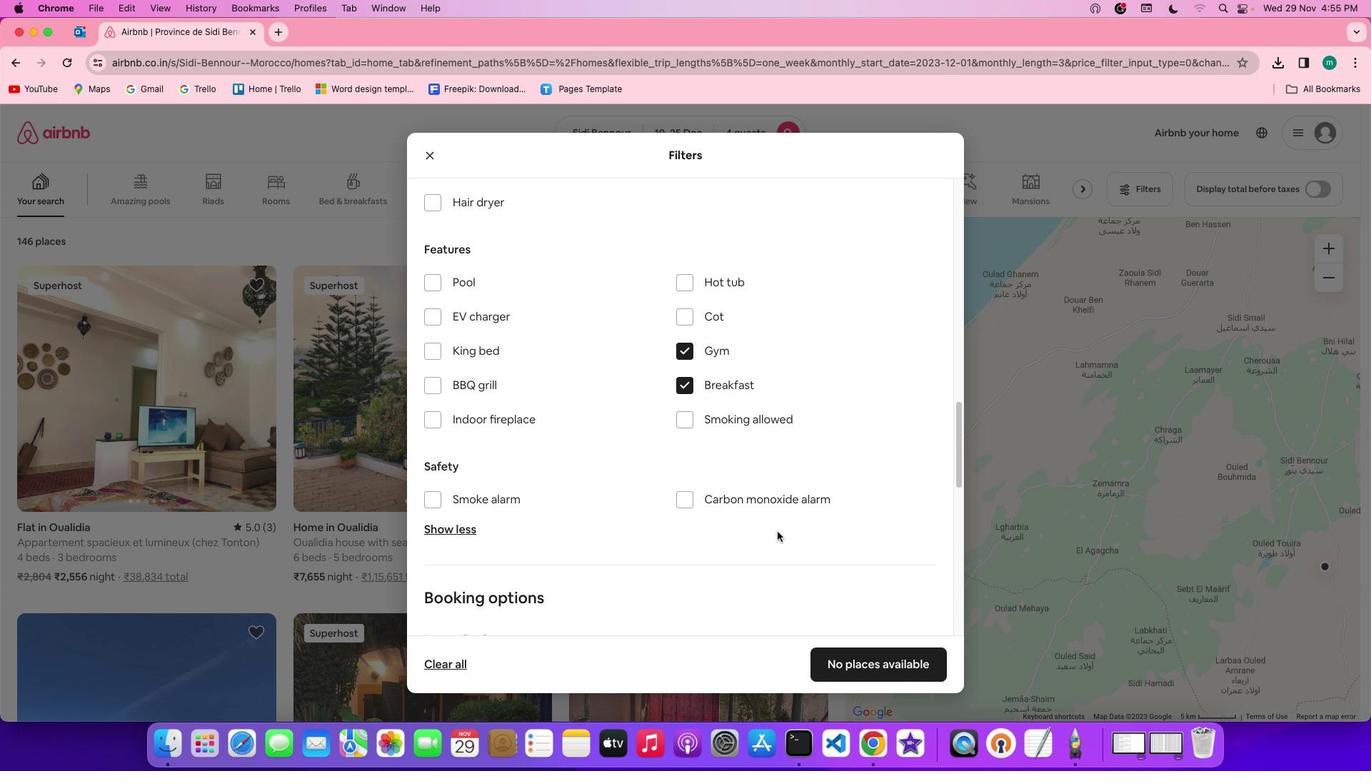 
Action: Mouse scrolled (777, 532) with delta (0, 0)
Screenshot: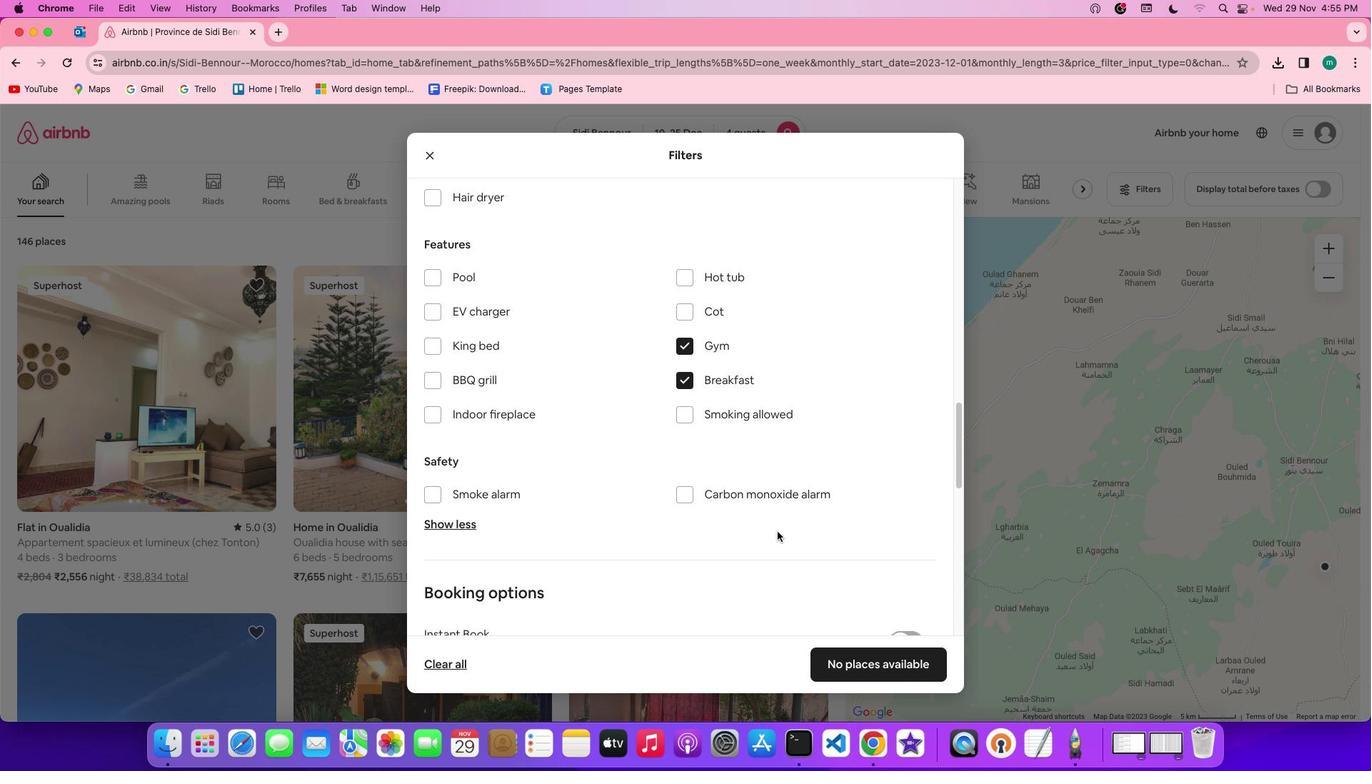 
Action: Mouse scrolled (777, 532) with delta (0, 0)
Screenshot: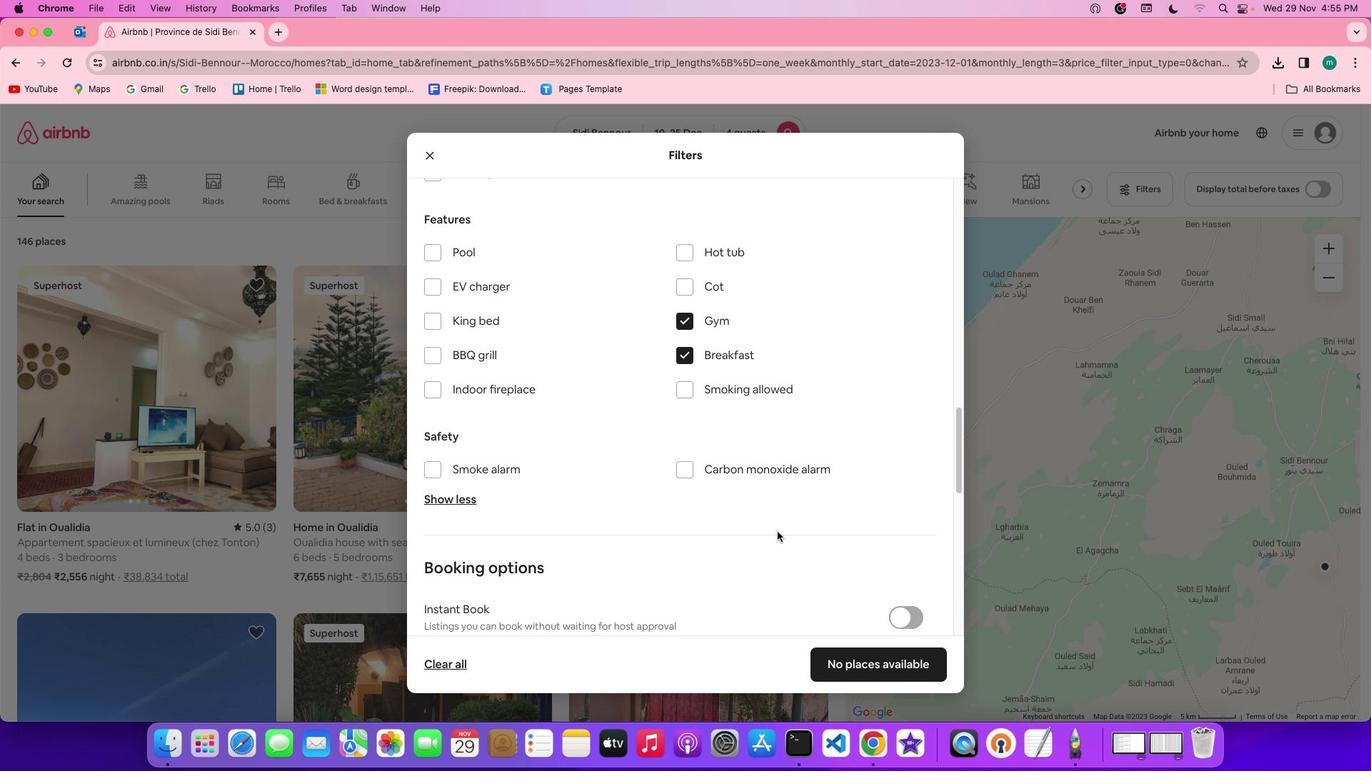 
Action: Mouse scrolled (777, 532) with delta (0, 0)
Screenshot: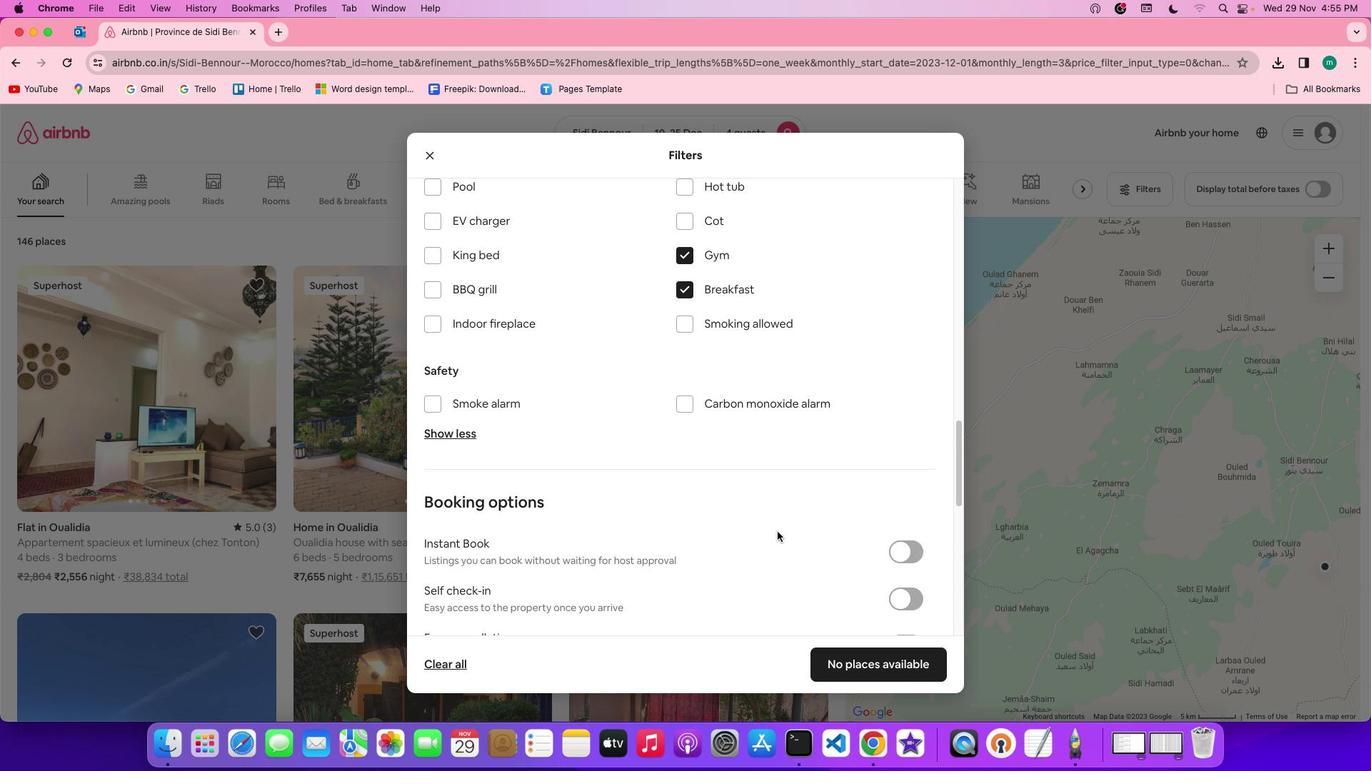 
Action: Mouse scrolled (777, 532) with delta (0, 0)
Screenshot: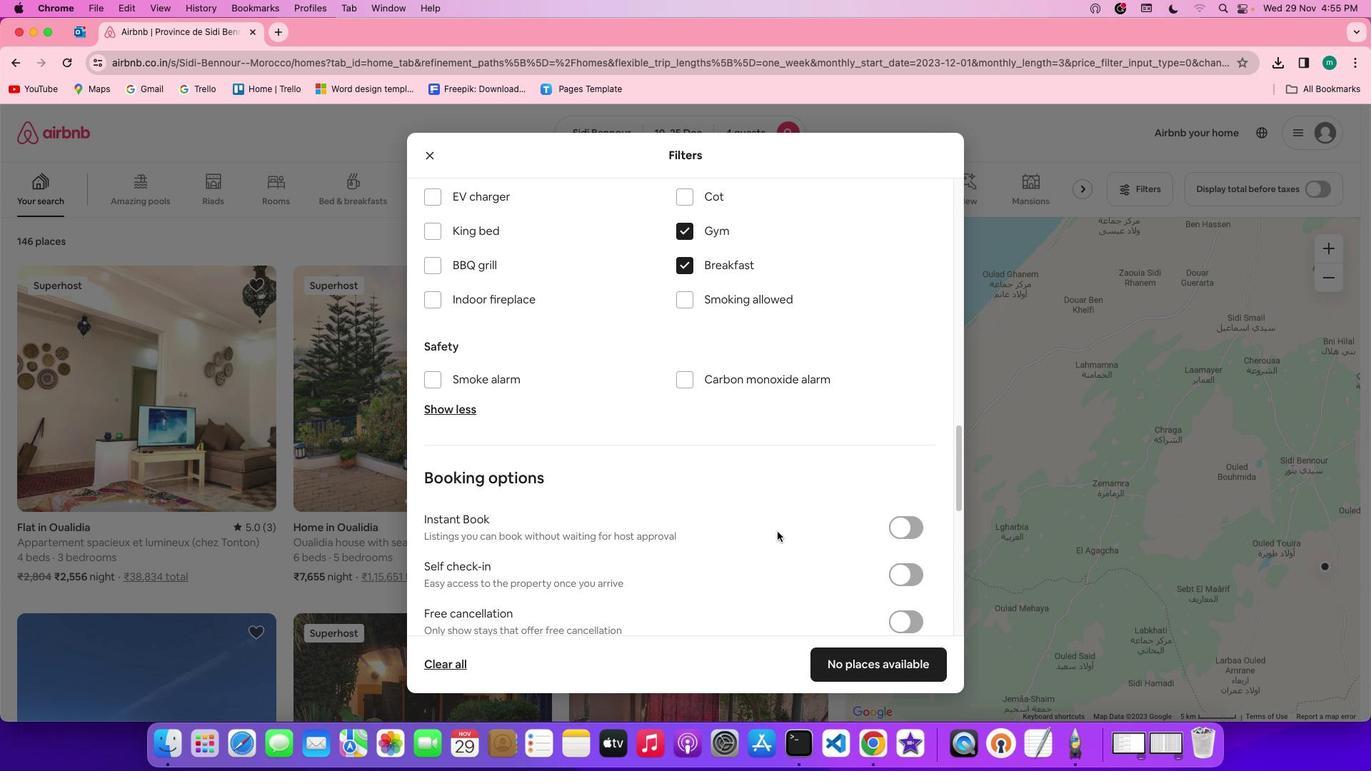 
Action: Mouse scrolled (777, 532) with delta (0, 0)
Screenshot: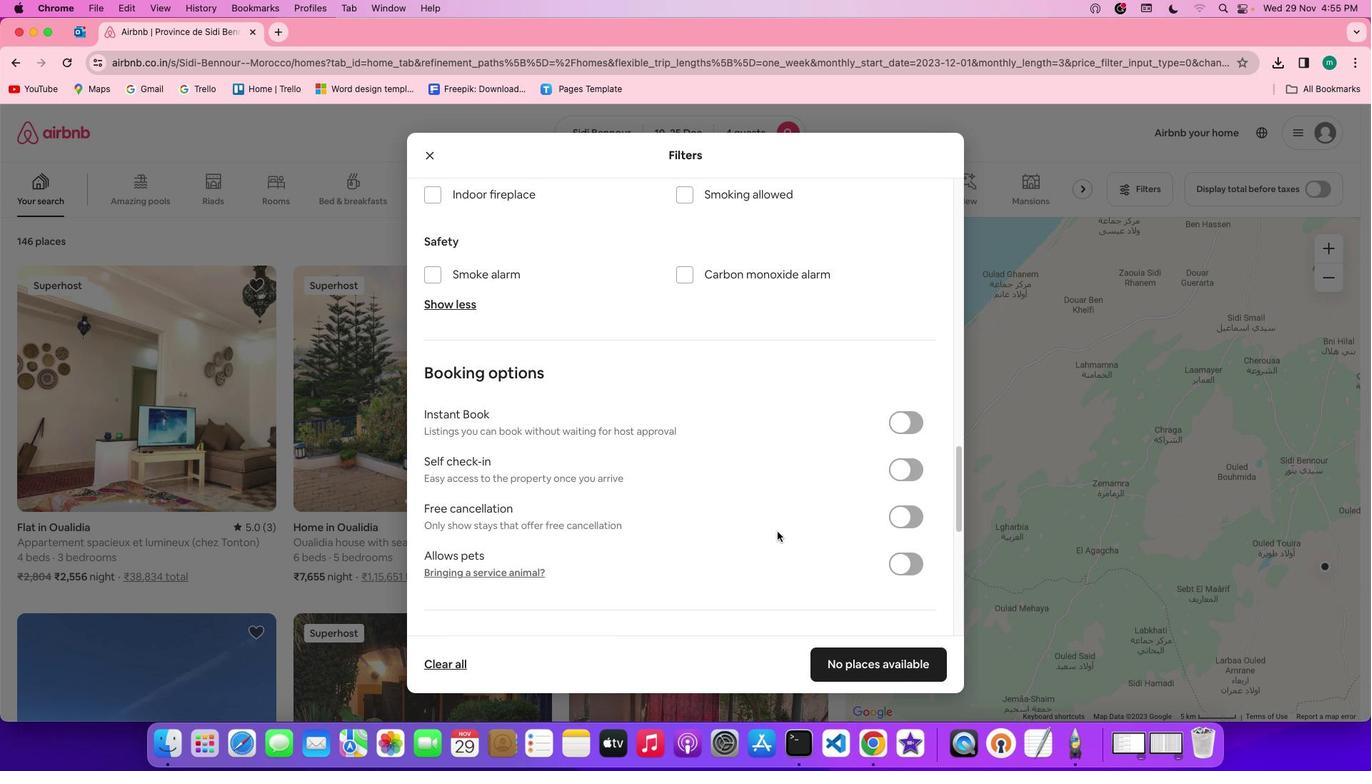 
Action: Mouse scrolled (777, 532) with delta (0, -2)
Screenshot: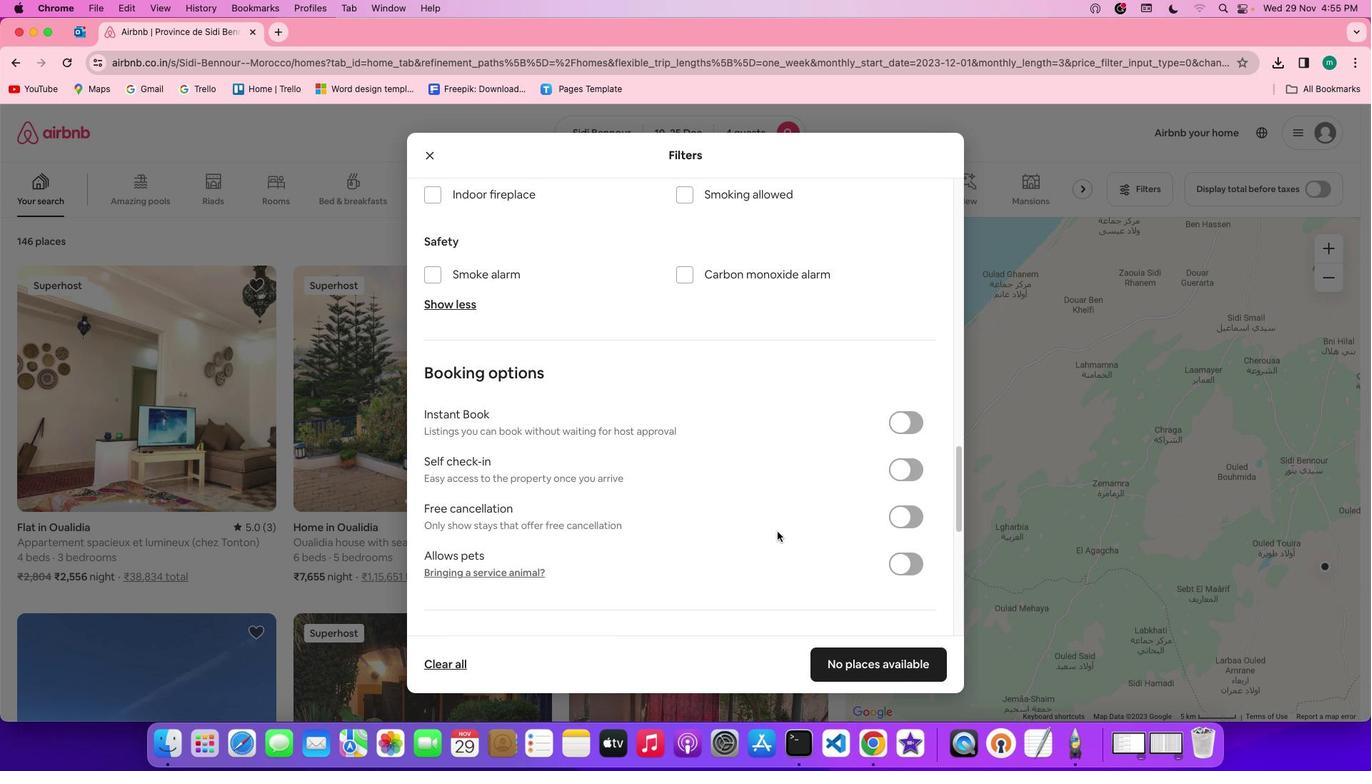 
Action: Mouse scrolled (777, 532) with delta (0, -3)
Screenshot: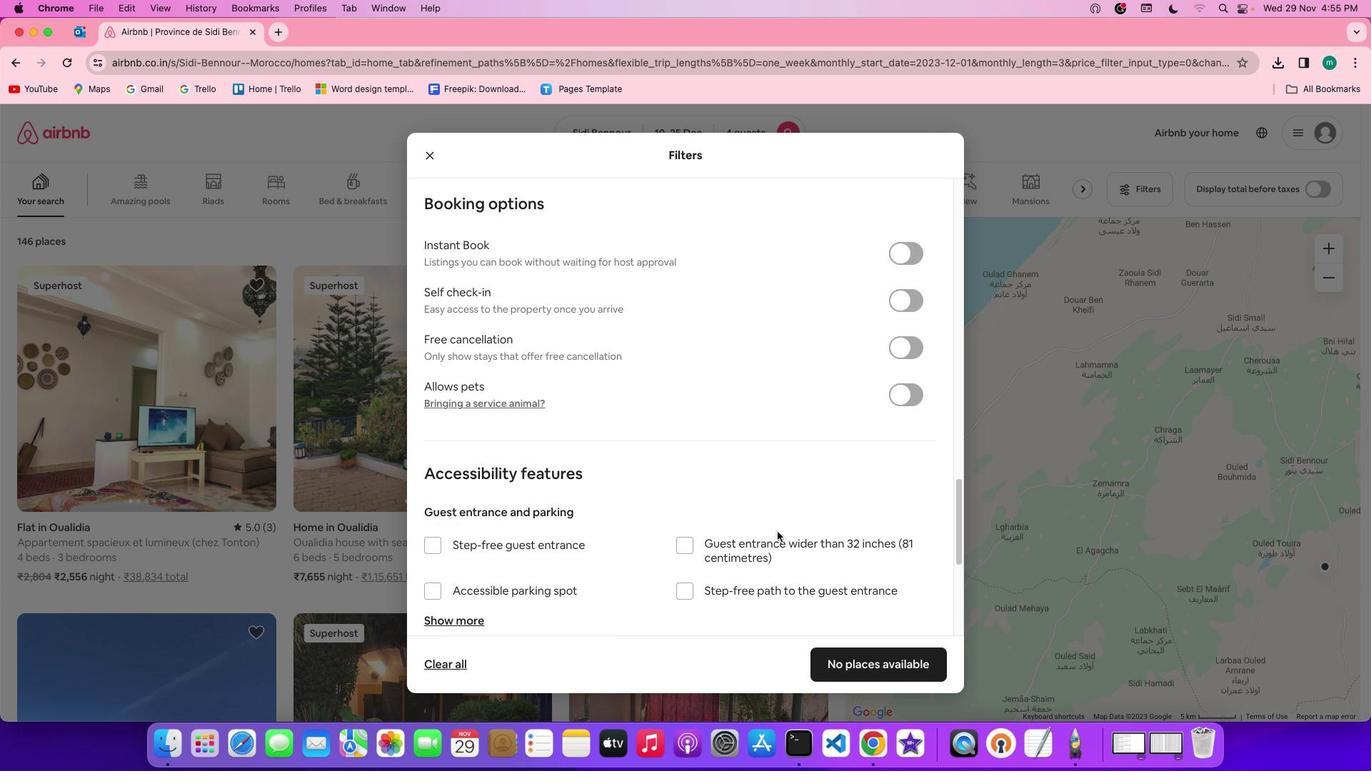 
Action: Mouse scrolled (777, 532) with delta (0, -3)
Screenshot: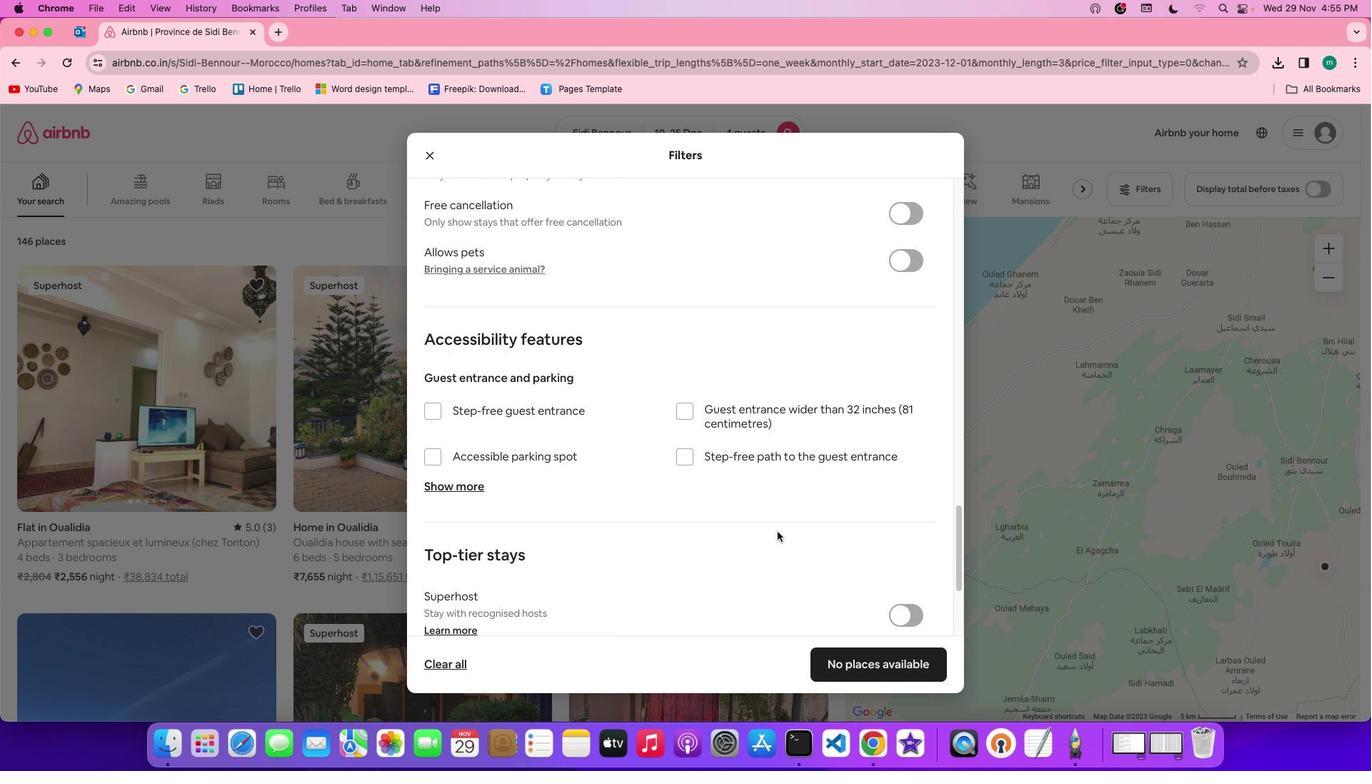 
Action: Mouse scrolled (777, 532) with delta (0, 0)
Screenshot: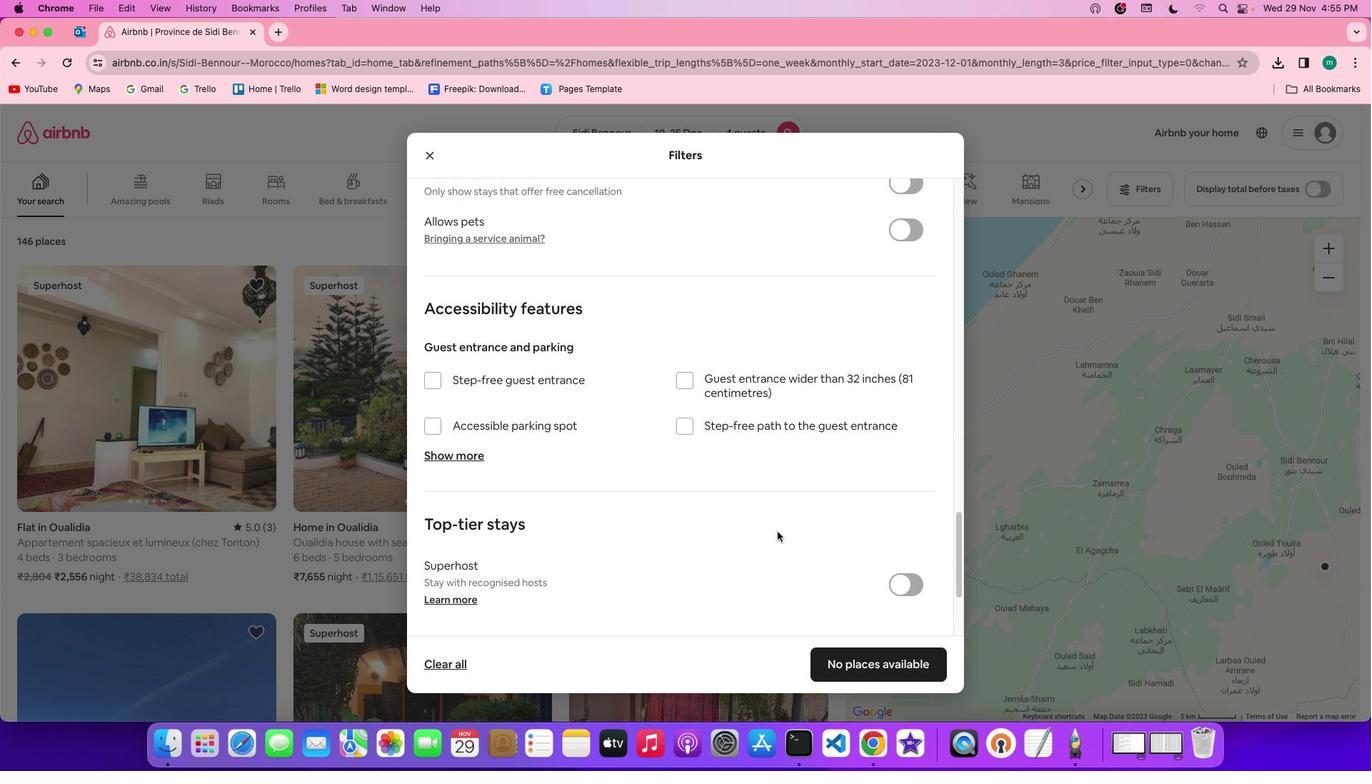 
Action: Mouse scrolled (777, 532) with delta (0, 0)
Screenshot: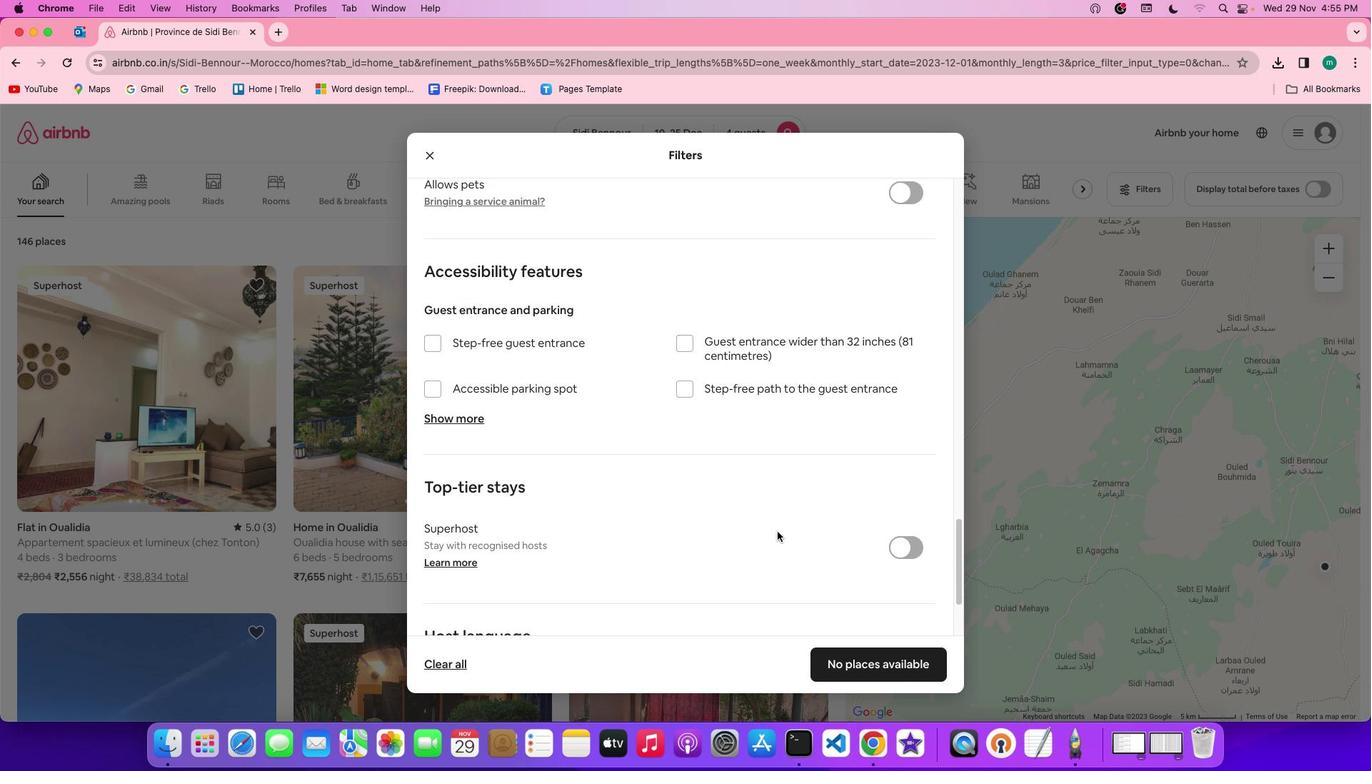 
Action: Mouse scrolled (777, 532) with delta (0, -2)
Screenshot: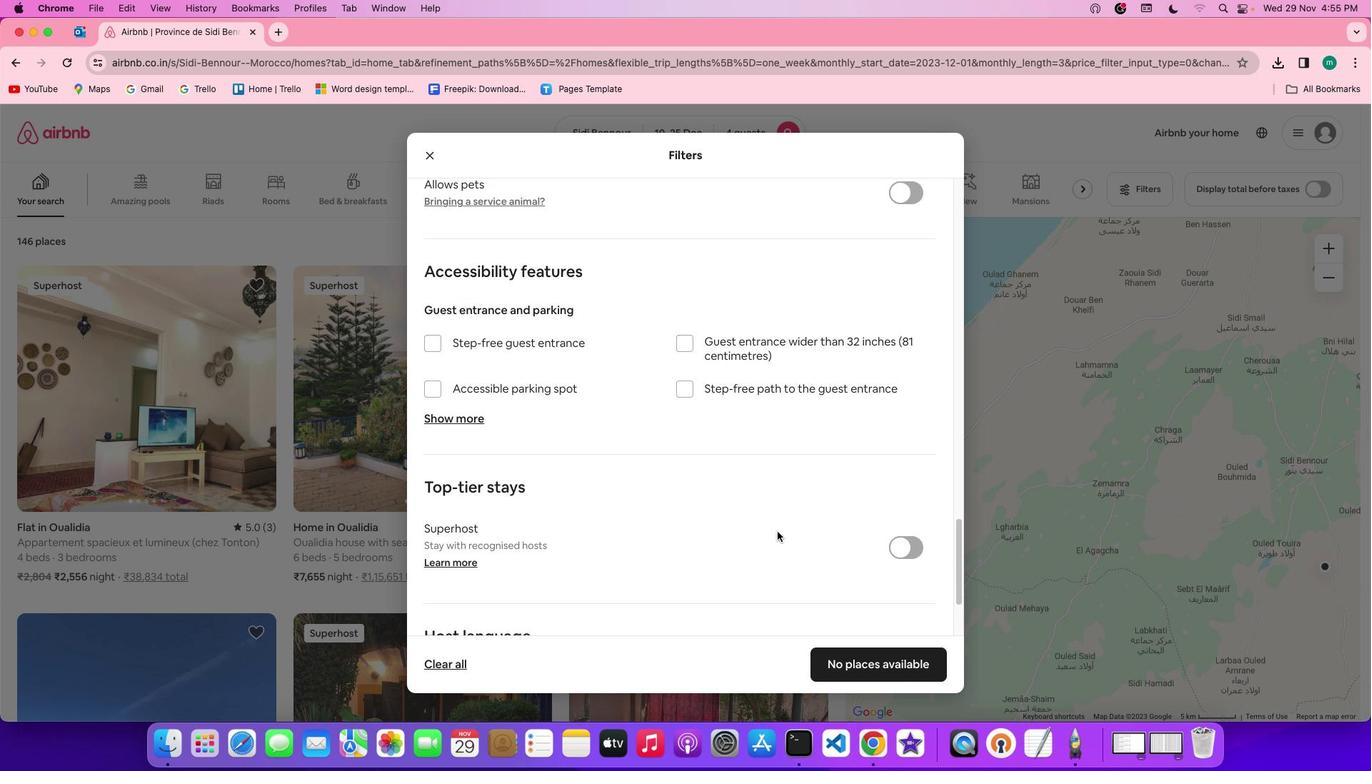 
Action: Mouse scrolled (777, 532) with delta (0, -3)
Screenshot: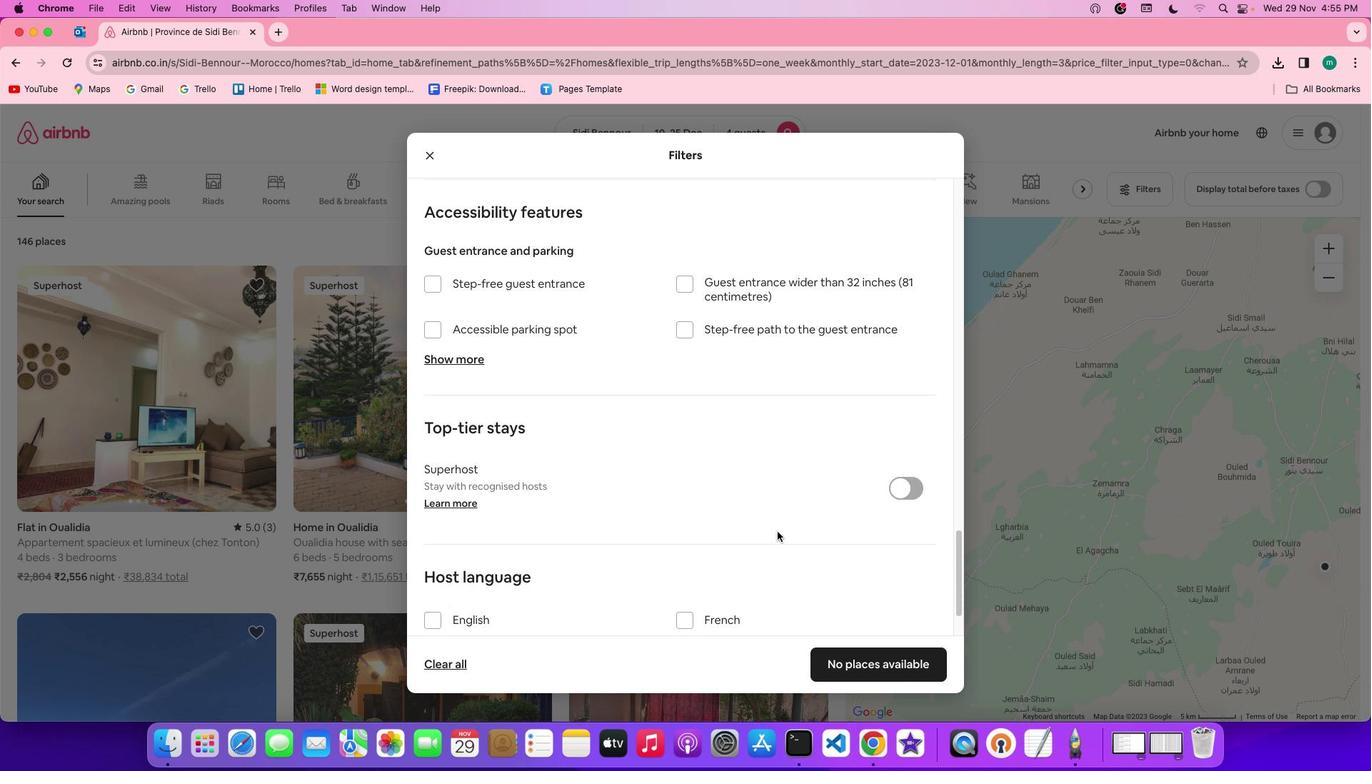 
Action: Mouse scrolled (777, 532) with delta (0, -3)
Screenshot: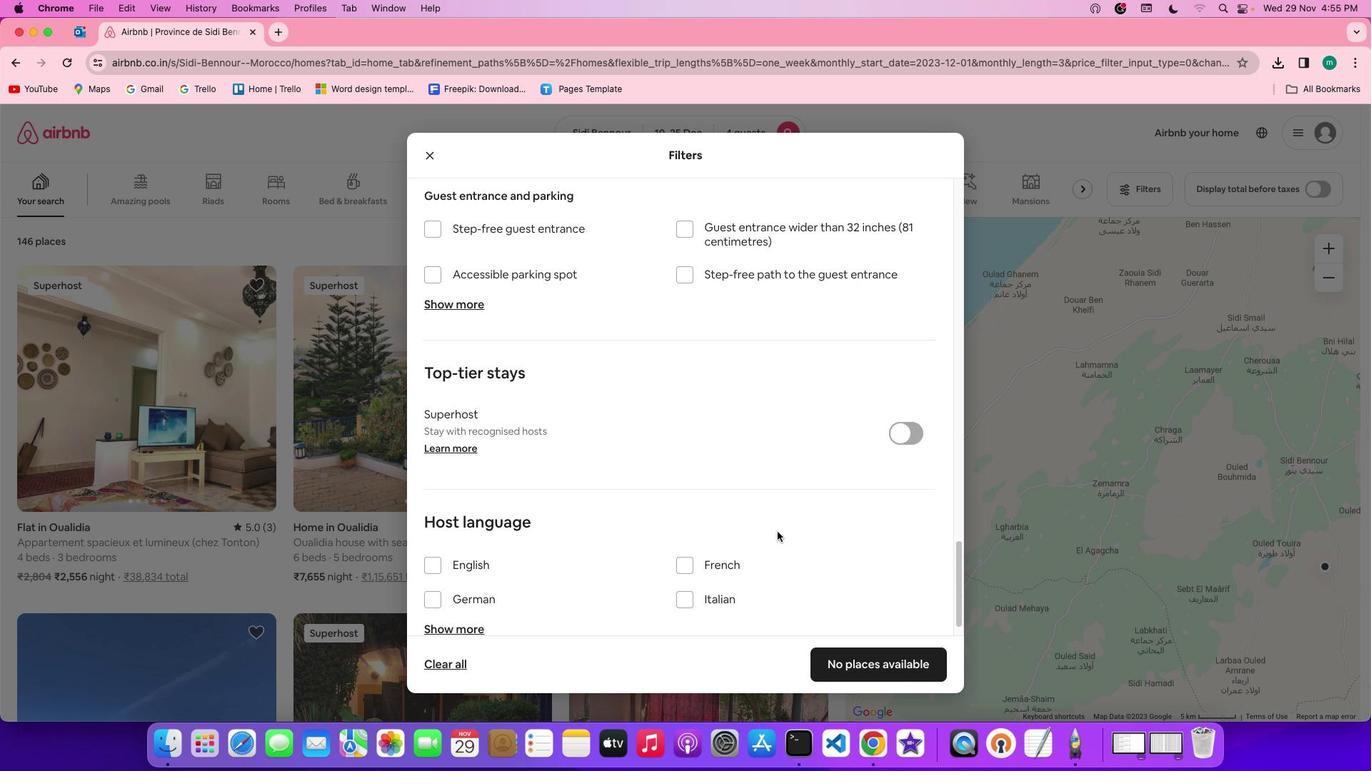 
Action: Mouse moved to (888, 675)
Screenshot: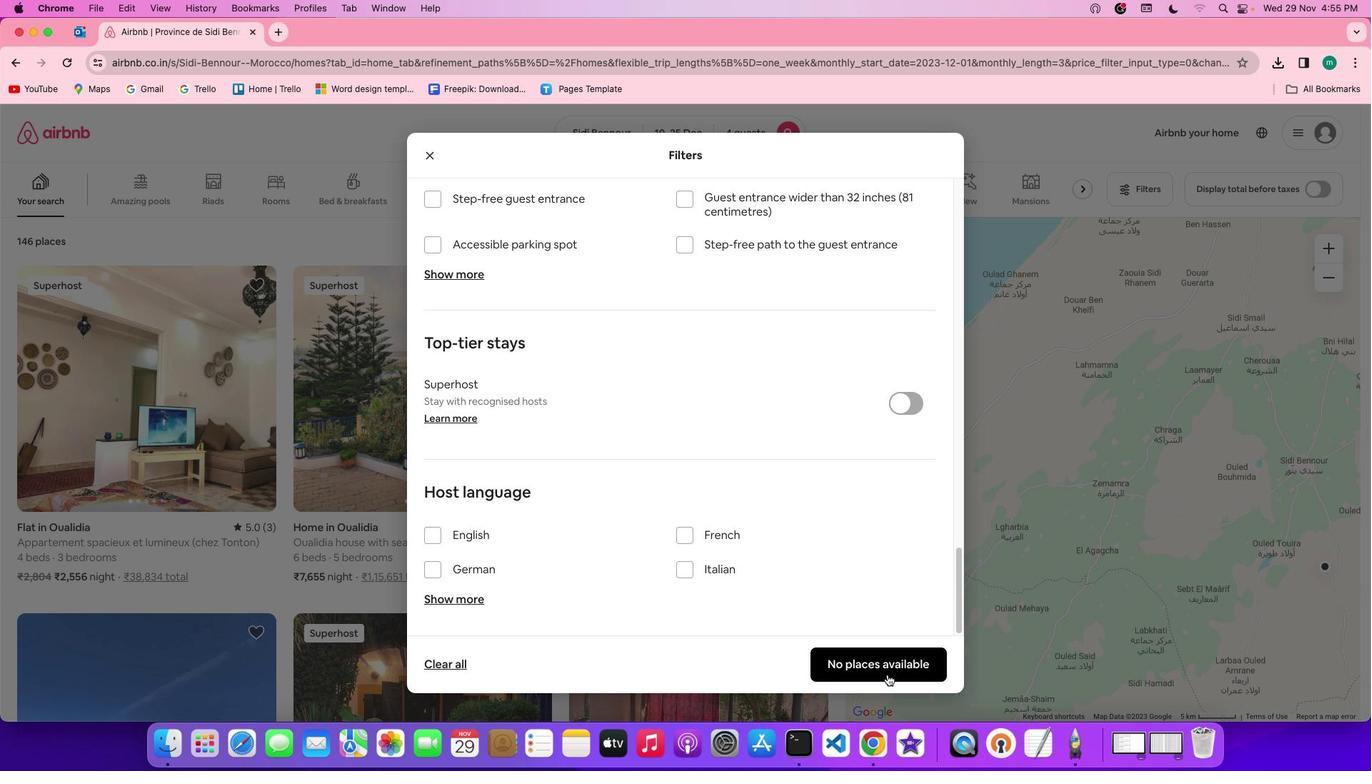 
Action: Mouse pressed left at (888, 675)
Screenshot: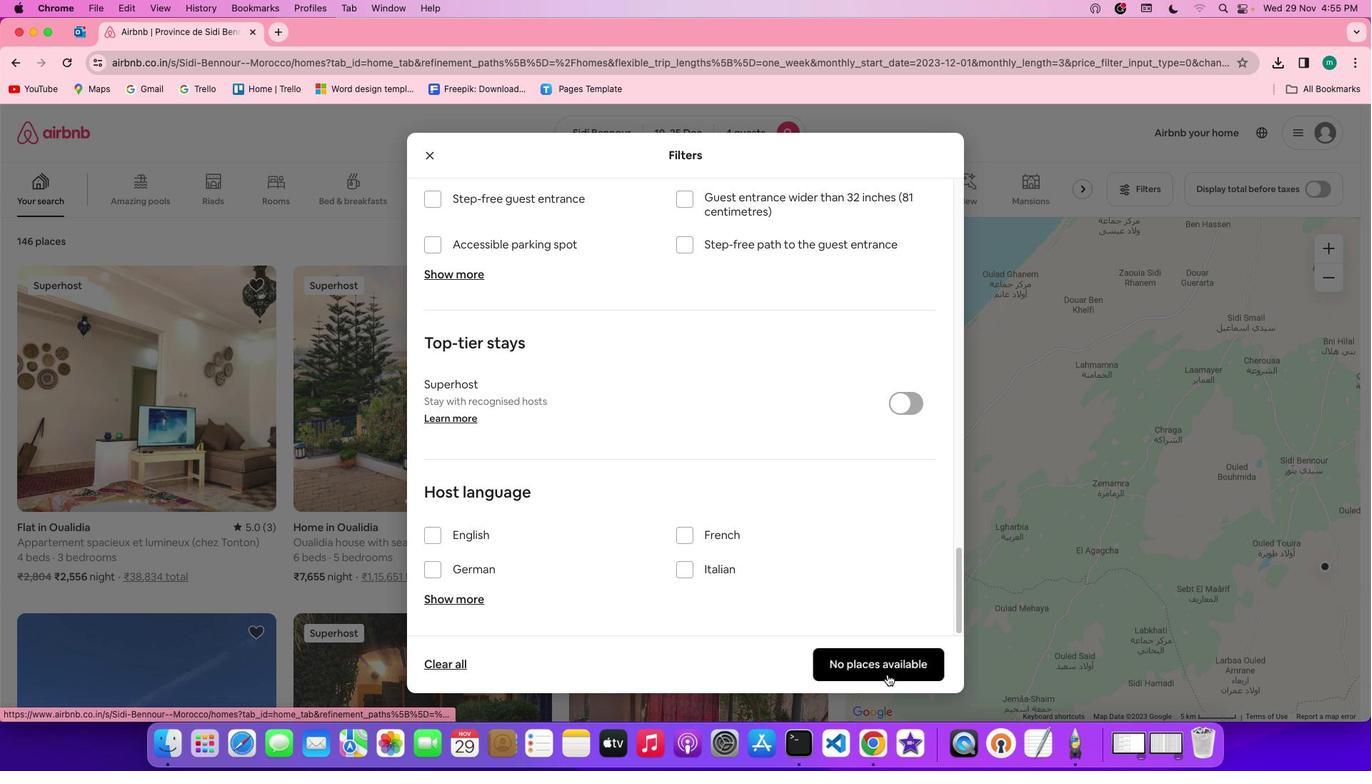 
Action: Mouse moved to (663, 545)
Screenshot: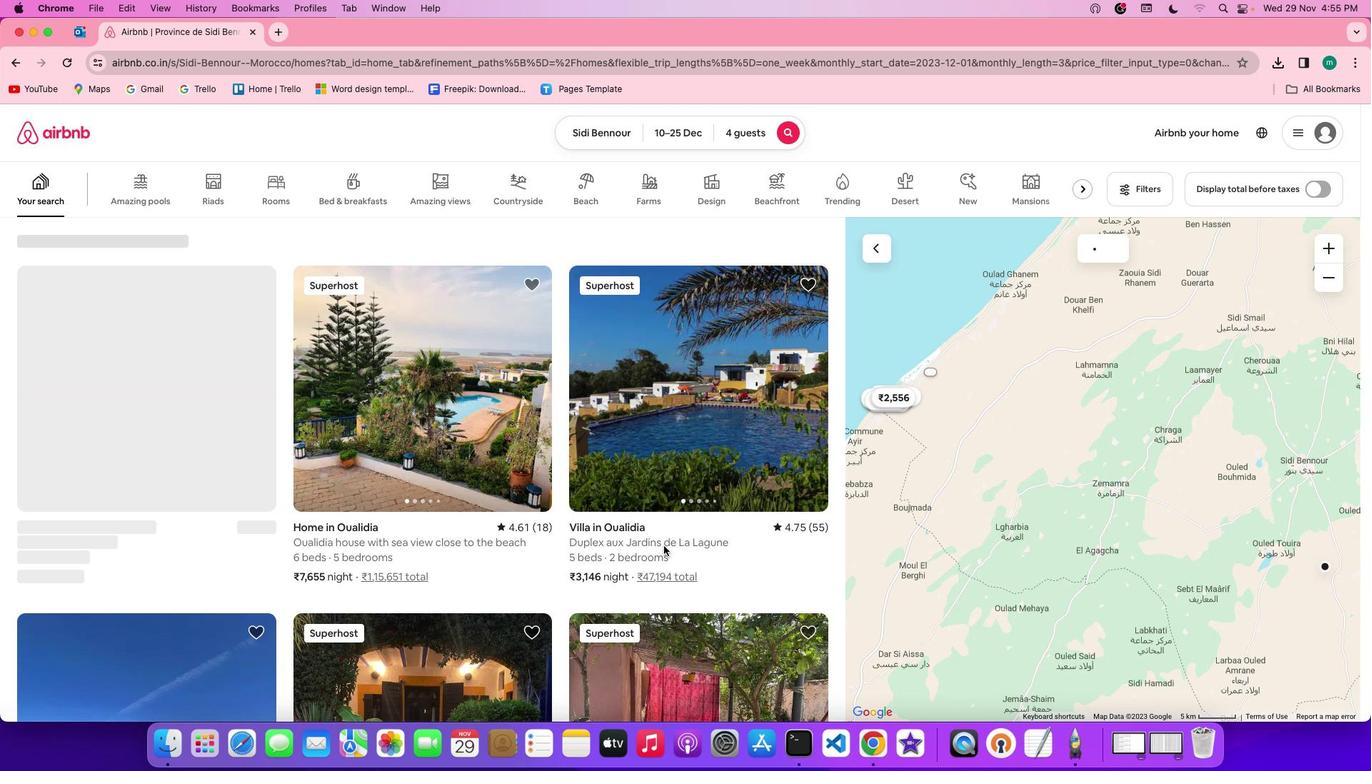 
